 Task: Plan a trip to Skikda, Algeria from 8th November, 2023 to 12th November, 2023 for 2 adults.1  bedroom having 1 bed and 1 bathroom. Property type can be flat. Amenities needed are: washing machine. Look for 5 properties as per requirement.
Action: Mouse moved to (455, 69)
Screenshot: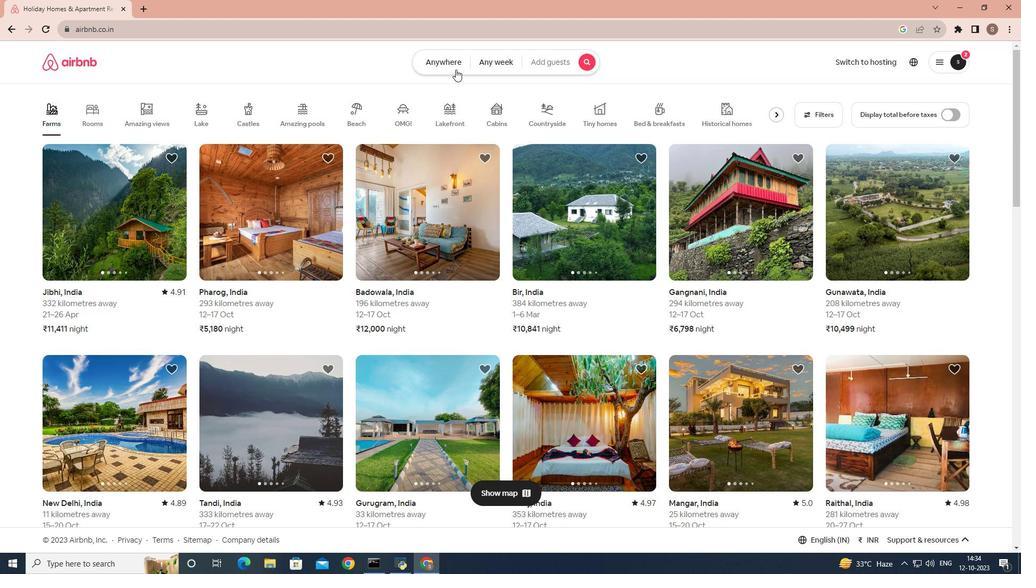 
Action: Mouse pressed left at (455, 69)
Screenshot: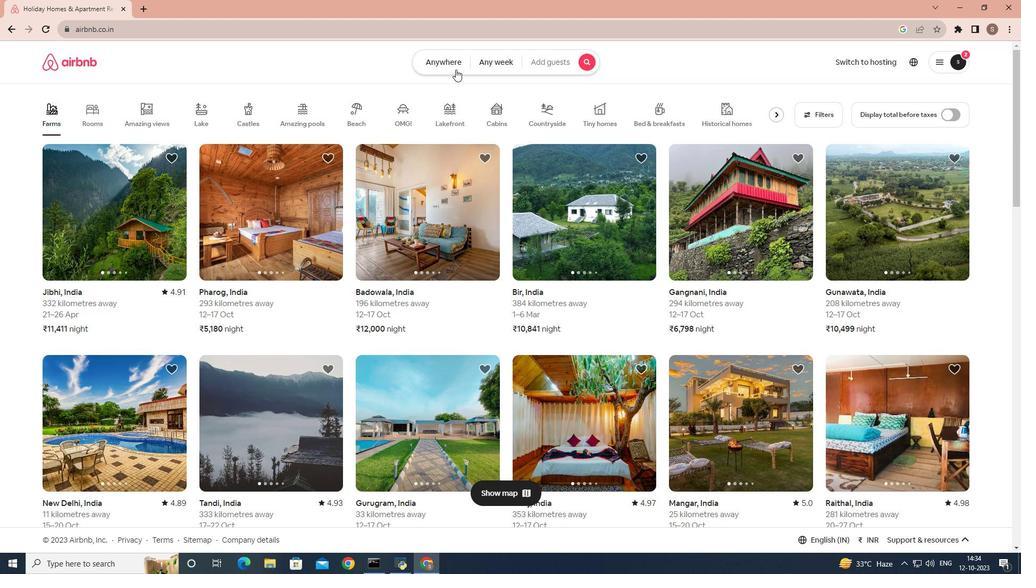 
Action: Mouse moved to (353, 106)
Screenshot: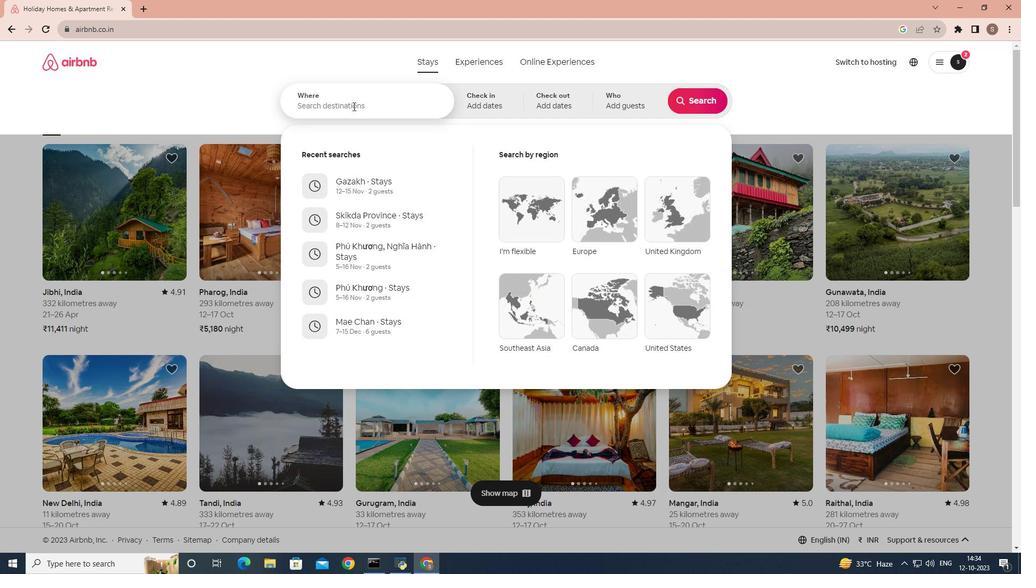 
Action: Mouse pressed left at (353, 106)
Screenshot: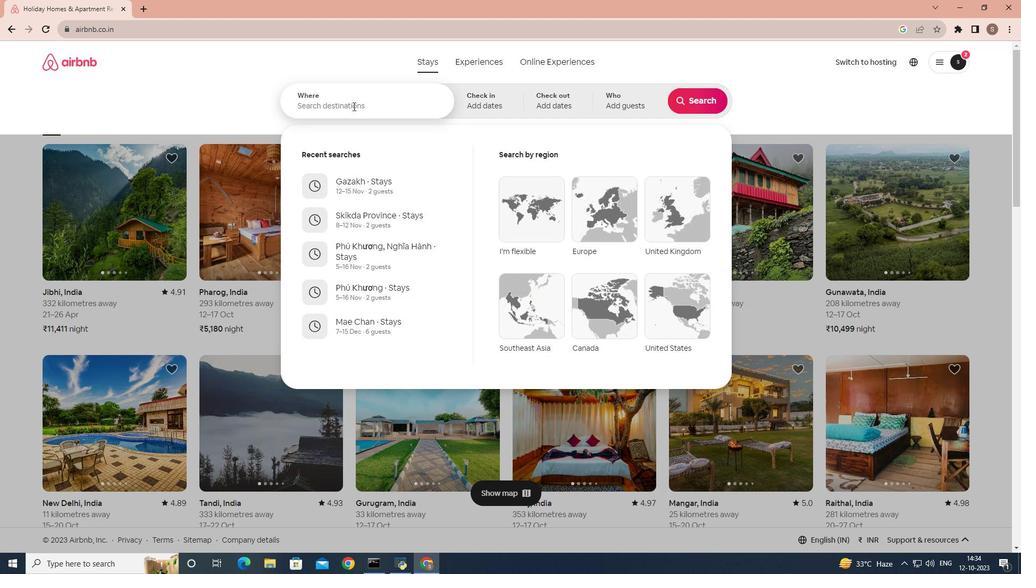 
Action: Key pressed skikda
Screenshot: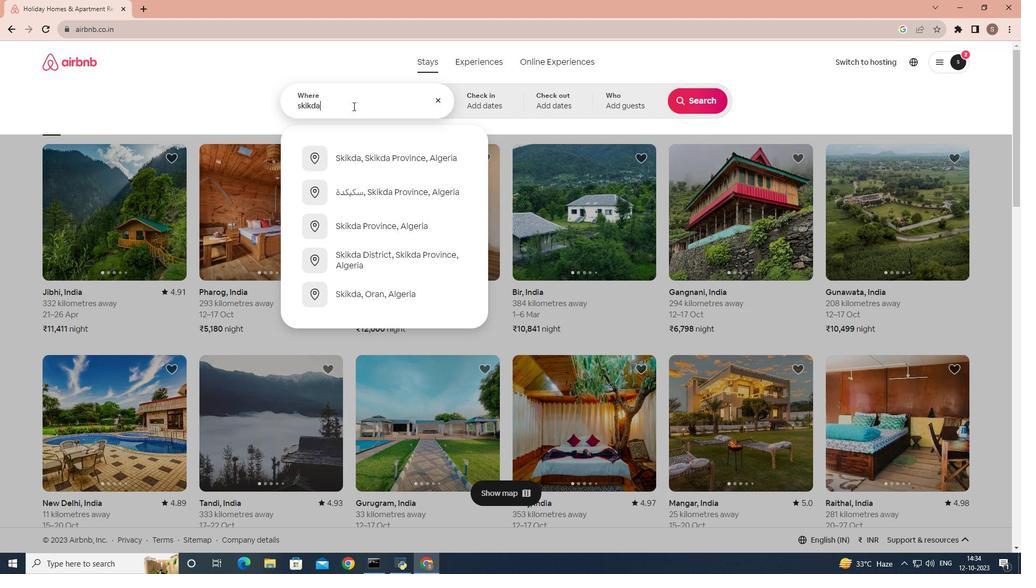 
Action: Mouse moved to (350, 180)
Screenshot: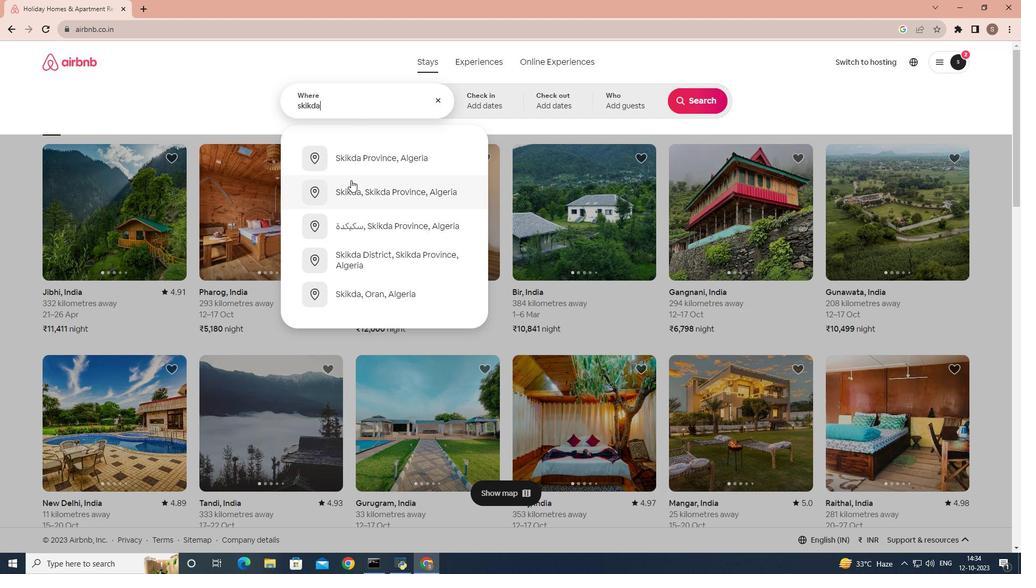
Action: Mouse pressed left at (350, 180)
Screenshot: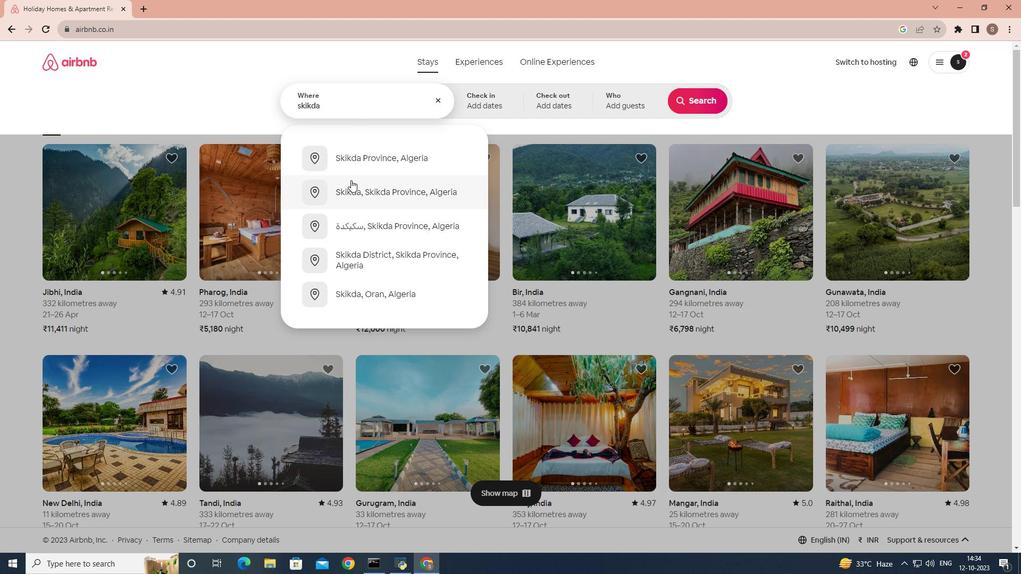 
Action: Mouse moved to (613, 262)
Screenshot: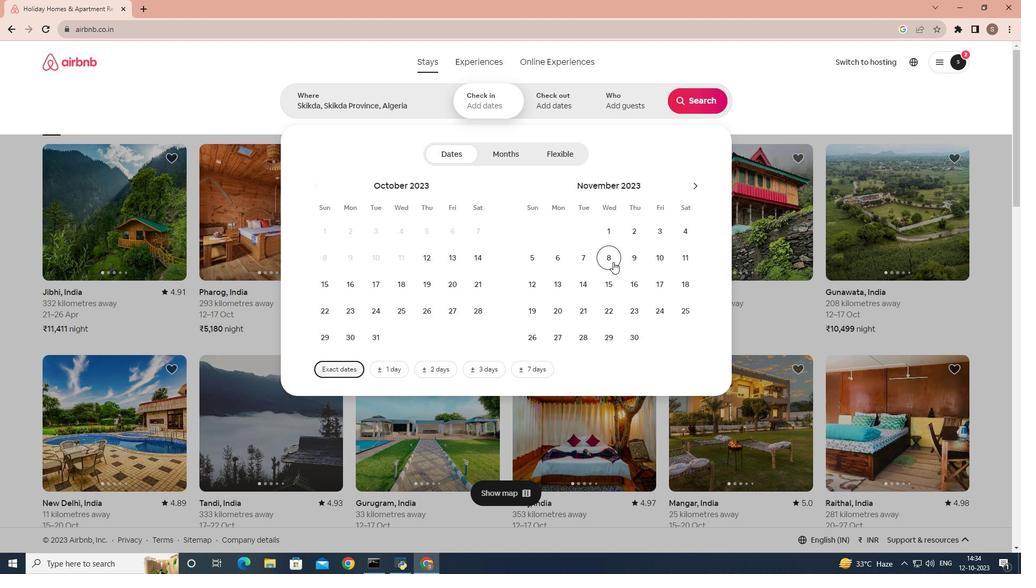 
Action: Mouse pressed left at (613, 262)
Screenshot: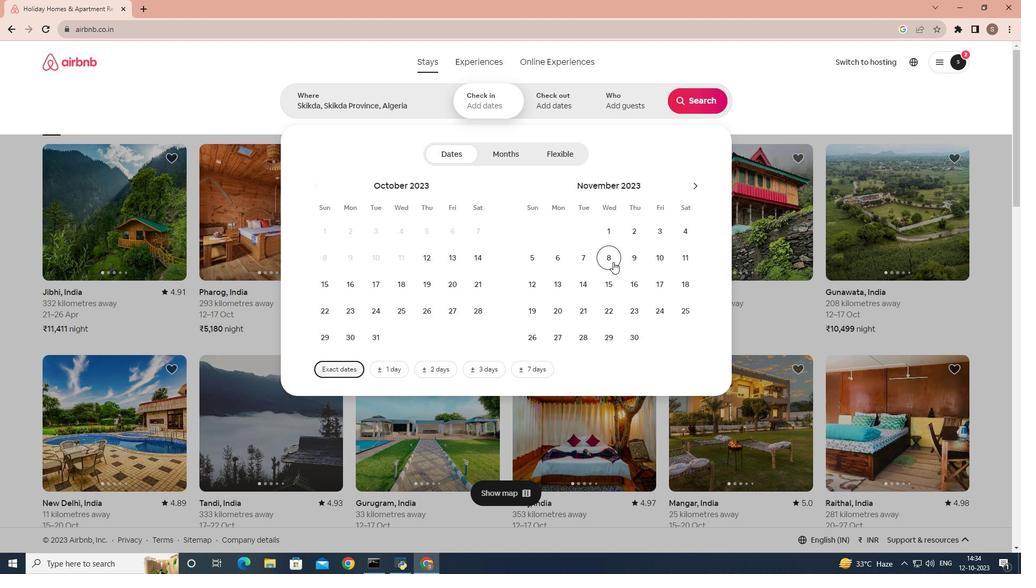 
Action: Mouse moved to (532, 292)
Screenshot: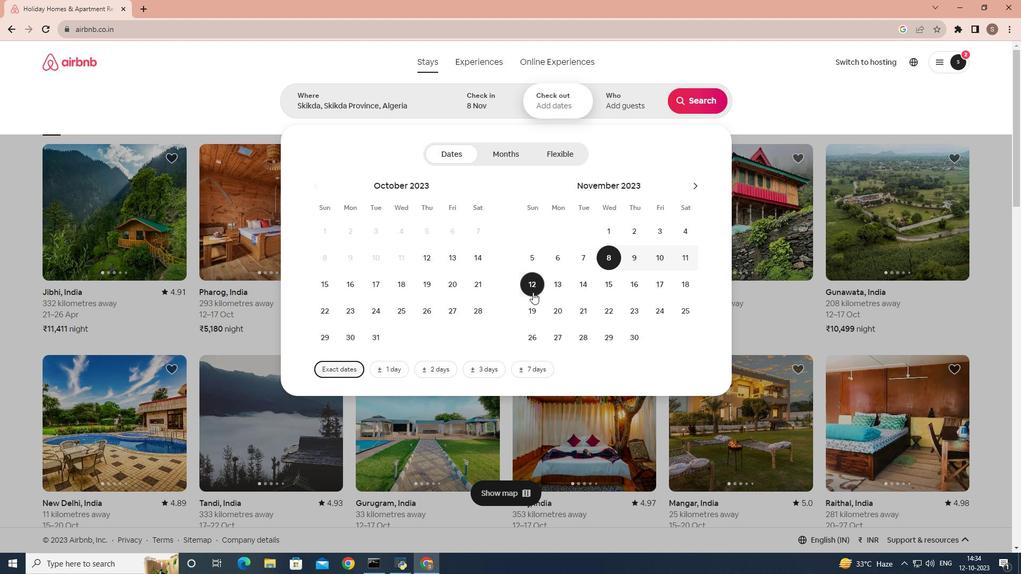 
Action: Mouse pressed left at (532, 292)
Screenshot: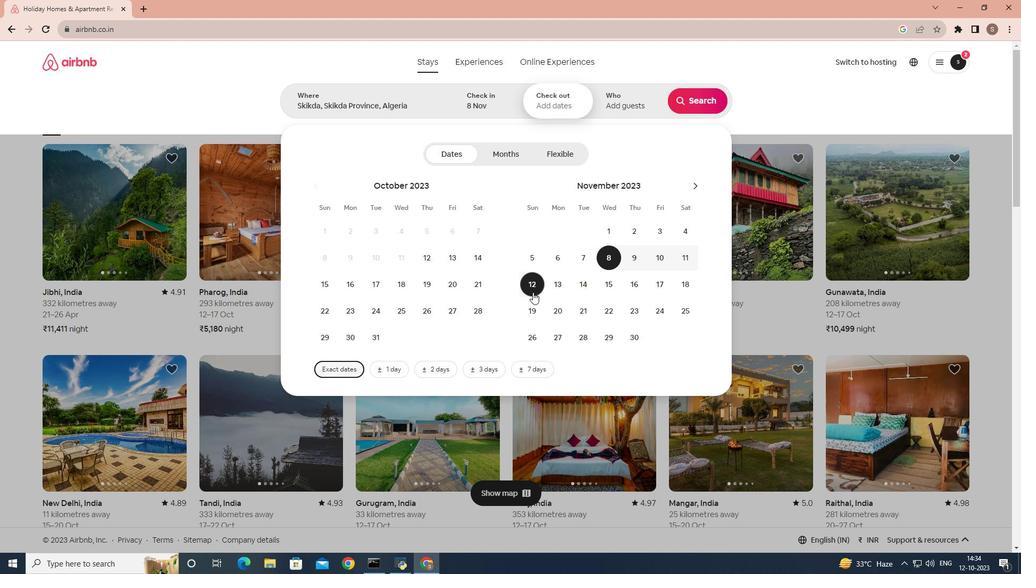 
Action: Mouse moved to (644, 99)
Screenshot: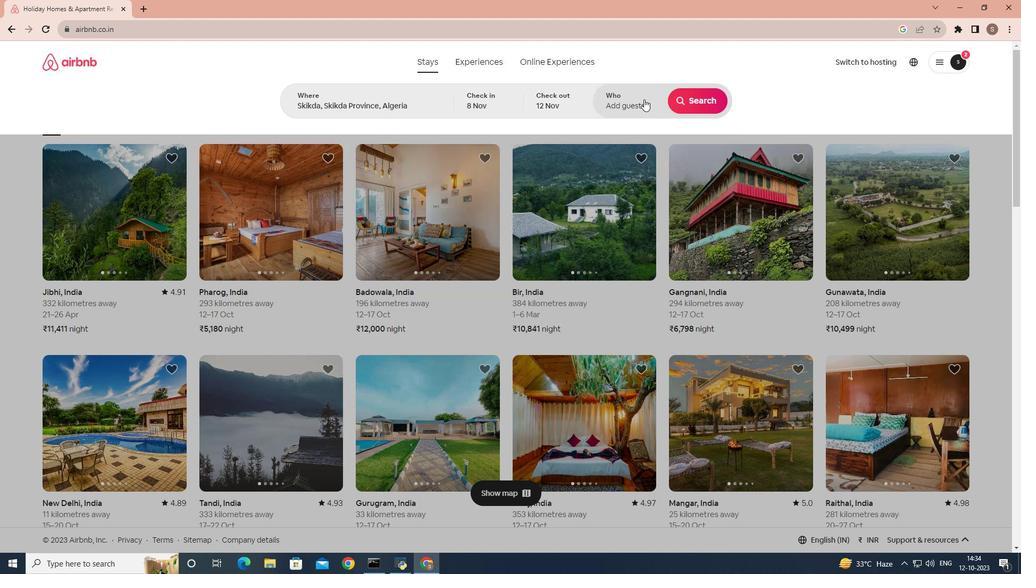 
Action: Mouse pressed left at (644, 99)
Screenshot: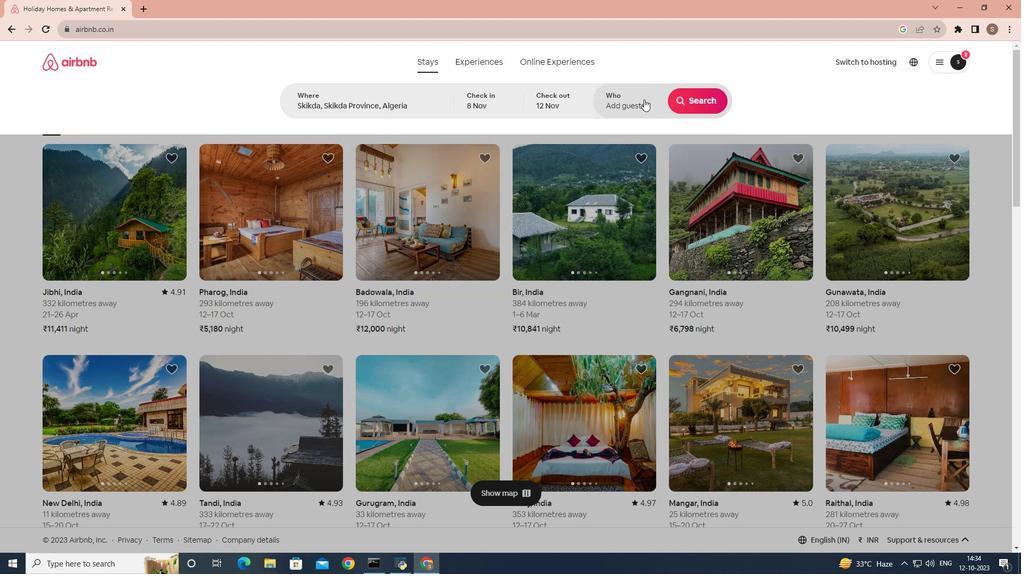 
Action: Mouse moved to (707, 165)
Screenshot: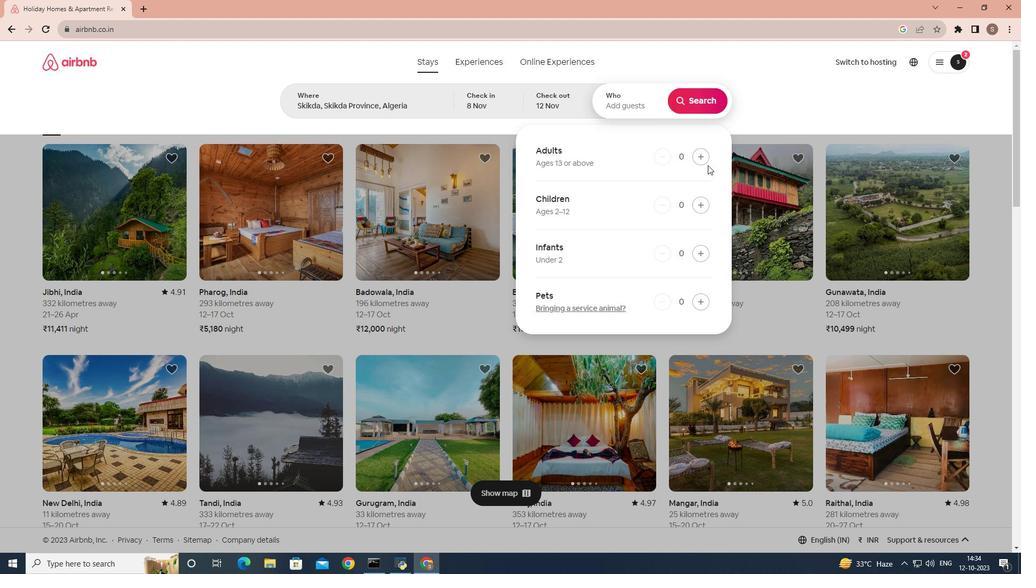 
Action: Mouse pressed left at (707, 165)
Screenshot: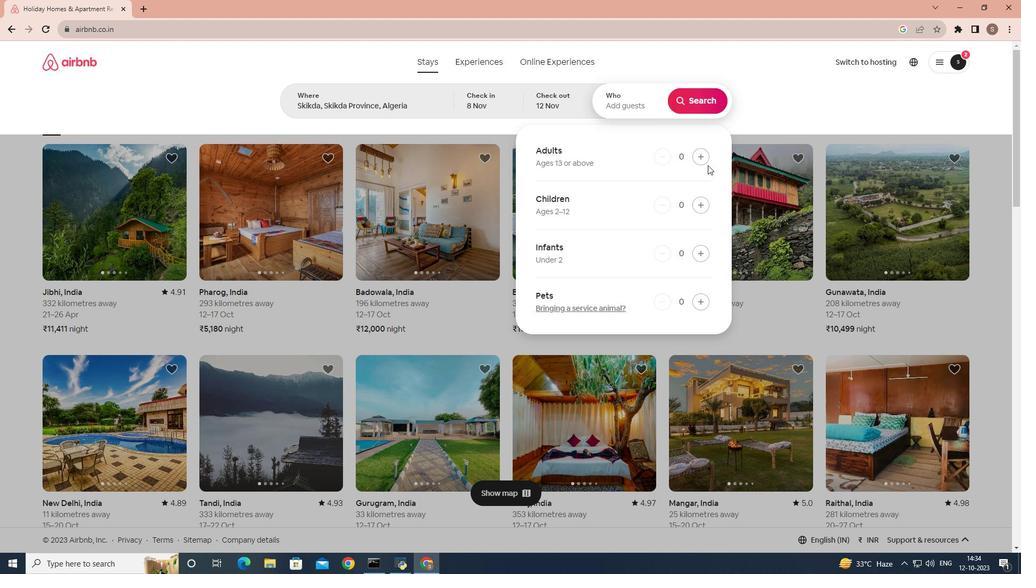 
Action: Mouse moved to (706, 158)
Screenshot: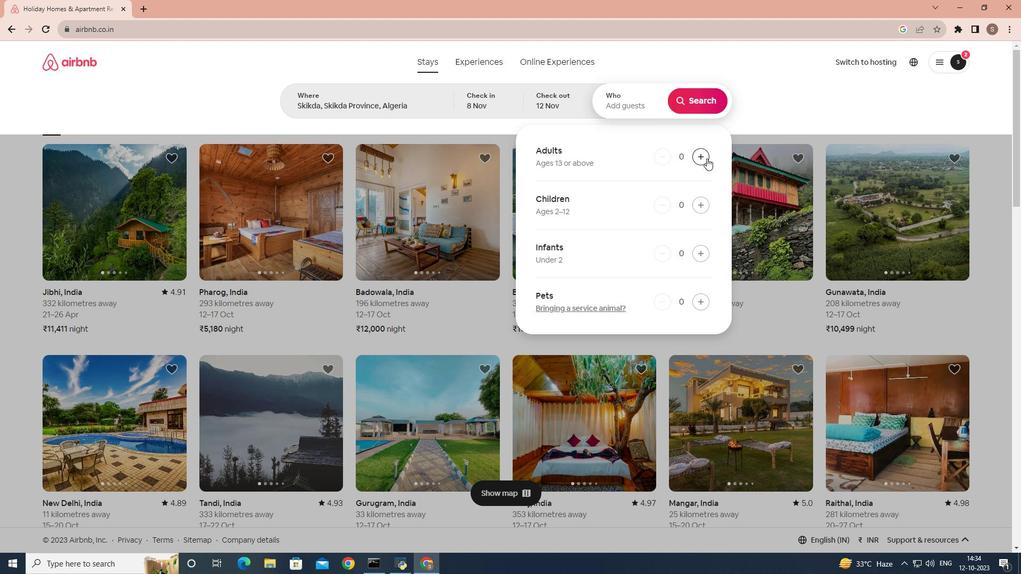 
Action: Mouse pressed left at (706, 158)
Screenshot: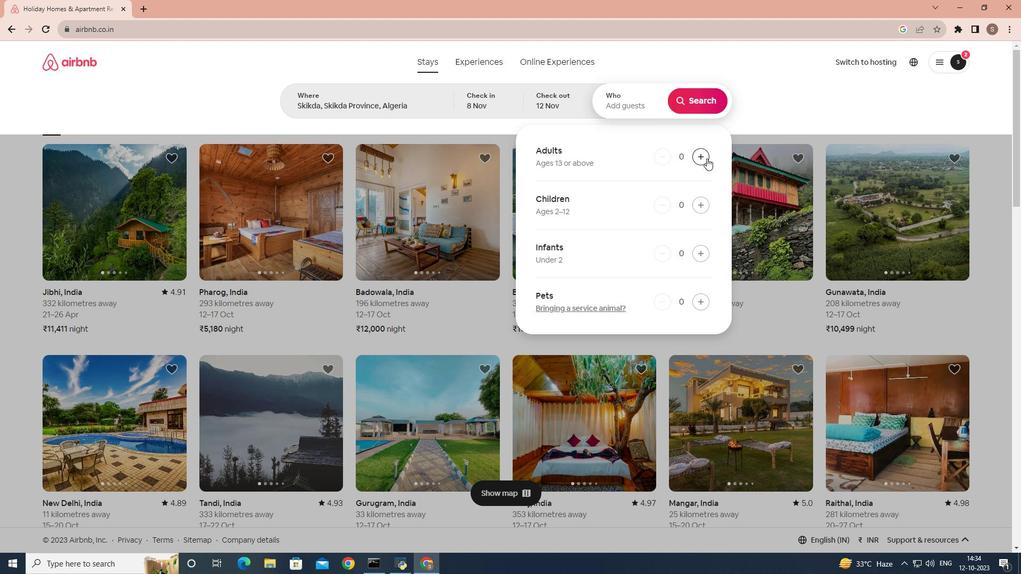 
Action: Mouse moved to (706, 158)
Screenshot: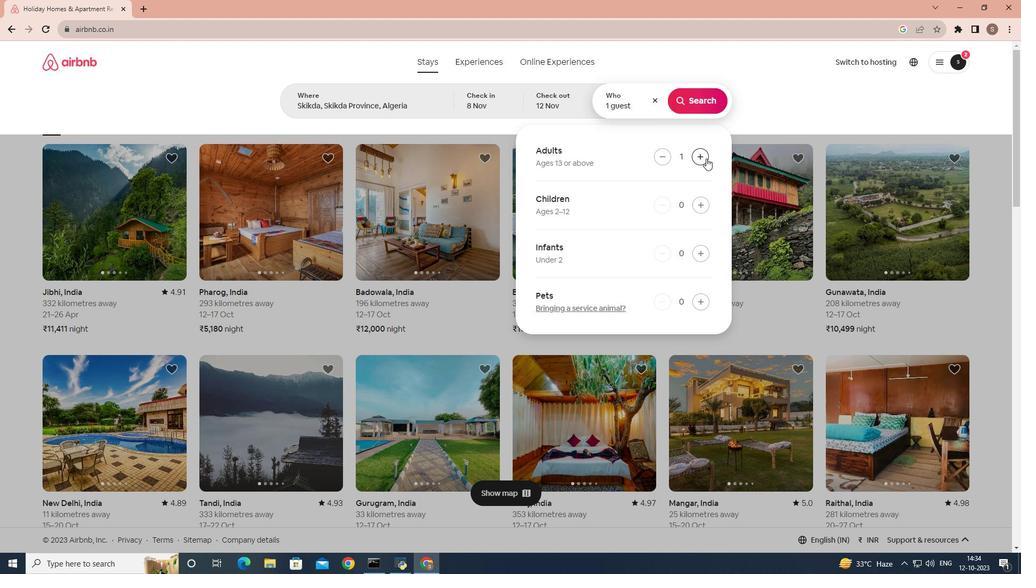
Action: Mouse pressed left at (706, 158)
Screenshot: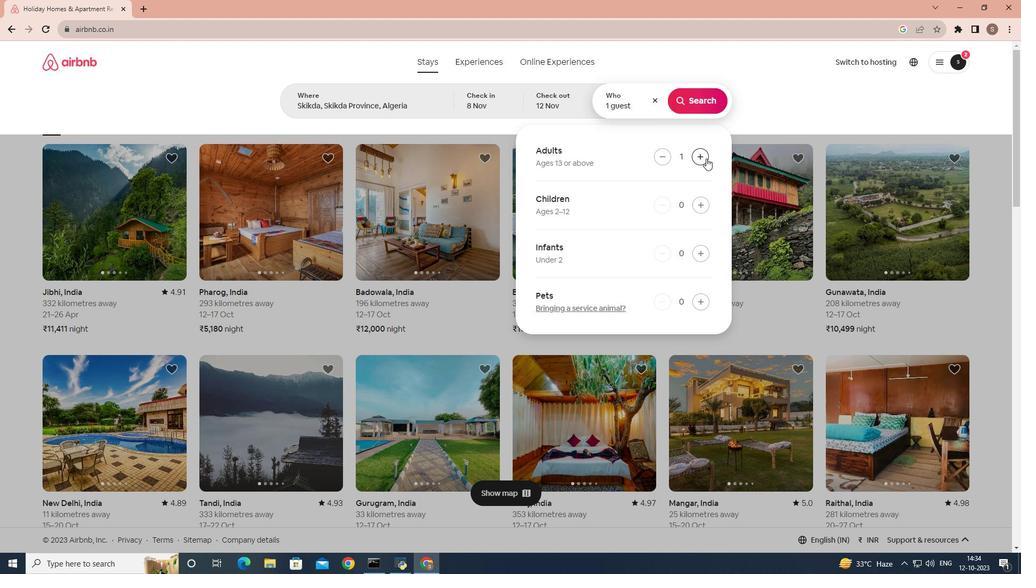 
Action: Mouse moved to (703, 112)
Screenshot: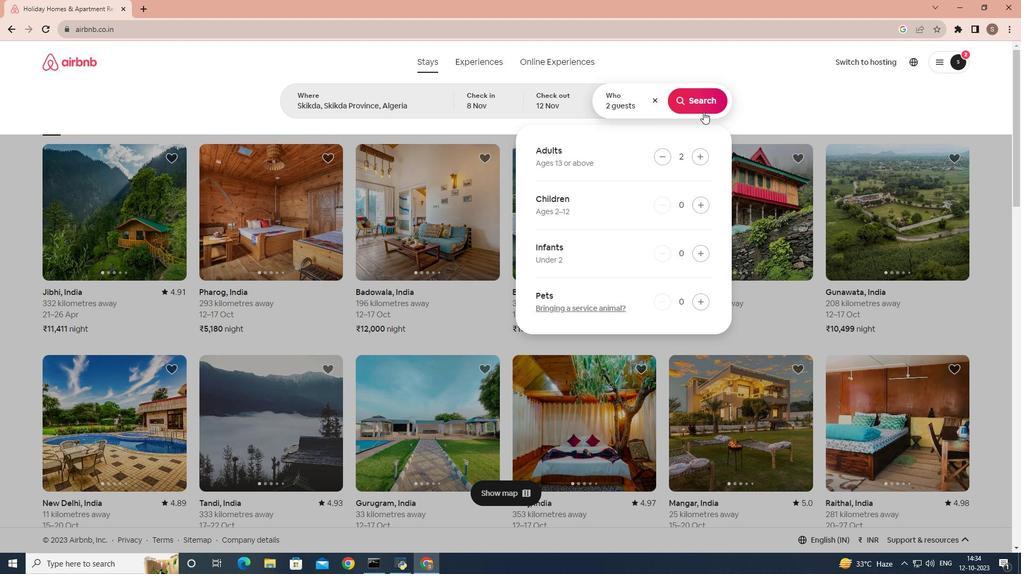 
Action: Mouse pressed left at (703, 112)
Screenshot: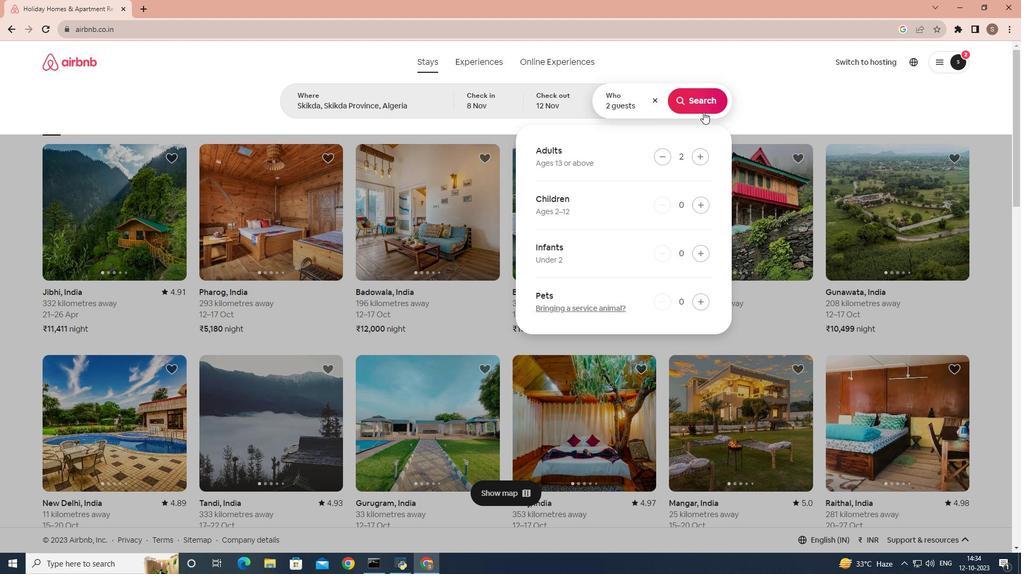 
Action: Mouse moved to (844, 104)
Screenshot: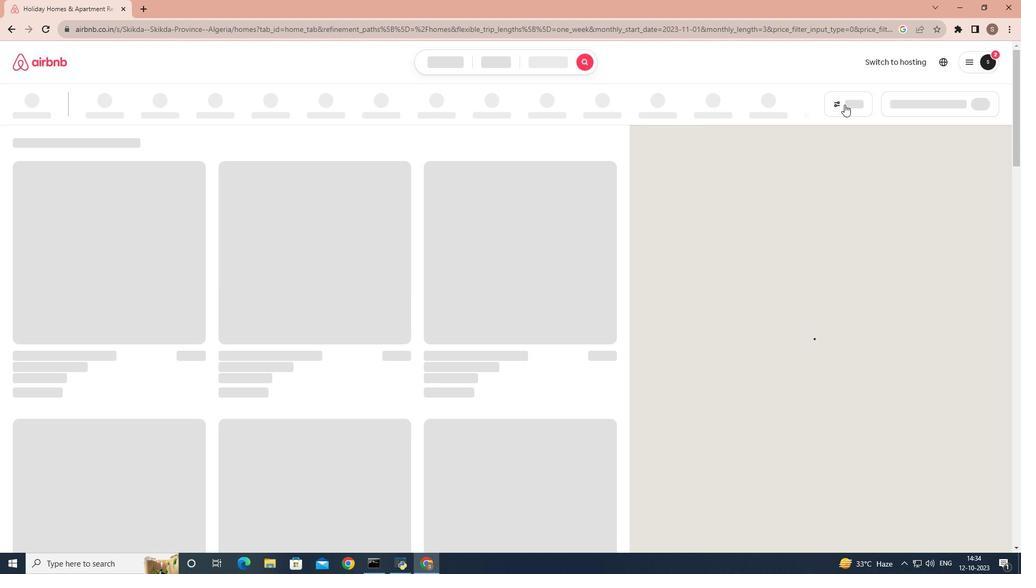 
Action: Mouse pressed left at (844, 104)
Screenshot: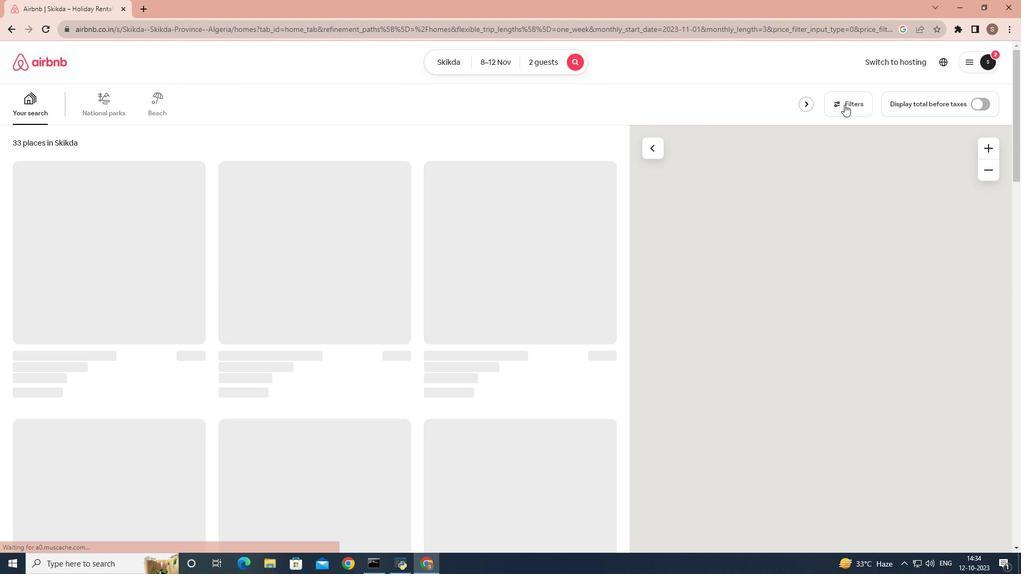 
Action: Mouse moved to (839, 107)
Screenshot: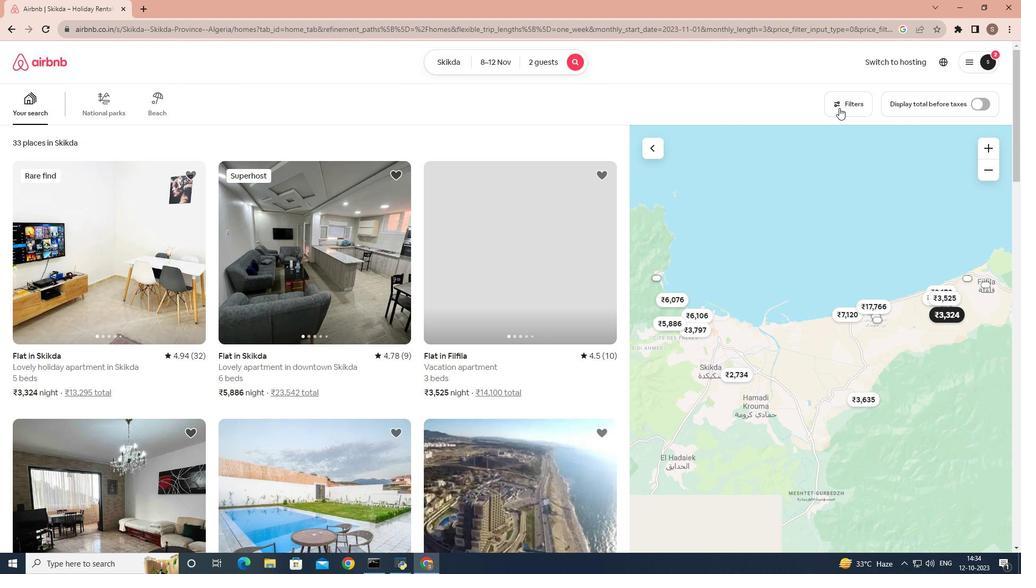 
Action: Mouse pressed left at (839, 107)
Screenshot: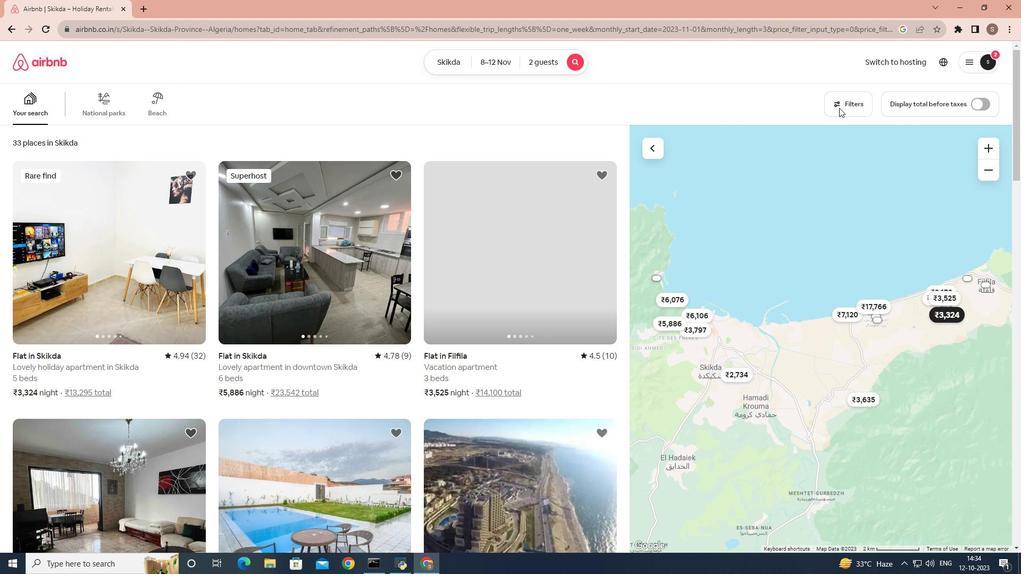
Action: Mouse moved to (839, 107)
Screenshot: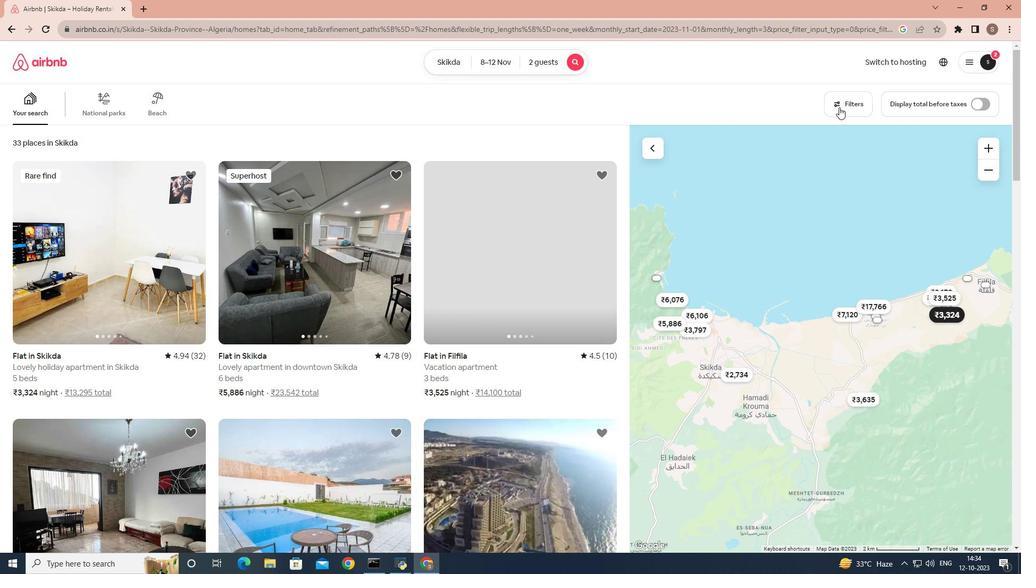 
Action: Mouse pressed left at (839, 107)
Screenshot: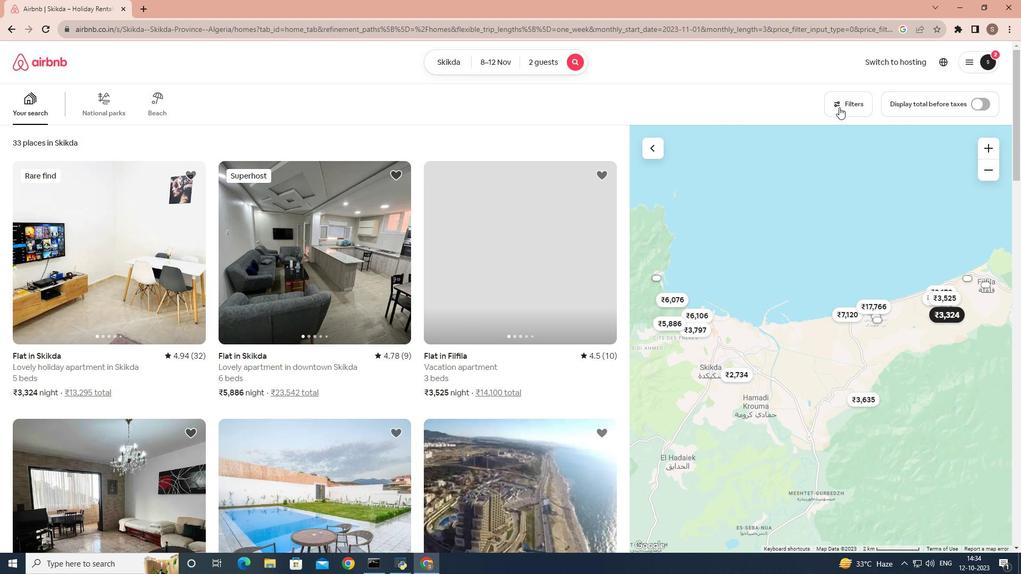 
Action: Mouse moved to (354, 264)
Screenshot: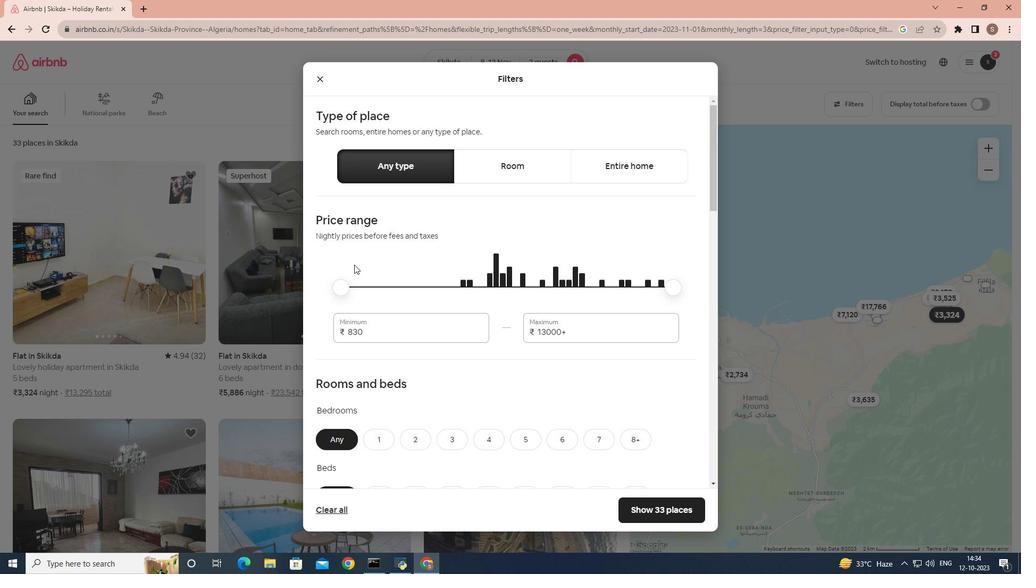 
Action: Mouse scrolled (354, 264) with delta (0, 0)
Screenshot: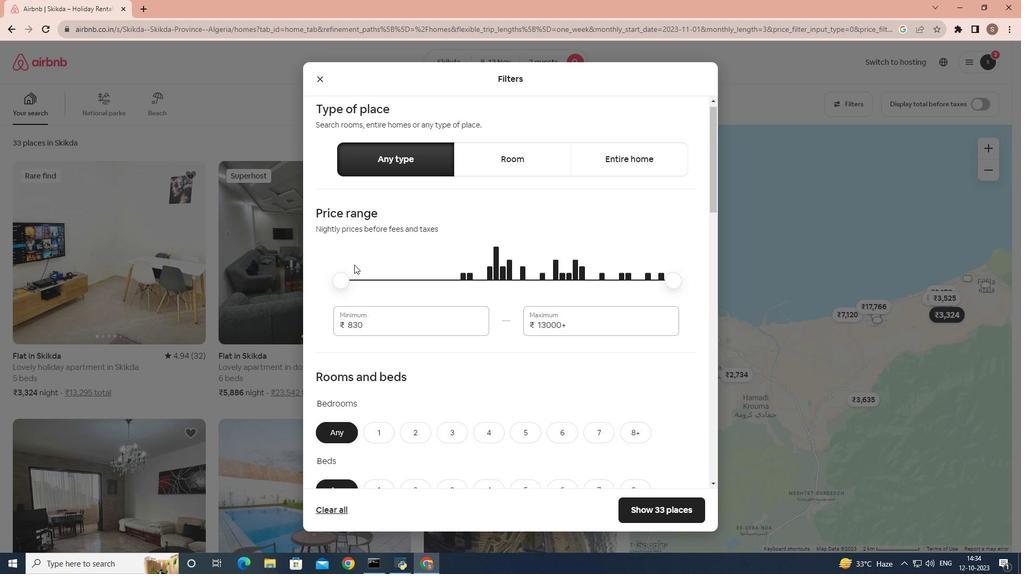 
Action: Mouse scrolled (354, 264) with delta (0, 0)
Screenshot: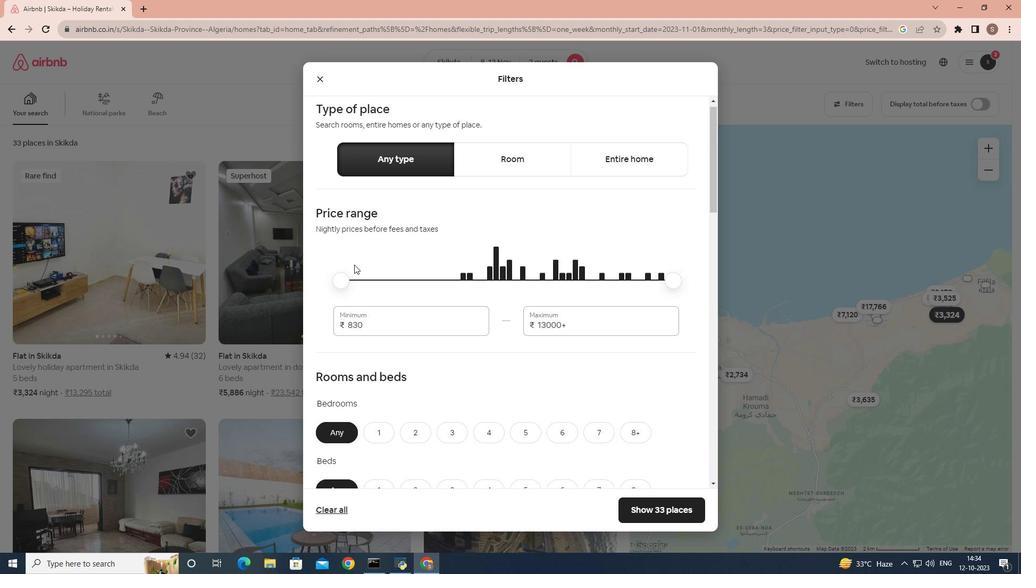 
Action: Mouse scrolled (354, 264) with delta (0, 0)
Screenshot: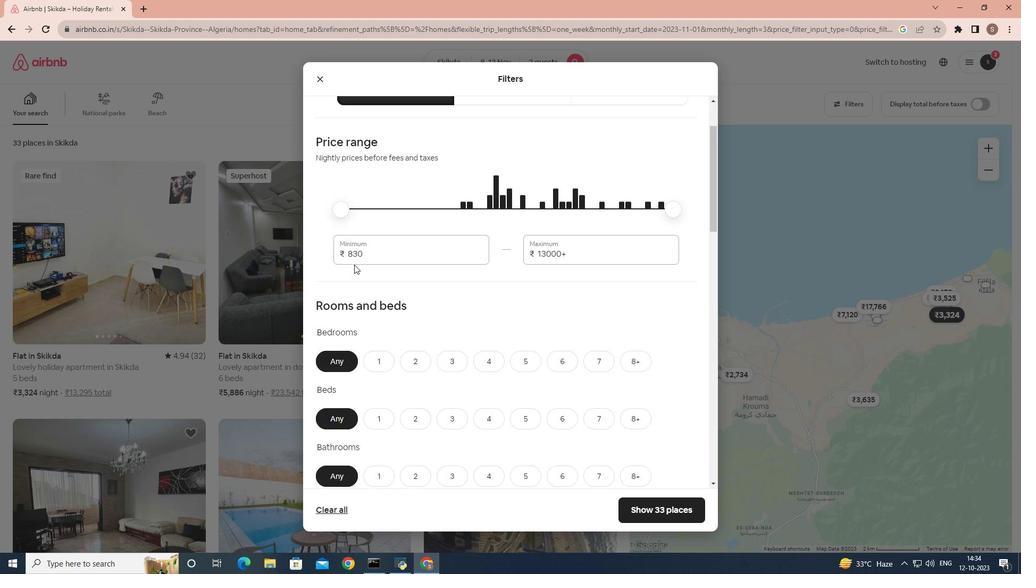
Action: Mouse moved to (382, 280)
Screenshot: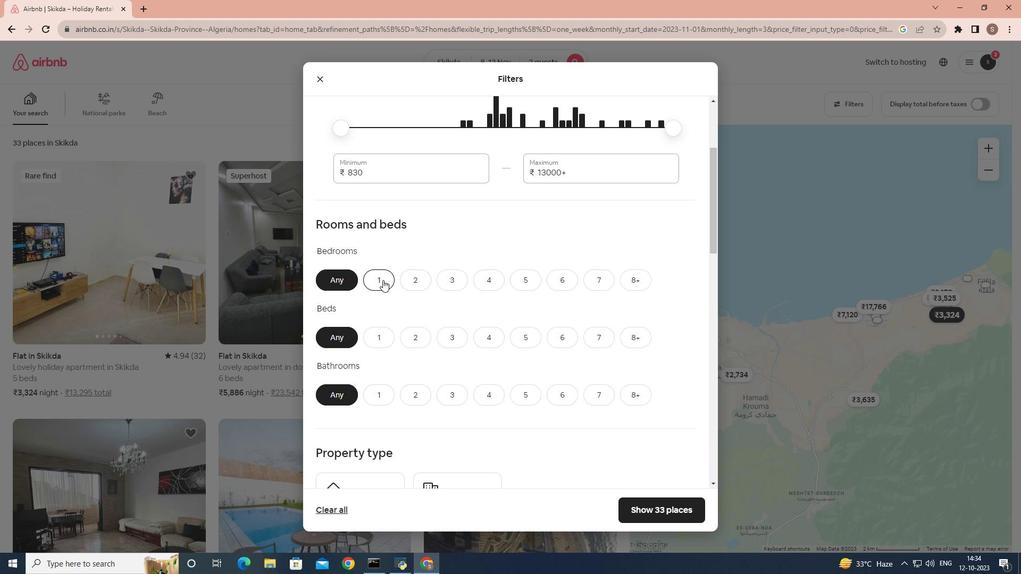 
Action: Mouse pressed left at (382, 280)
Screenshot: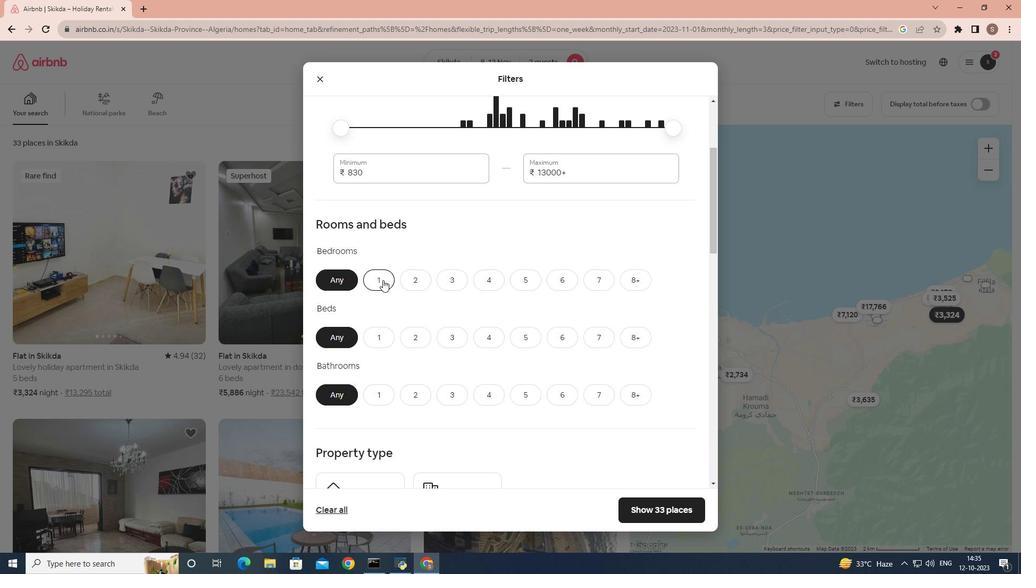 
Action: Mouse moved to (395, 331)
Screenshot: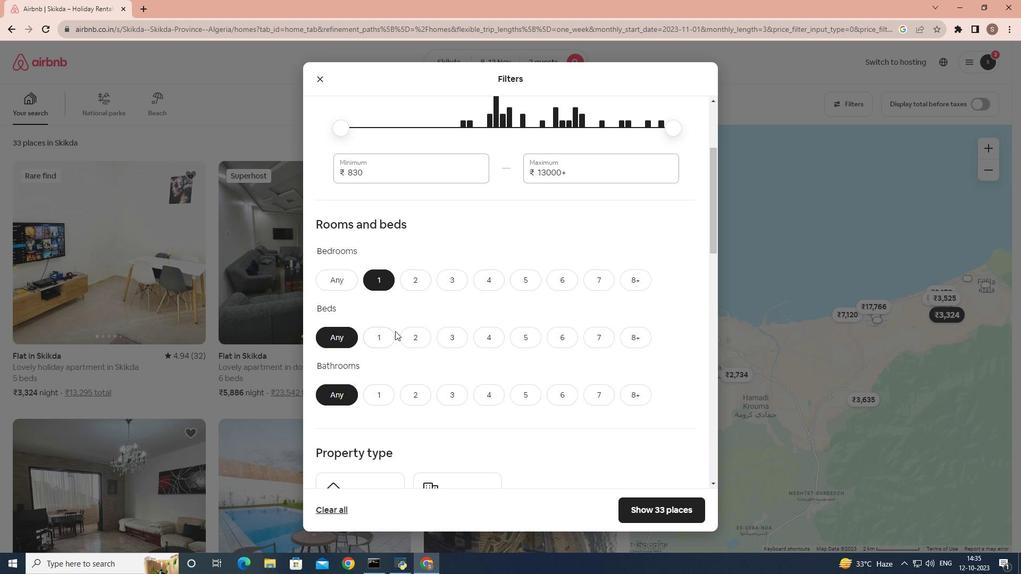 
Action: Mouse pressed left at (395, 331)
Screenshot: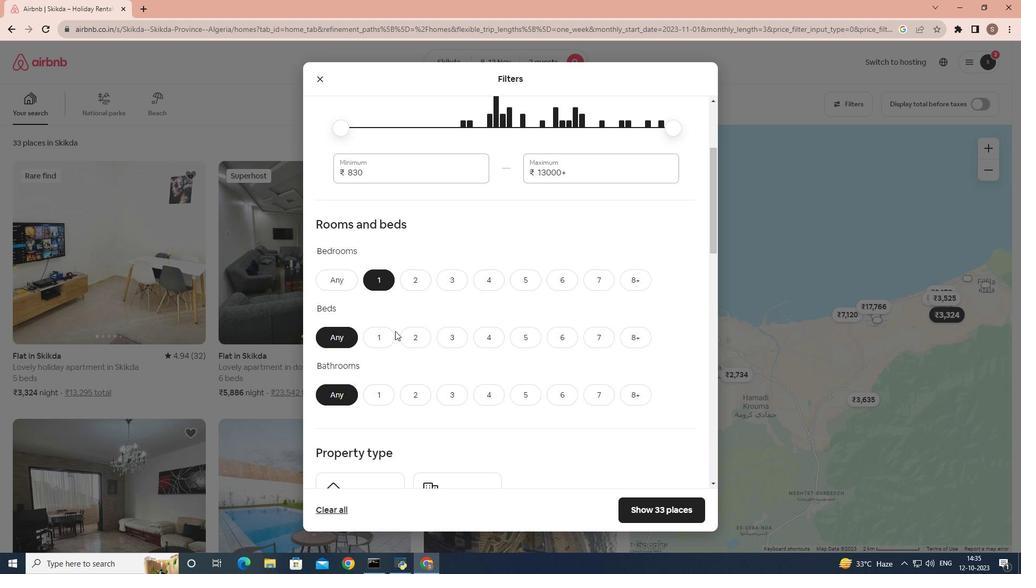 
Action: Mouse moved to (388, 332)
Screenshot: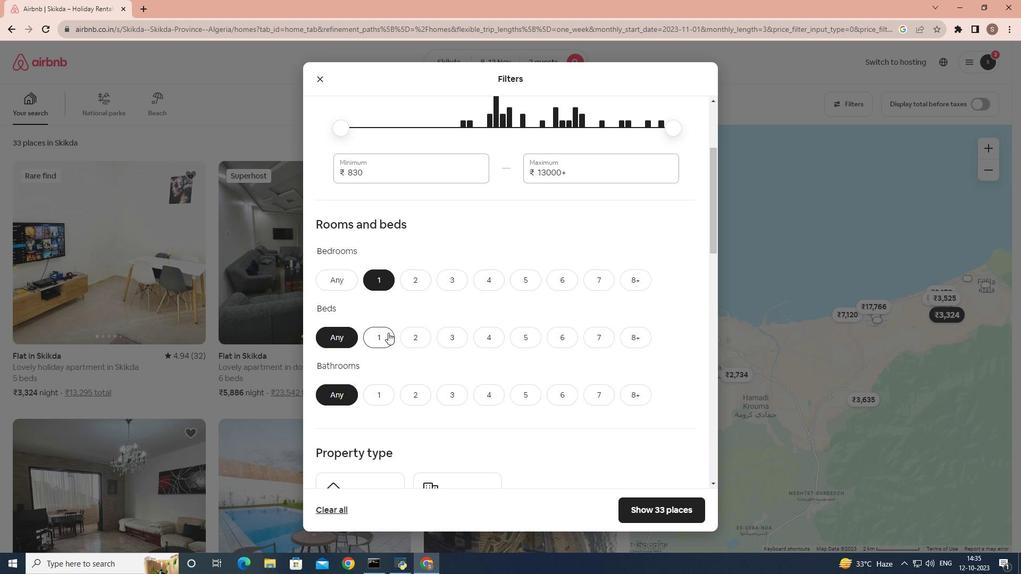 
Action: Mouse pressed left at (388, 332)
Screenshot: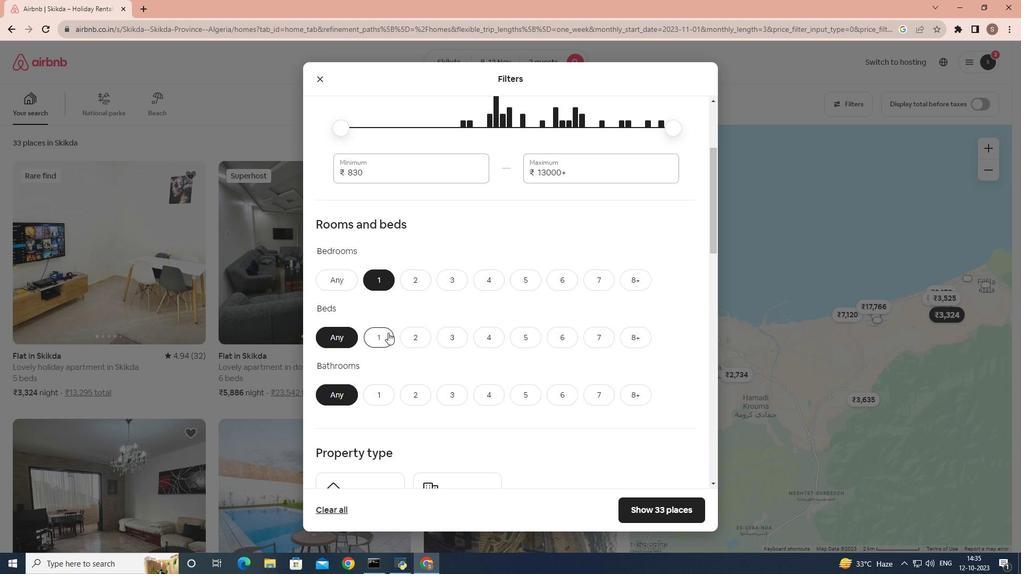 
Action: Mouse moved to (386, 386)
Screenshot: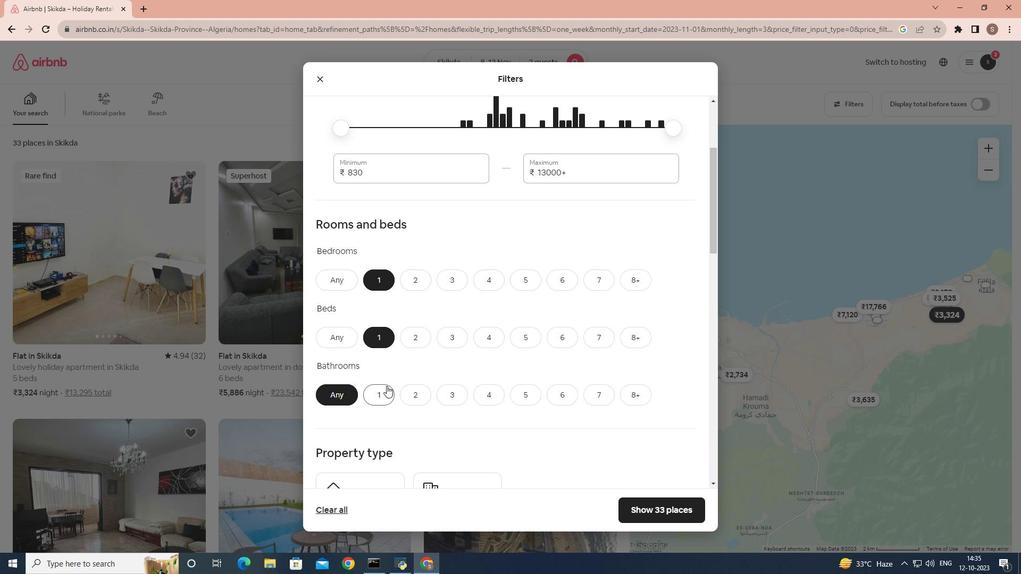 
Action: Mouse pressed left at (386, 386)
Screenshot: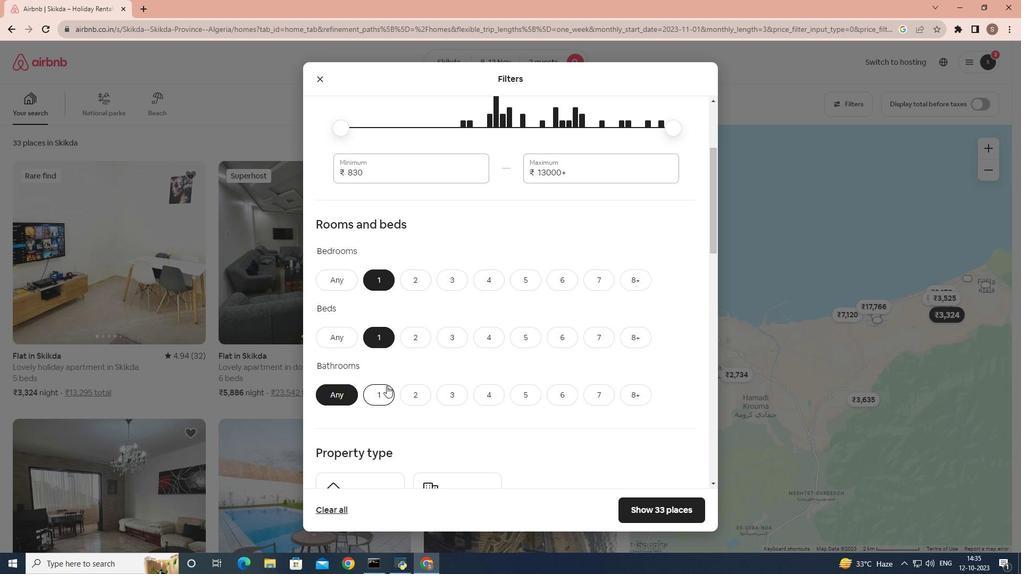 
Action: Mouse moved to (419, 342)
Screenshot: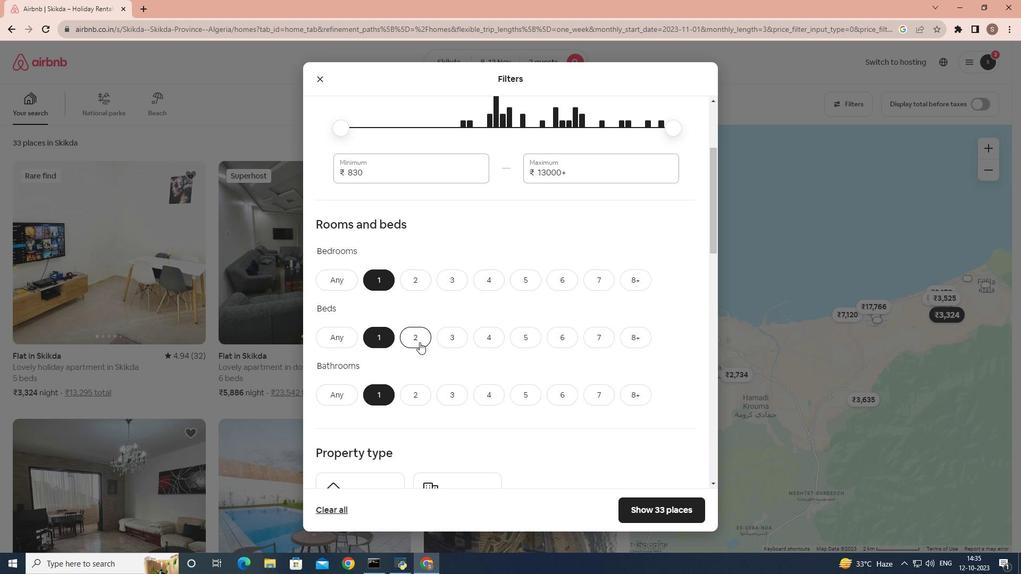 
Action: Mouse scrolled (419, 341) with delta (0, 0)
Screenshot: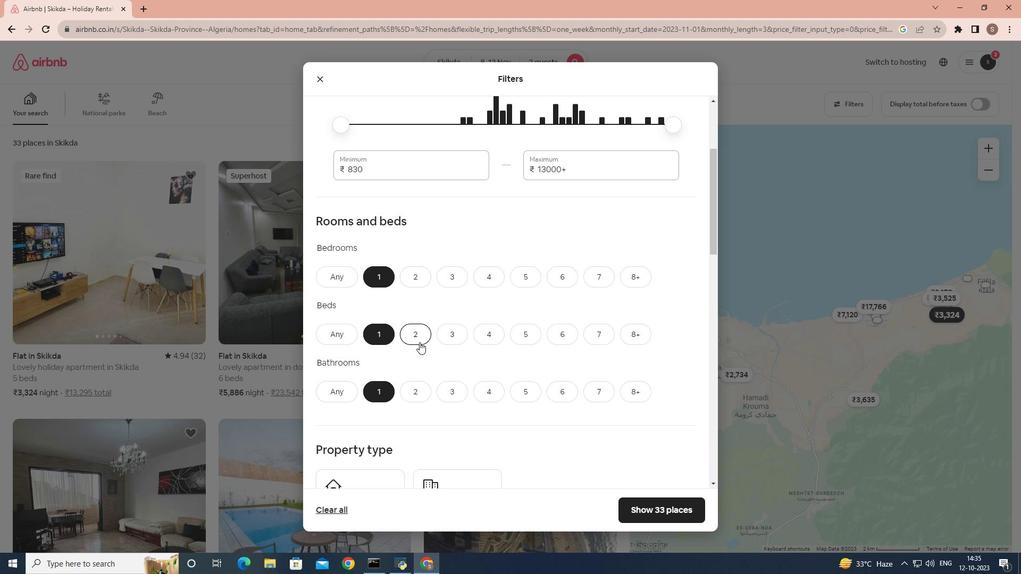 
Action: Mouse scrolled (419, 341) with delta (0, 0)
Screenshot: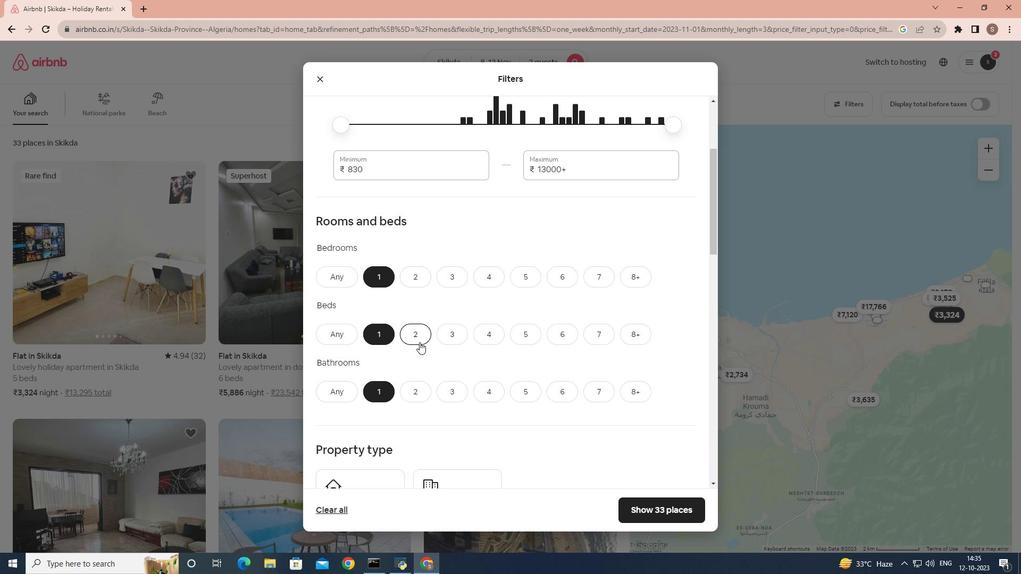 
Action: Mouse scrolled (419, 341) with delta (0, 0)
Screenshot: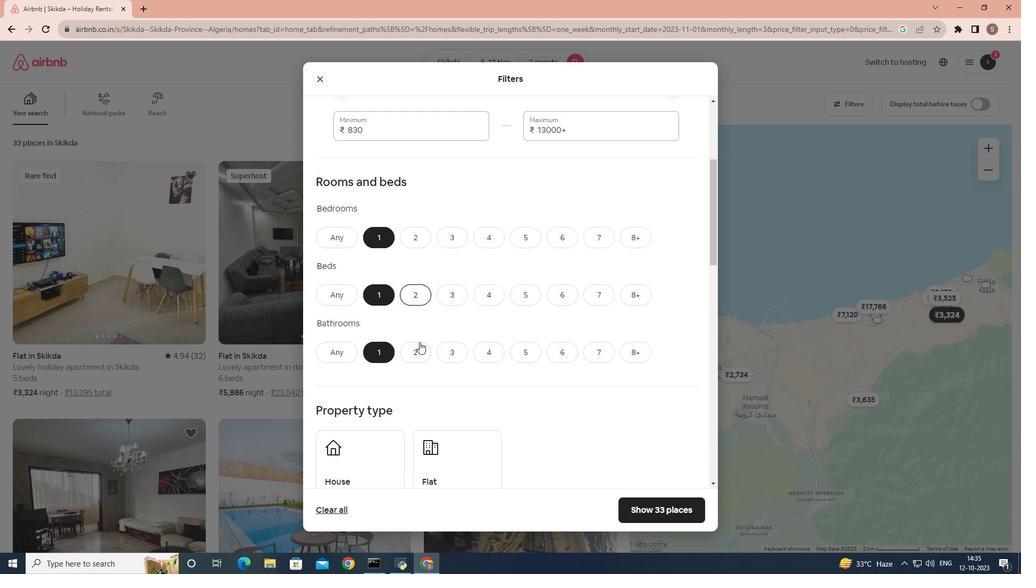 
Action: Mouse scrolled (419, 341) with delta (0, 0)
Screenshot: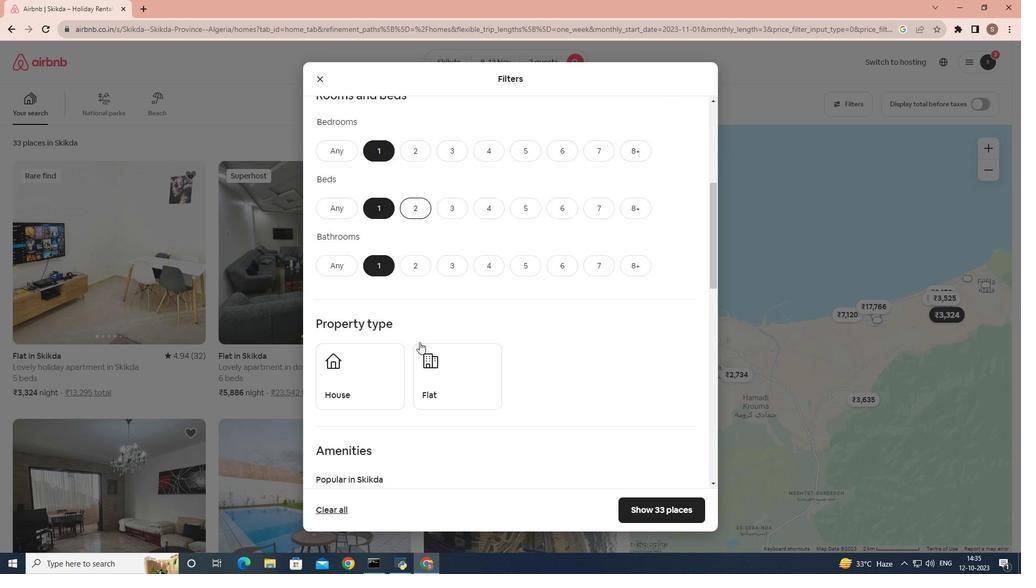 
Action: Mouse moved to (441, 315)
Screenshot: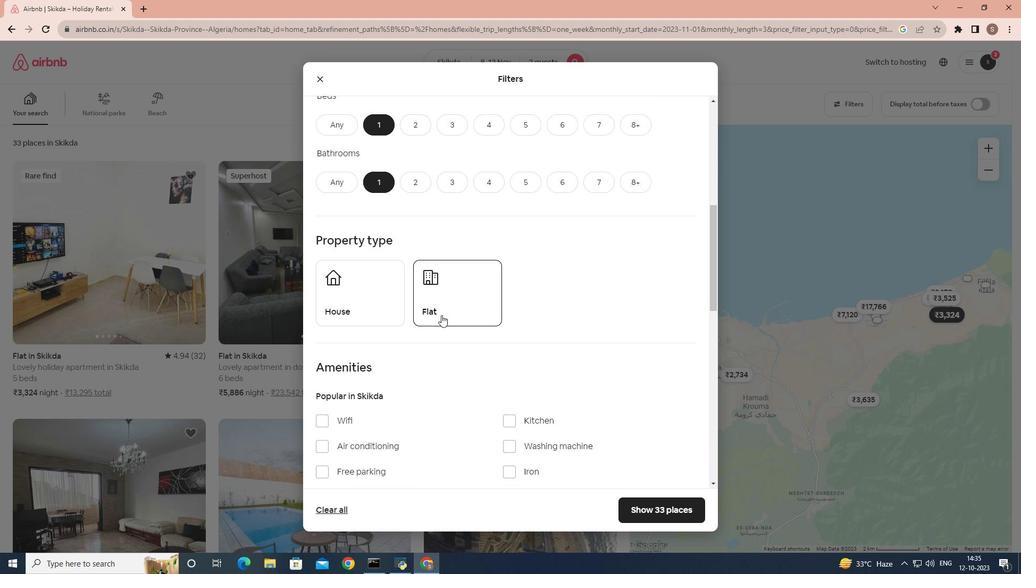 
Action: Mouse pressed left at (441, 315)
Screenshot: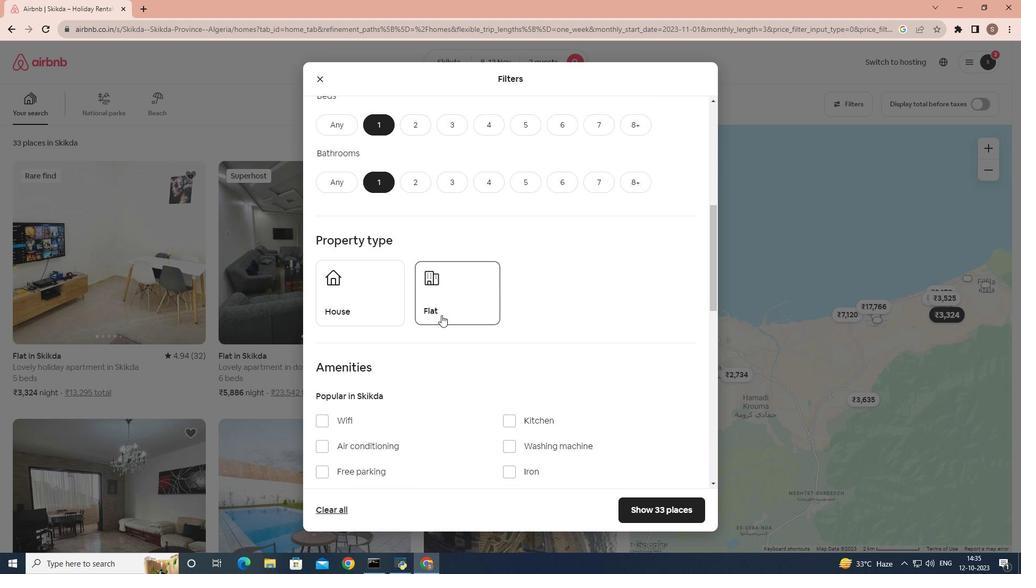 
Action: Mouse moved to (391, 340)
Screenshot: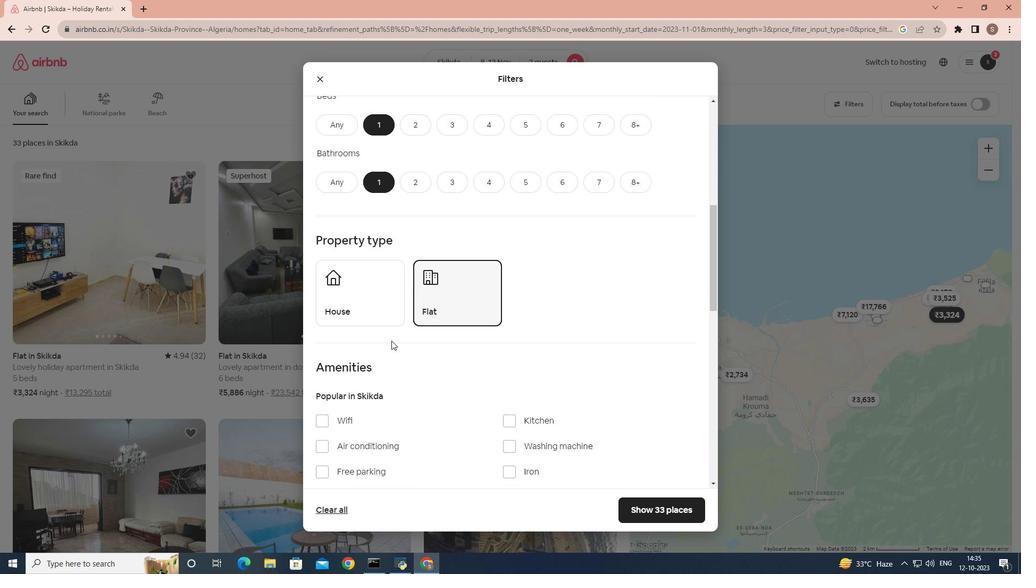 
Action: Mouse scrolled (391, 340) with delta (0, 0)
Screenshot: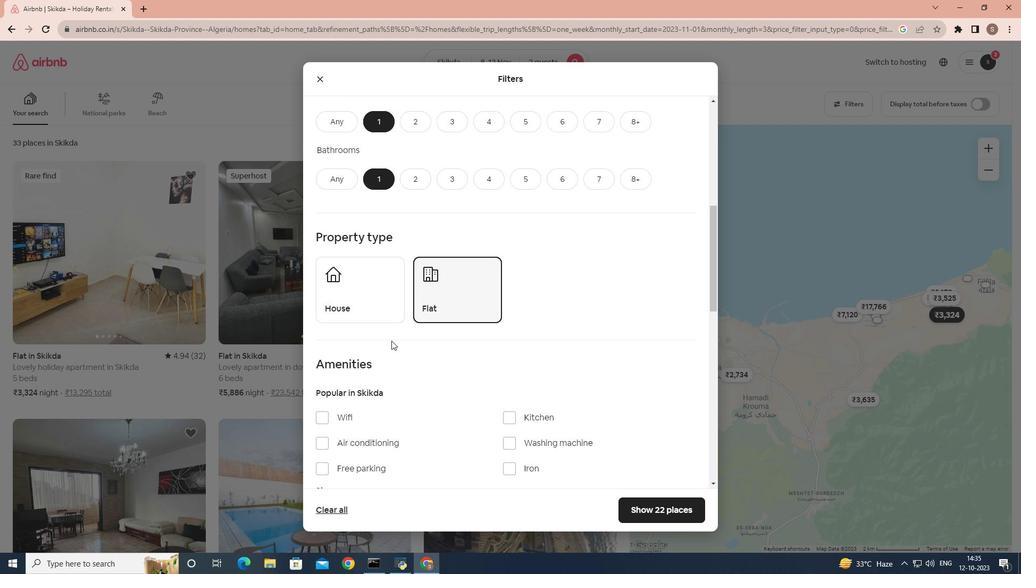 
Action: Mouse scrolled (391, 340) with delta (0, 0)
Screenshot: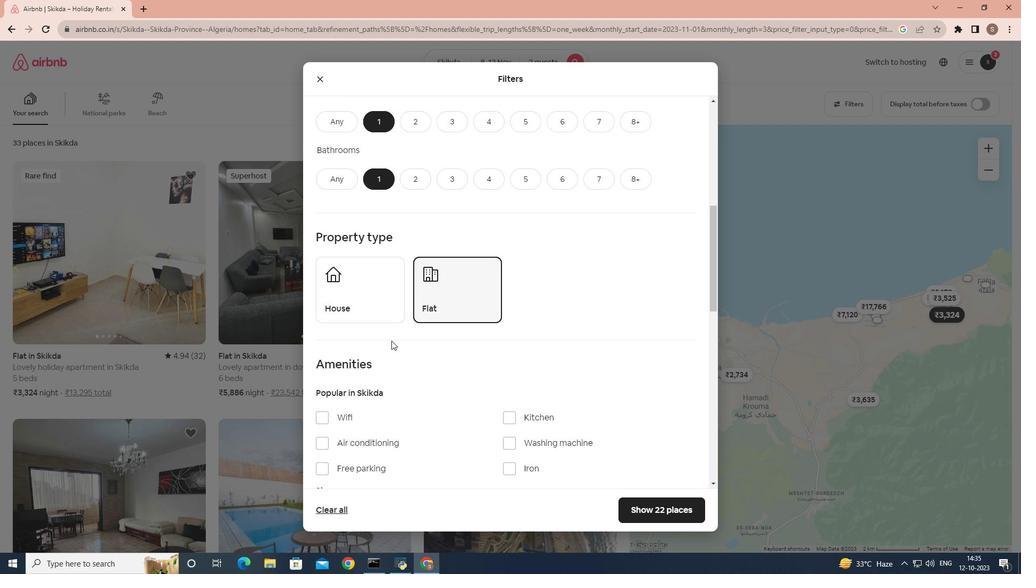 
Action: Mouse scrolled (391, 340) with delta (0, 0)
Screenshot: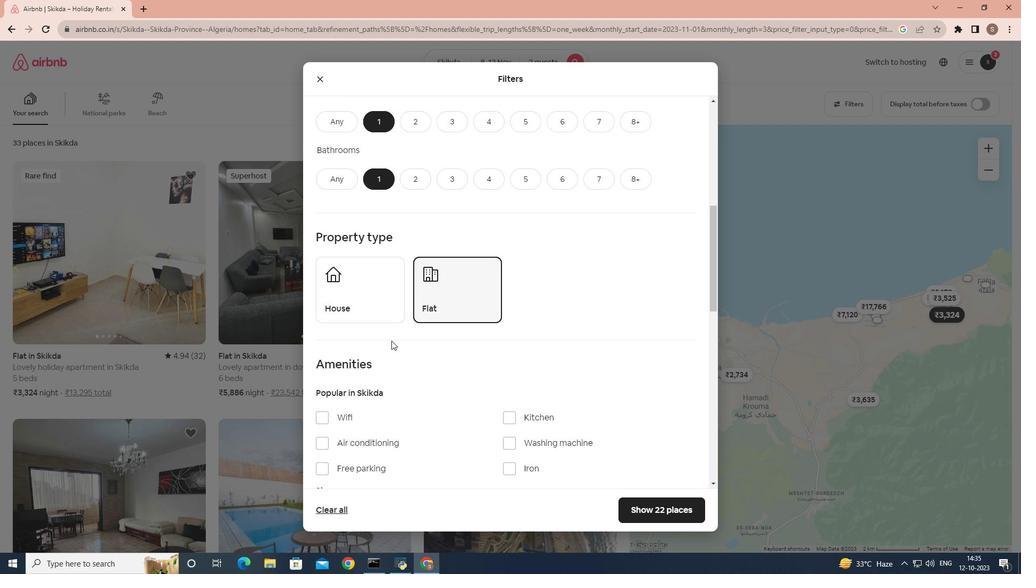 
Action: Mouse scrolled (391, 340) with delta (0, 0)
Screenshot: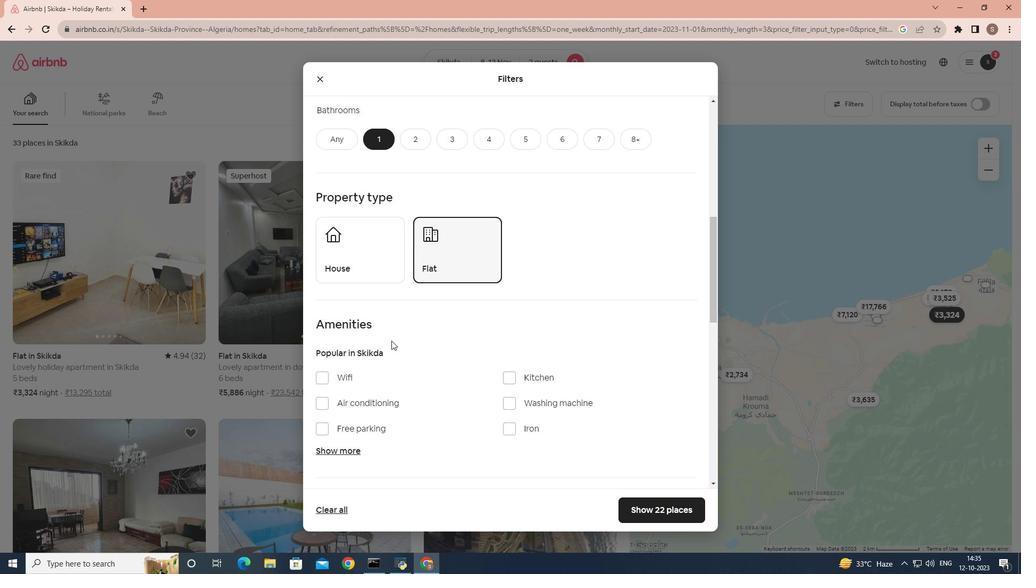 
Action: Mouse moved to (517, 237)
Screenshot: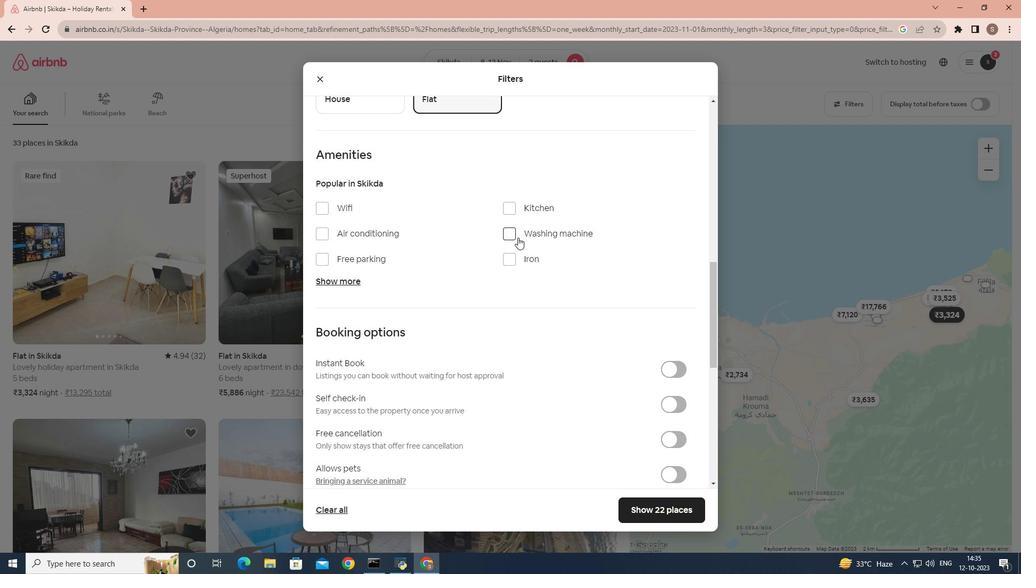 
Action: Mouse pressed left at (517, 237)
Screenshot: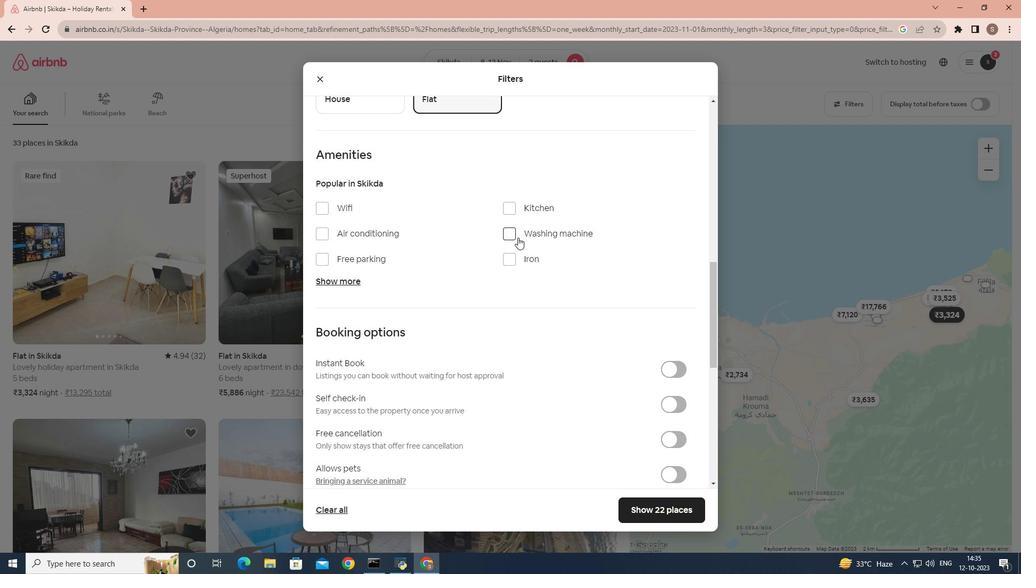 
Action: Mouse moved to (466, 325)
Screenshot: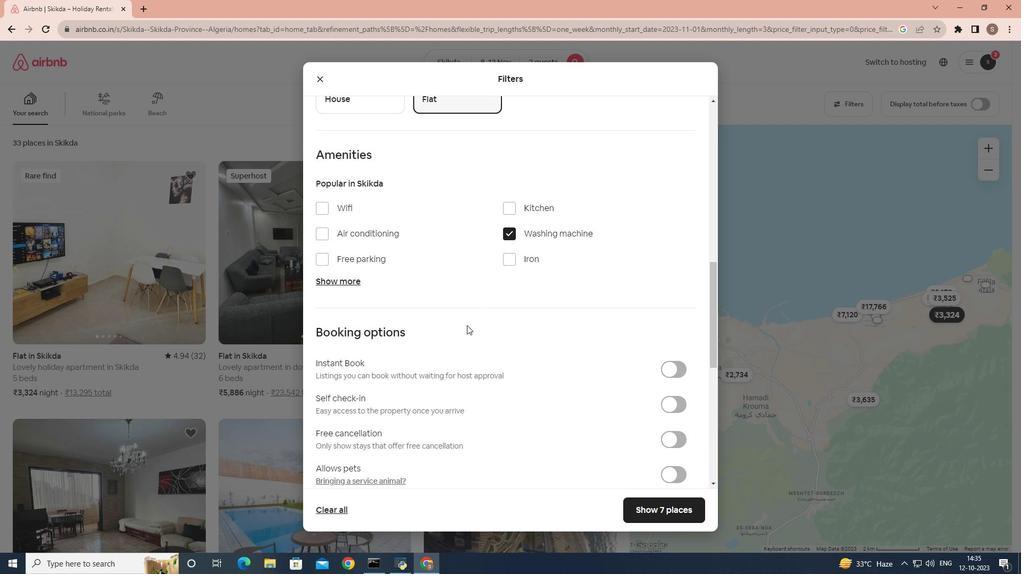 
Action: Mouse scrolled (466, 324) with delta (0, 0)
Screenshot: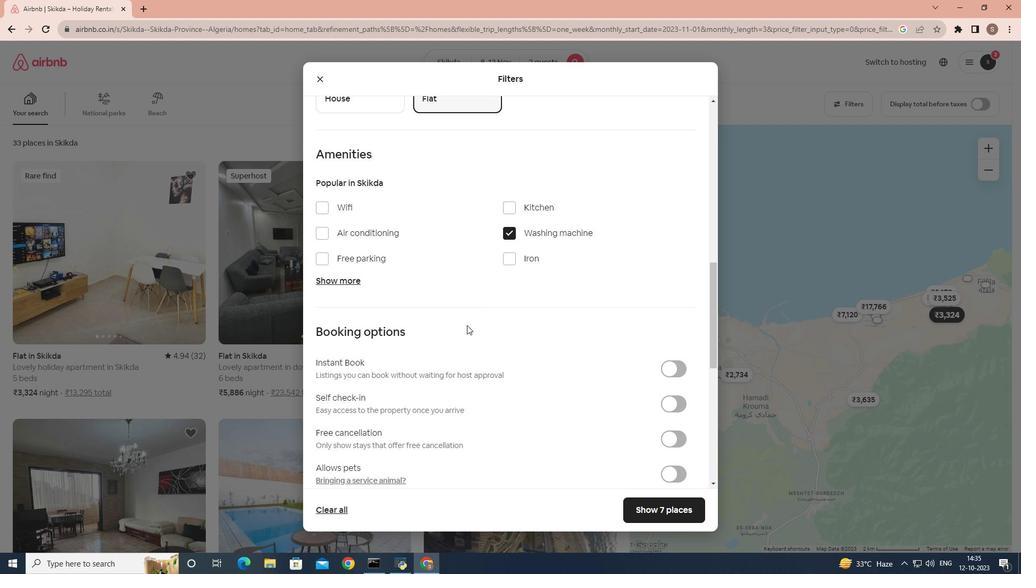 
Action: Mouse scrolled (466, 324) with delta (0, 0)
Screenshot: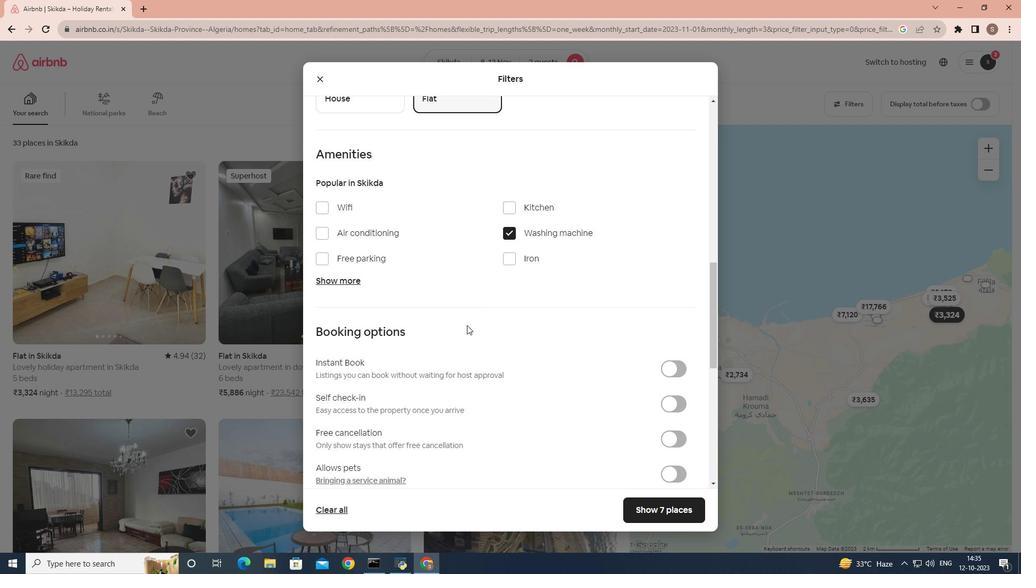 
Action: Mouse scrolled (466, 324) with delta (0, 0)
Screenshot: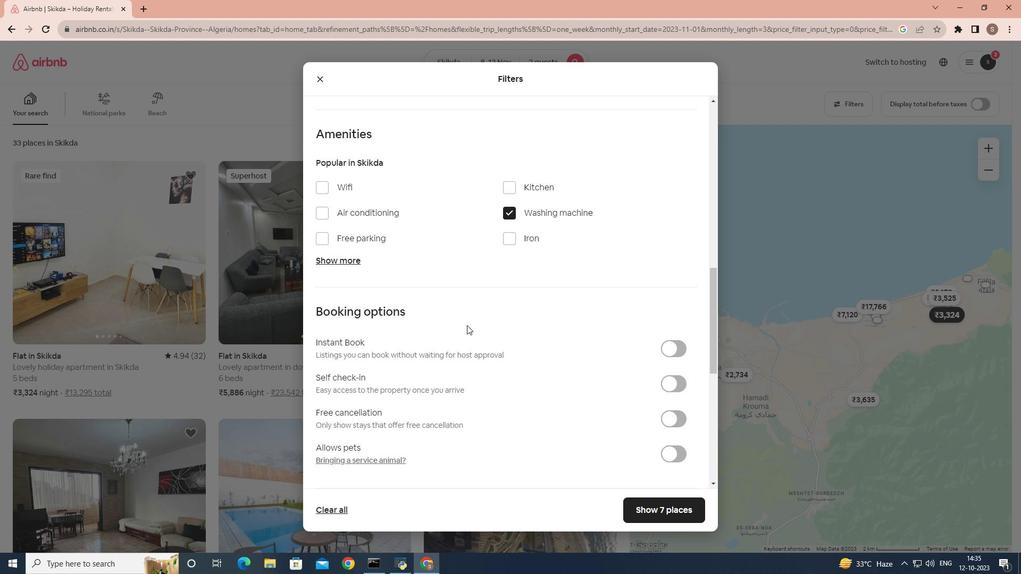 
Action: Mouse scrolled (466, 324) with delta (0, 0)
Screenshot: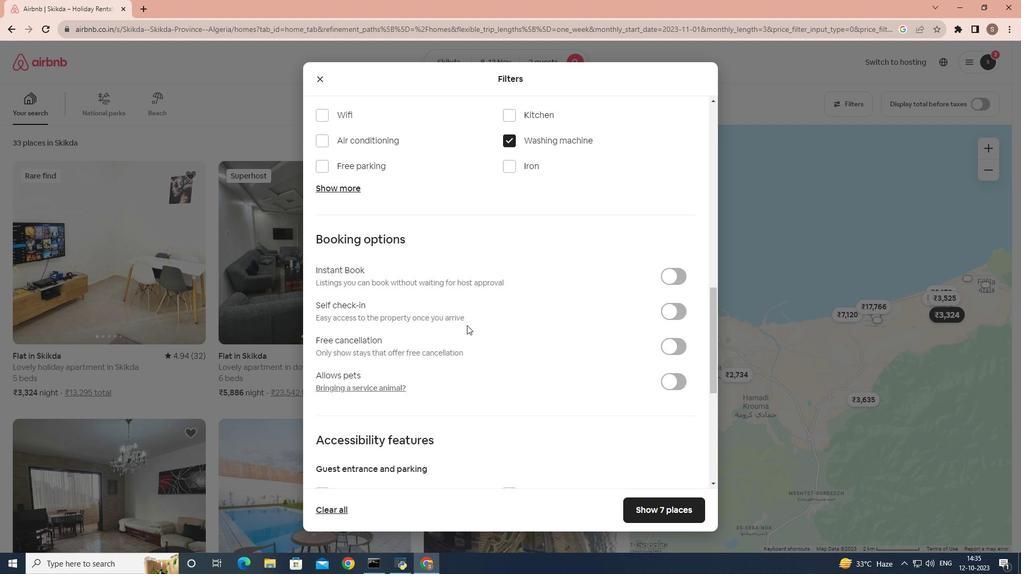 
Action: Mouse moved to (678, 500)
Screenshot: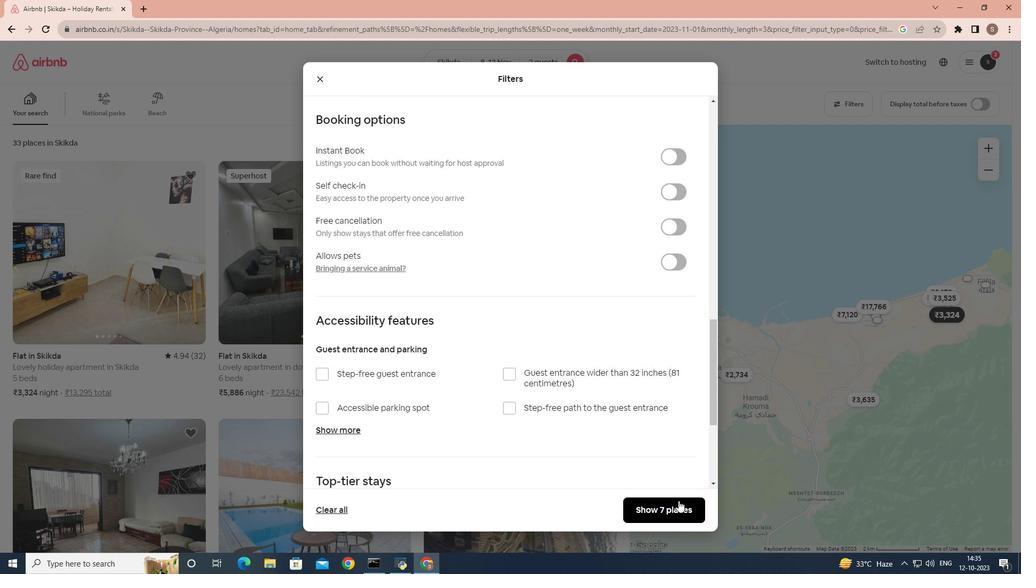 
Action: Mouse pressed left at (678, 500)
Screenshot: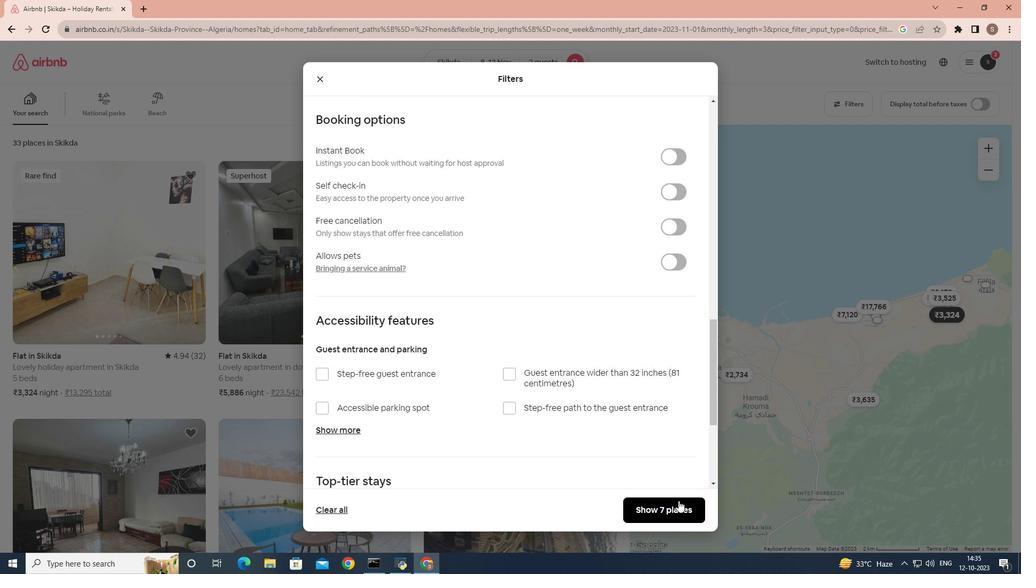 
Action: Mouse moved to (163, 276)
Screenshot: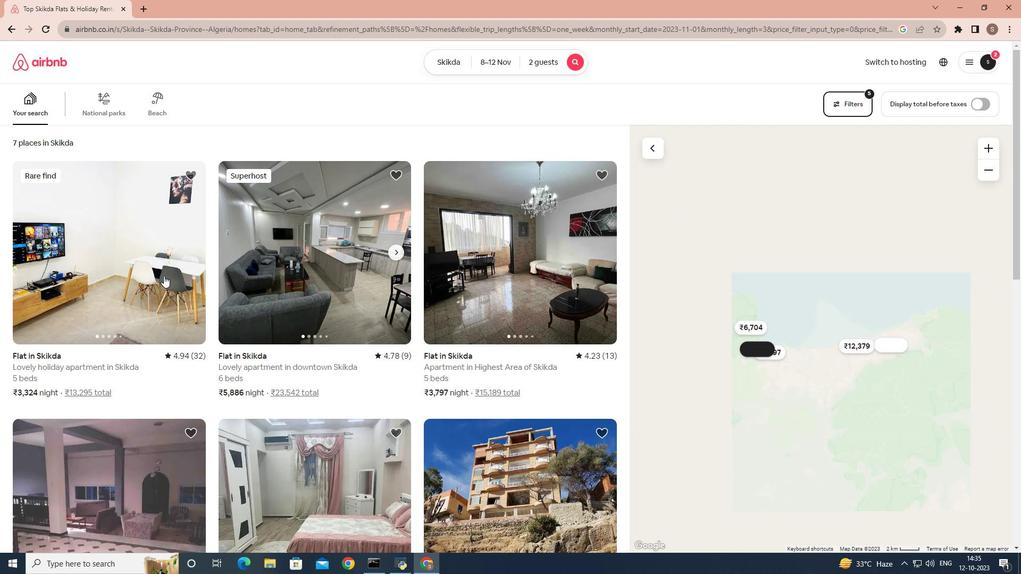 
Action: Mouse pressed left at (163, 276)
Screenshot: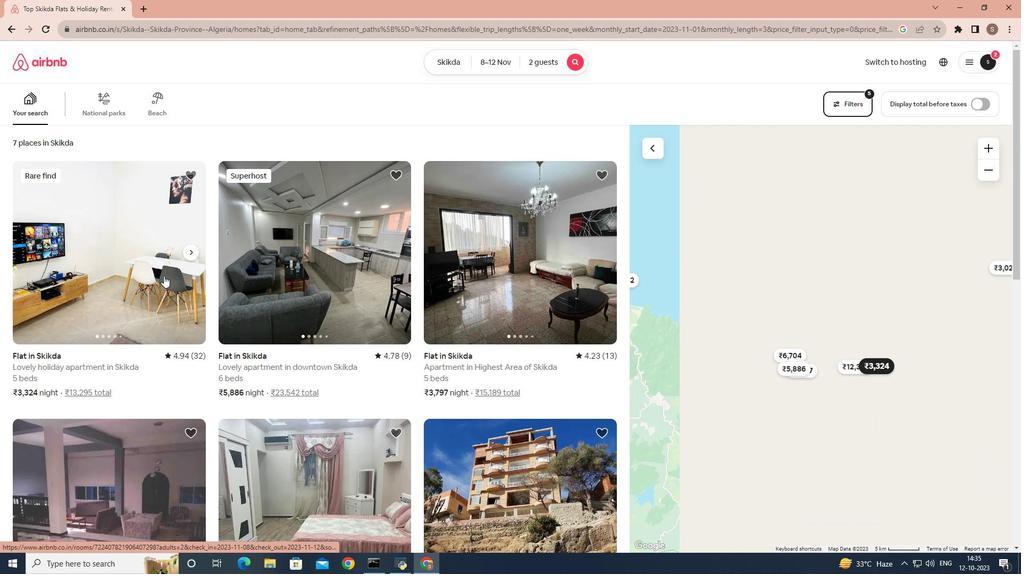 
Action: Mouse moved to (281, 276)
Screenshot: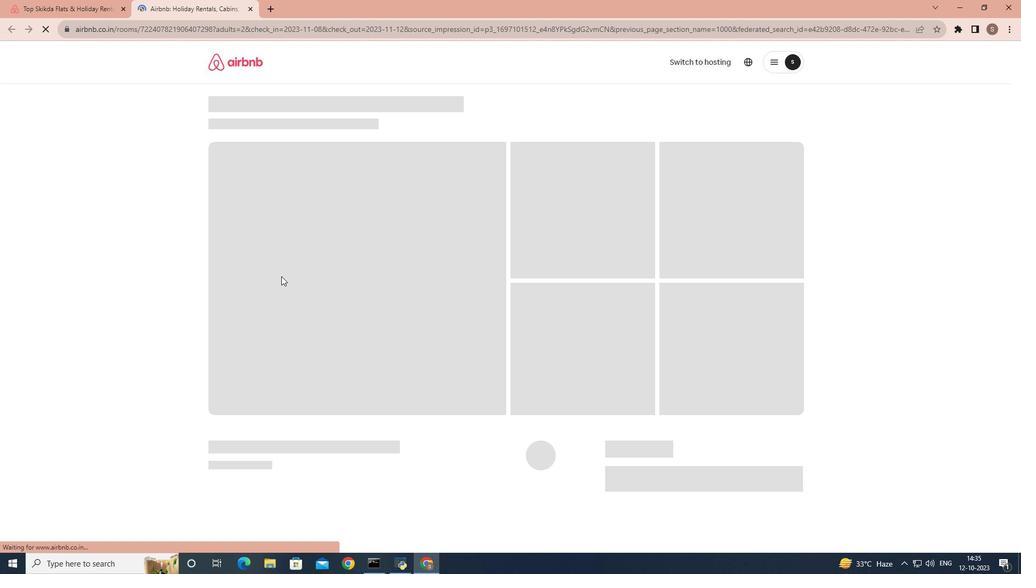 
Action: Mouse scrolled (281, 276) with delta (0, 0)
Screenshot: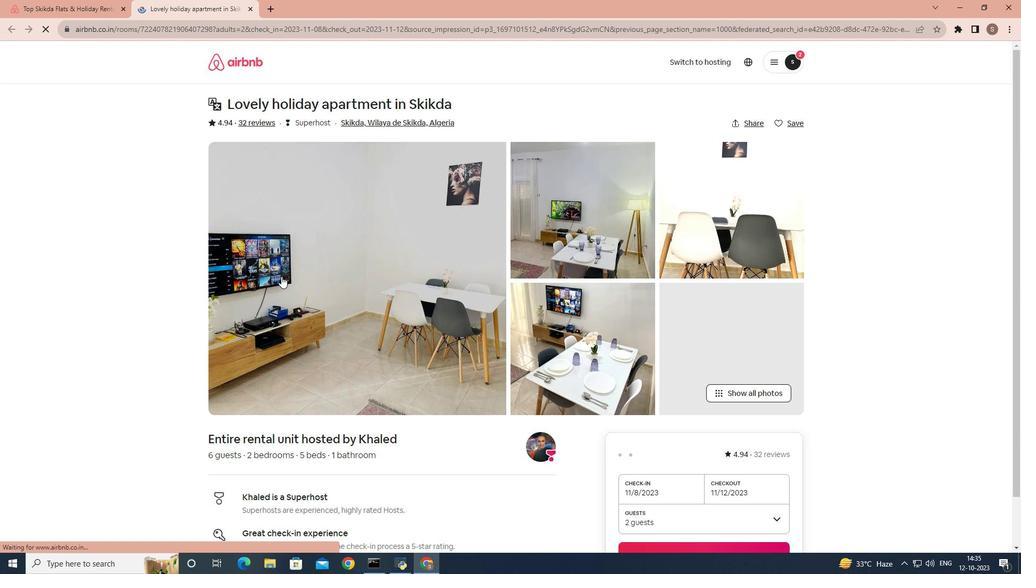 
Action: Mouse scrolled (281, 276) with delta (0, 0)
Screenshot: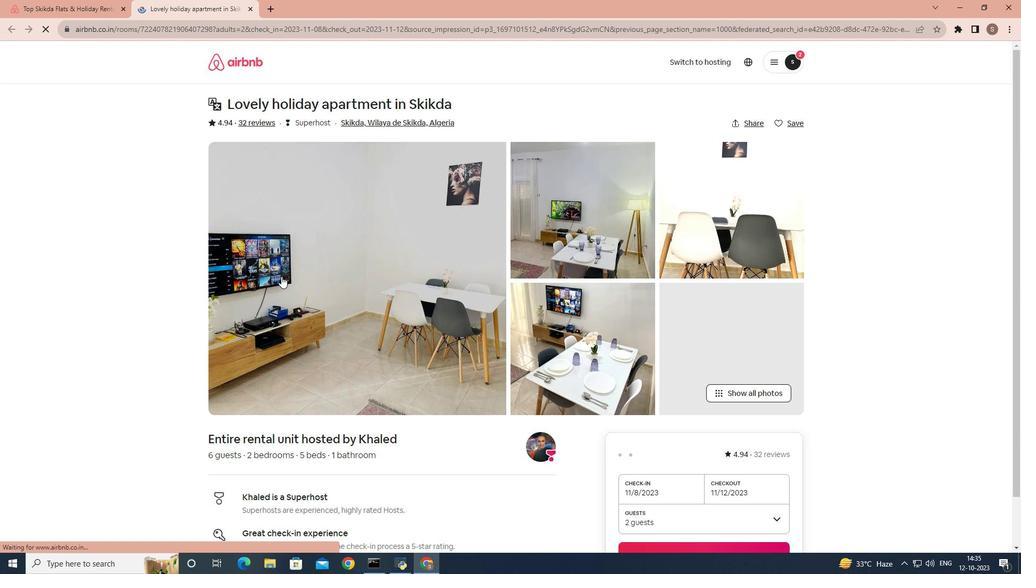 
Action: Mouse scrolled (281, 276) with delta (0, 0)
Screenshot: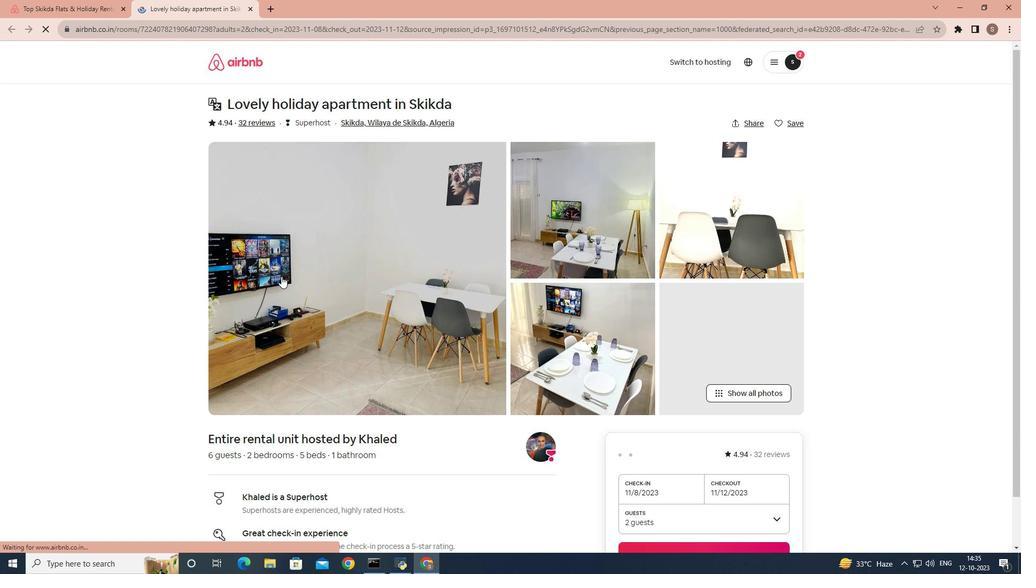 
Action: Mouse scrolled (281, 276) with delta (0, 0)
Screenshot: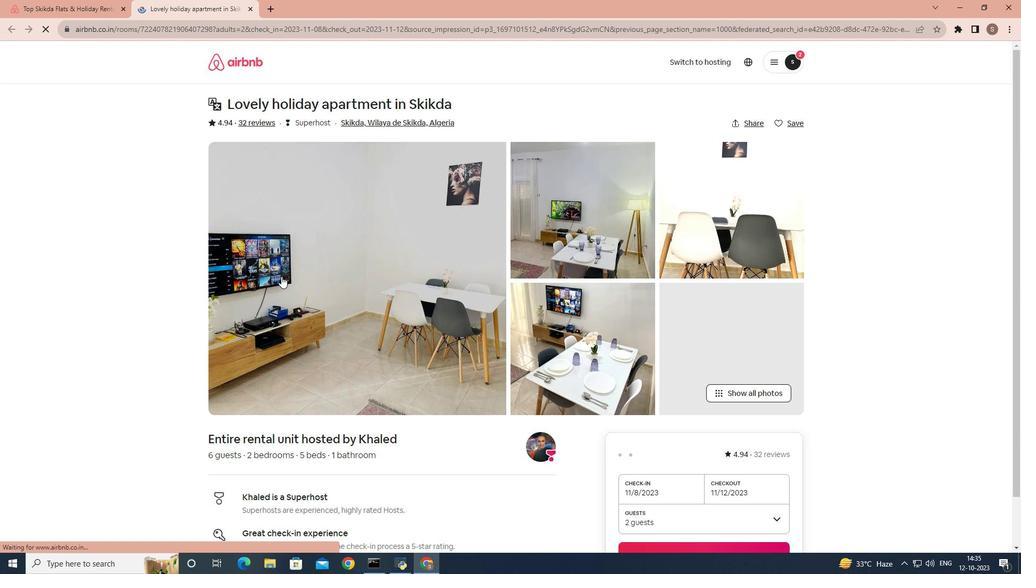 
Action: Mouse scrolled (281, 276) with delta (0, 0)
Screenshot: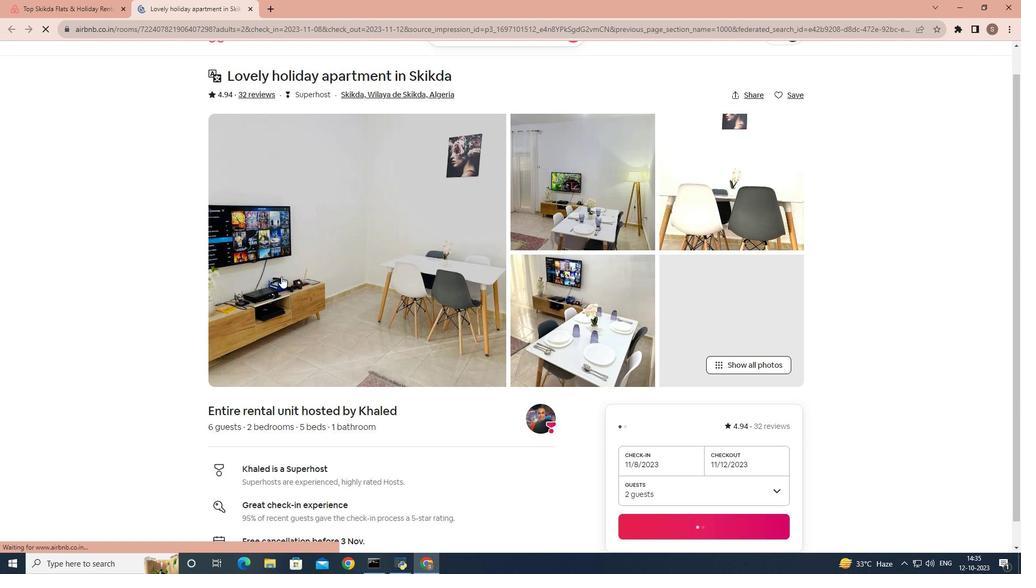 
Action: Mouse scrolled (281, 276) with delta (0, 0)
Screenshot: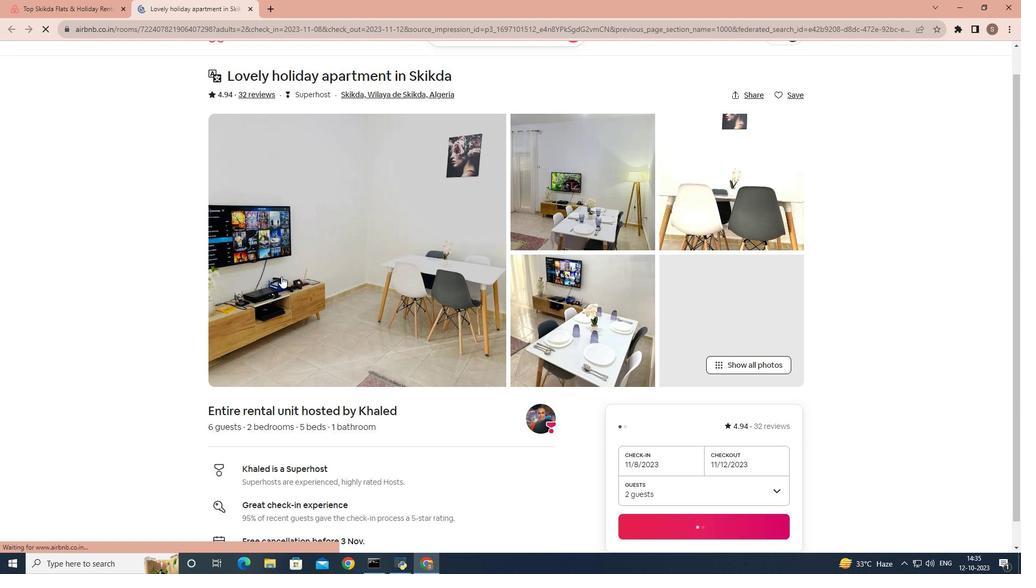 
Action: Mouse scrolled (281, 276) with delta (0, 0)
Screenshot: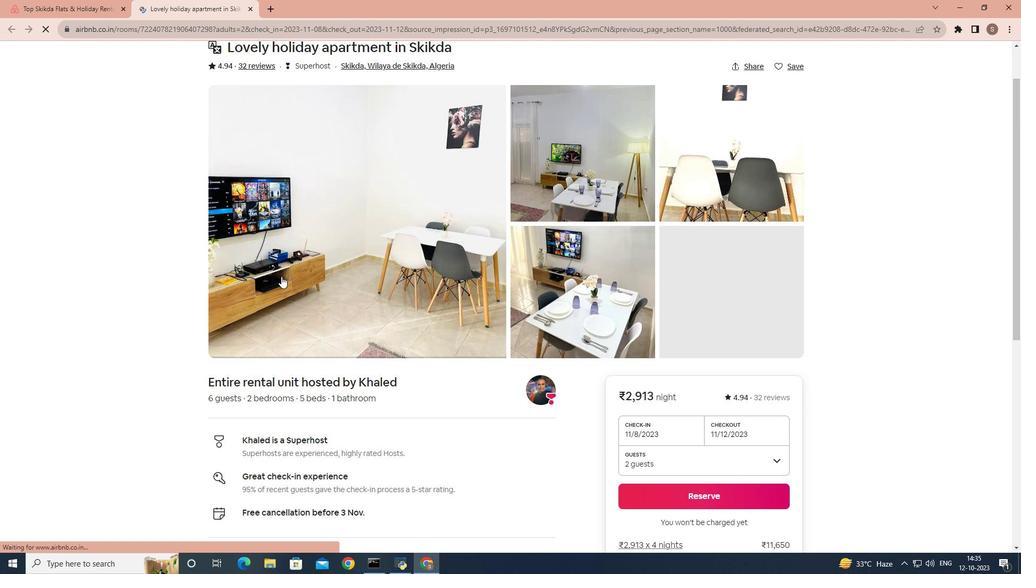 
Action: Mouse scrolled (281, 276) with delta (0, 0)
Screenshot: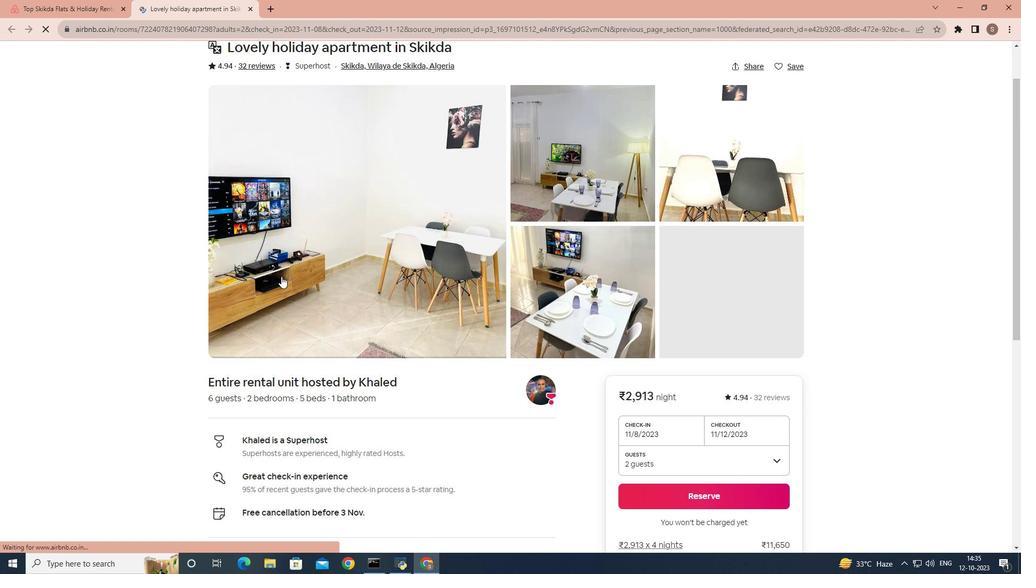 
Action: Mouse scrolled (281, 276) with delta (0, 0)
Screenshot: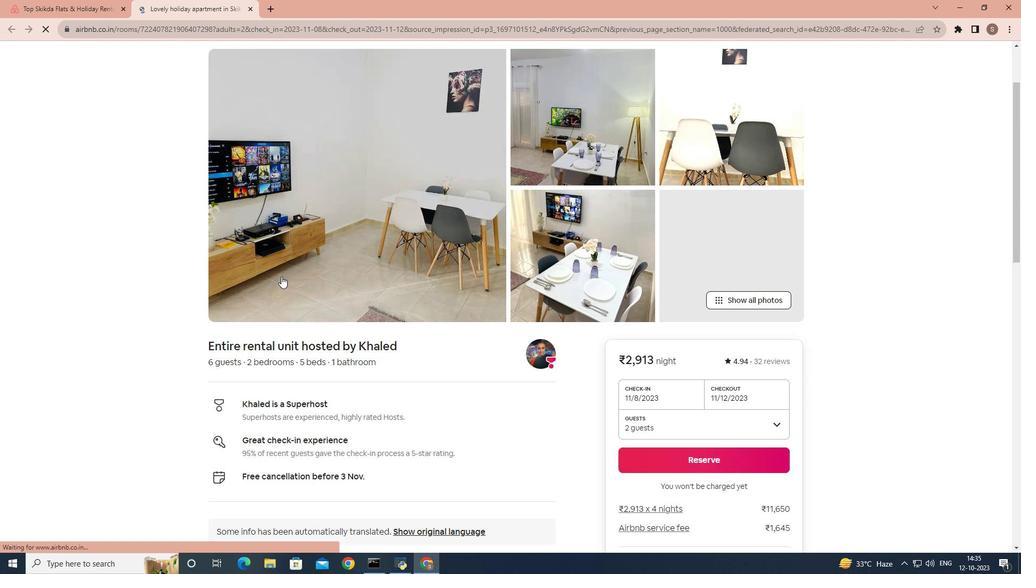 
Action: Mouse scrolled (281, 276) with delta (0, 0)
Screenshot: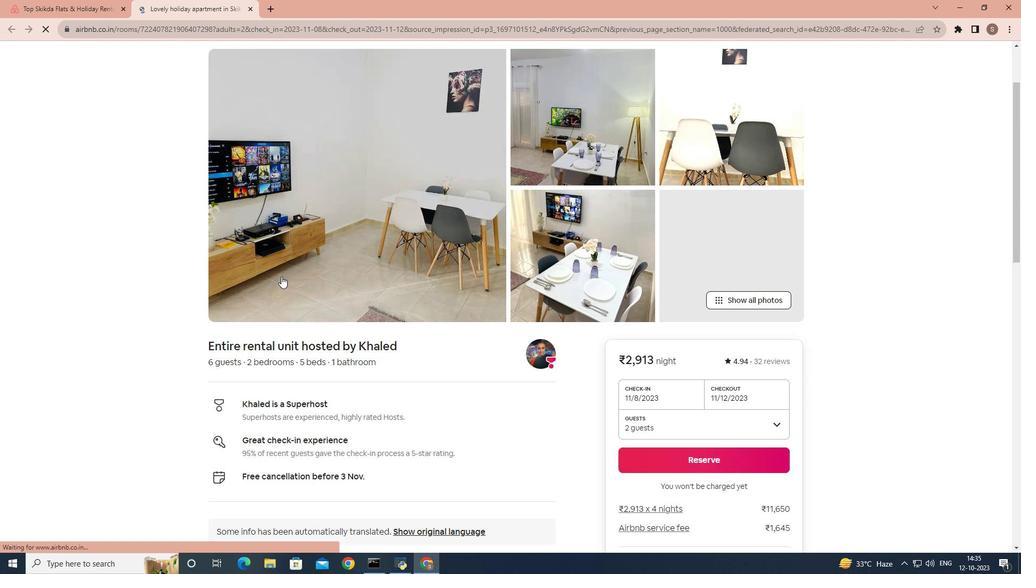 
Action: Mouse scrolled (281, 276) with delta (0, 0)
Screenshot: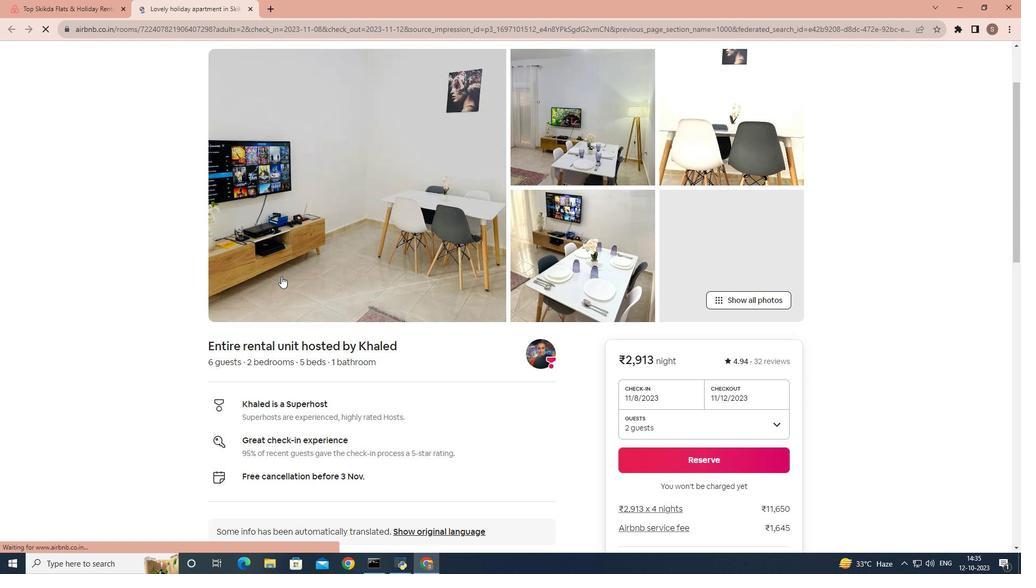 
Action: Mouse scrolled (281, 276) with delta (0, 0)
Screenshot: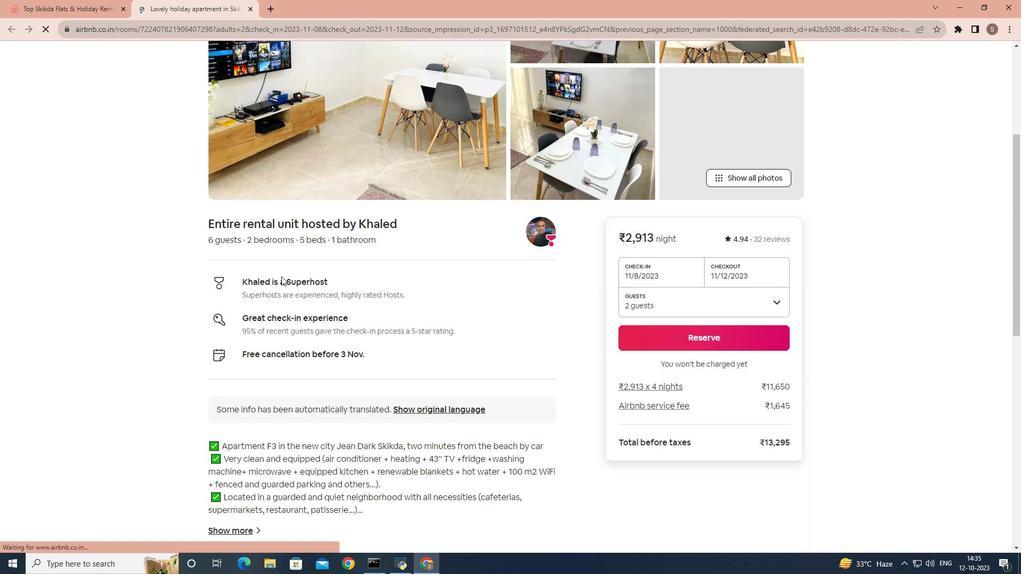 
Action: Mouse scrolled (281, 276) with delta (0, 0)
Screenshot: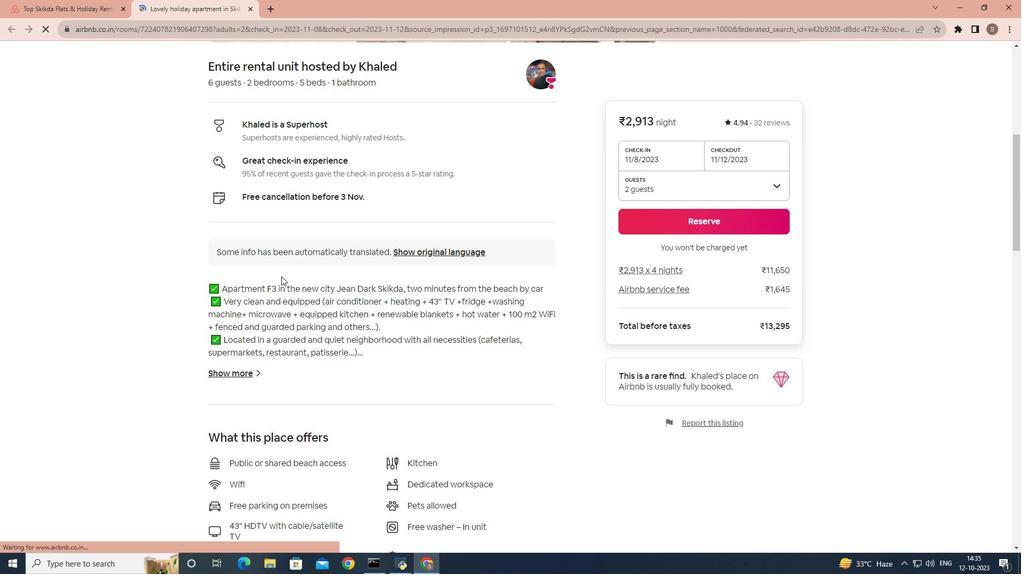 
Action: Mouse scrolled (281, 276) with delta (0, 0)
Screenshot: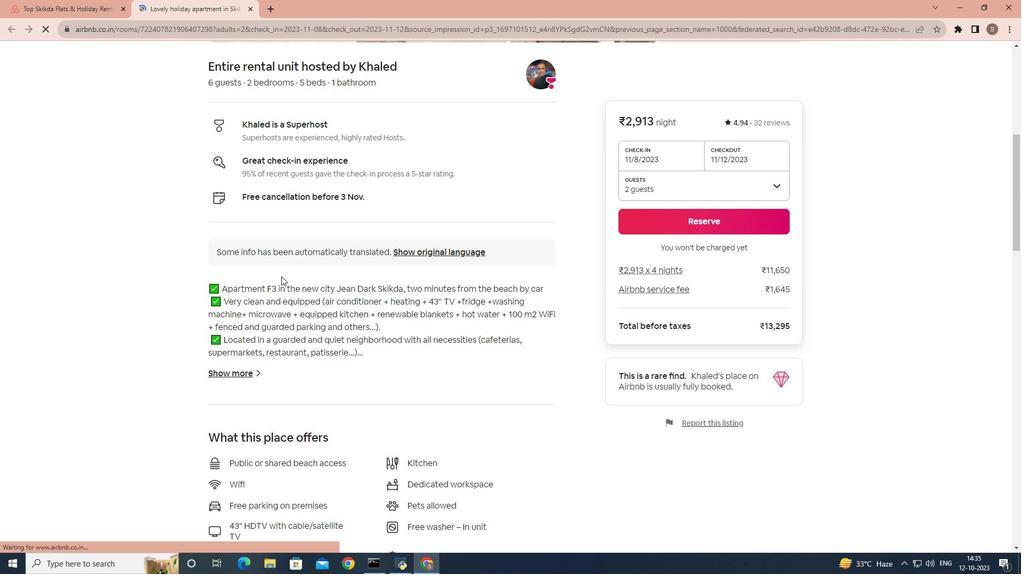 
Action: Mouse scrolled (281, 276) with delta (0, 0)
Screenshot: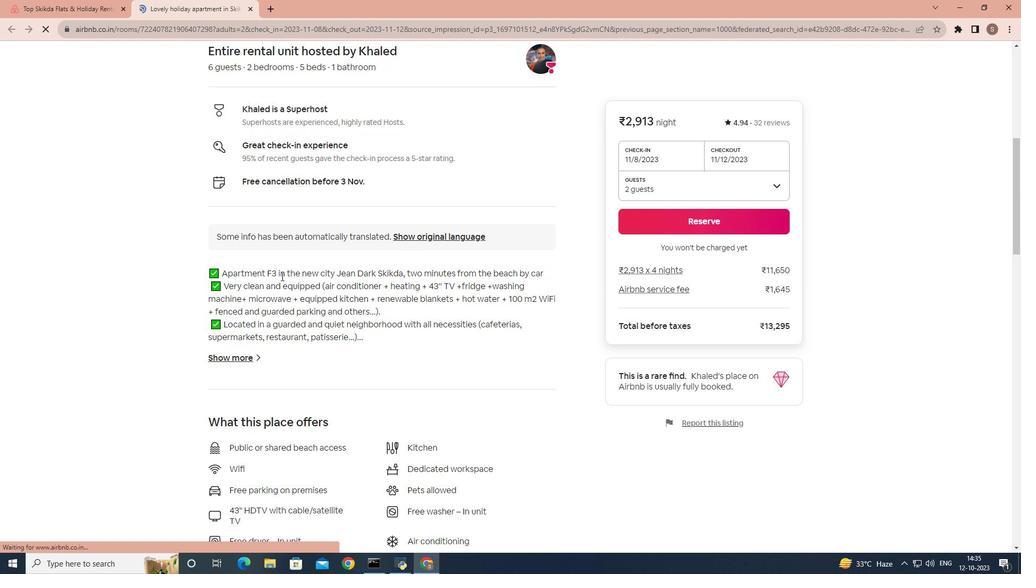
Action: Mouse scrolled (281, 276) with delta (0, 0)
Screenshot: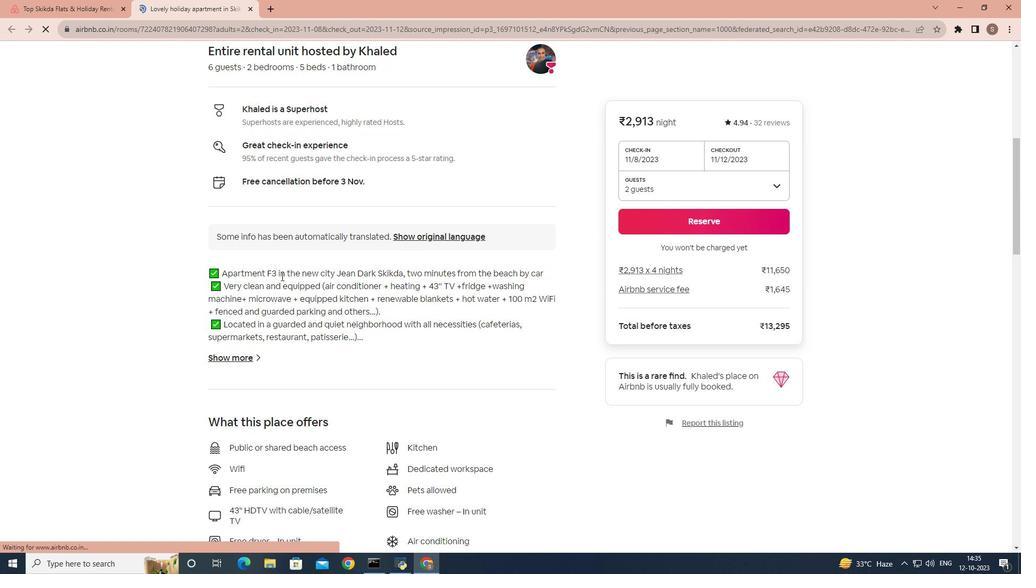 
Action: Mouse moved to (252, 163)
Screenshot: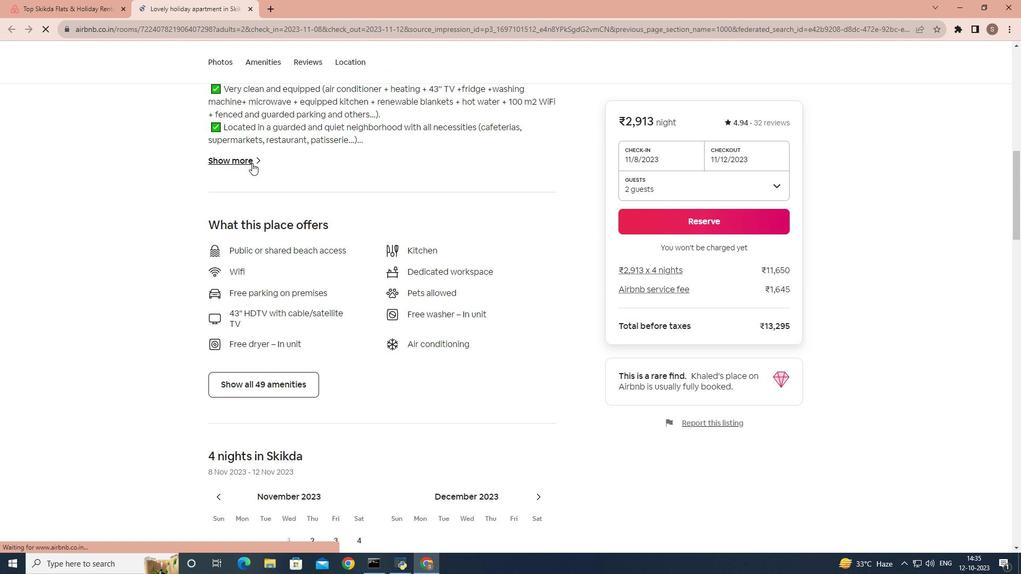 
Action: Mouse pressed left at (252, 163)
Screenshot: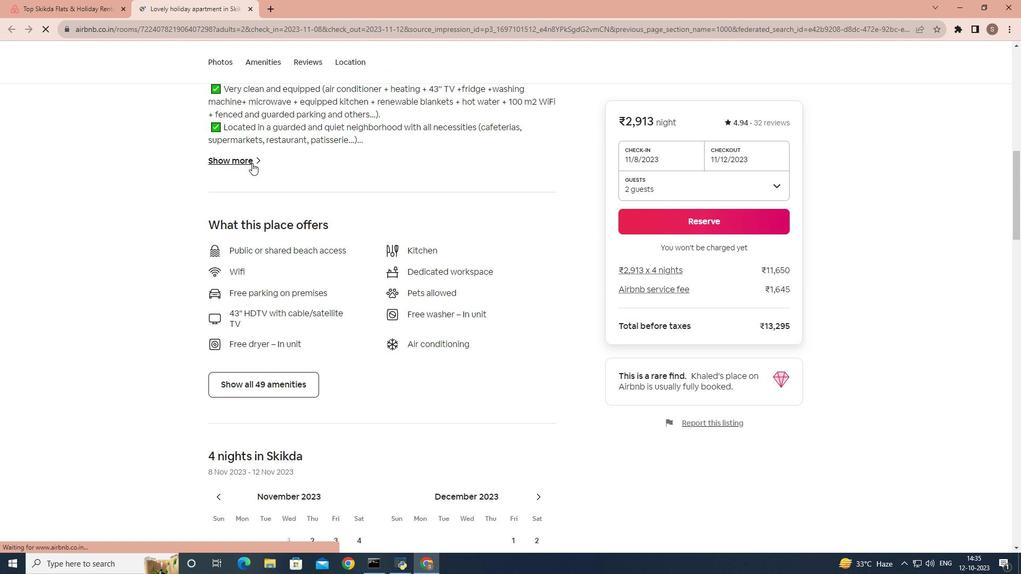 
Action: Mouse moved to (321, 118)
Screenshot: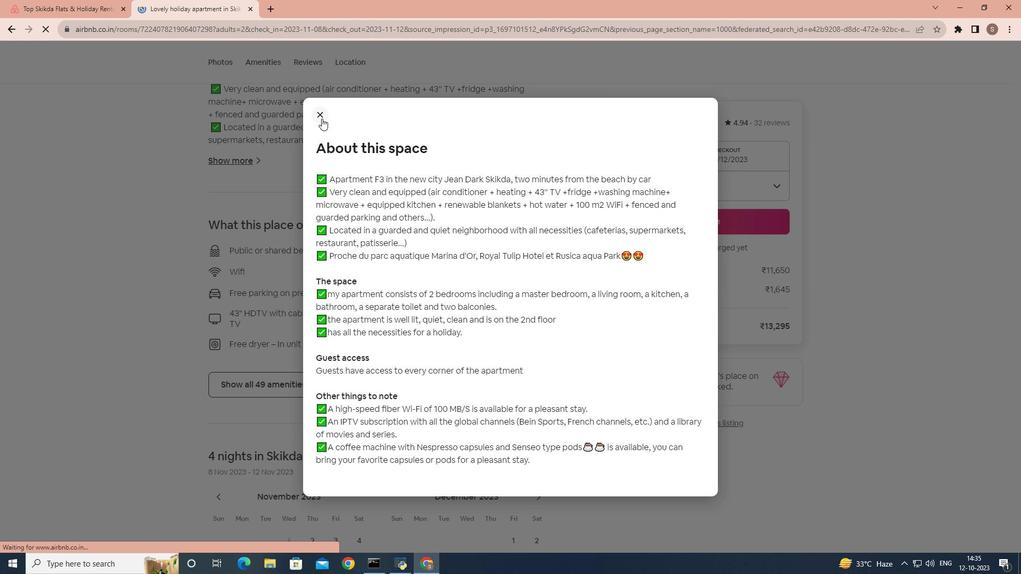 
Action: Mouse pressed left at (321, 118)
Screenshot: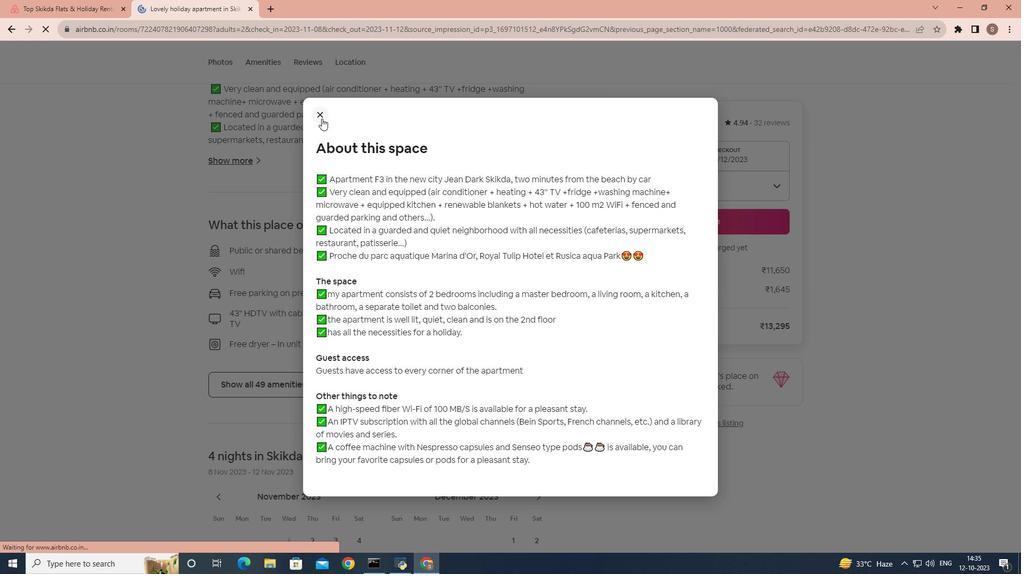 
Action: Mouse moved to (216, 387)
Screenshot: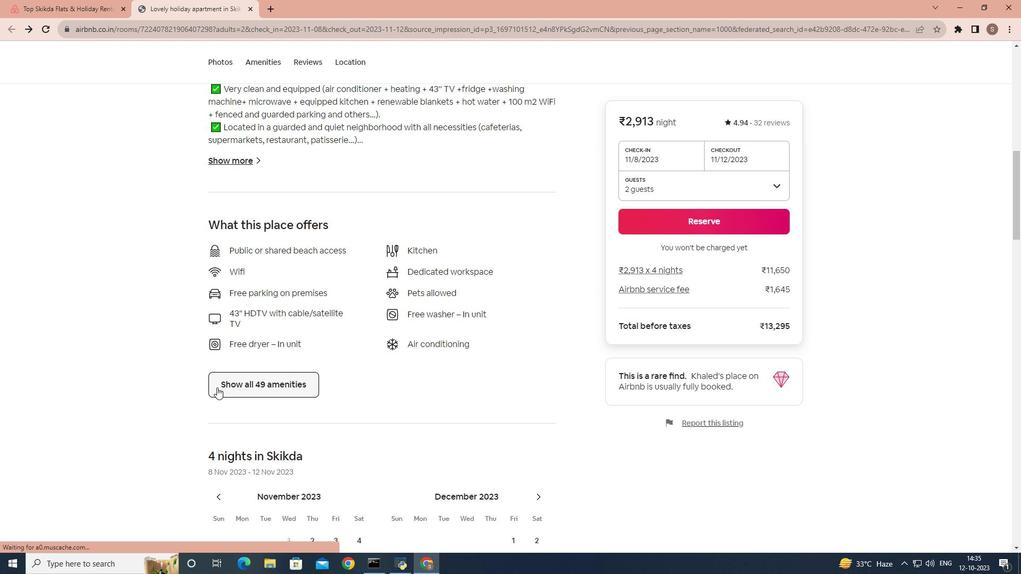 
Action: Mouse pressed left at (216, 387)
Screenshot: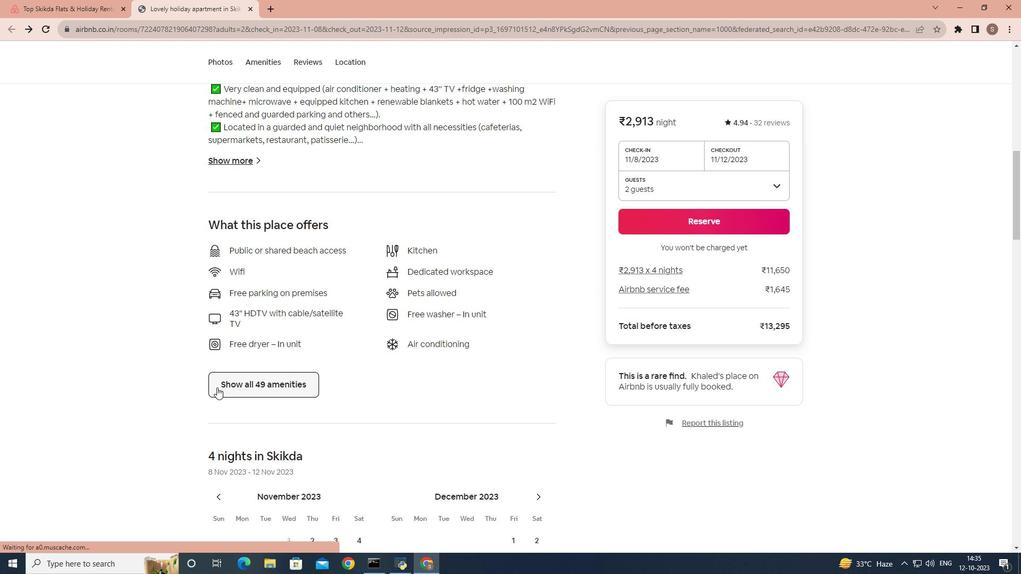 
Action: Mouse moved to (307, 266)
Screenshot: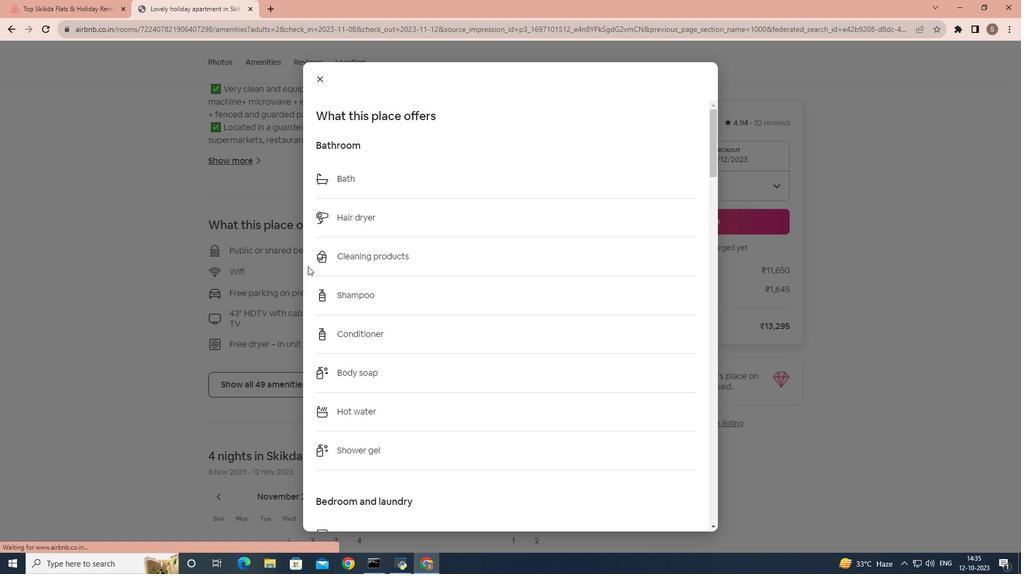 
Action: Mouse scrolled (307, 265) with delta (0, 0)
Screenshot: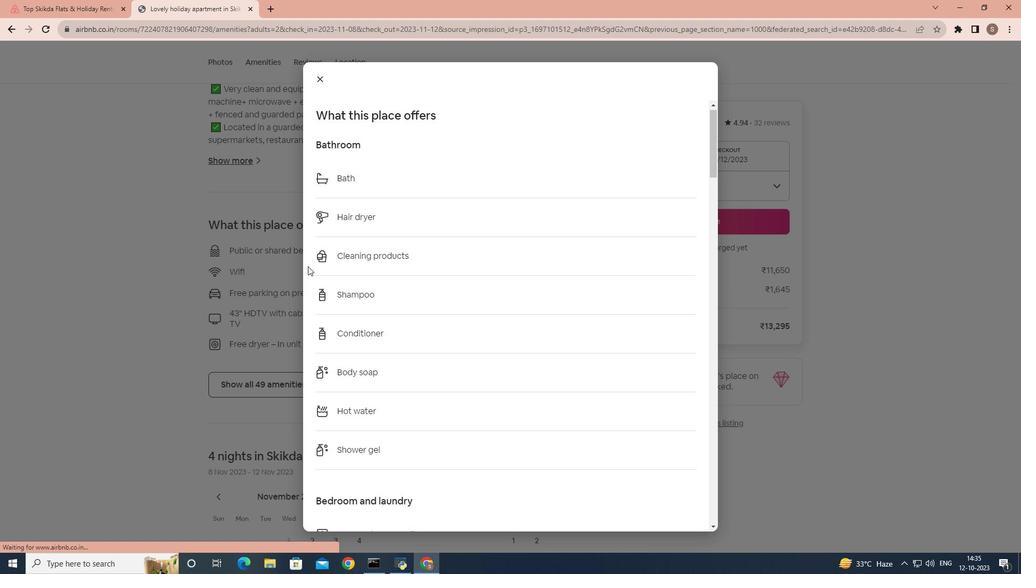 
Action: Mouse scrolled (307, 265) with delta (0, 0)
Screenshot: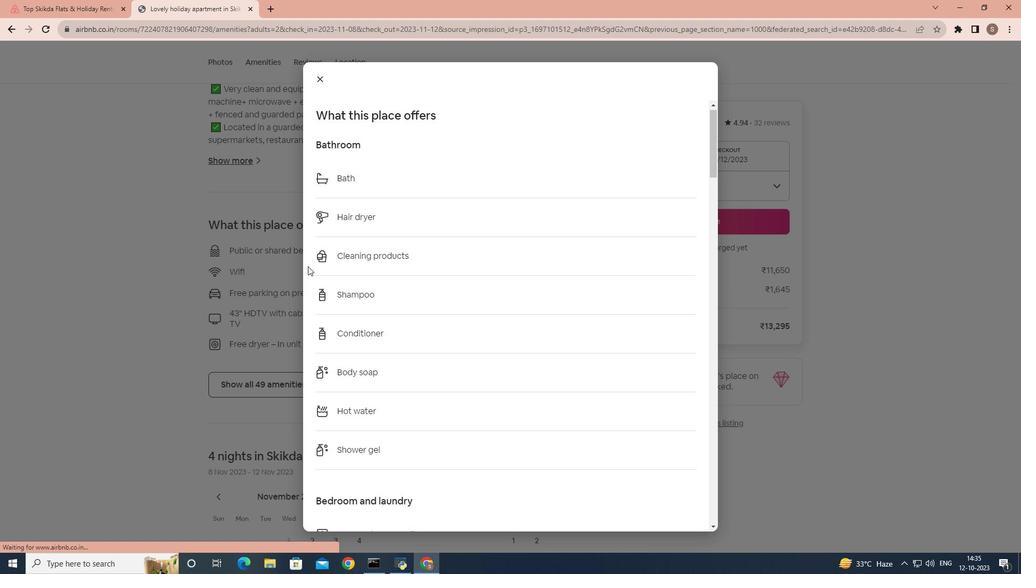 
Action: Mouse scrolled (307, 265) with delta (0, 0)
Screenshot: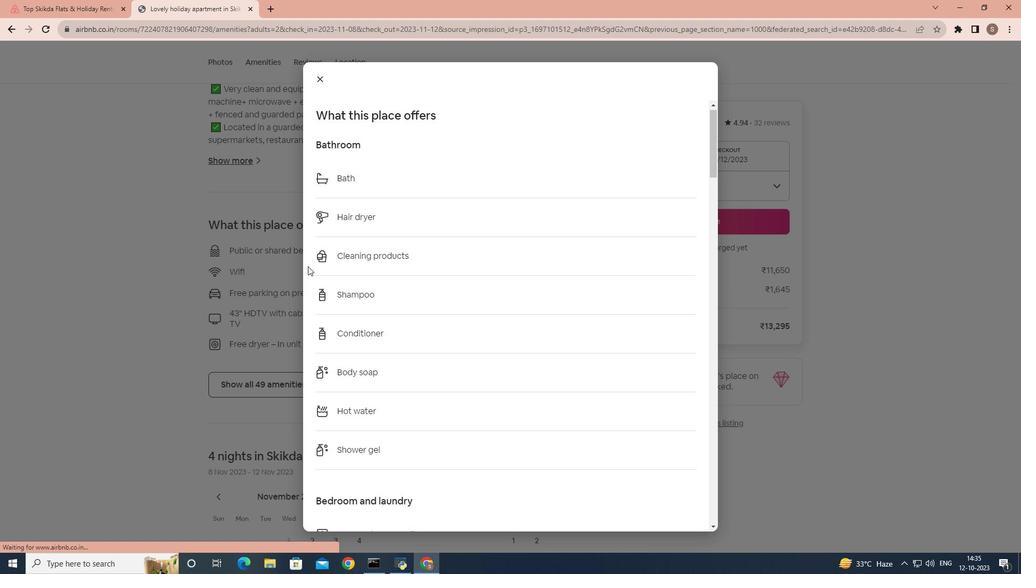 
Action: Mouse scrolled (307, 265) with delta (0, 0)
Screenshot: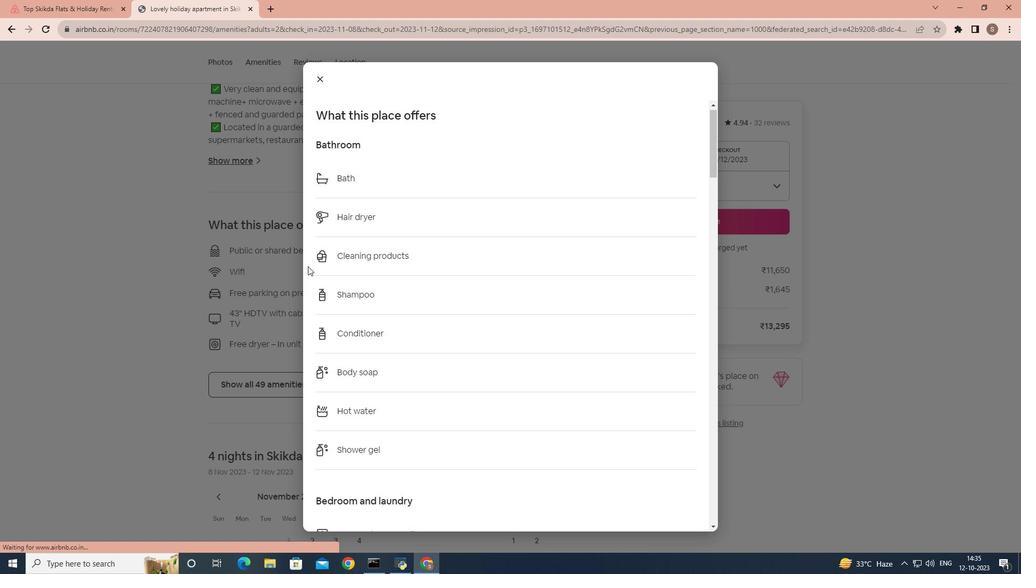 
Action: Mouse scrolled (307, 265) with delta (0, 0)
Screenshot: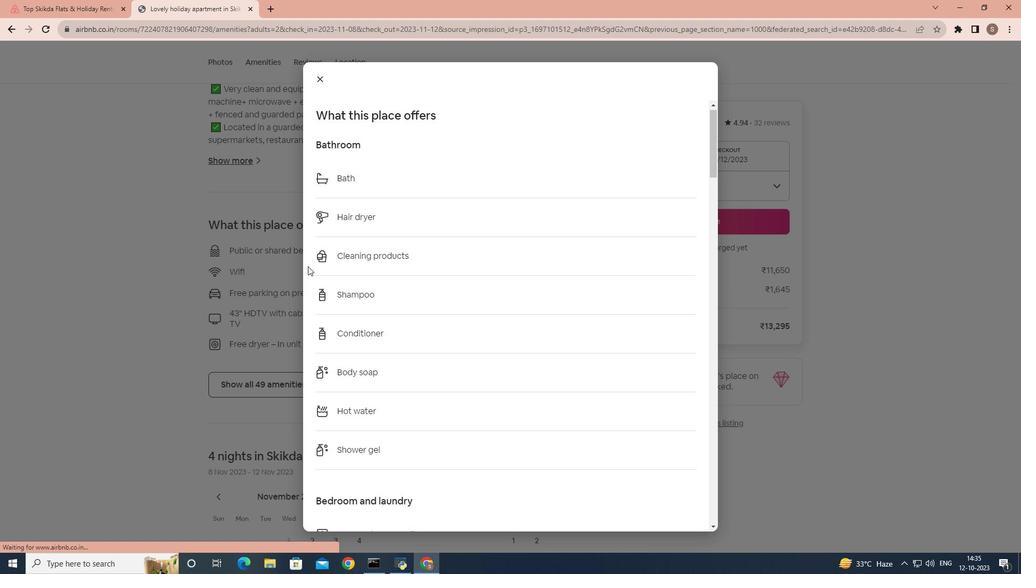
Action: Mouse scrolled (307, 265) with delta (0, 0)
Screenshot: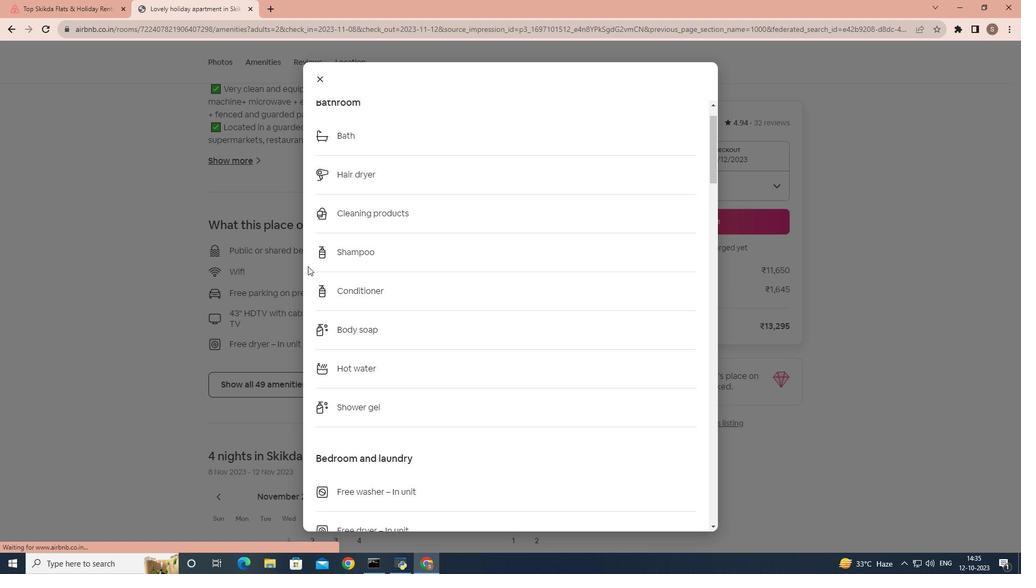 
Action: Mouse scrolled (307, 265) with delta (0, 0)
Screenshot: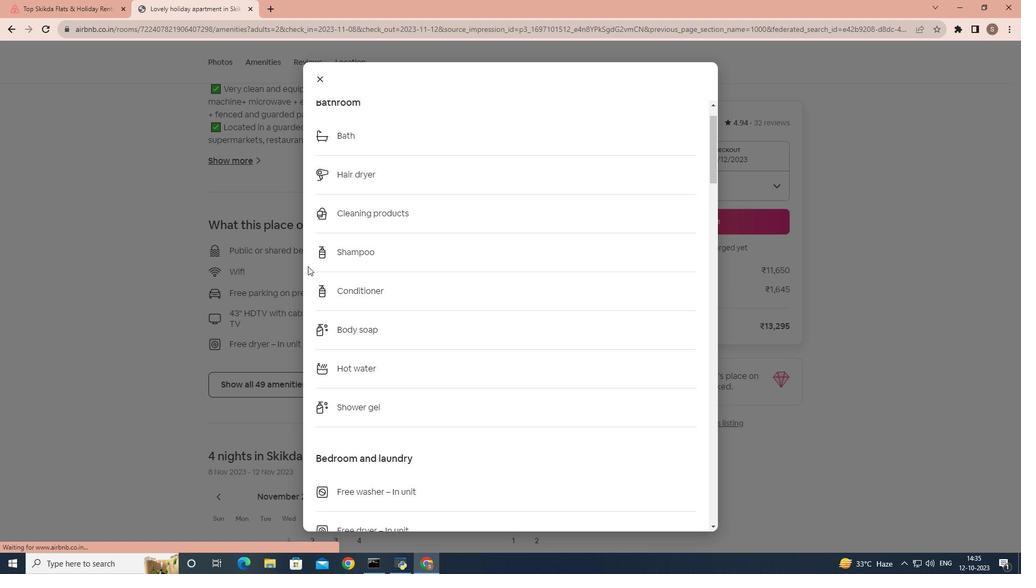 
Action: Mouse moved to (307, 266)
Screenshot: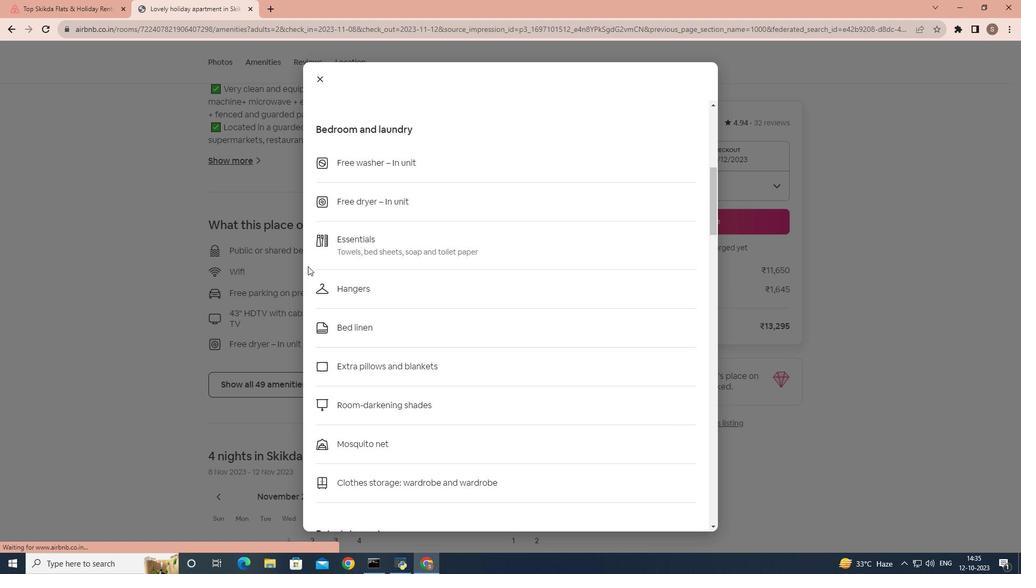 
Action: Mouse scrolled (307, 265) with delta (0, 0)
Screenshot: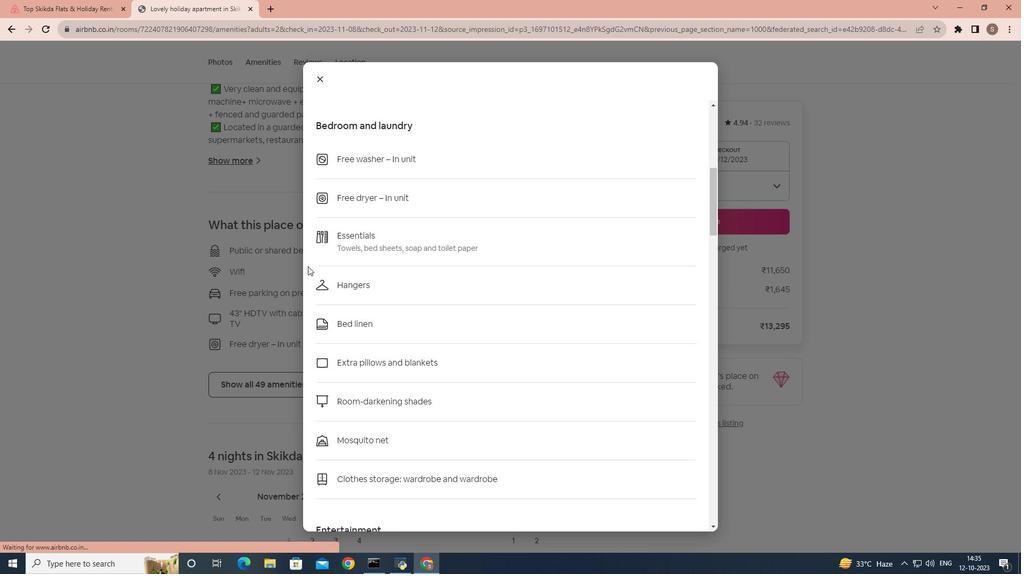 
Action: Mouse scrolled (307, 265) with delta (0, 0)
Screenshot: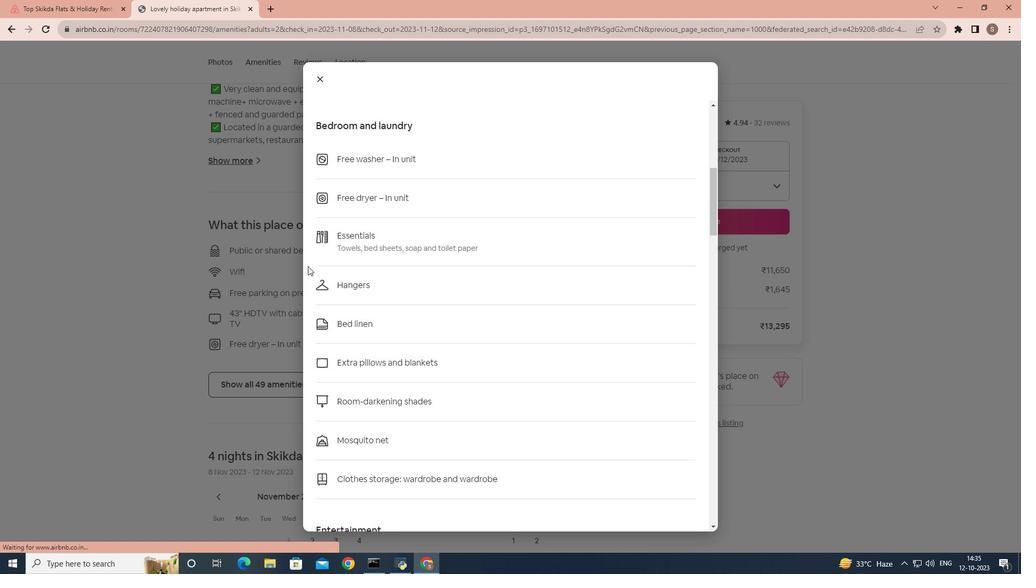 
Action: Mouse scrolled (307, 265) with delta (0, 0)
Screenshot: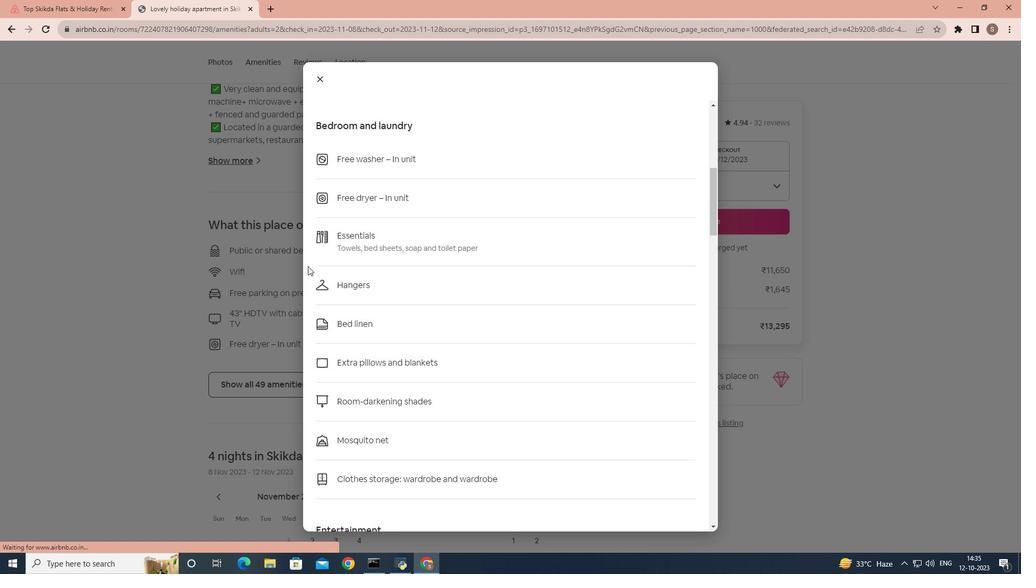 
Action: Mouse scrolled (307, 265) with delta (0, 0)
Screenshot: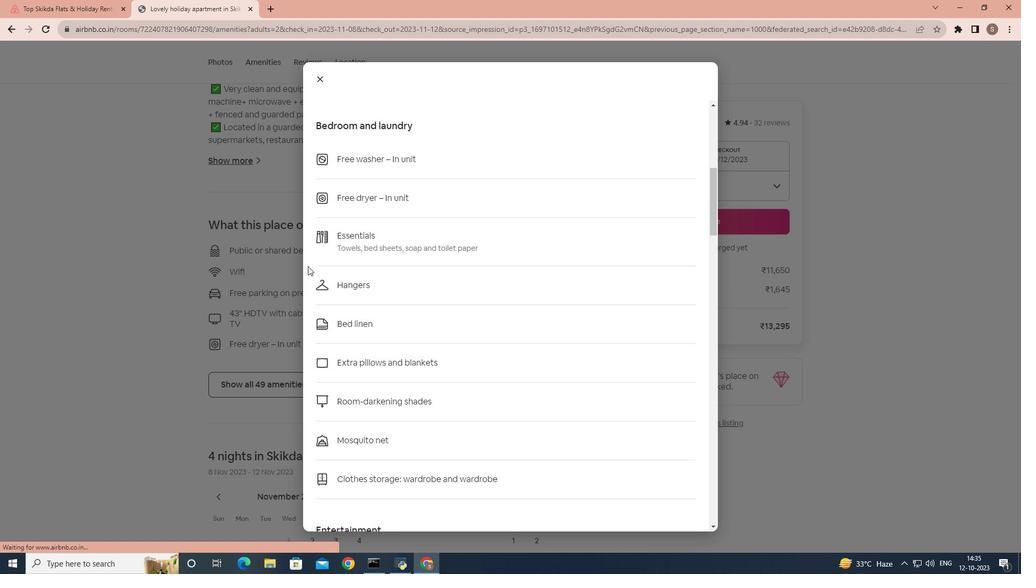 
Action: Mouse scrolled (307, 265) with delta (0, 0)
Screenshot: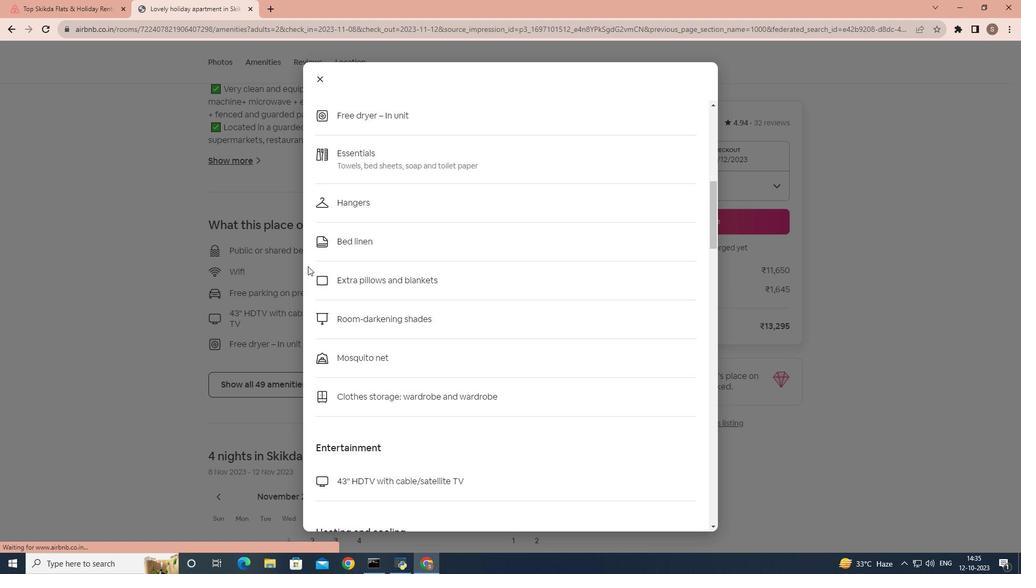 
Action: Mouse scrolled (307, 265) with delta (0, 0)
Screenshot: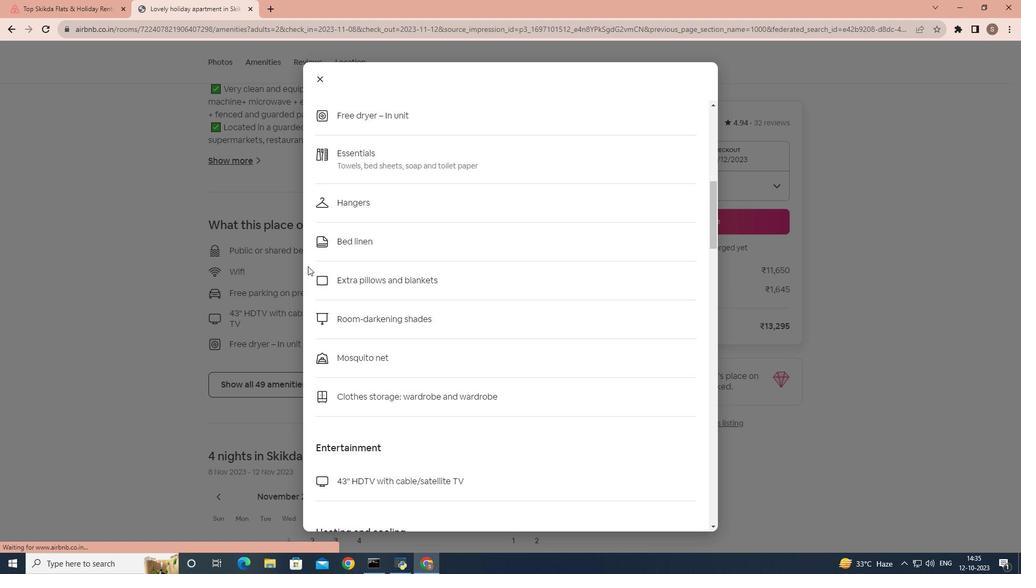
Action: Mouse scrolled (307, 265) with delta (0, 0)
Screenshot: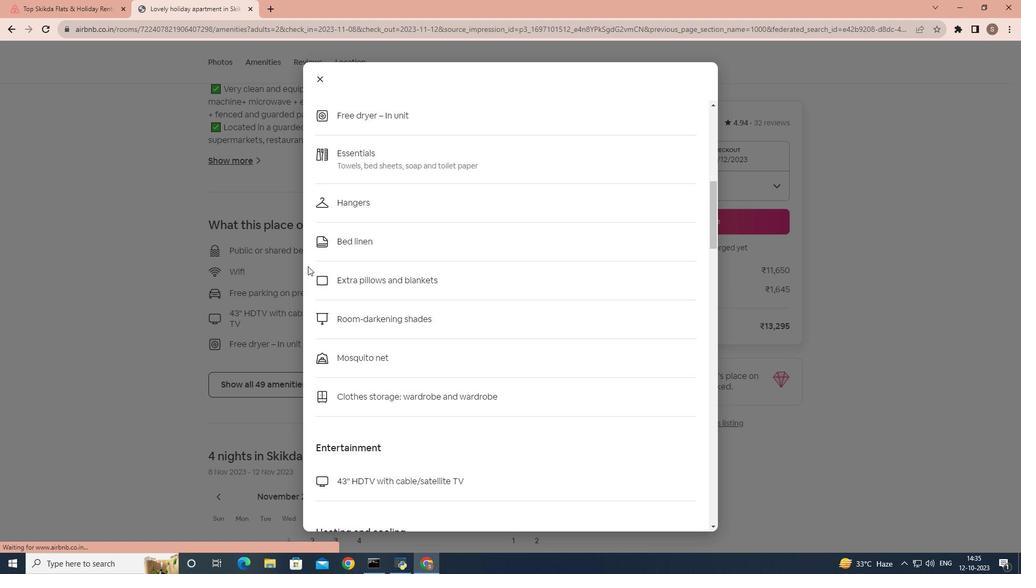 
Action: Mouse scrolled (307, 265) with delta (0, 0)
Screenshot: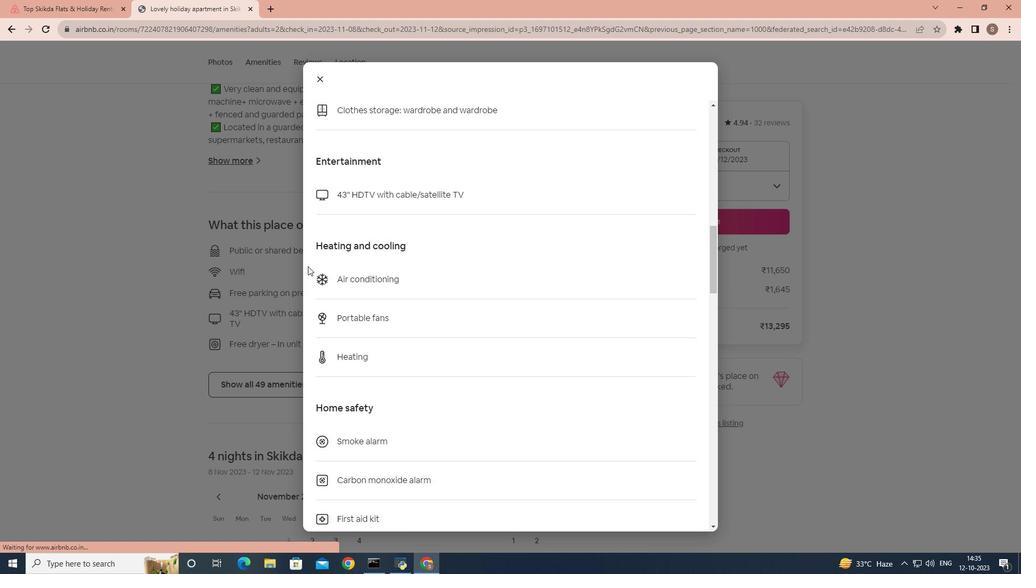 
Action: Mouse scrolled (307, 265) with delta (0, 0)
Screenshot: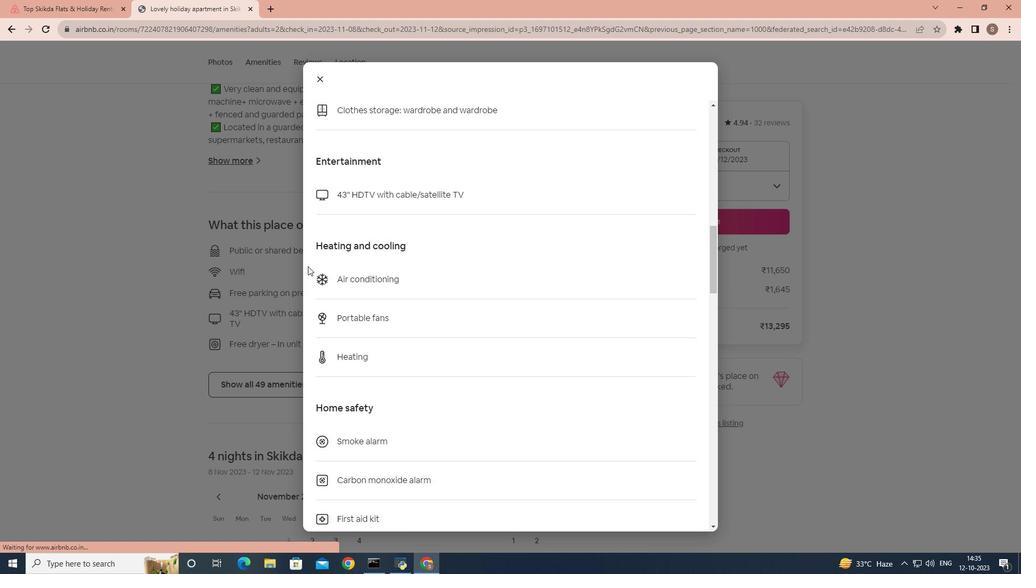 
Action: Mouse scrolled (307, 265) with delta (0, 0)
Screenshot: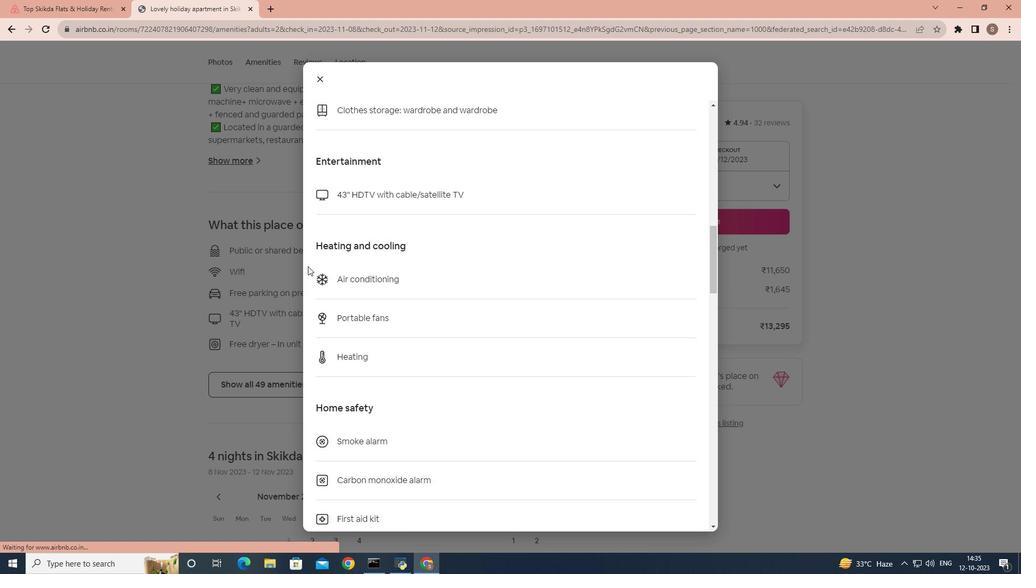 
Action: Mouse scrolled (307, 265) with delta (0, 0)
Screenshot: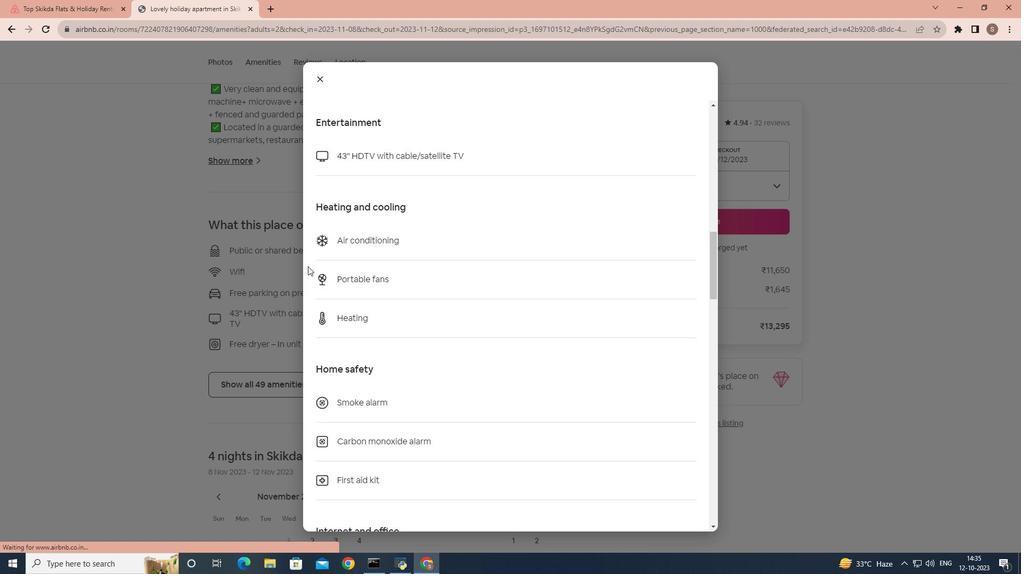 
Action: Mouse scrolled (307, 265) with delta (0, 0)
Screenshot: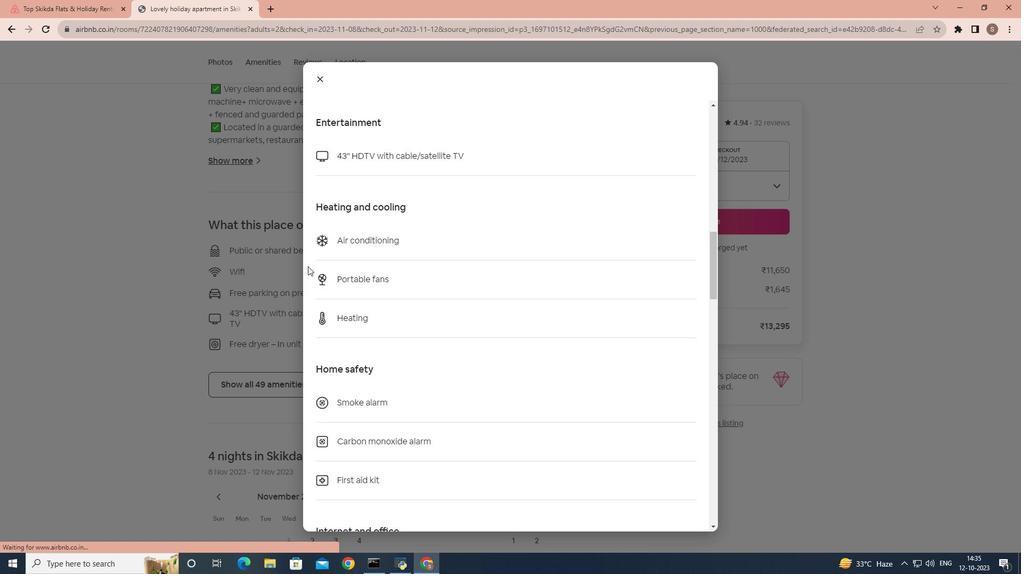 
Action: Mouse scrolled (307, 265) with delta (0, 0)
Screenshot: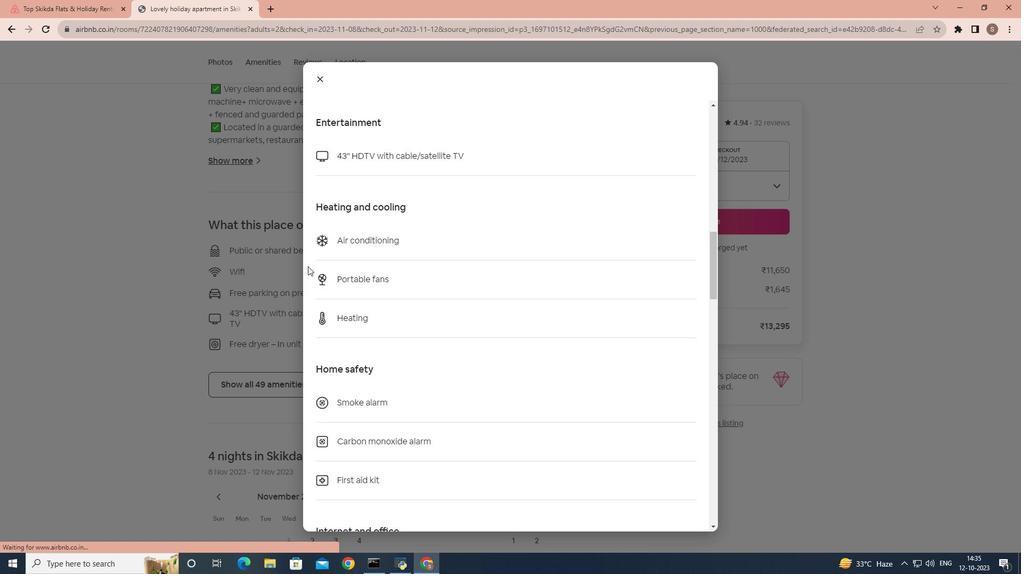 
Action: Mouse scrolled (307, 265) with delta (0, 0)
Screenshot: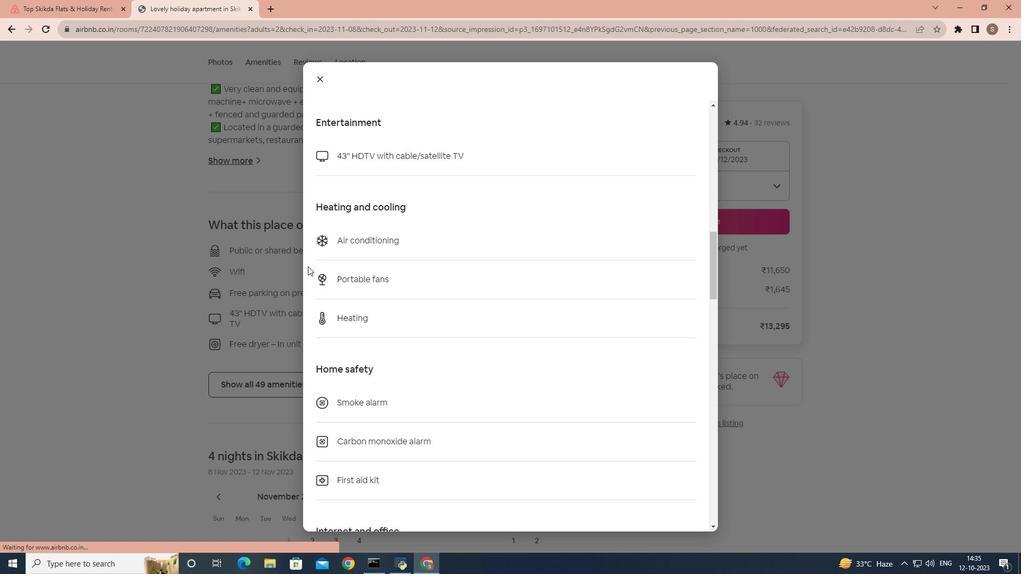 
Action: Mouse scrolled (307, 265) with delta (0, 0)
Screenshot: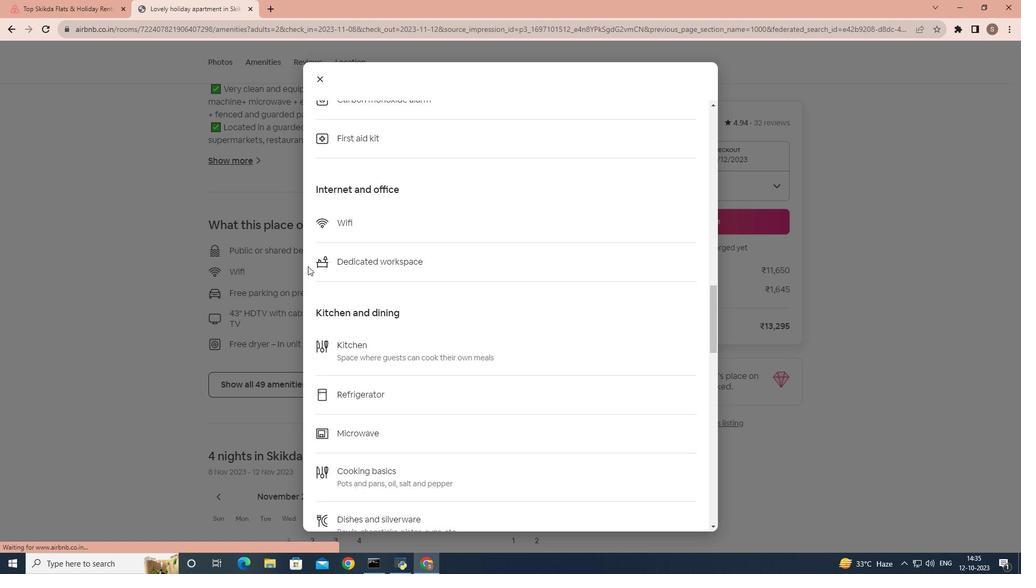 
Action: Mouse scrolled (307, 265) with delta (0, 0)
Screenshot: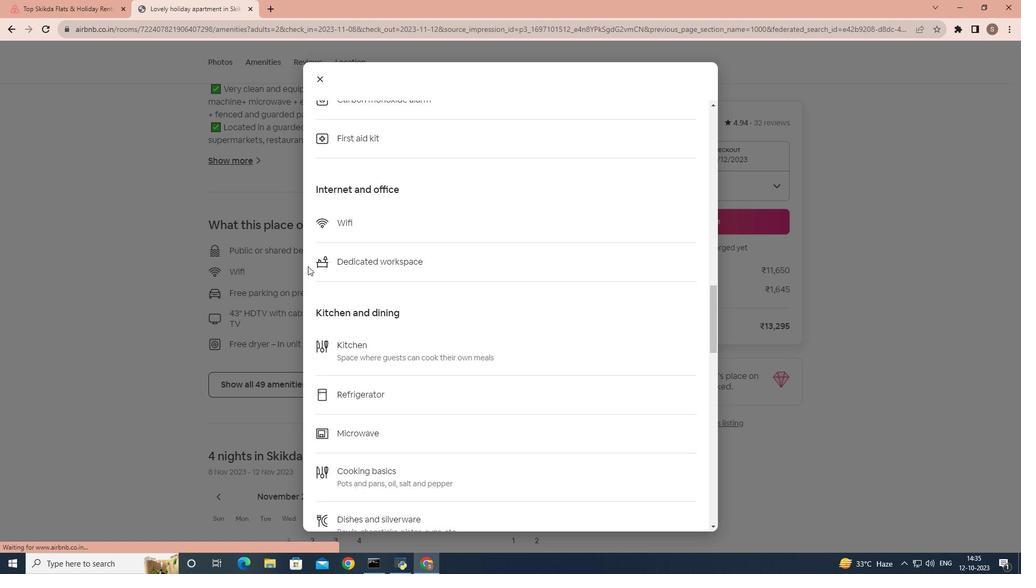
Action: Mouse scrolled (307, 265) with delta (0, 0)
Screenshot: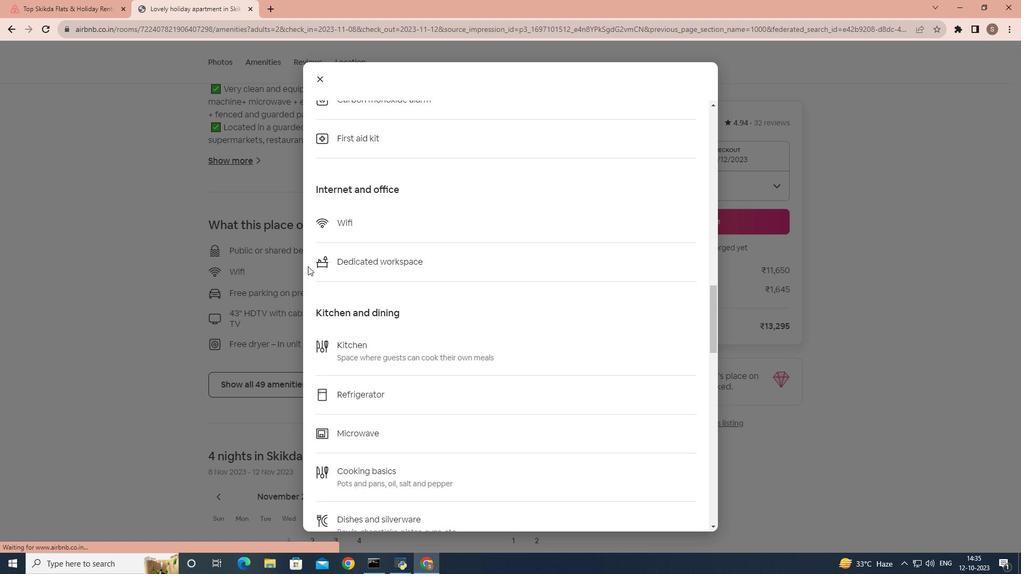 
Action: Mouse scrolled (307, 265) with delta (0, 0)
Screenshot: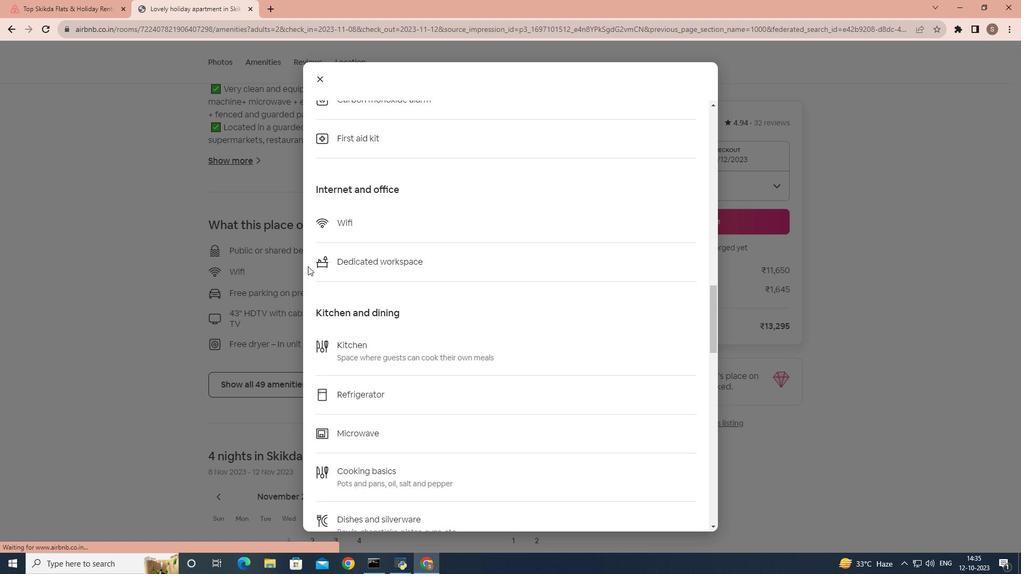 
Action: Mouse scrolled (307, 265) with delta (0, 0)
Screenshot: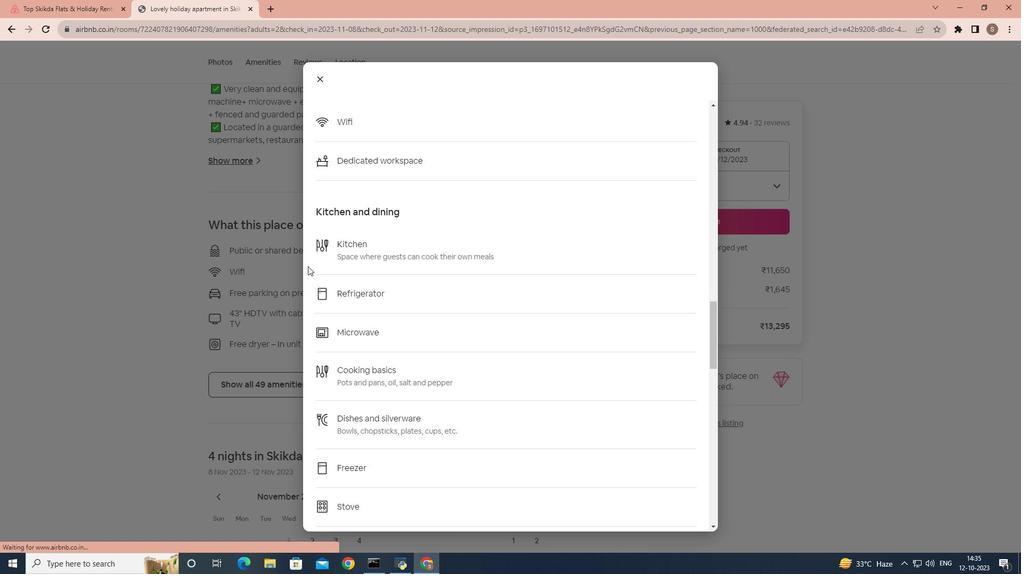 
Action: Mouse scrolled (307, 265) with delta (0, 0)
Screenshot: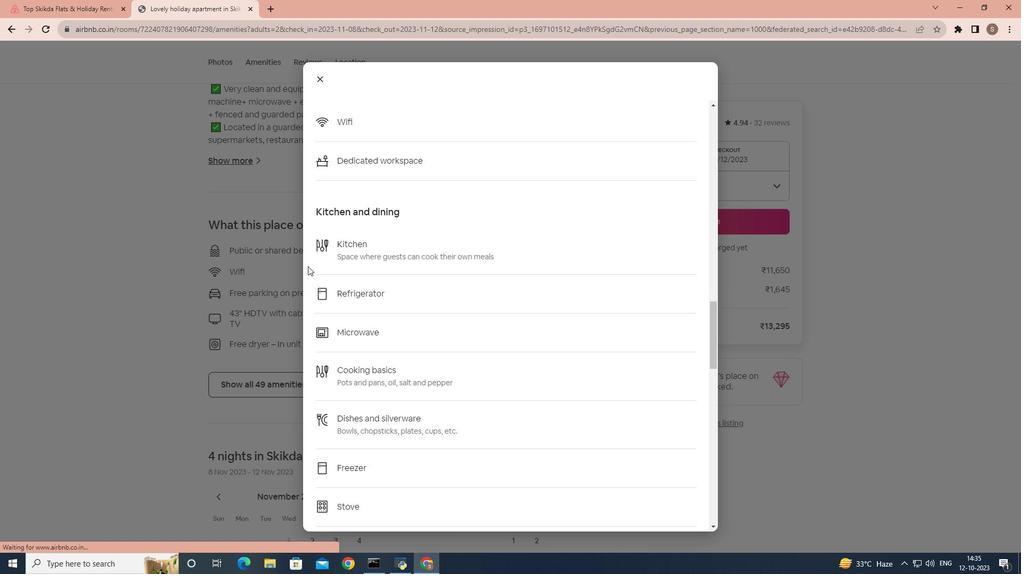 
Action: Mouse scrolled (307, 265) with delta (0, 0)
Screenshot: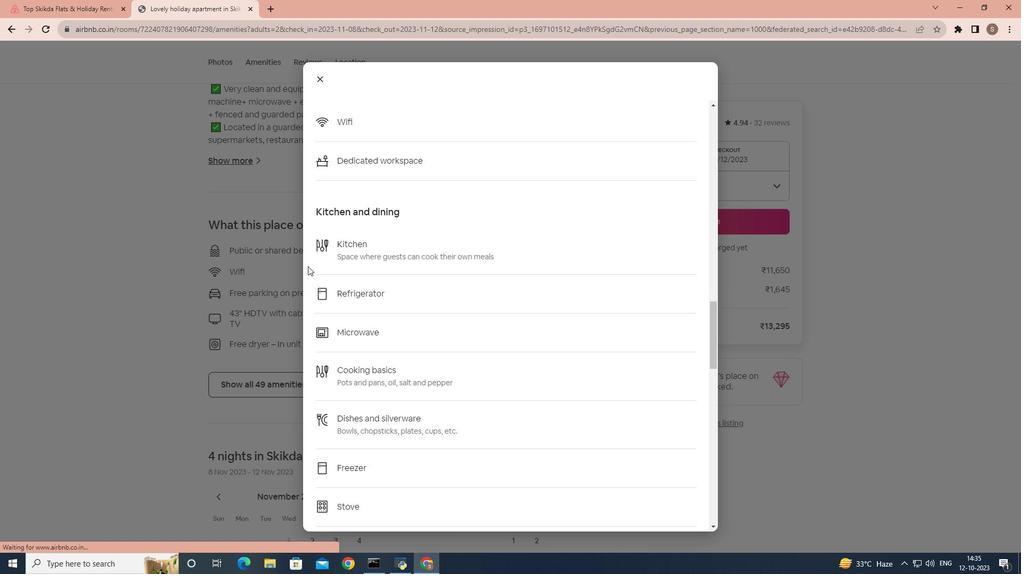 
Action: Mouse moved to (310, 257)
Screenshot: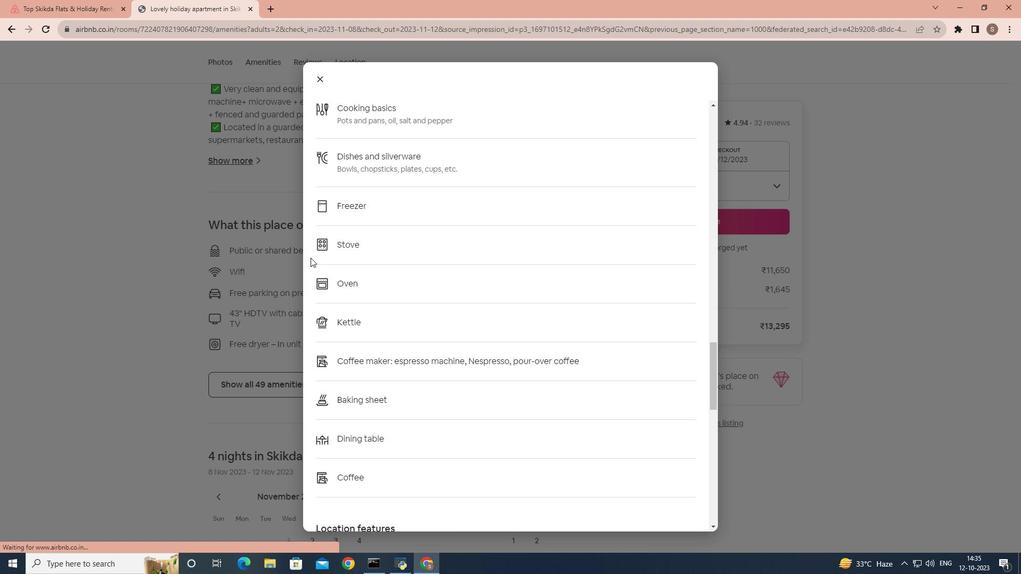 
Action: Mouse scrolled (310, 257) with delta (0, 0)
Screenshot: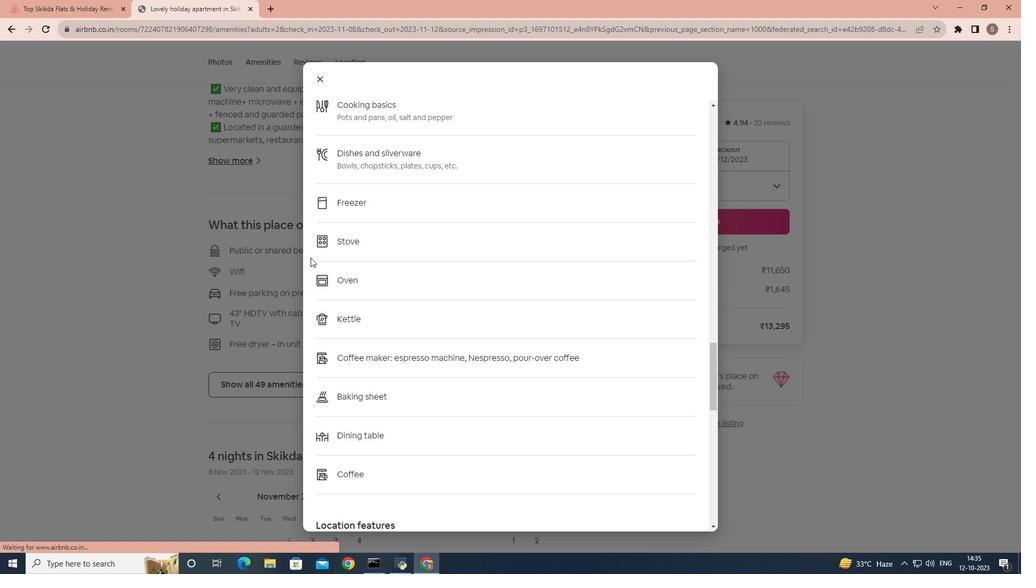 
Action: Mouse scrolled (310, 257) with delta (0, 0)
Screenshot: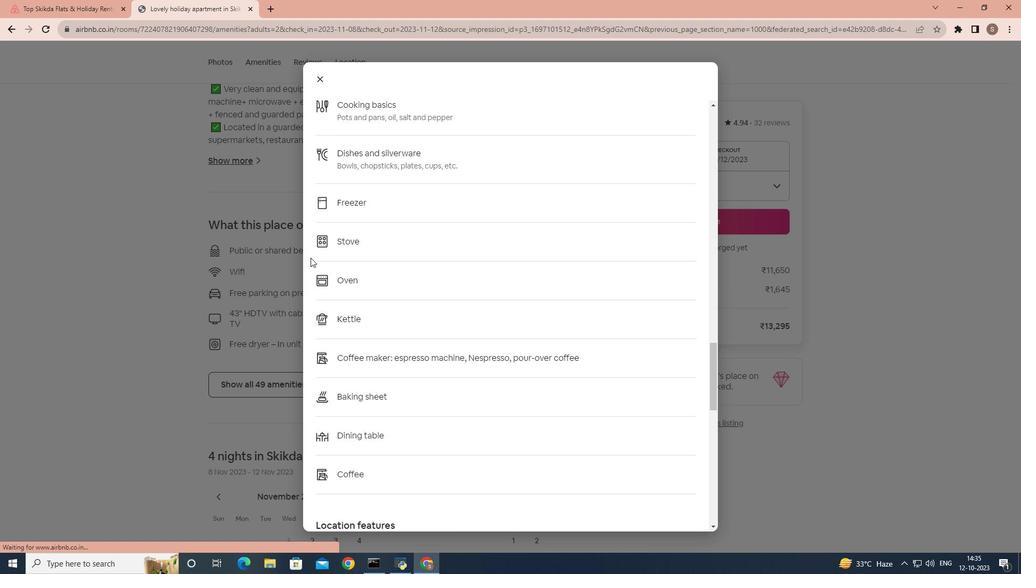 
Action: Mouse scrolled (310, 257) with delta (0, 0)
Screenshot: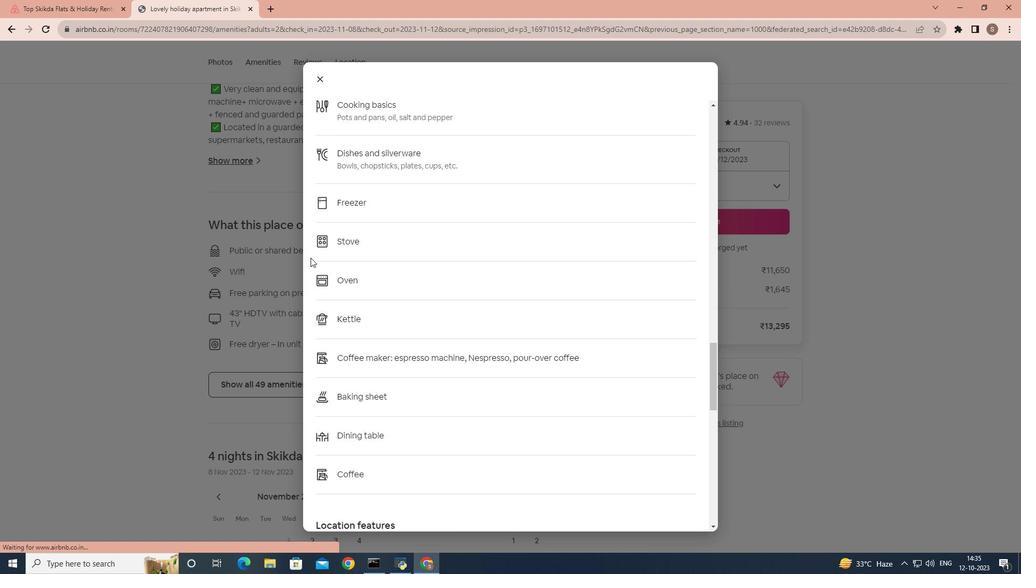 
Action: Mouse scrolled (310, 257) with delta (0, 0)
Screenshot: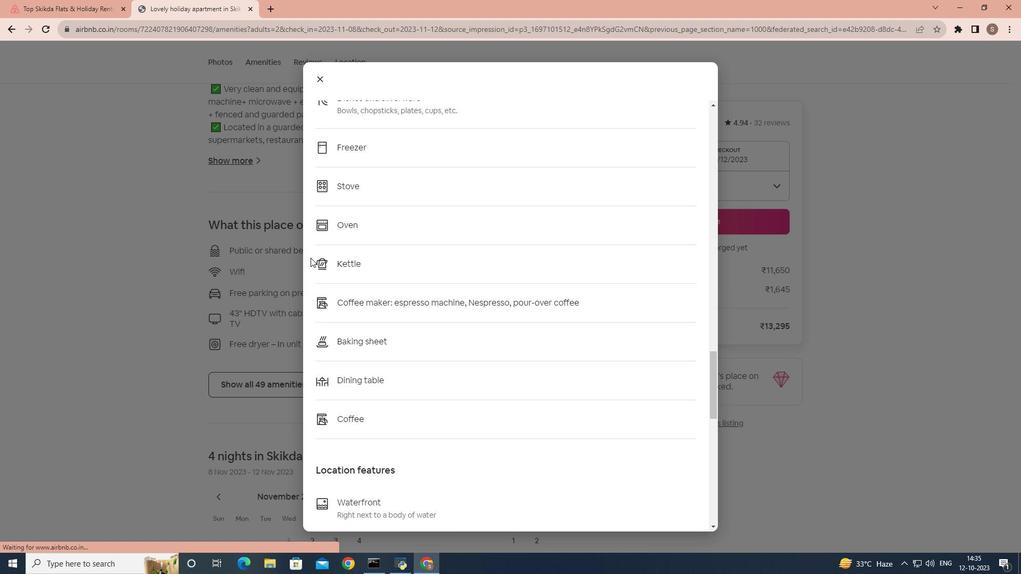 
Action: Mouse scrolled (310, 257) with delta (0, 0)
Screenshot: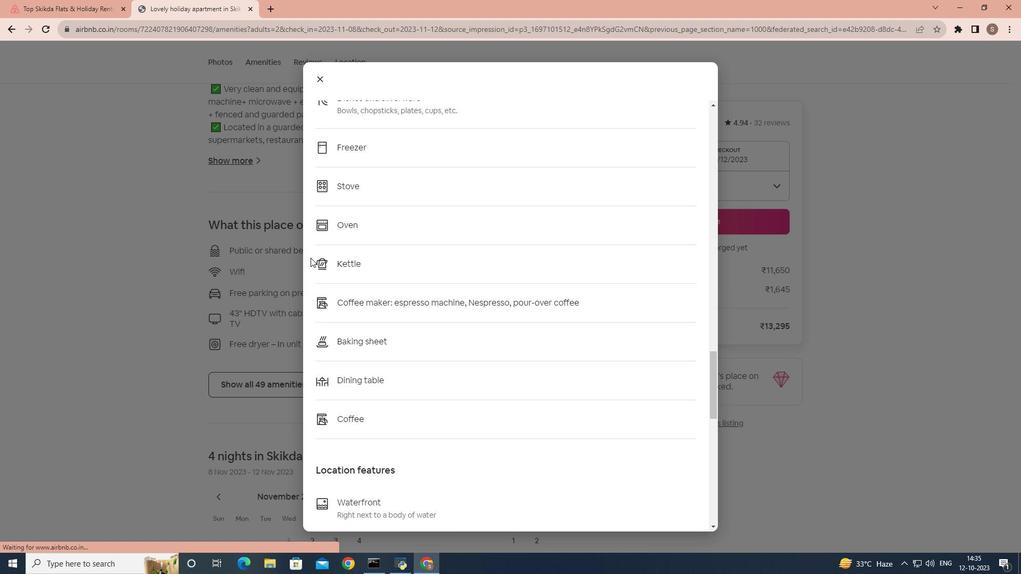 
Action: Mouse scrolled (310, 257) with delta (0, 0)
Screenshot: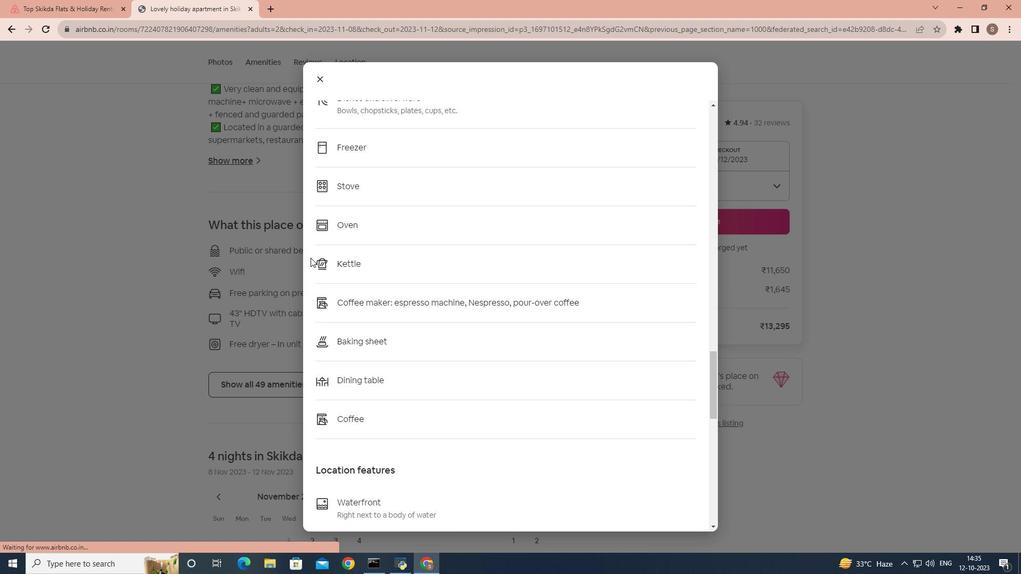 
Action: Mouse scrolled (310, 257) with delta (0, 0)
Screenshot: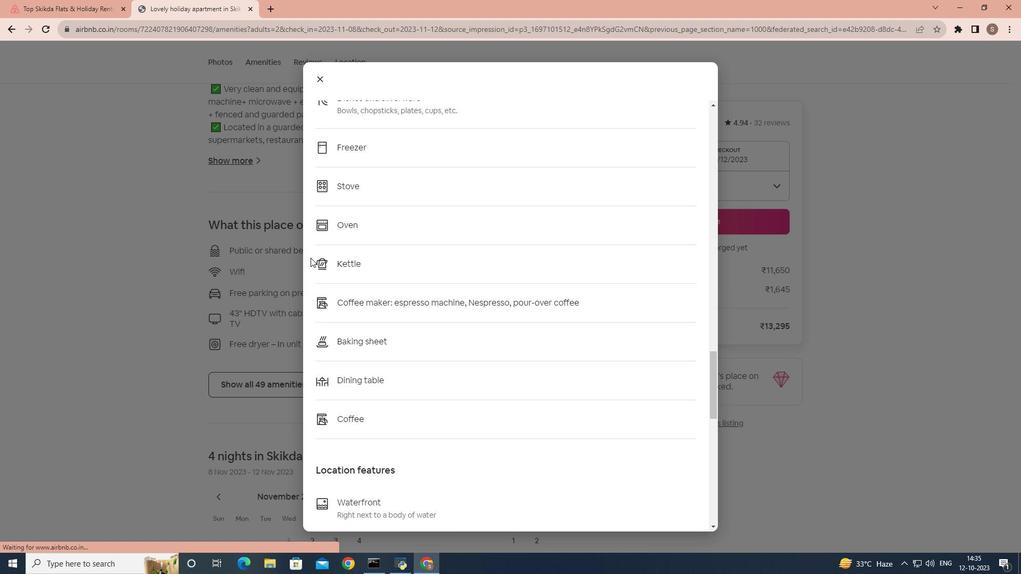 
Action: Mouse moved to (310, 251)
Screenshot: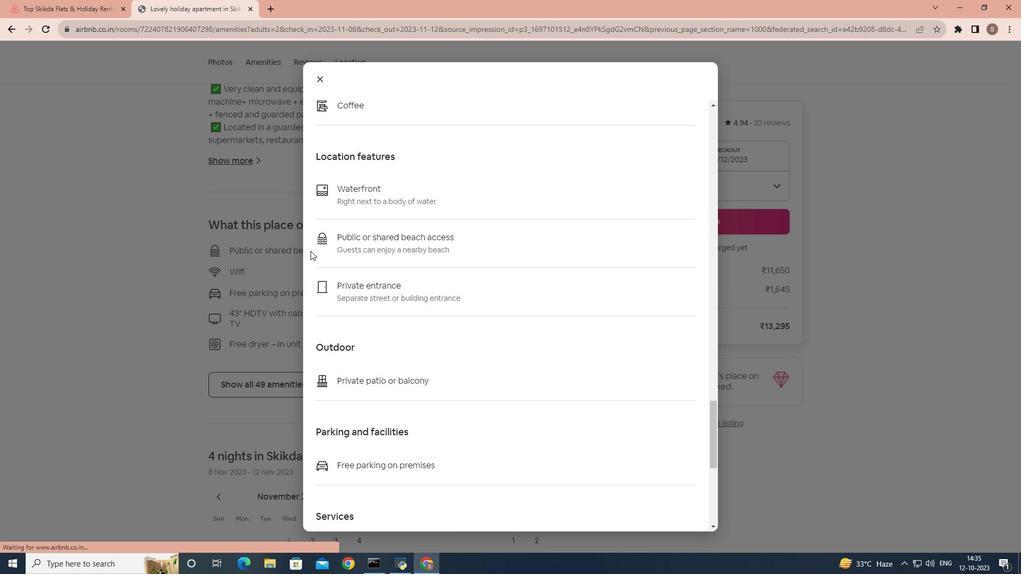 
Action: Mouse scrolled (310, 250) with delta (0, 0)
Screenshot: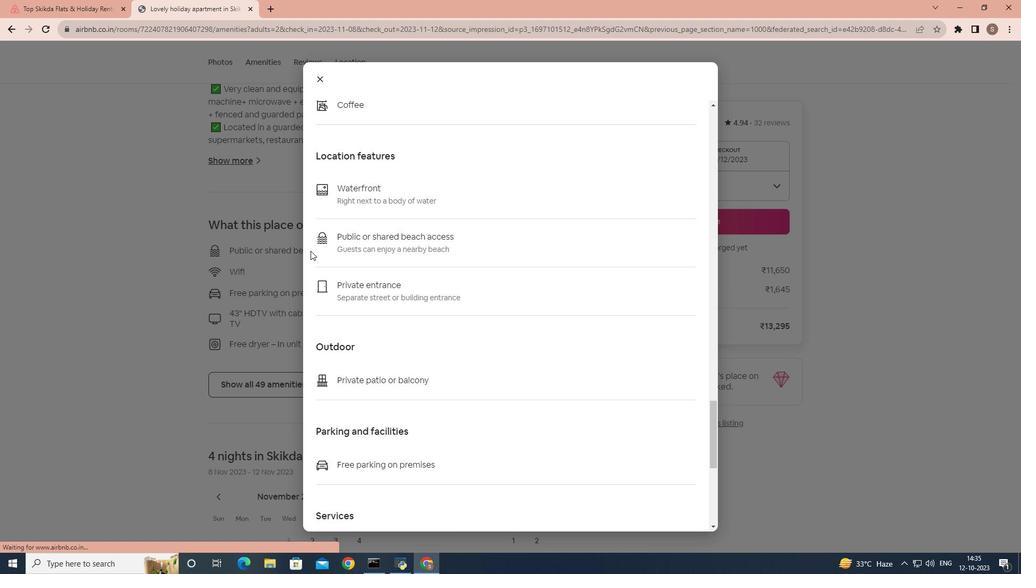 
Action: Mouse scrolled (310, 250) with delta (0, 0)
Screenshot: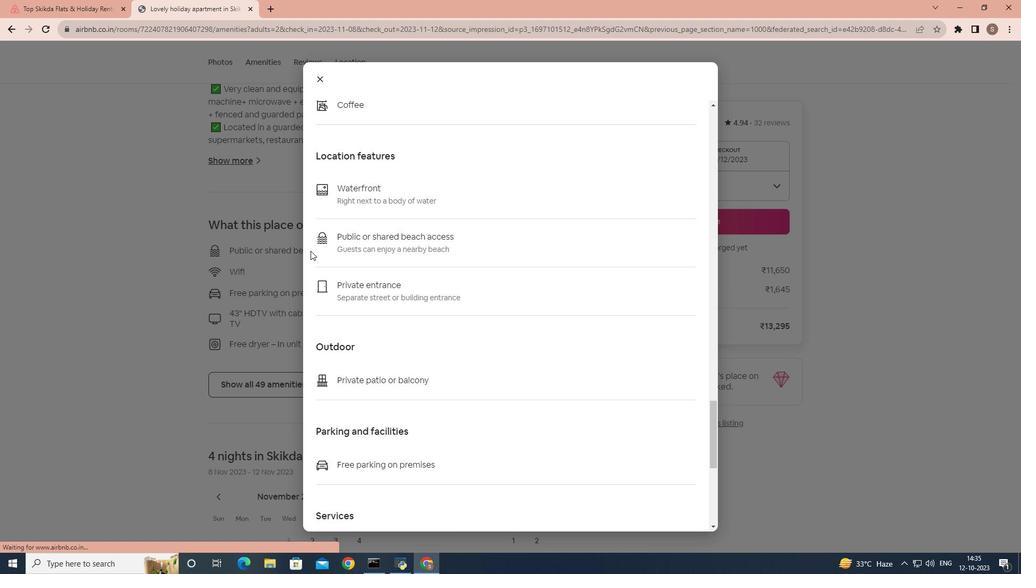 
Action: Mouse scrolled (310, 250) with delta (0, 0)
Screenshot: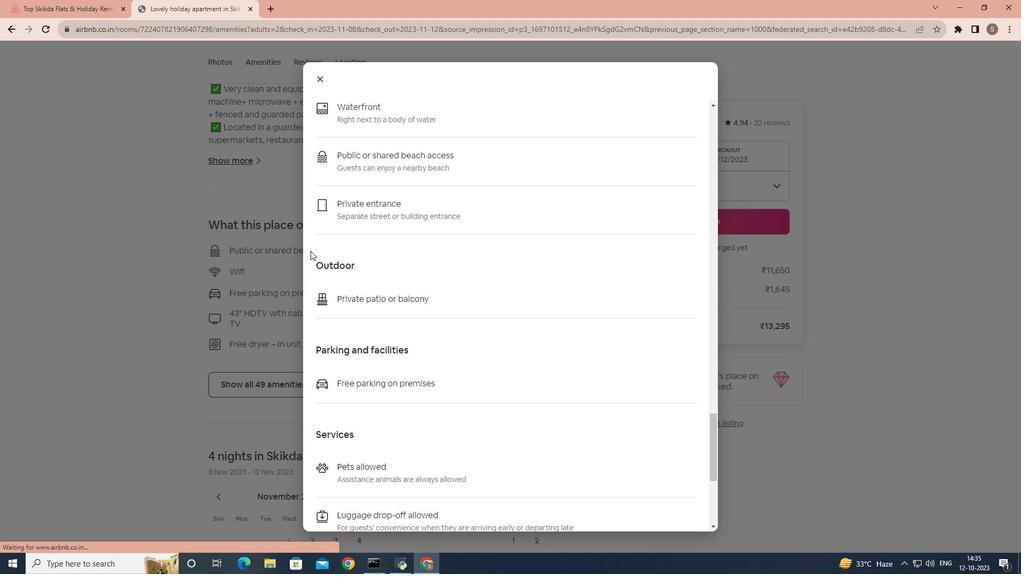 
Action: Mouse scrolled (310, 250) with delta (0, 0)
Screenshot: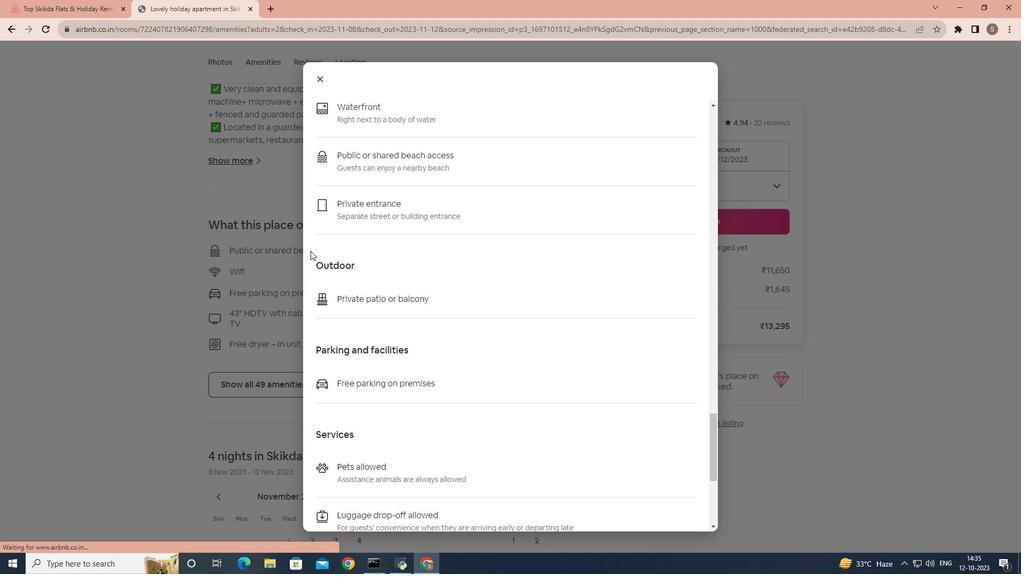 
Action: Mouse scrolled (310, 250) with delta (0, 0)
Screenshot: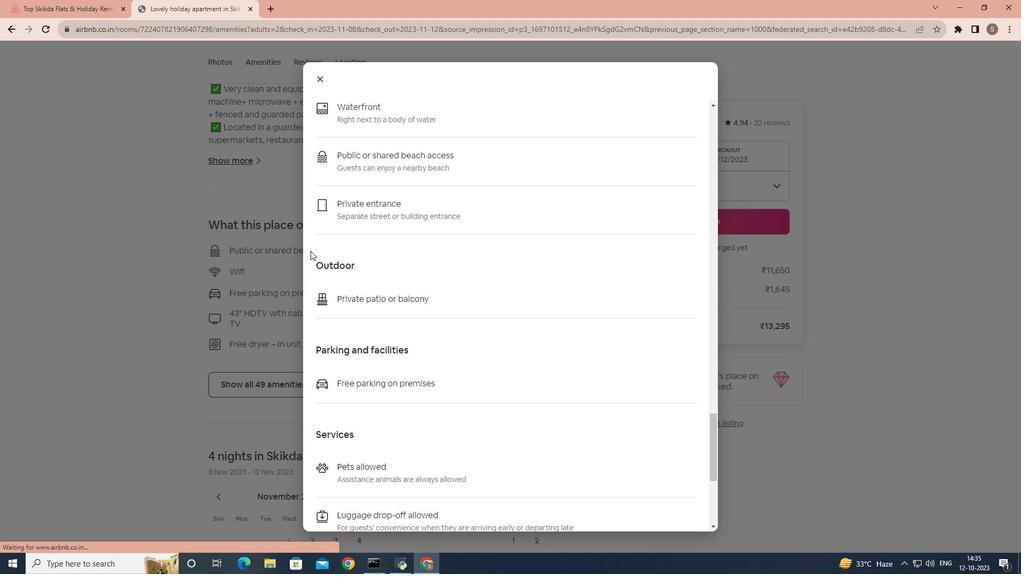 
Action: Mouse scrolled (310, 250) with delta (0, 0)
Screenshot: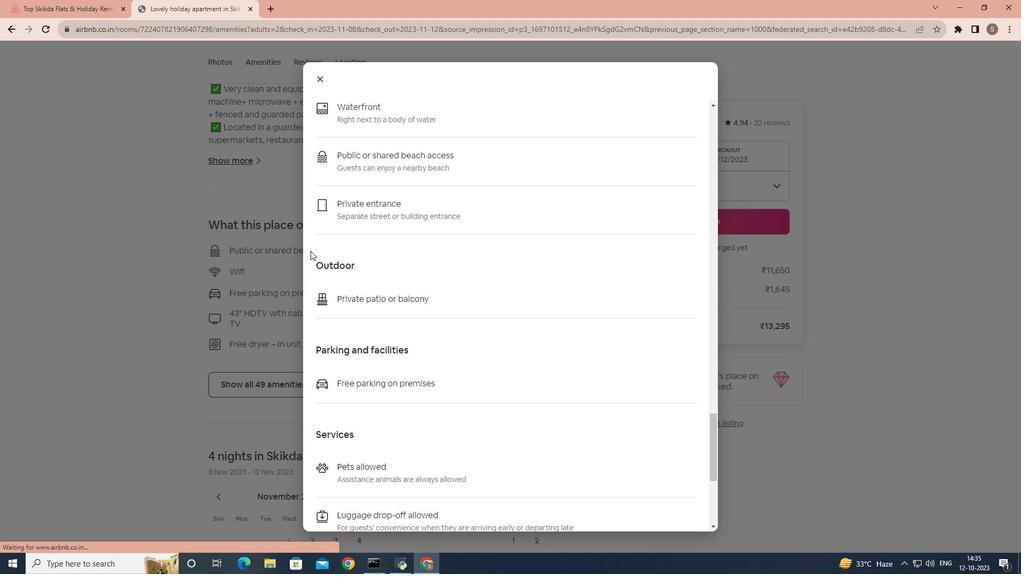 
Action: Mouse scrolled (310, 250) with delta (0, 0)
Screenshot: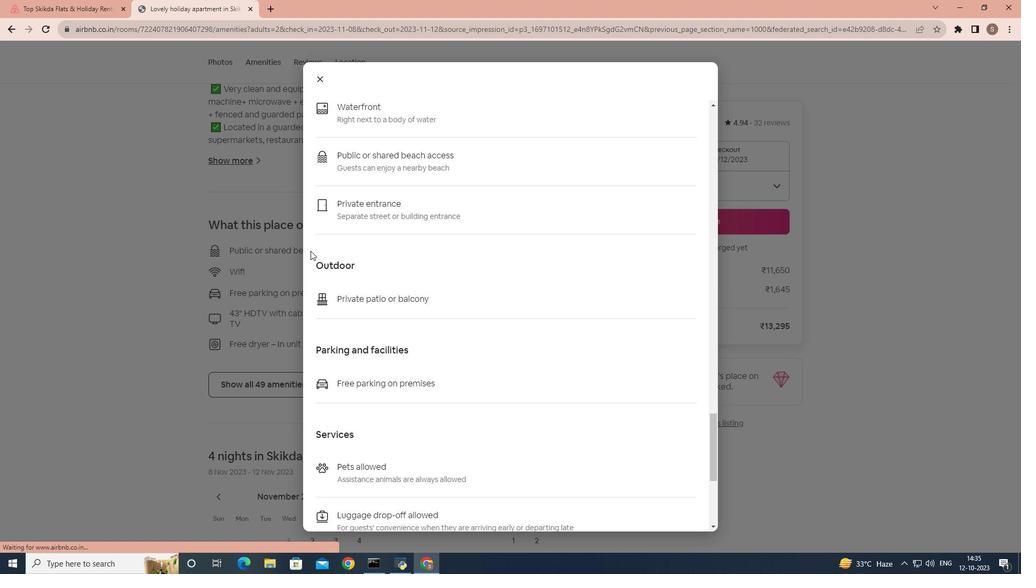 
Action: Mouse moved to (315, 76)
Screenshot: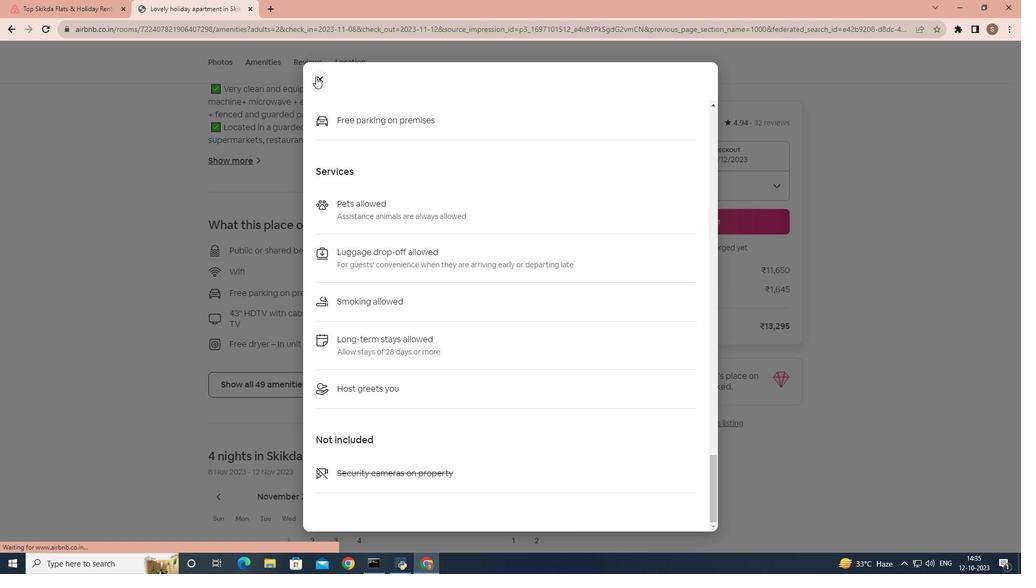 
Action: Mouse pressed left at (315, 76)
Screenshot: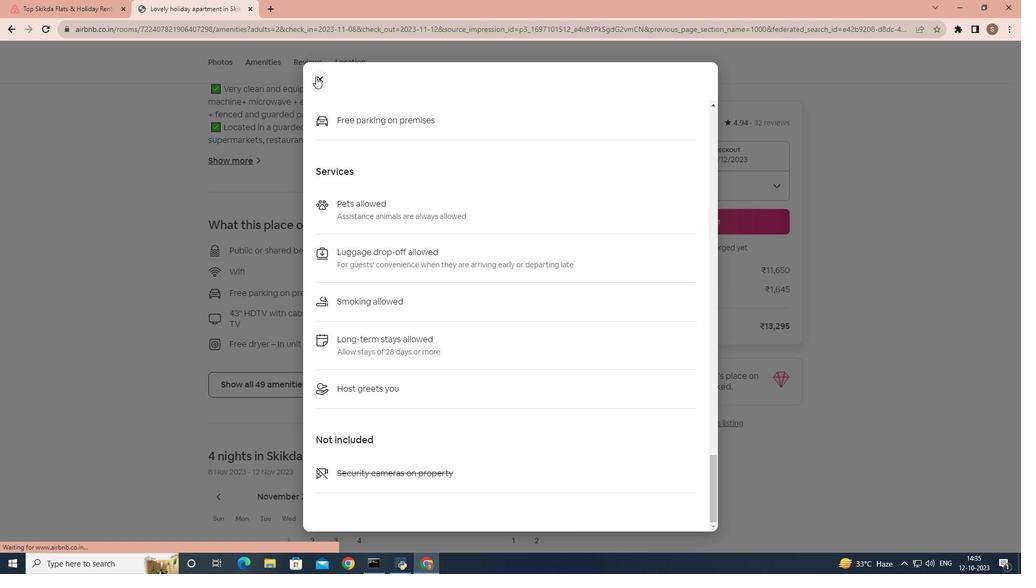 
Action: Mouse moved to (228, 141)
Screenshot: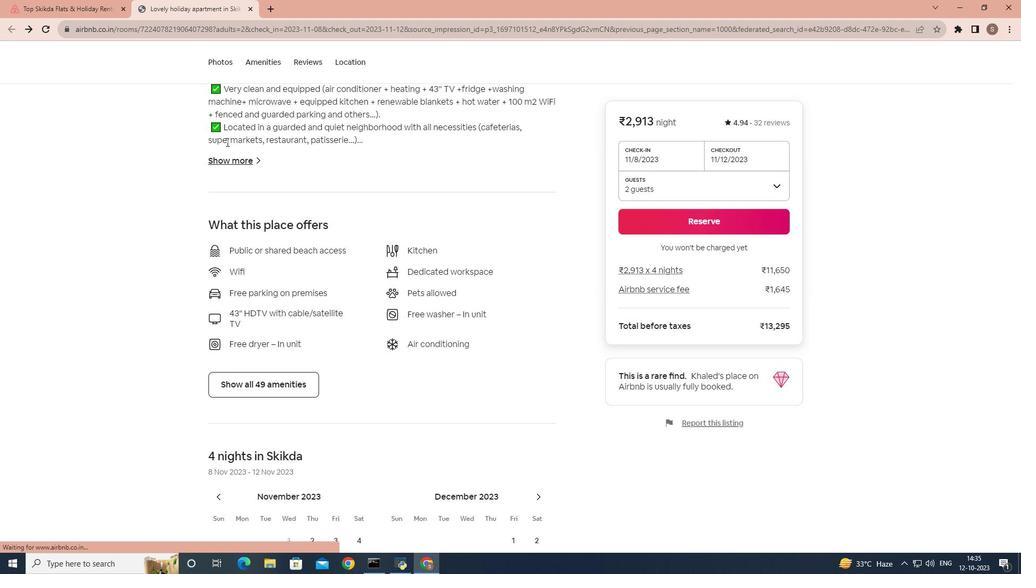 
Action: Mouse scrolled (228, 140) with delta (0, 0)
Screenshot: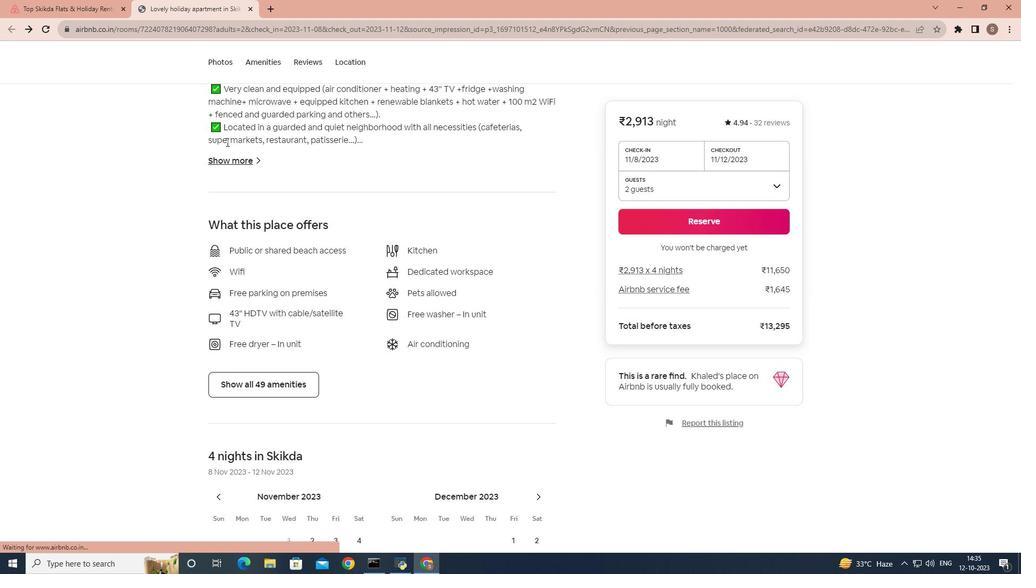 
Action: Mouse moved to (227, 141)
Screenshot: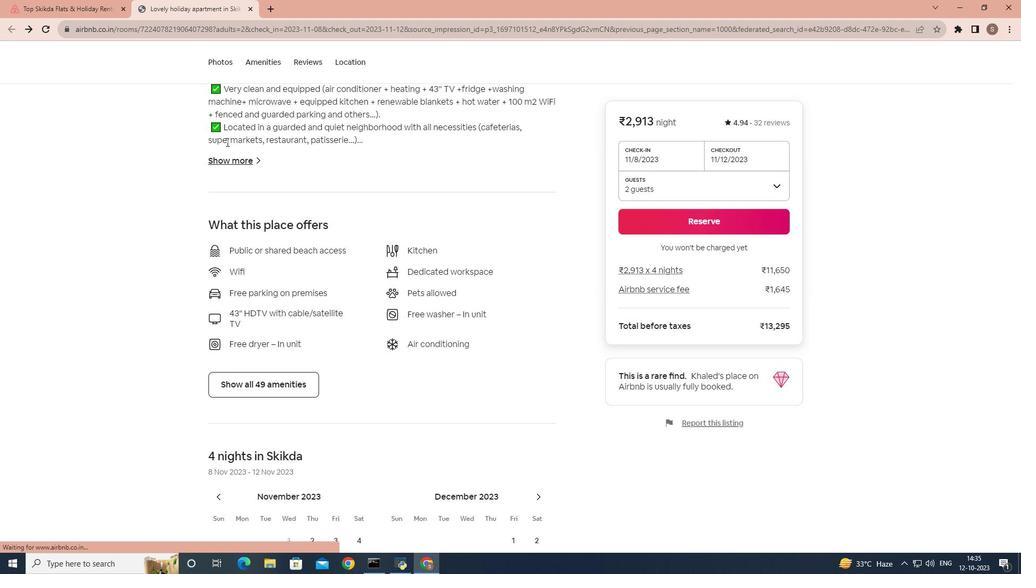 
Action: Mouse scrolled (227, 141) with delta (0, 0)
Screenshot: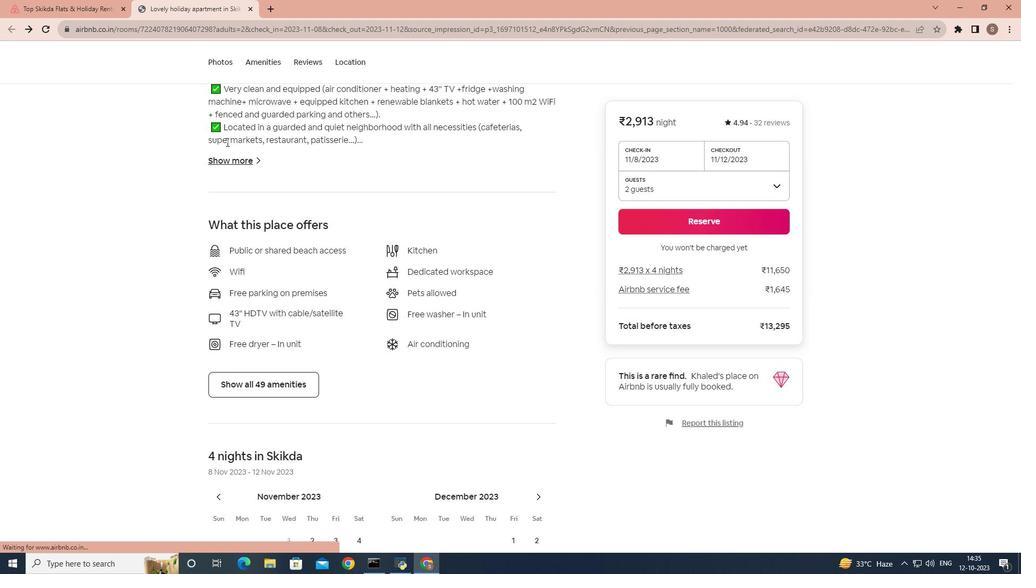 
Action: Mouse moved to (227, 141)
Screenshot: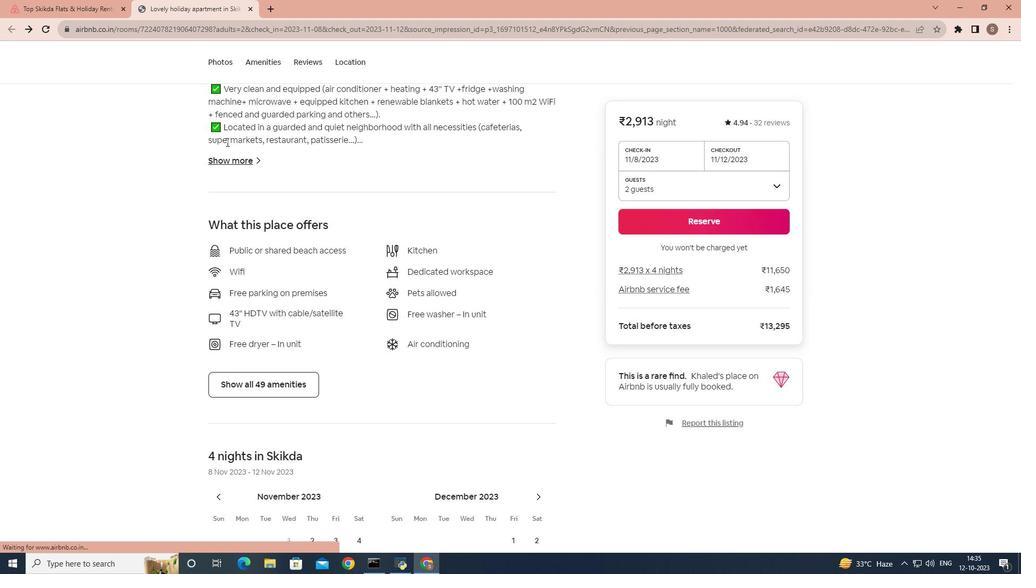 
Action: Mouse scrolled (227, 141) with delta (0, 0)
Screenshot: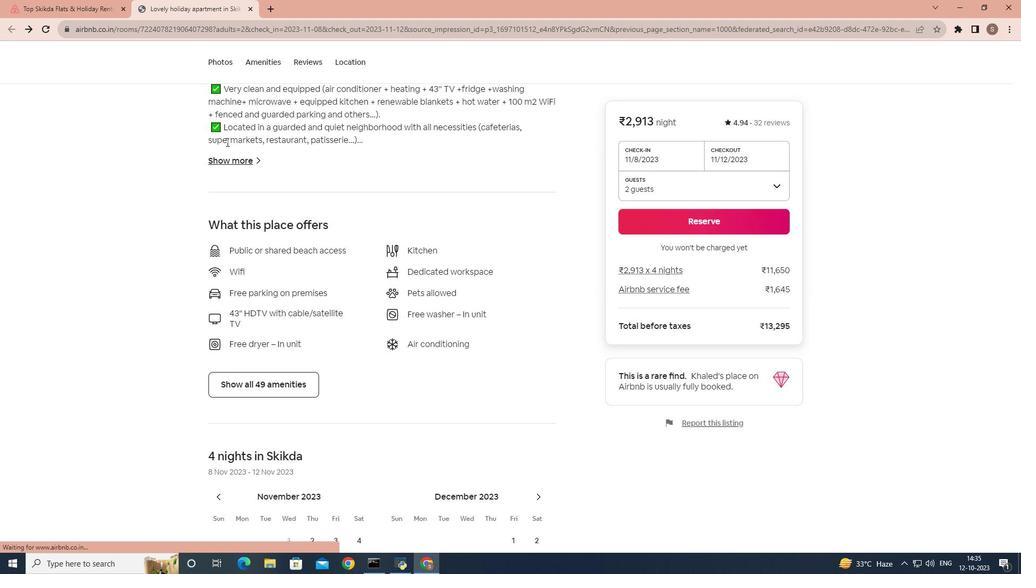 
Action: Mouse moved to (226, 141)
Screenshot: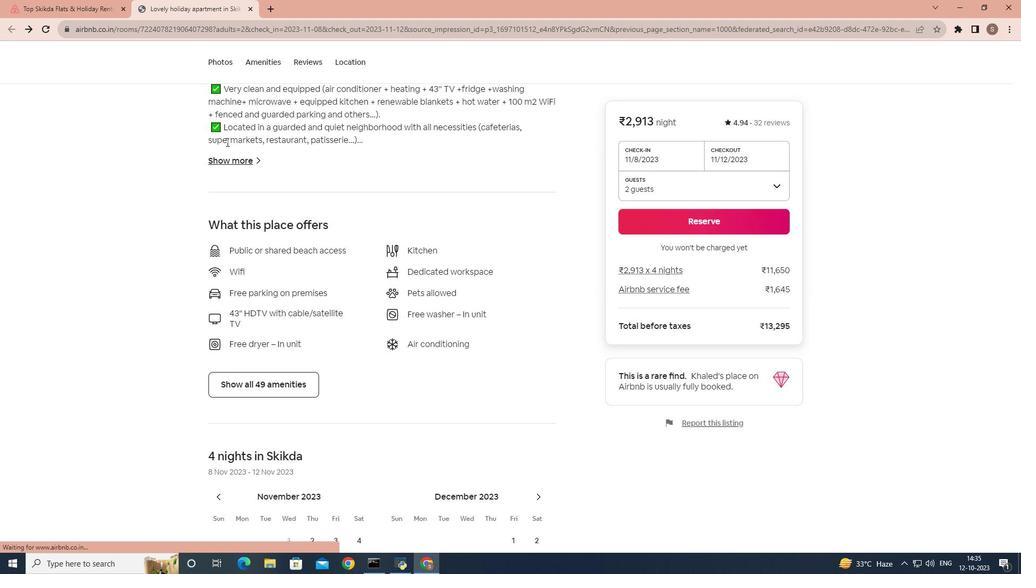 
Action: Mouse scrolled (226, 141) with delta (0, 0)
Screenshot: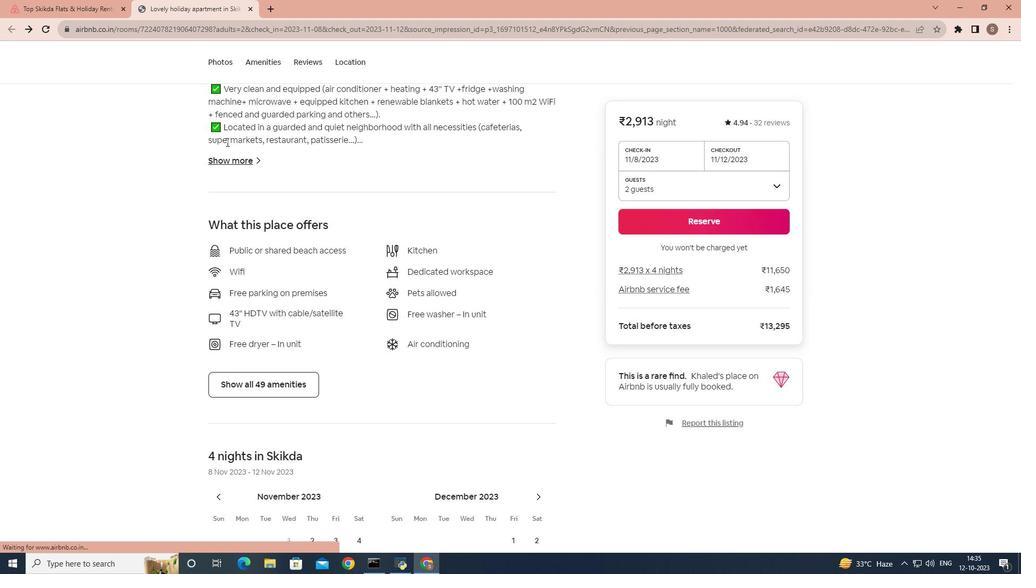 
Action: Mouse moved to (226, 141)
Screenshot: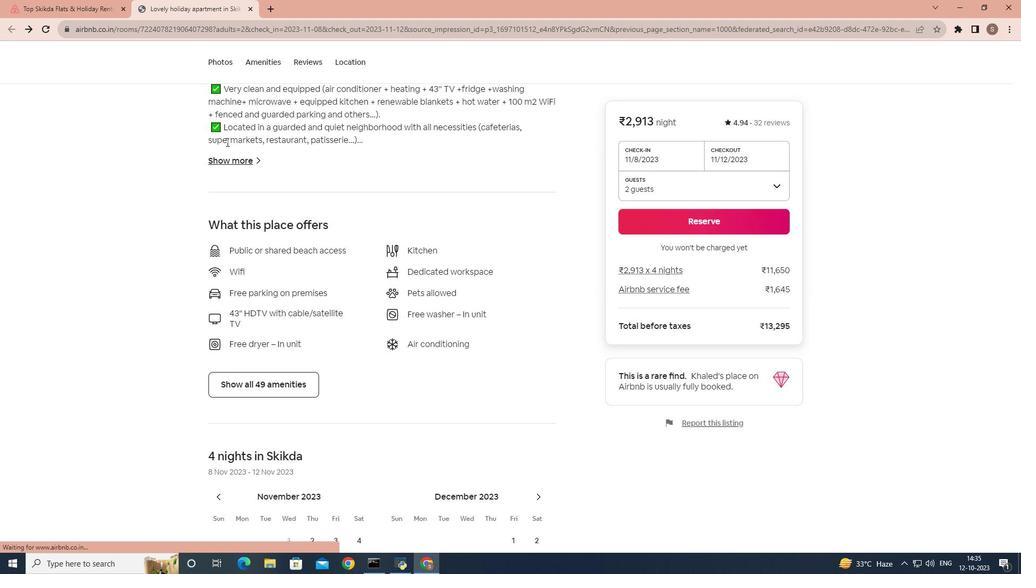 
Action: Mouse scrolled (226, 141) with delta (0, 0)
Screenshot: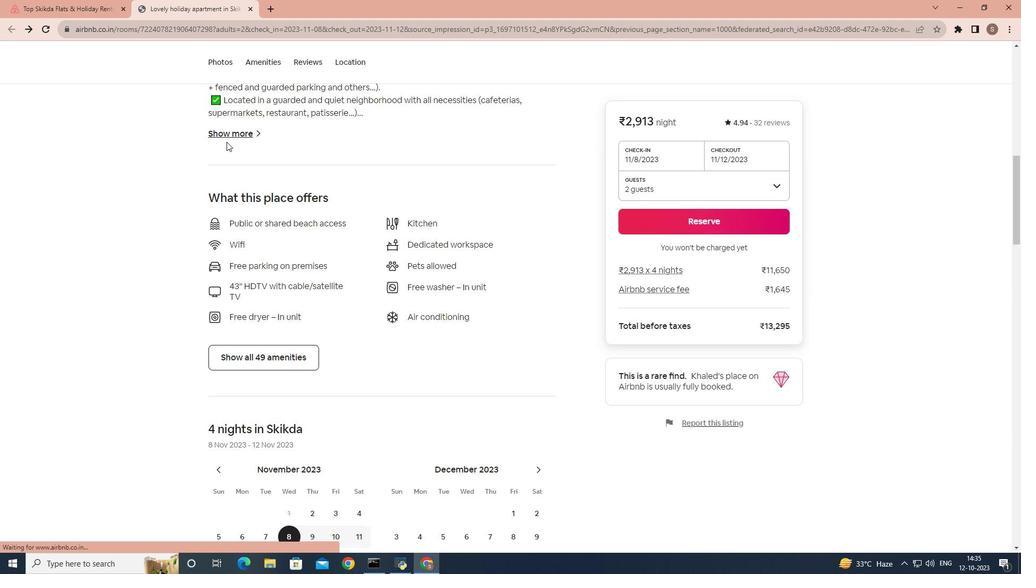 
Action: Mouse scrolled (226, 141) with delta (0, 0)
Screenshot: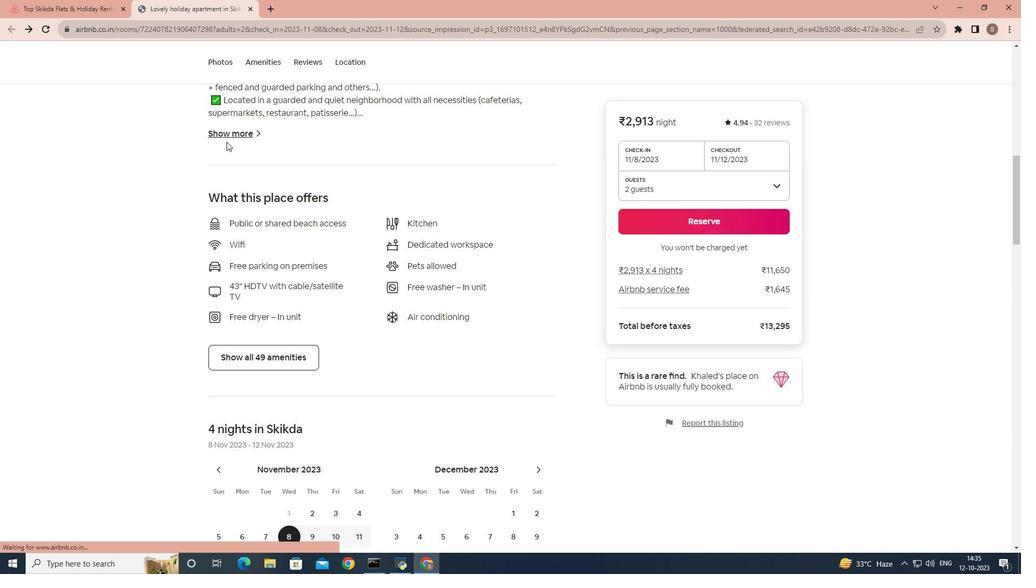 
Action: Mouse scrolled (226, 141) with delta (0, 0)
Screenshot: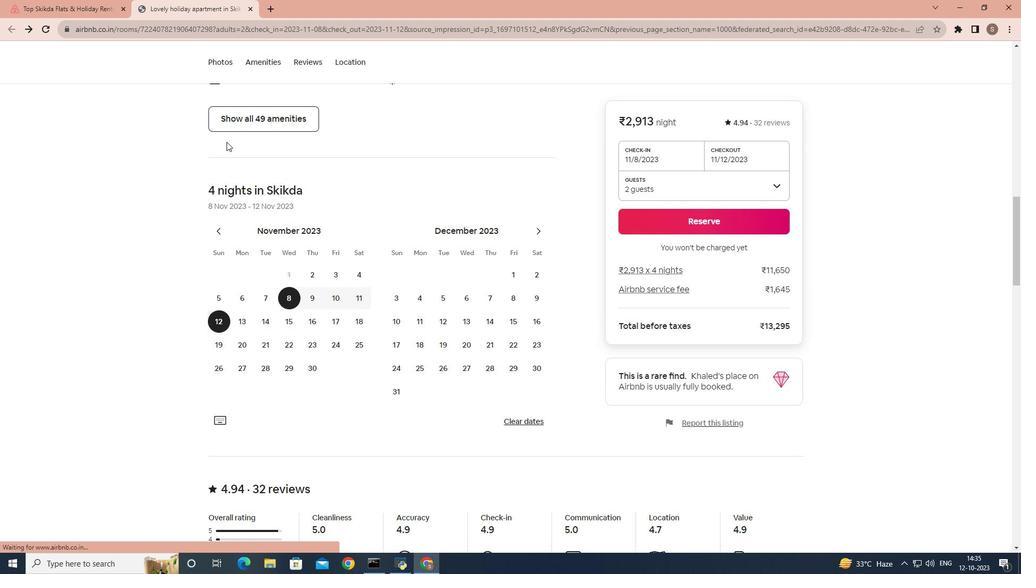 
Action: Mouse scrolled (226, 141) with delta (0, 0)
Screenshot: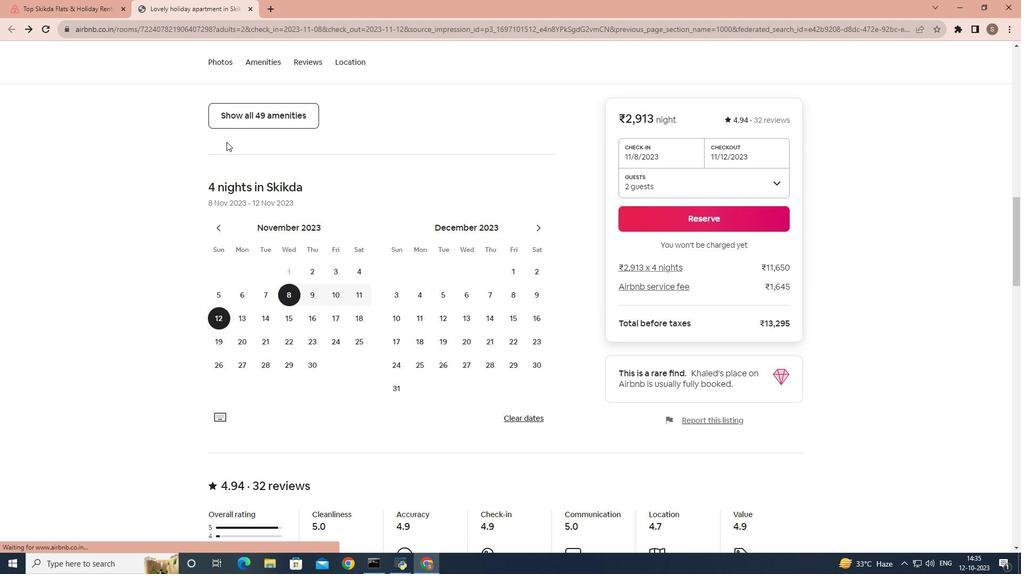 
Action: Mouse scrolled (226, 141) with delta (0, 0)
Screenshot: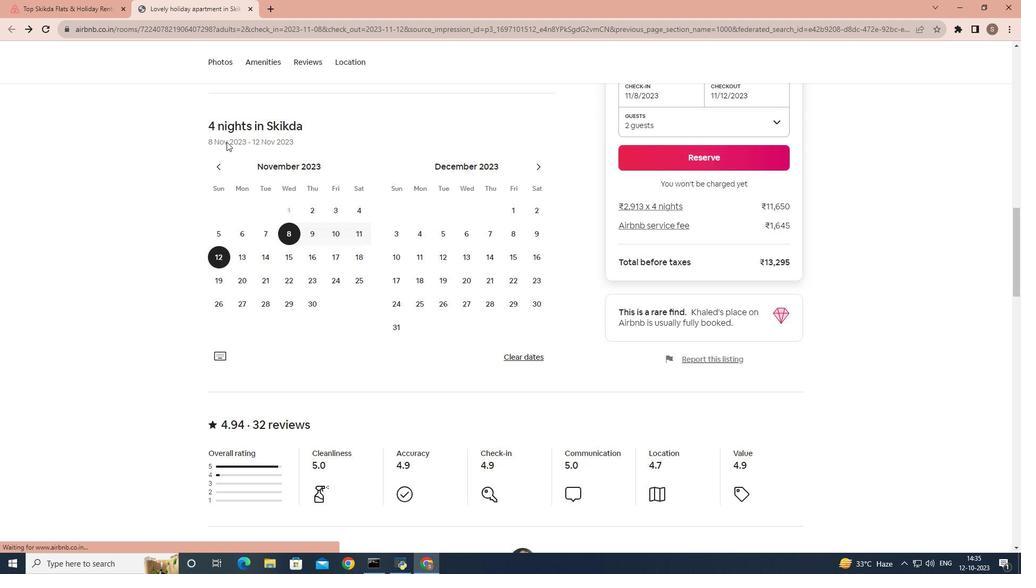 
Action: Mouse scrolled (226, 141) with delta (0, 0)
Screenshot: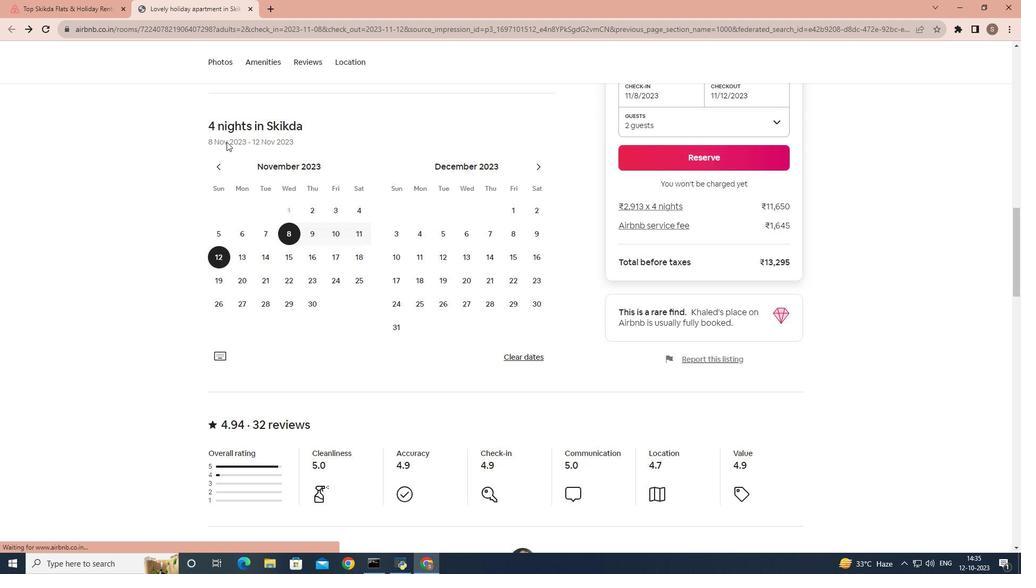 
Action: Mouse scrolled (226, 141) with delta (0, 0)
Screenshot: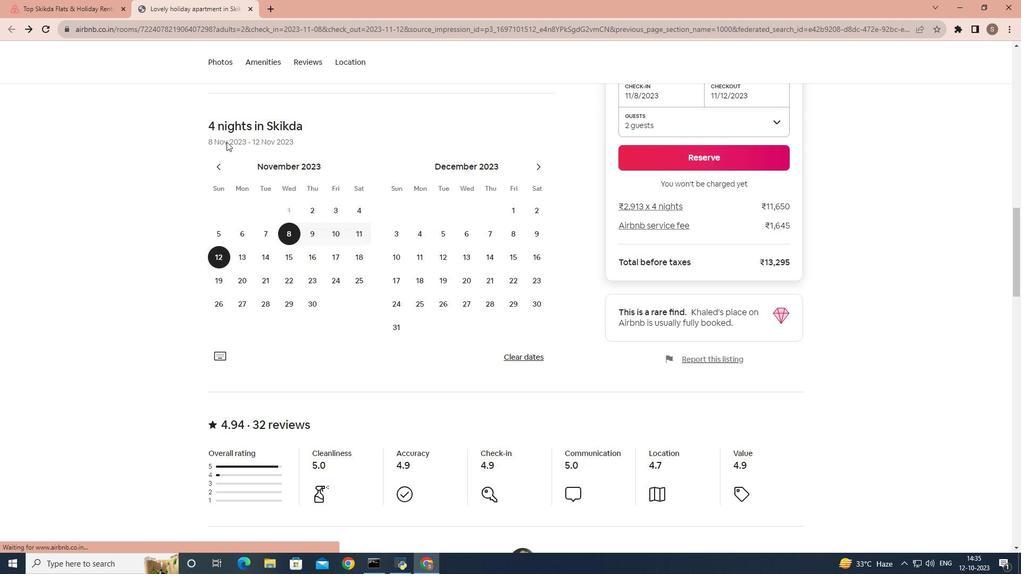 
Action: Mouse scrolled (226, 141) with delta (0, 0)
Screenshot: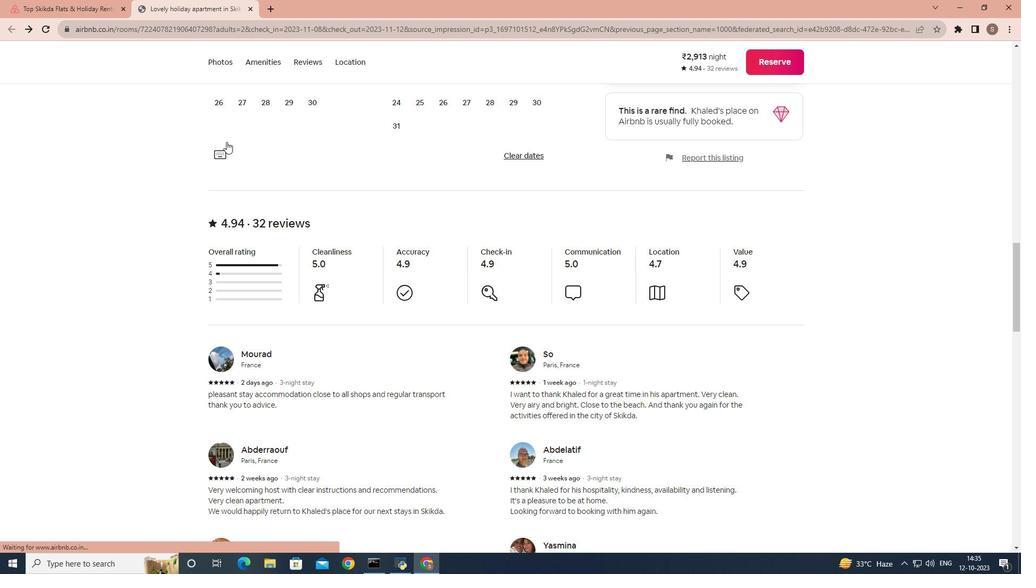 
Action: Mouse scrolled (226, 141) with delta (0, 0)
Screenshot: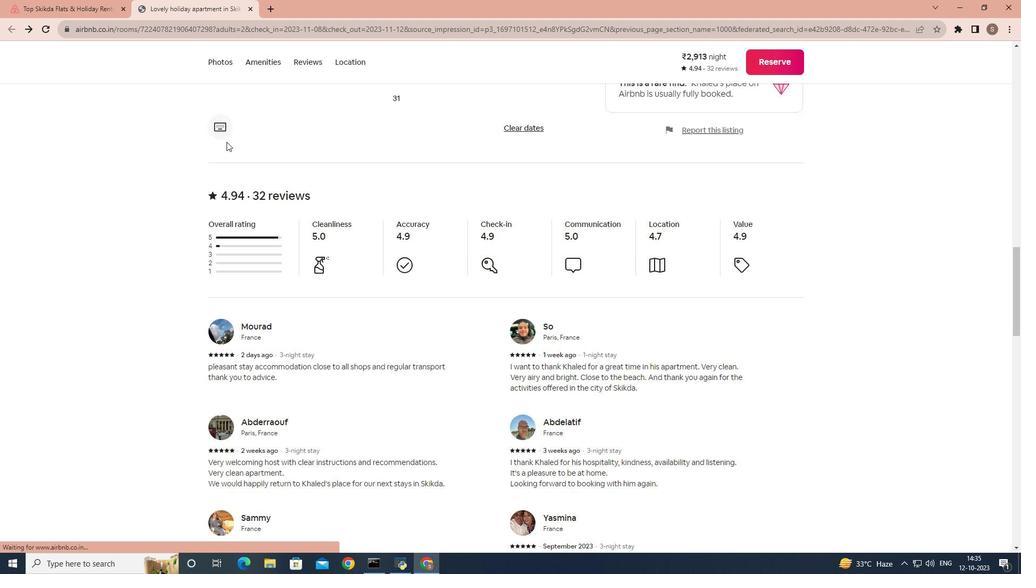 
Action: Mouse scrolled (226, 141) with delta (0, 0)
Screenshot: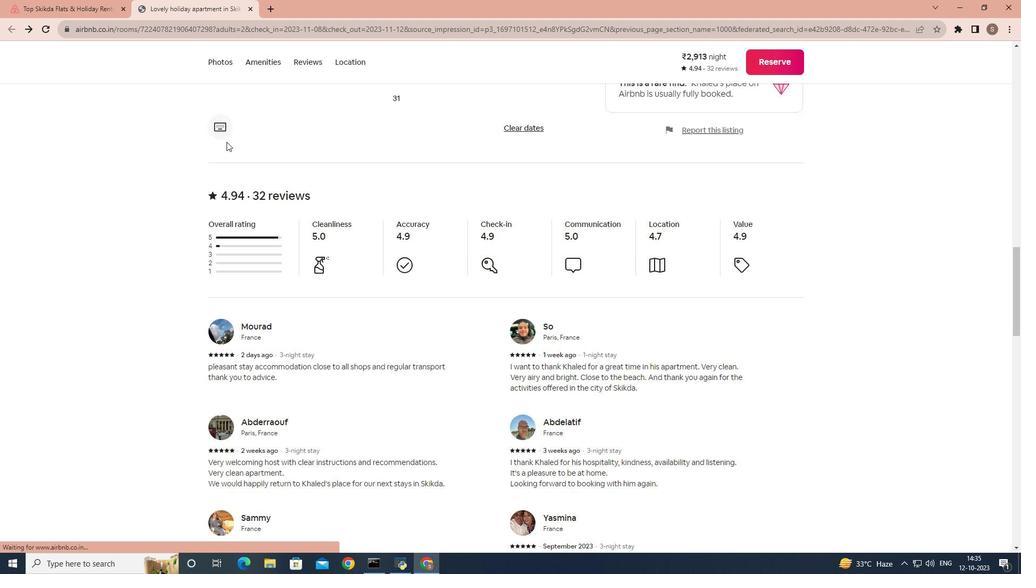 
Action: Mouse scrolled (226, 141) with delta (0, 0)
Screenshot: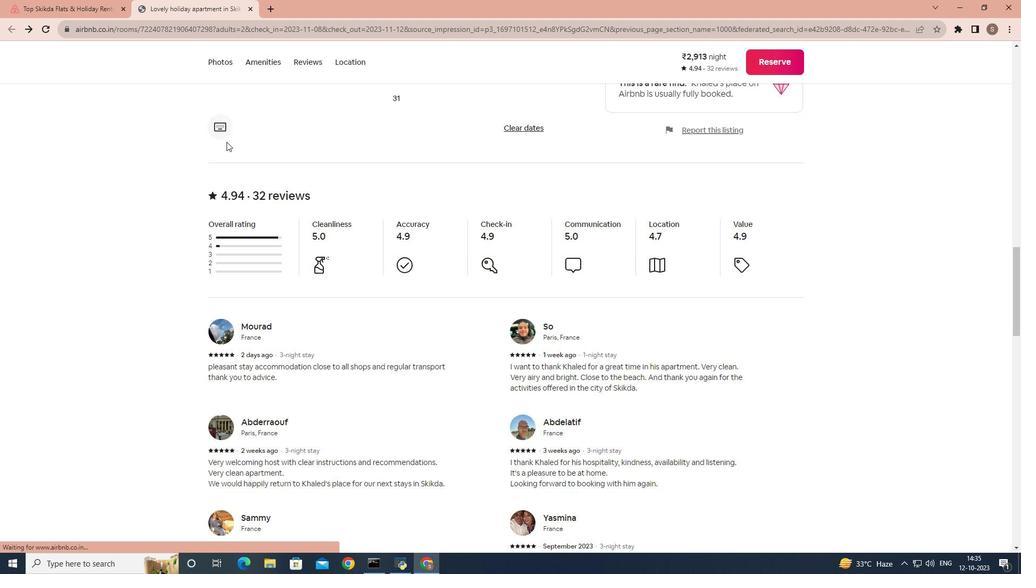 
Action: Mouse scrolled (226, 141) with delta (0, 0)
Screenshot: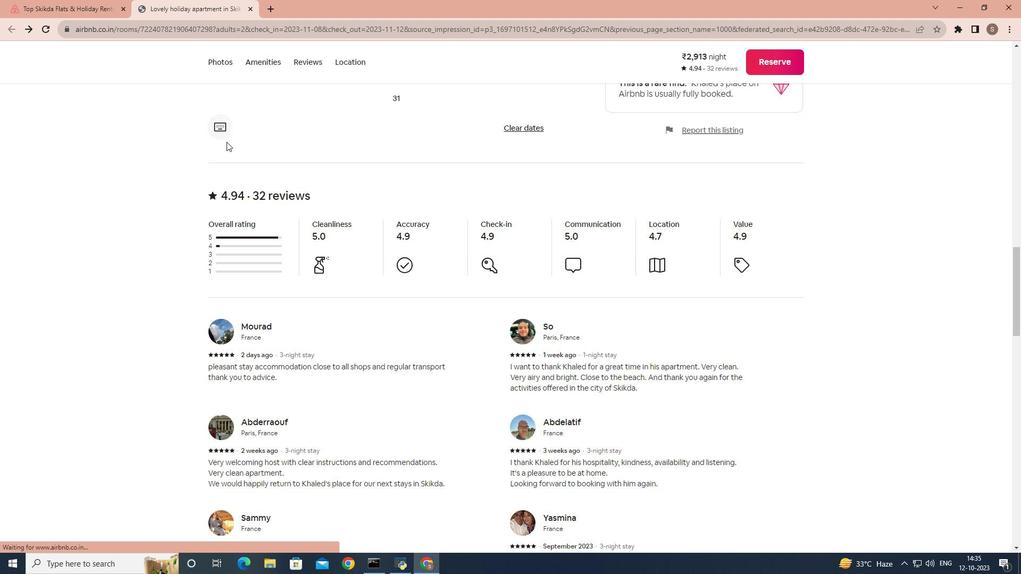 
Action: Mouse scrolled (226, 141) with delta (0, 0)
Screenshot: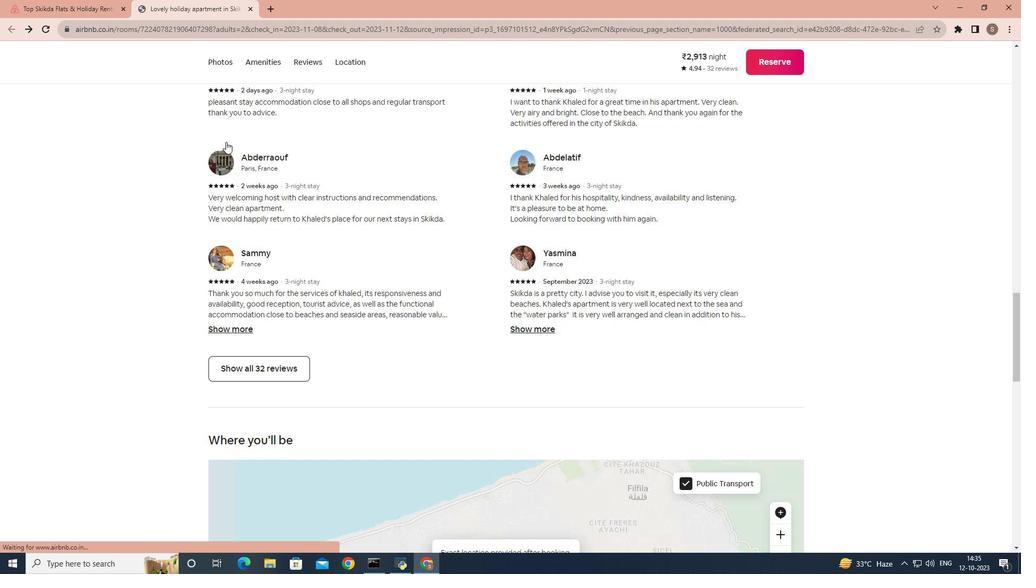 
Action: Mouse scrolled (226, 141) with delta (0, 0)
Screenshot: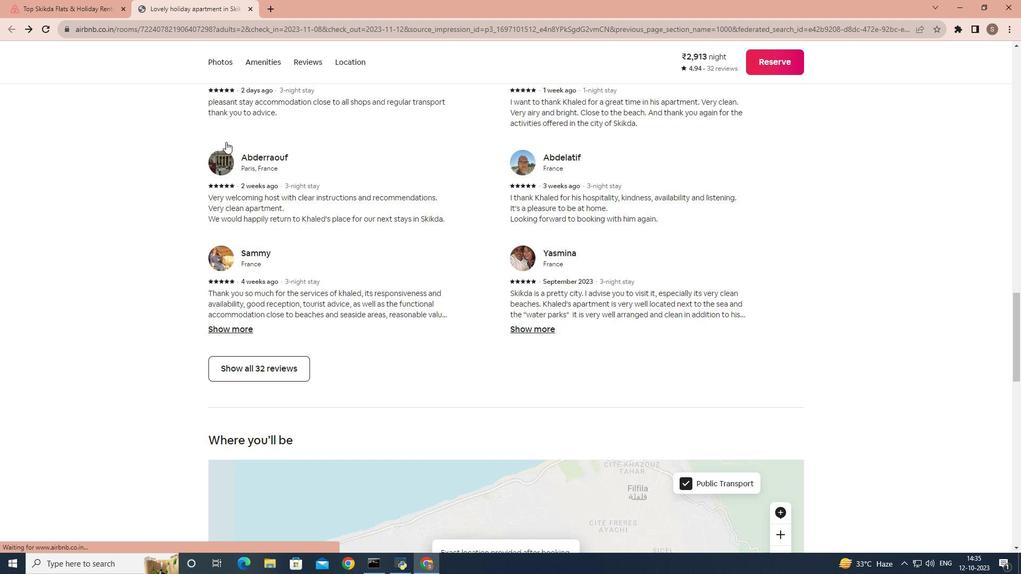 
Action: Mouse scrolled (226, 141) with delta (0, 0)
Screenshot: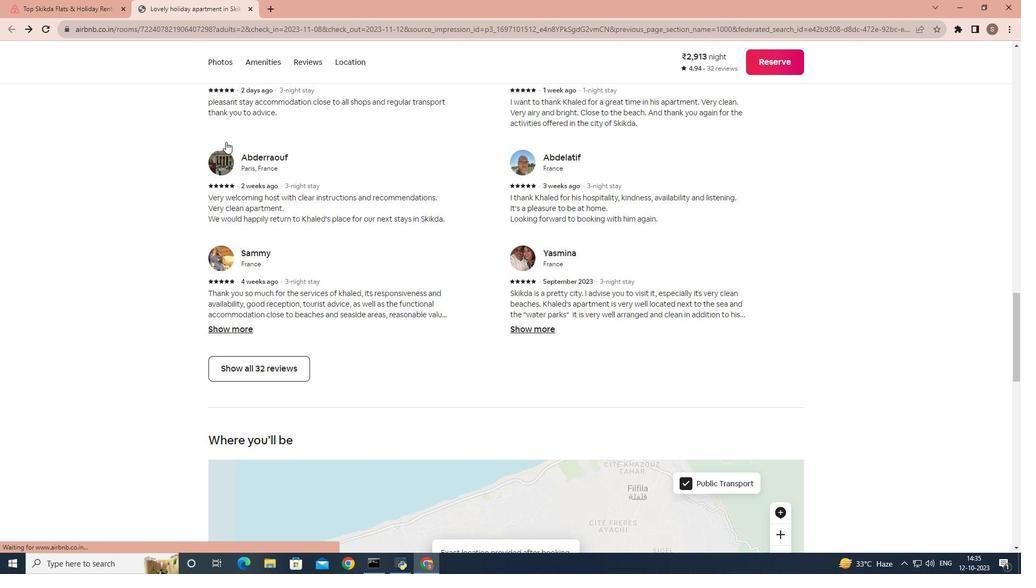 
Action: Mouse moved to (223, 263)
Screenshot: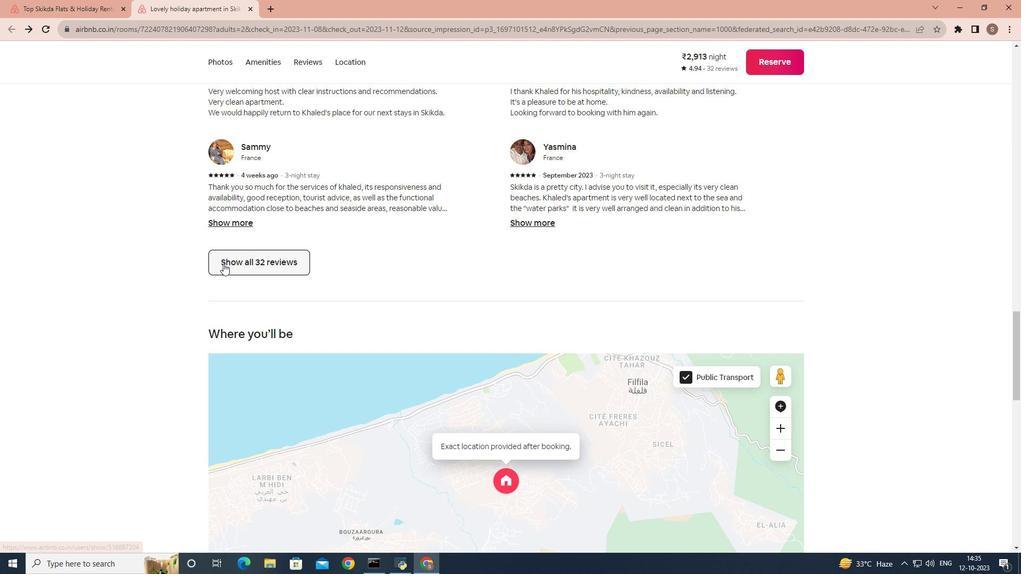 
Action: Mouse pressed left at (223, 263)
Screenshot: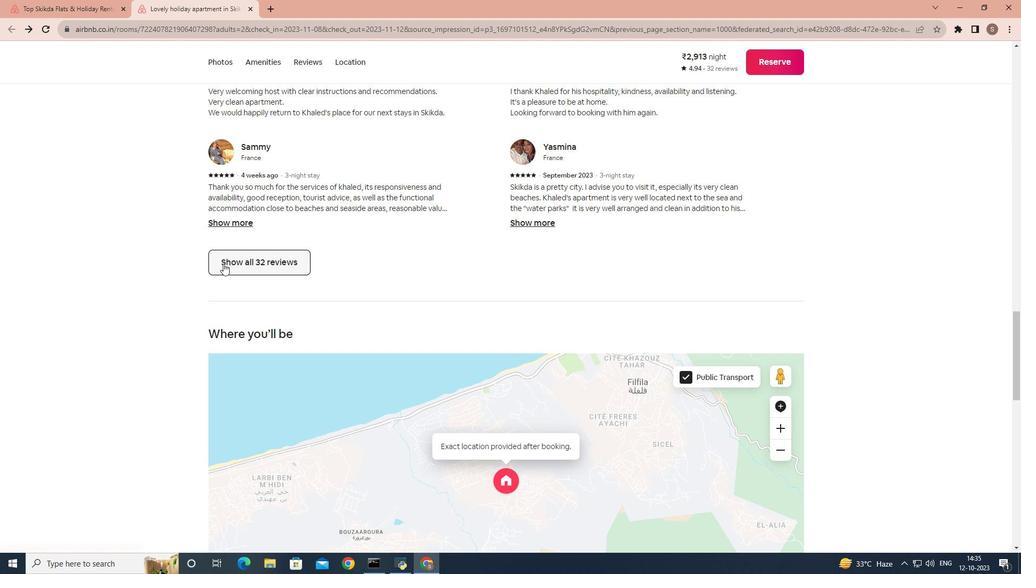 
Action: Mouse moved to (453, 191)
Screenshot: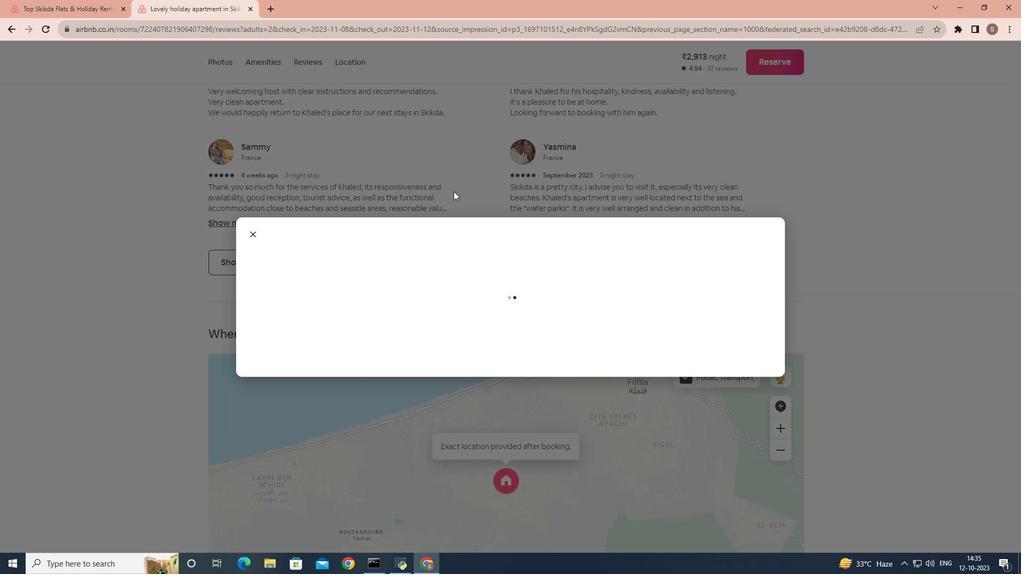 
Action: Mouse scrolled (453, 190) with delta (0, 0)
Screenshot: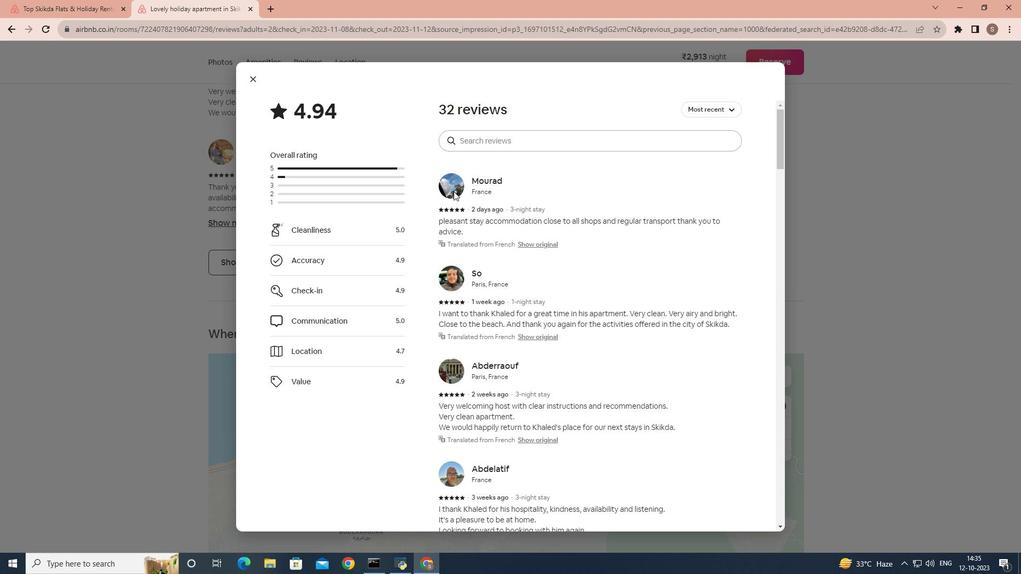 
Action: Mouse scrolled (453, 190) with delta (0, 0)
Screenshot: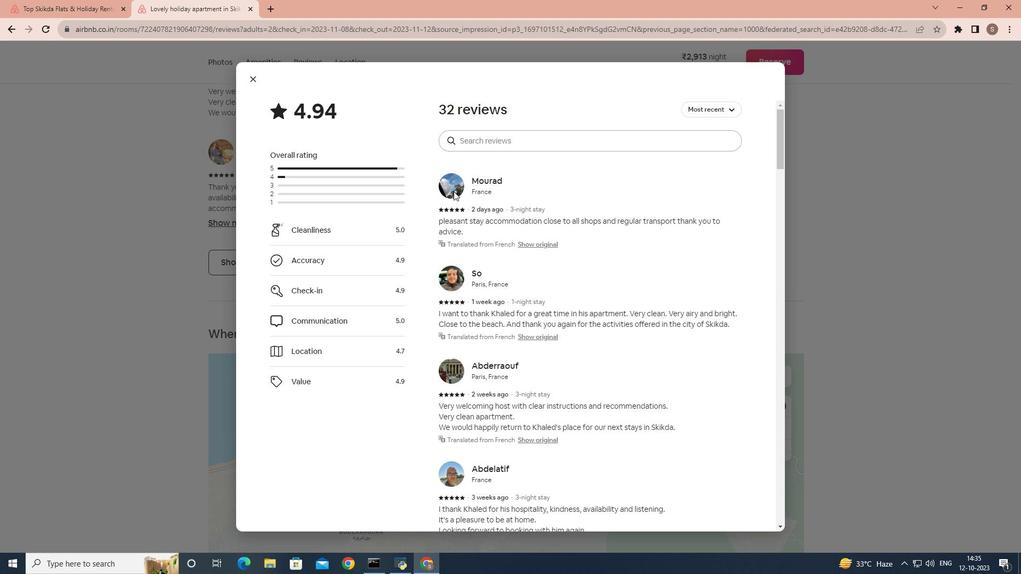 
Action: Mouse scrolled (453, 190) with delta (0, 0)
Screenshot: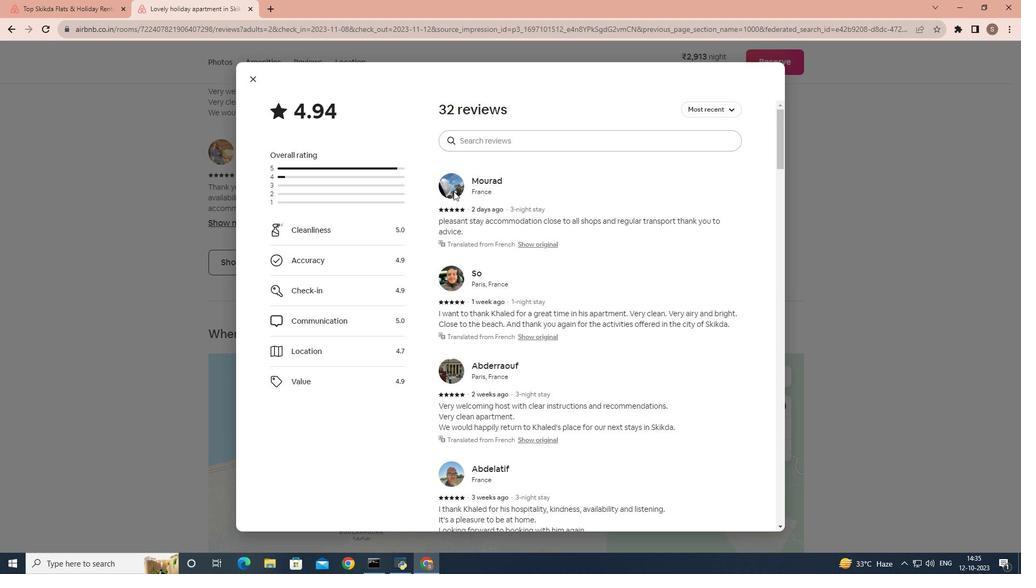 
Action: Mouse scrolled (453, 190) with delta (0, 0)
Screenshot: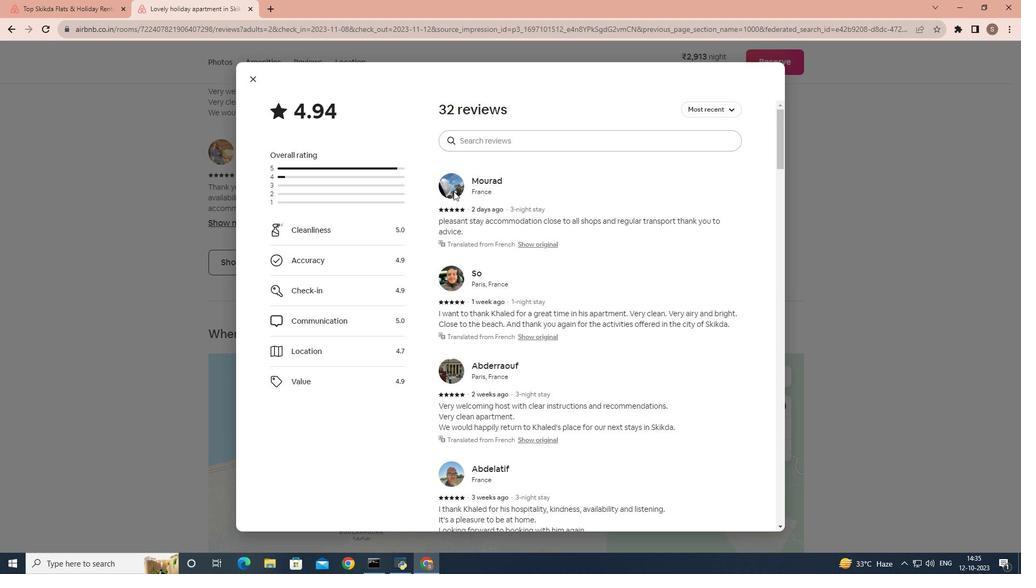 
Action: Mouse scrolled (453, 190) with delta (0, 0)
Screenshot: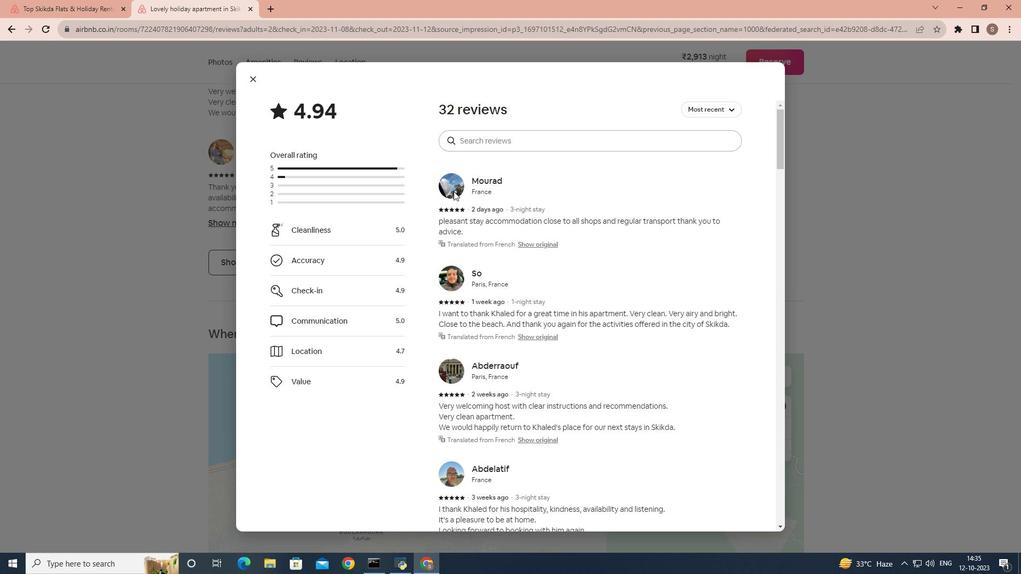 
Action: Mouse scrolled (453, 190) with delta (0, 0)
Screenshot: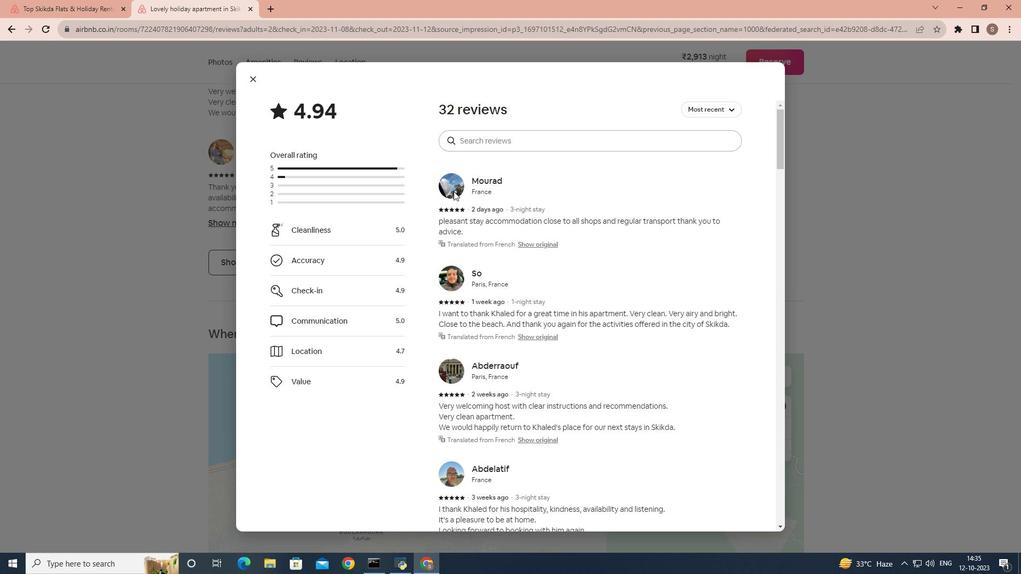 
Action: Mouse scrolled (453, 190) with delta (0, 0)
Screenshot: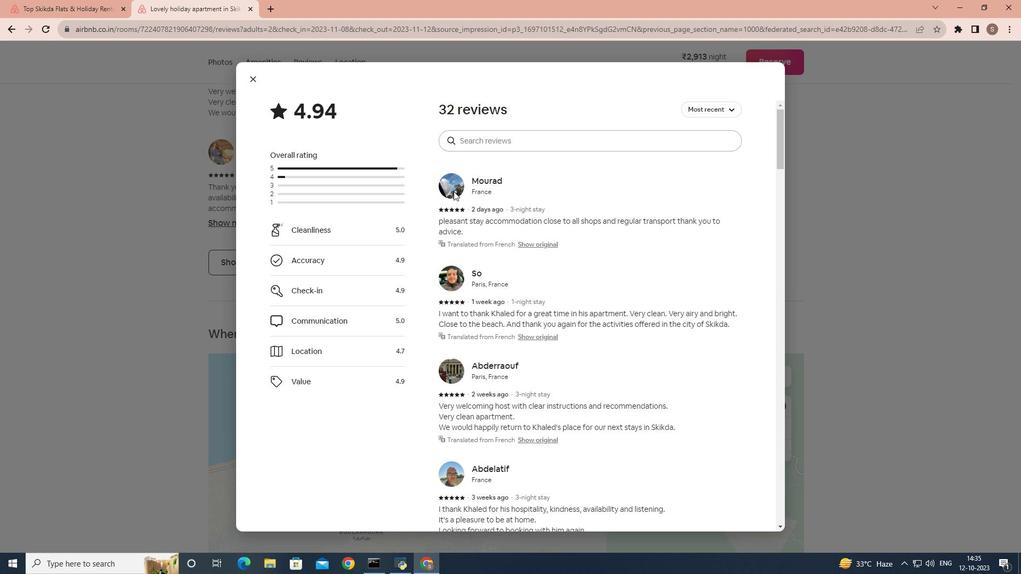 
Action: Mouse scrolled (453, 190) with delta (0, 0)
Screenshot: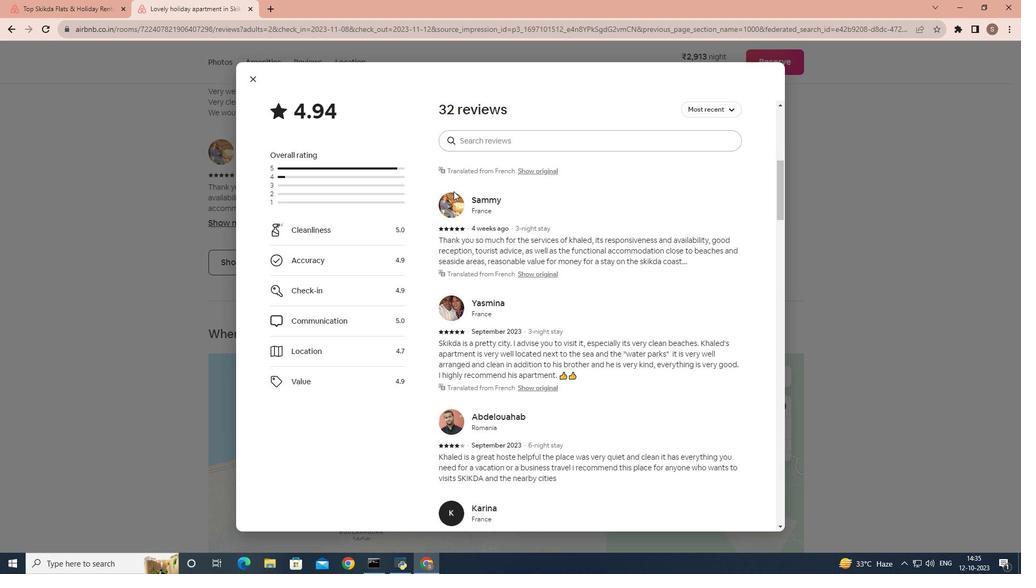 
Action: Mouse scrolled (453, 190) with delta (0, 0)
Screenshot: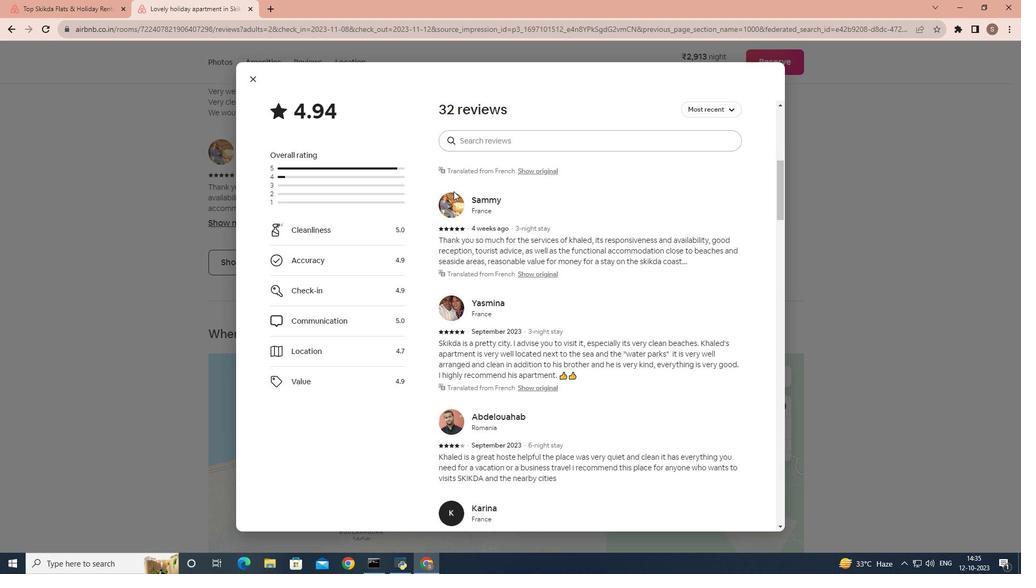 
Action: Mouse scrolled (453, 190) with delta (0, 0)
Screenshot: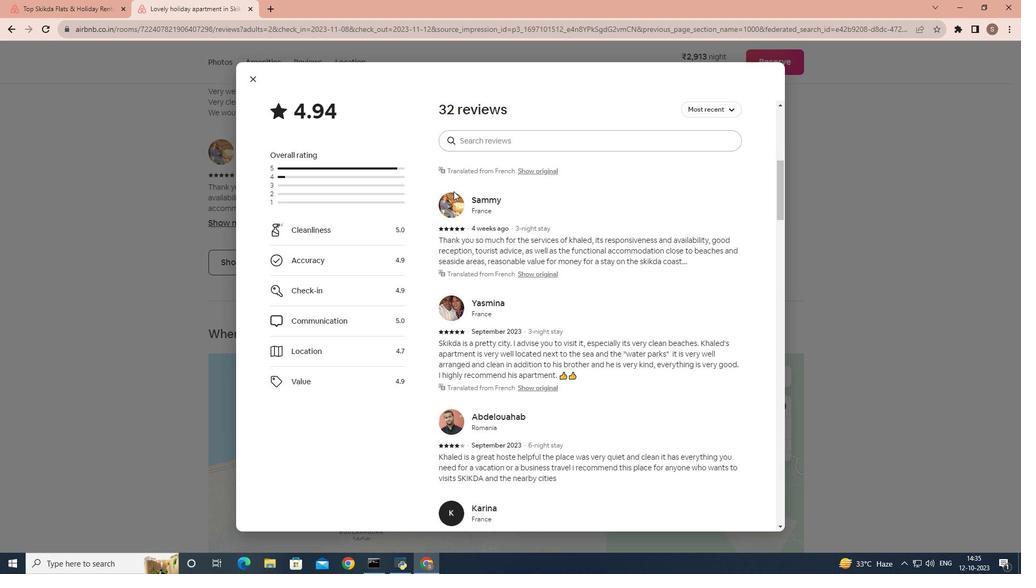 
Action: Mouse scrolled (453, 190) with delta (0, 0)
Screenshot: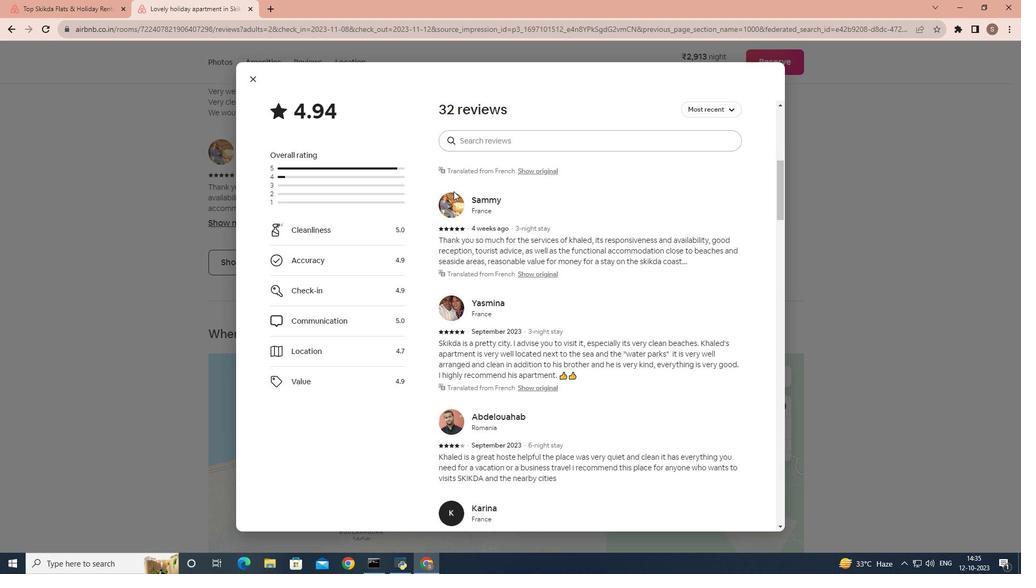 
Action: Mouse scrolled (453, 190) with delta (0, 0)
Screenshot: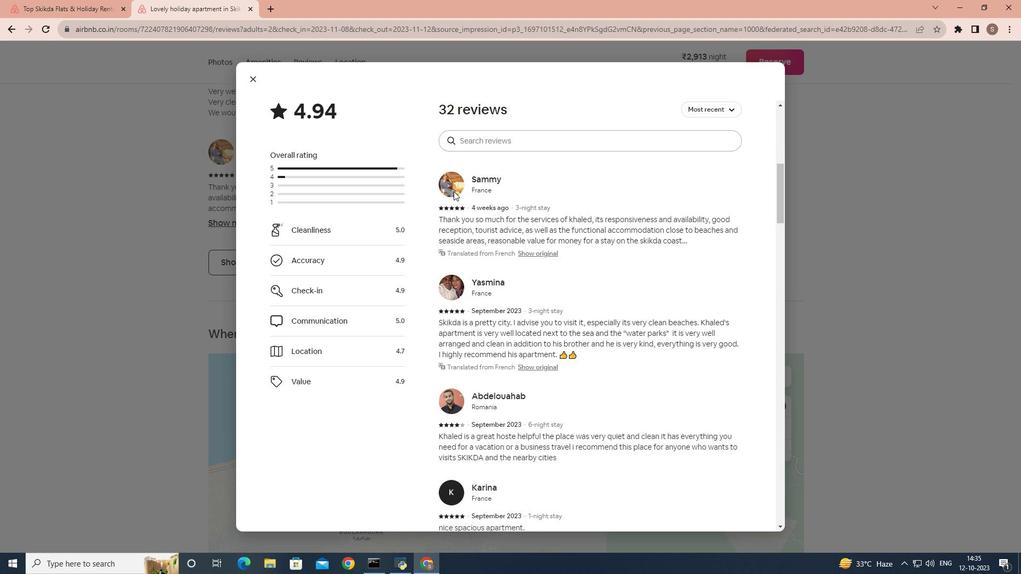 
Action: Mouse scrolled (453, 190) with delta (0, 0)
Screenshot: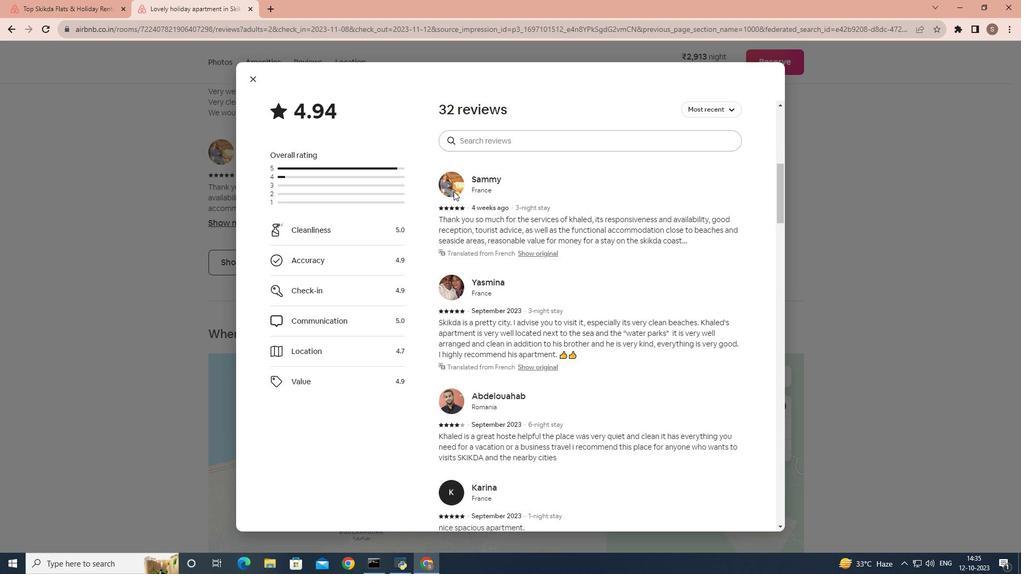
Action: Mouse scrolled (453, 190) with delta (0, 0)
Screenshot: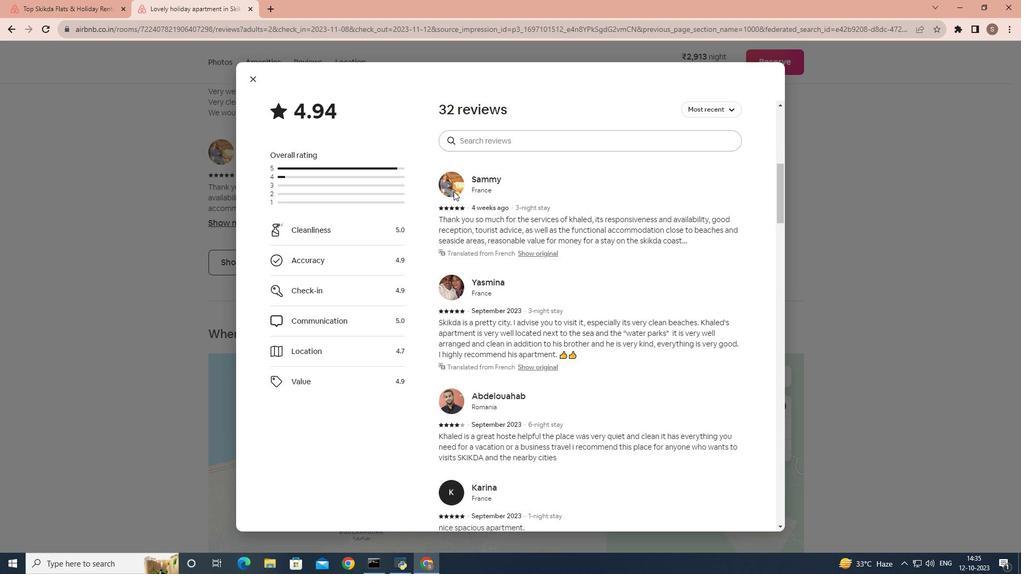 
Action: Mouse scrolled (453, 190) with delta (0, 0)
Screenshot: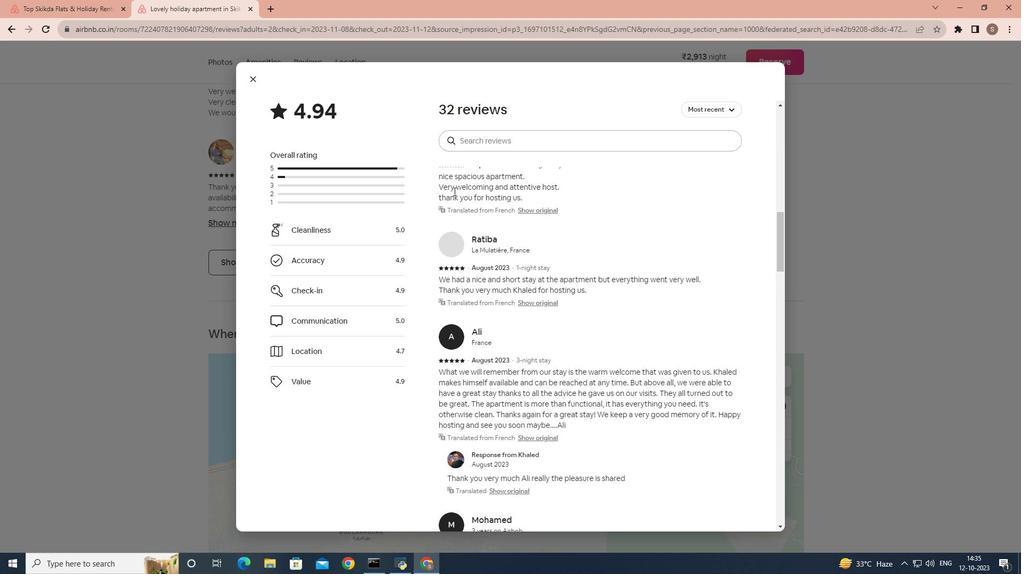 
Action: Mouse scrolled (453, 190) with delta (0, 0)
Screenshot: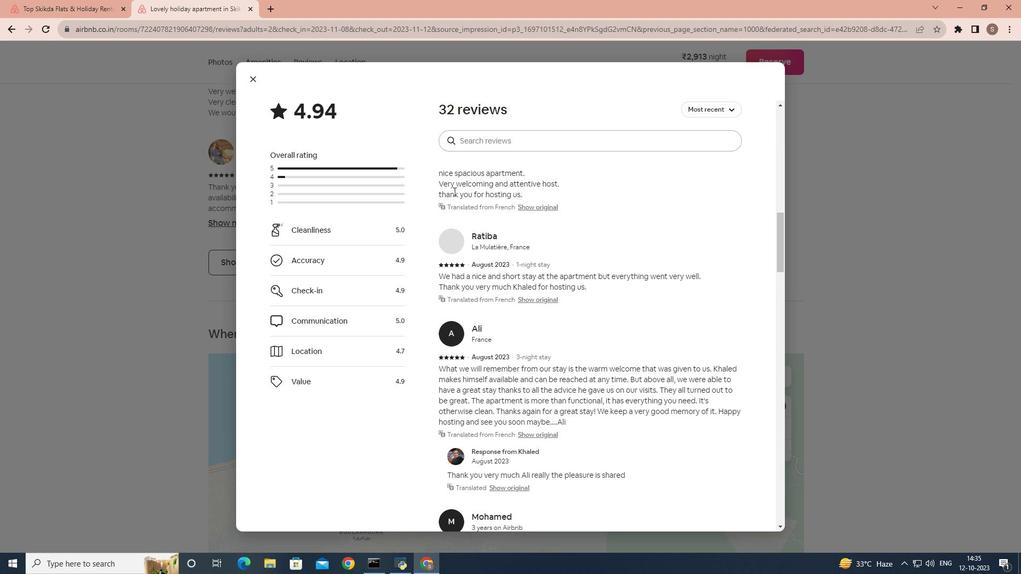 
Action: Mouse scrolled (453, 190) with delta (0, 0)
Screenshot: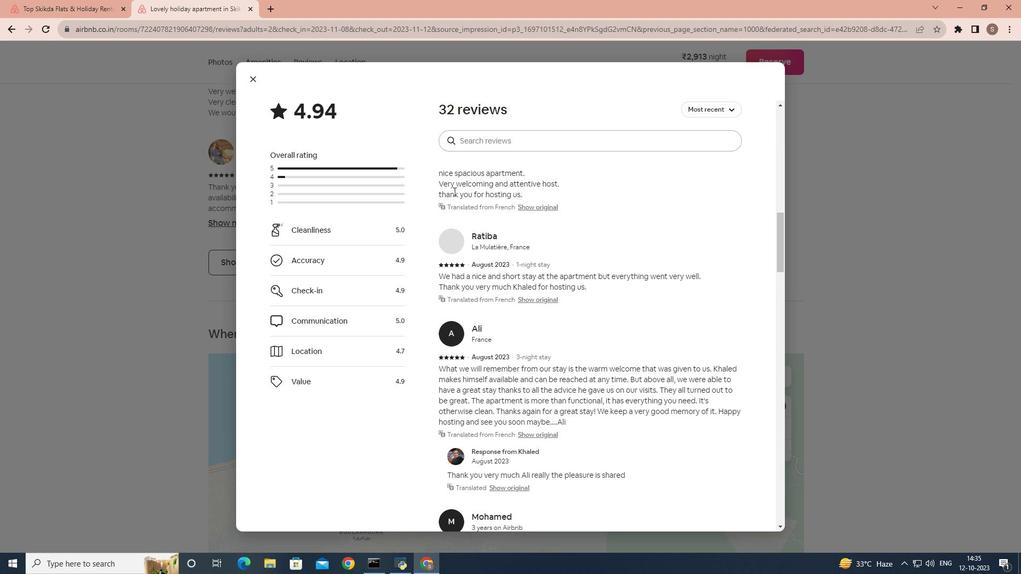 
Action: Mouse scrolled (453, 190) with delta (0, 0)
Screenshot: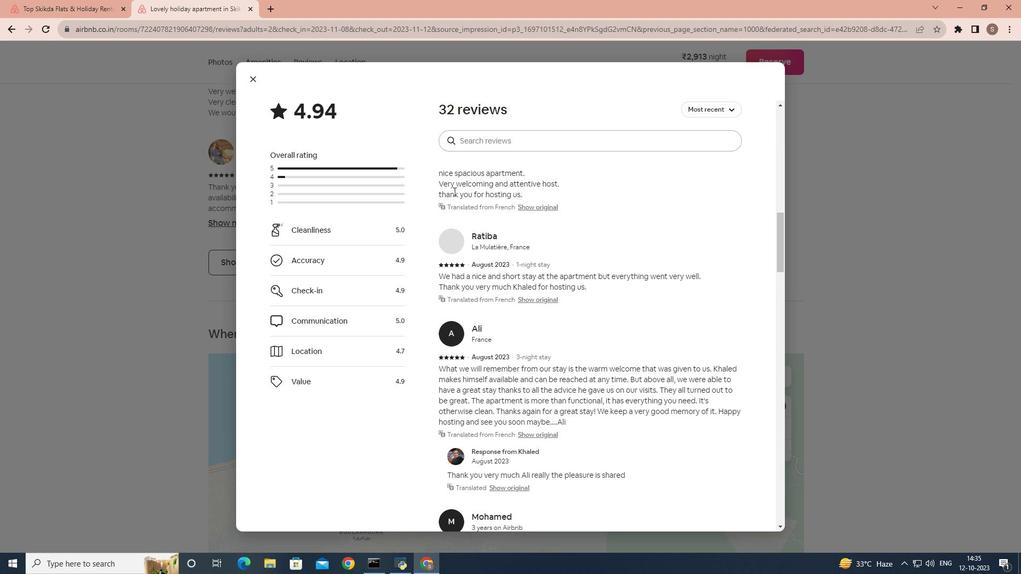 
Action: Mouse scrolled (453, 190) with delta (0, 0)
Screenshot: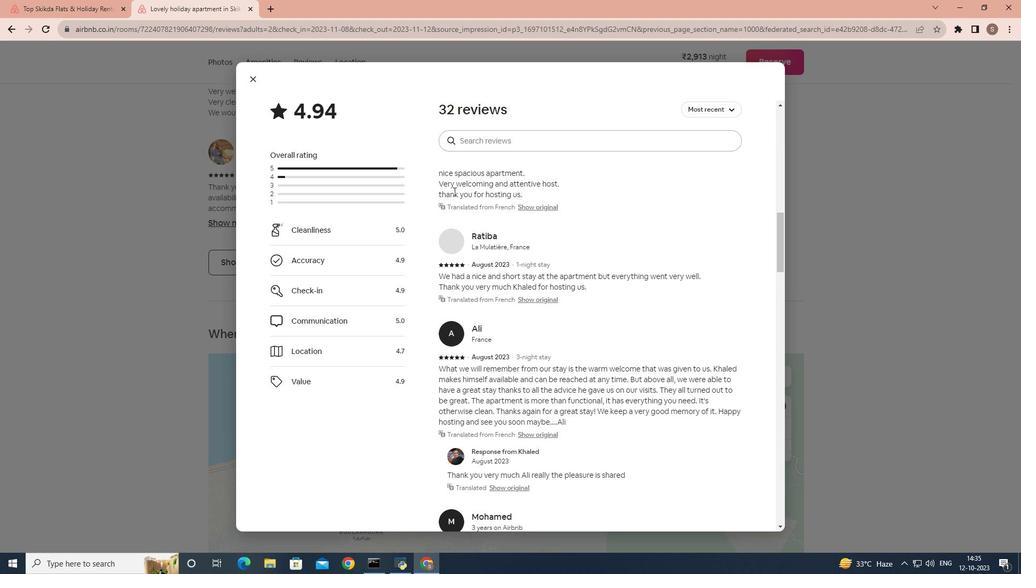 
Action: Mouse scrolled (453, 190) with delta (0, 0)
Screenshot: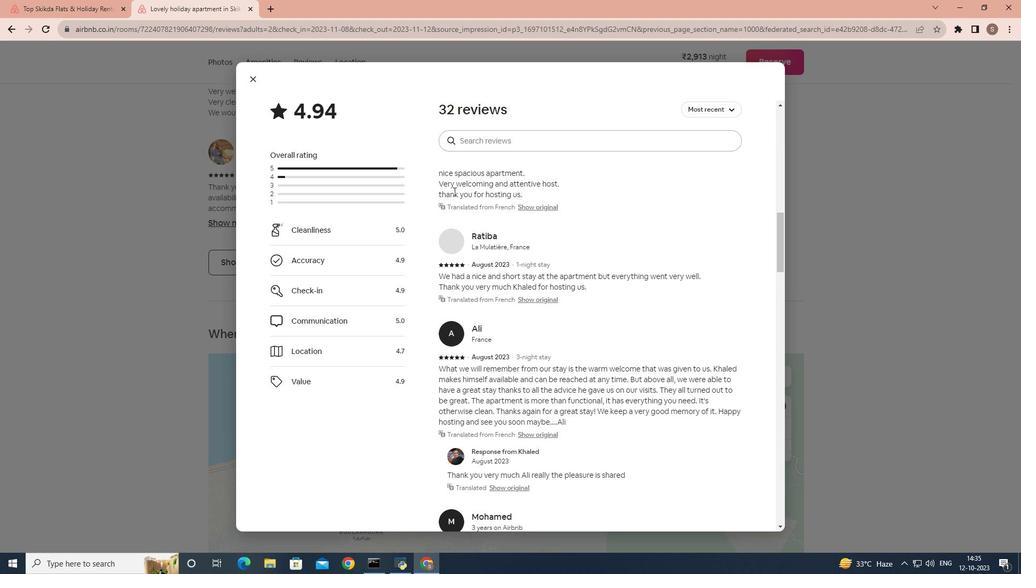
Action: Mouse scrolled (453, 190) with delta (0, 0)
Screenshot: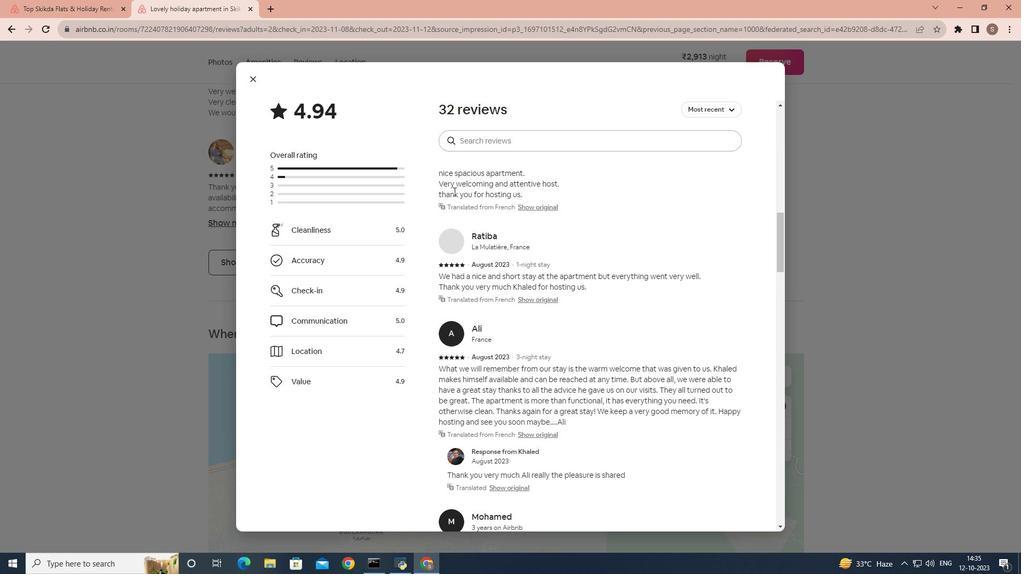 
Action: Mouse scrolled (453, 190) with delta (0, 0)
Screenshot: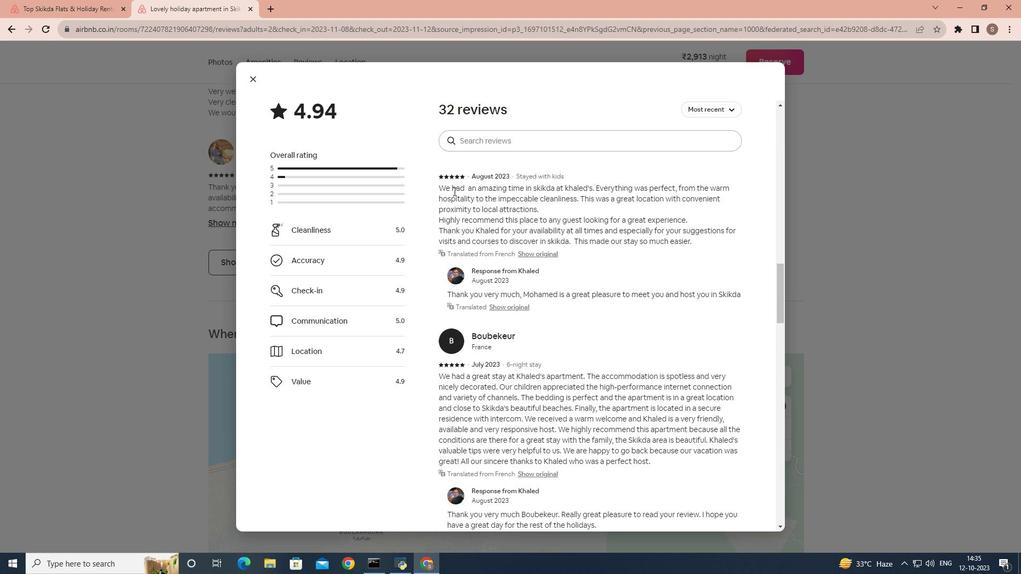 
Action: Mouse scrolled (453, 190) with delta (0, 0)
Screenshot: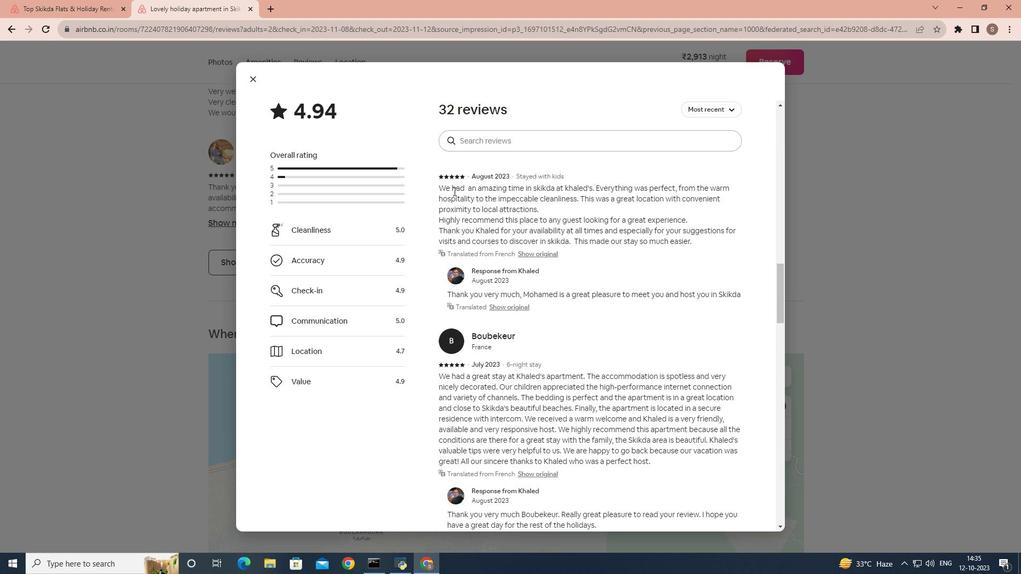 
Action: Mouse scrolled (453, 190) with delta (0, 0)
Screenshot: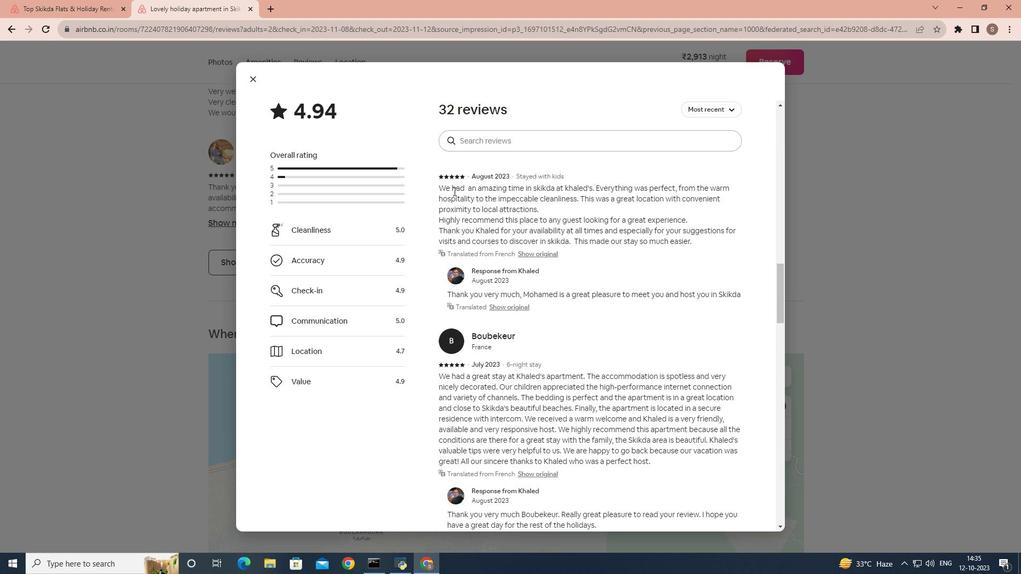 
Action: Mouse scrolled (453, 190) with delta (0, 0)
Screenshot: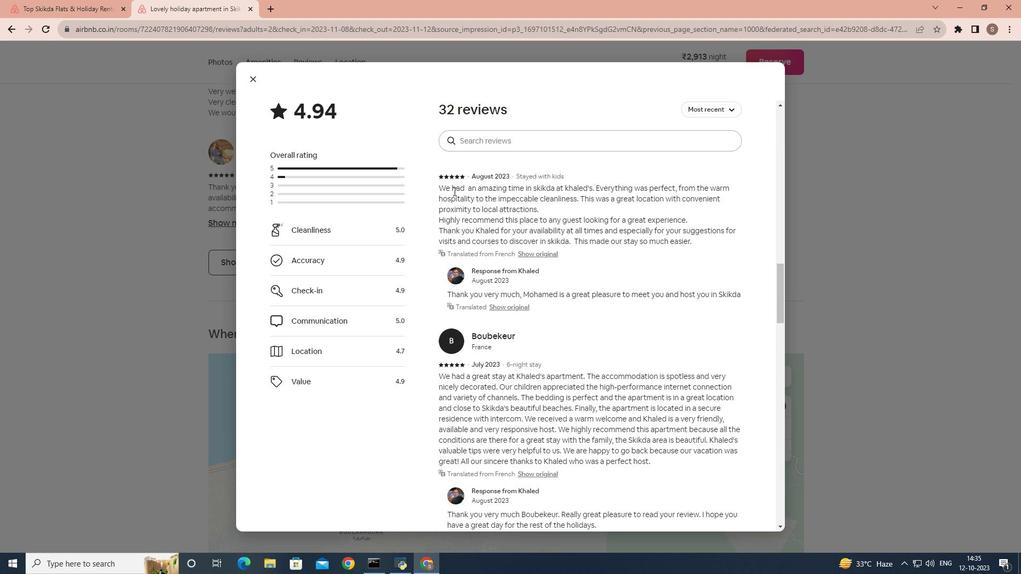 
Action: Mouse scrolled (453, 190) with delta (0, 0)
Screenshot: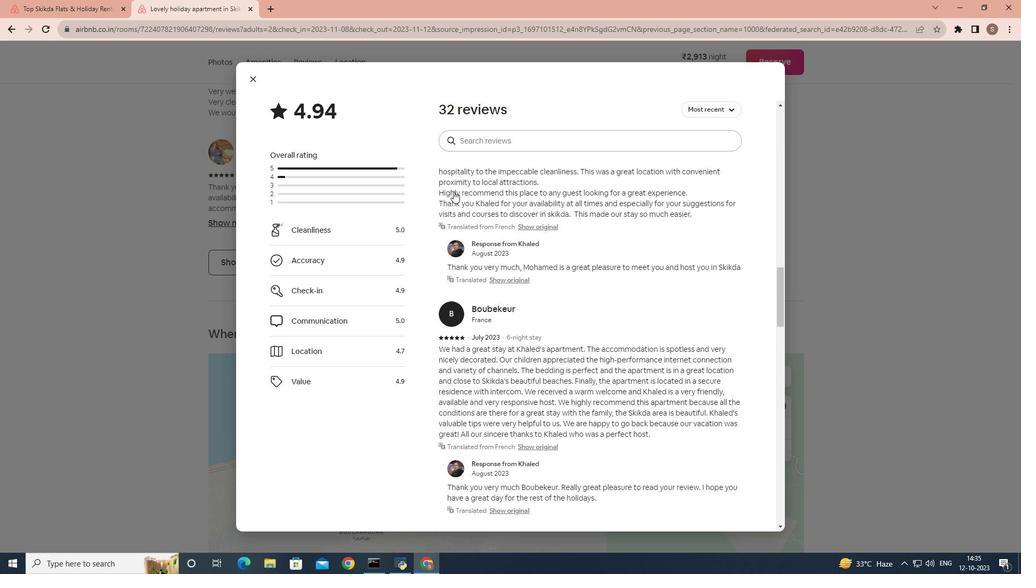 
Action: Mouse scrolled (453, 190) with delta (0, 0)
Screenshot: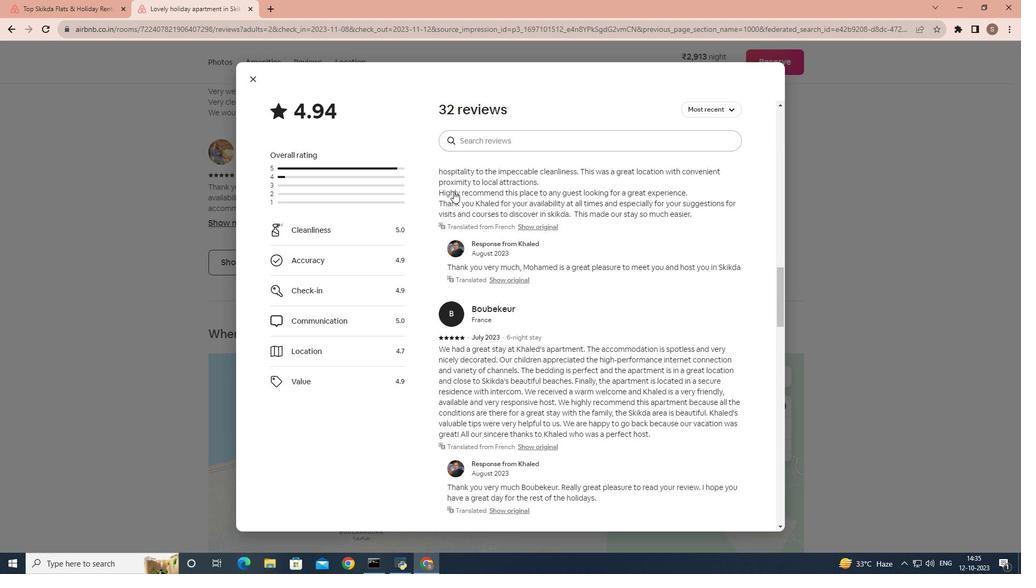 
Action: Mouse scrolled (453, 190) with delta (0, 0)
Screenshot: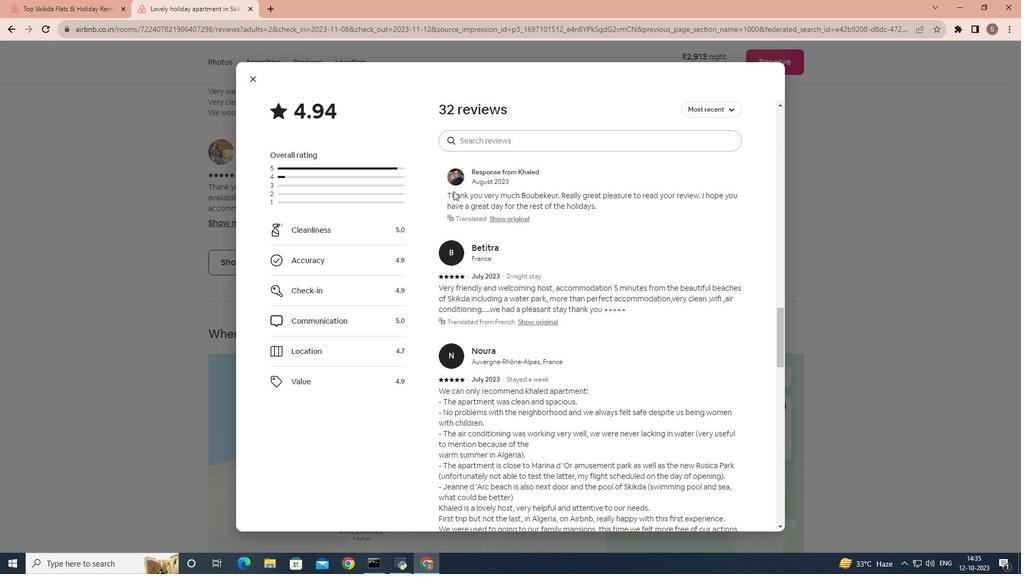 
Action: Mouse scrolled (453, 190) with delta (0, 0)
Screenshot: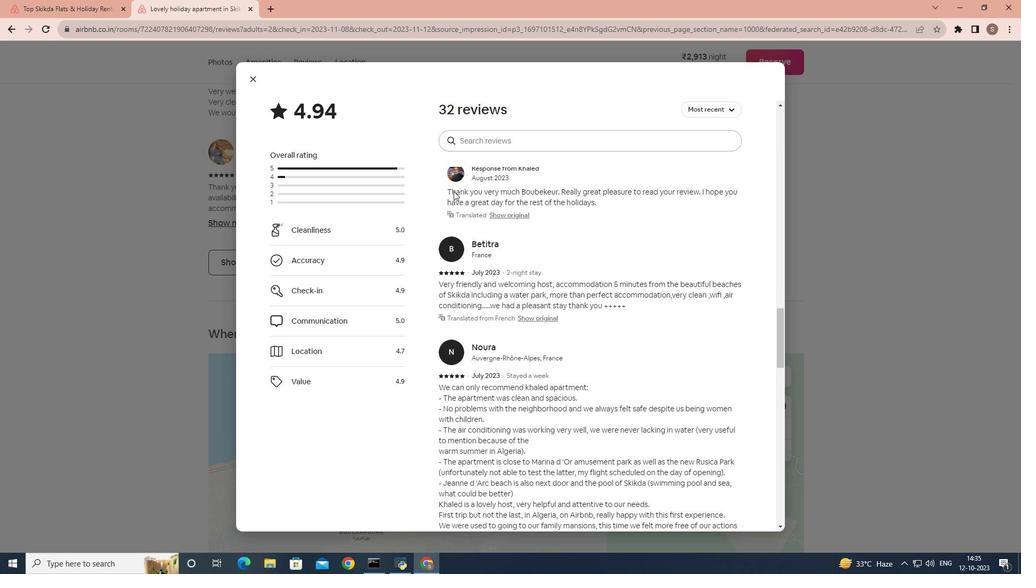 
Action: Mouse scrolled (453, 190) with delta (0, 0)
Screenshot: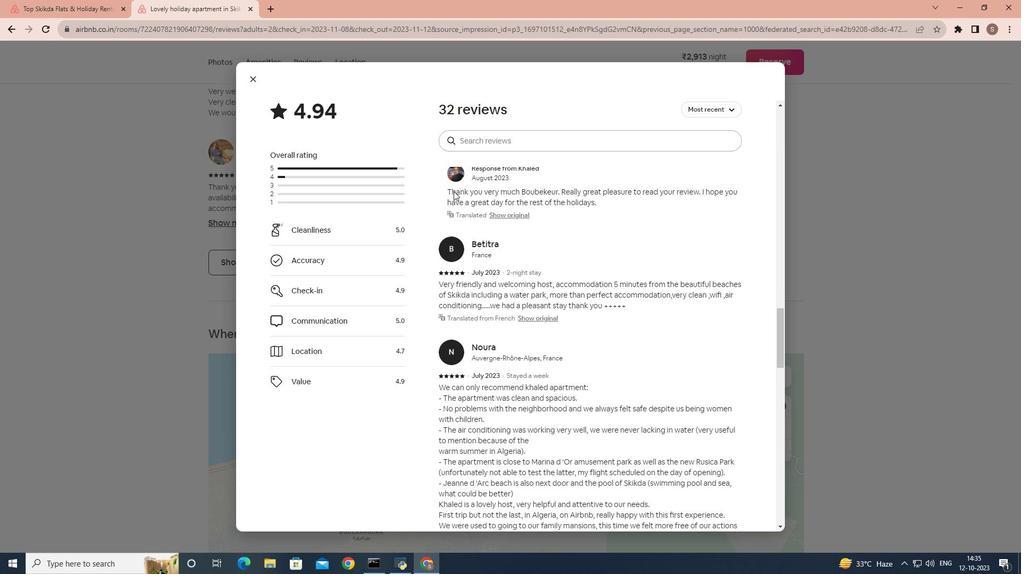 
Action: Mouse scrolled (453, 190) with delta (0, 0)
Screenshot: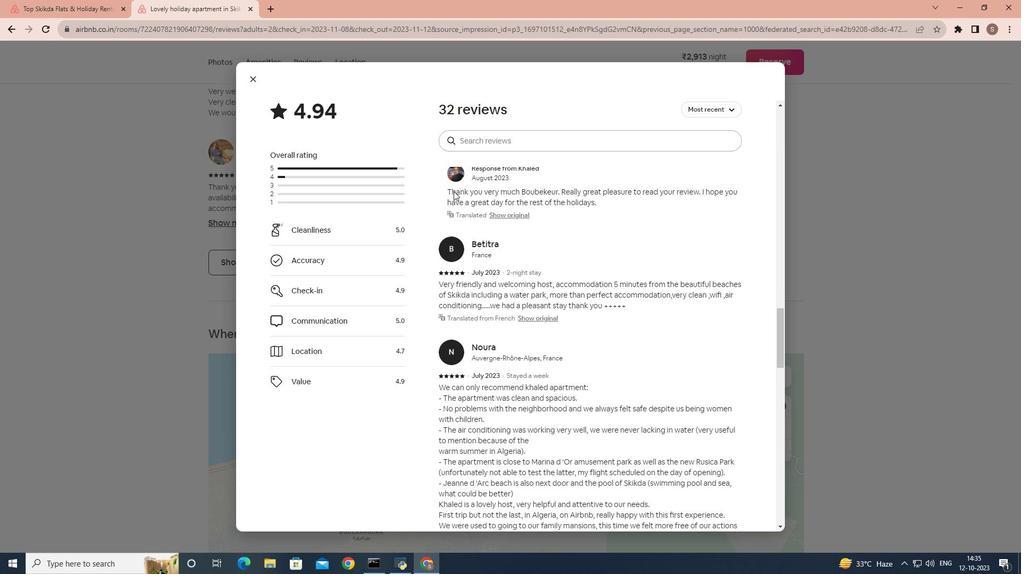 
Action: Mouse scrolled (453, 190) with delta (0, 0)
Screenshot: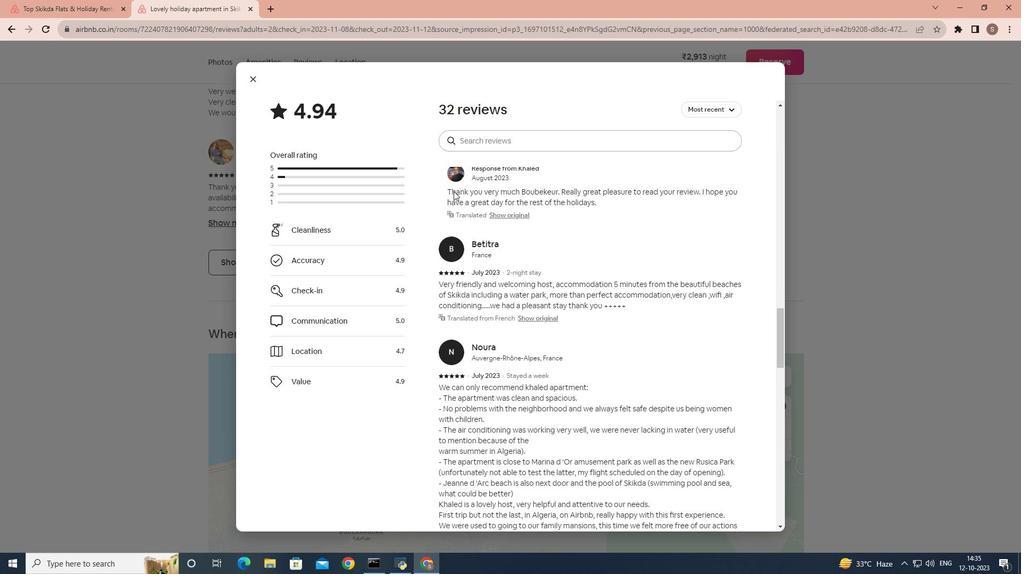 
Action: Mouse scrolled (453, 190) with delta (0, 0)
Screenshot: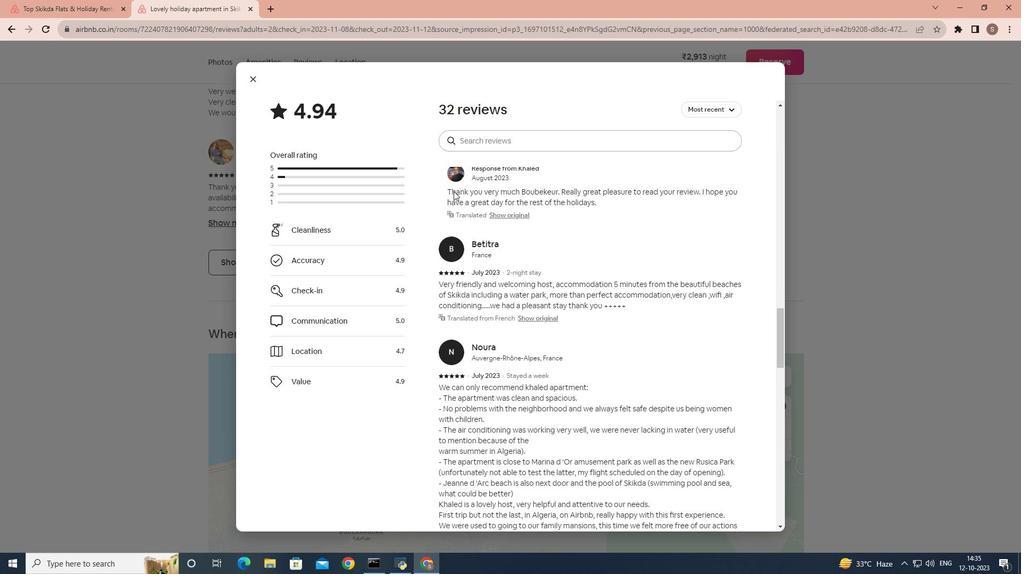 
Action: Mouse scrolled (453, 190) with delta (0, 0)
Screenshot: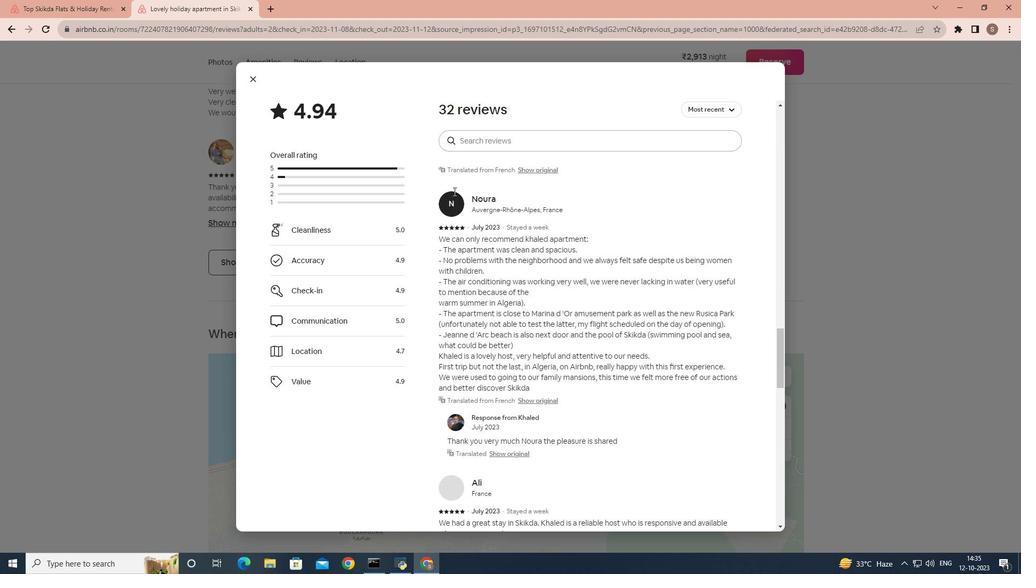 
Action: Mouse scrolled (453, 190) with delta (0, 0)
Screenshot: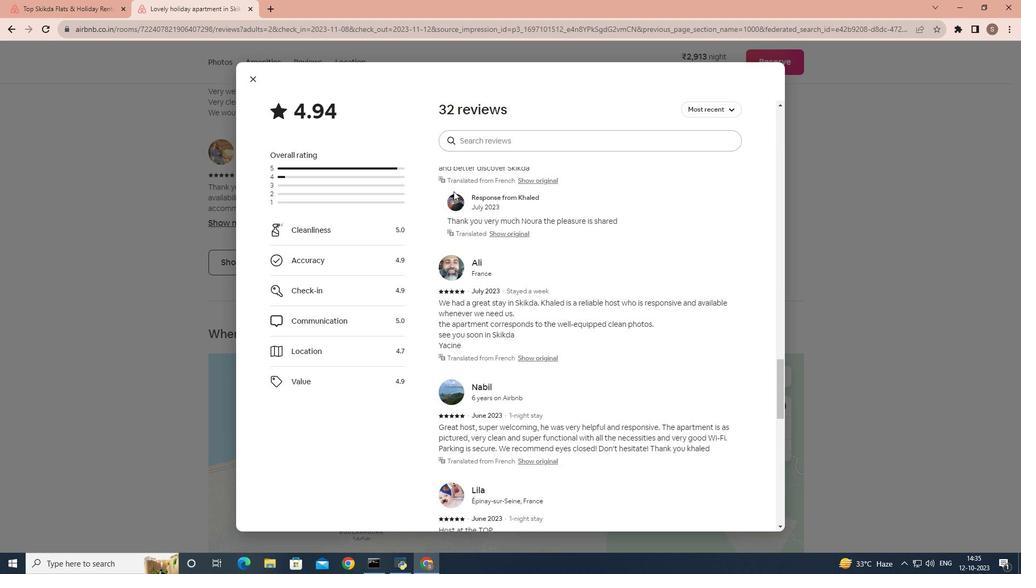 
Action: Mouse scrolled (453, 190) with delta (0, 0)
Screenshot: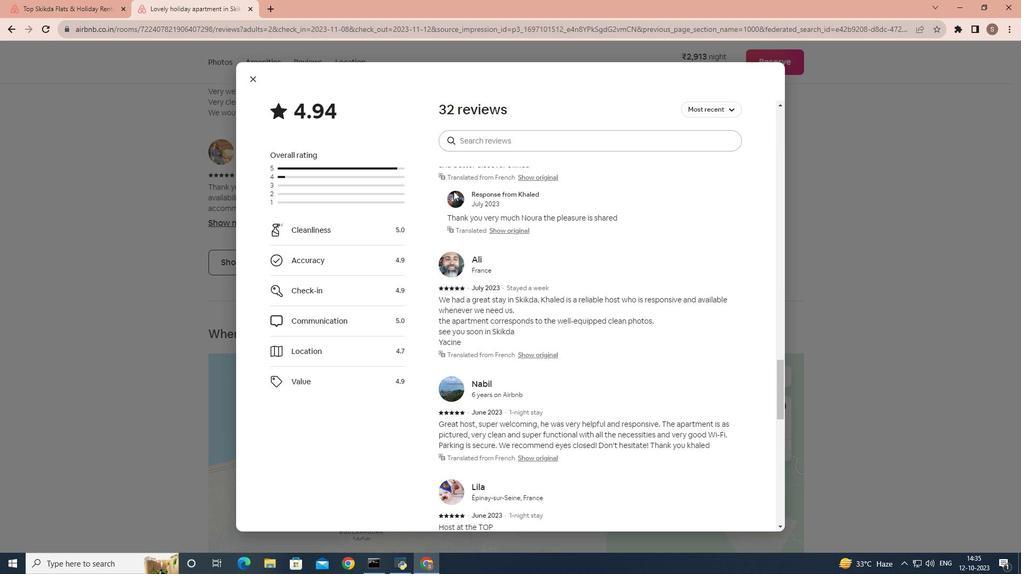 
Action: Mouse moved to (453, 191)
Screenshot: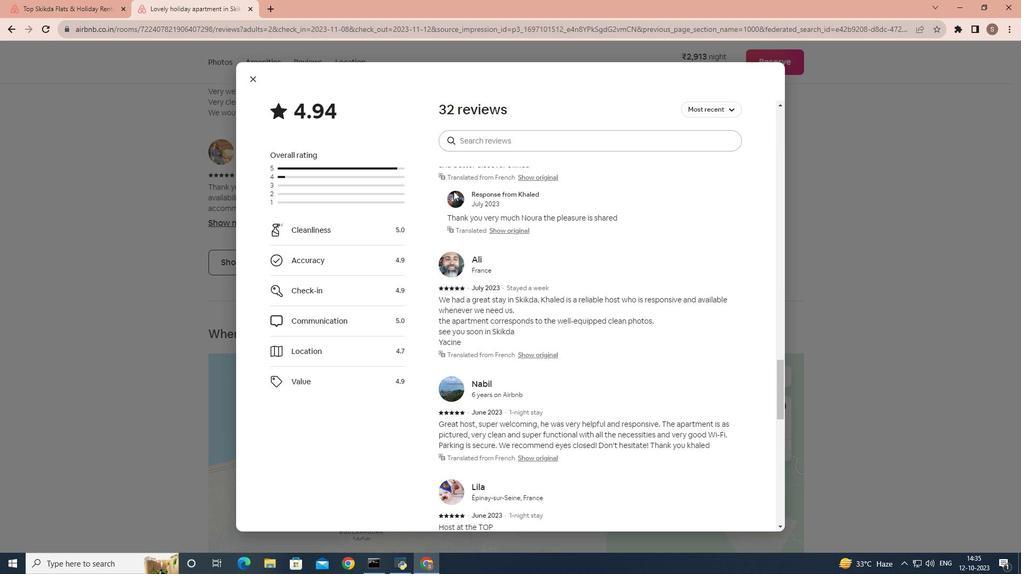 
Action: Mouse scrolled (453, 190) with delta (0, 0)
Screenshot: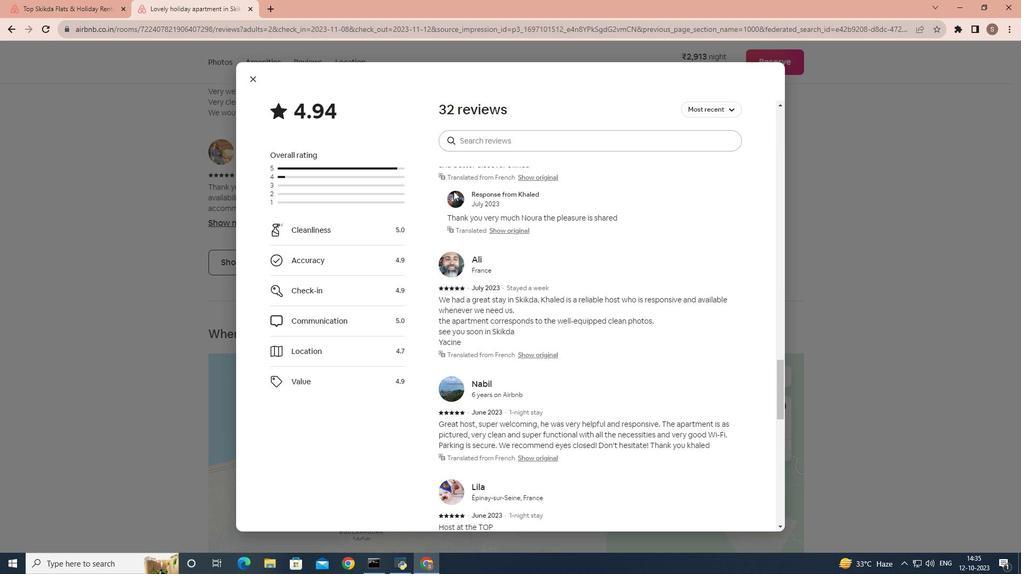 
Action: Mouse scrolled (453, 190) with delta (0, 0)
Screenshot: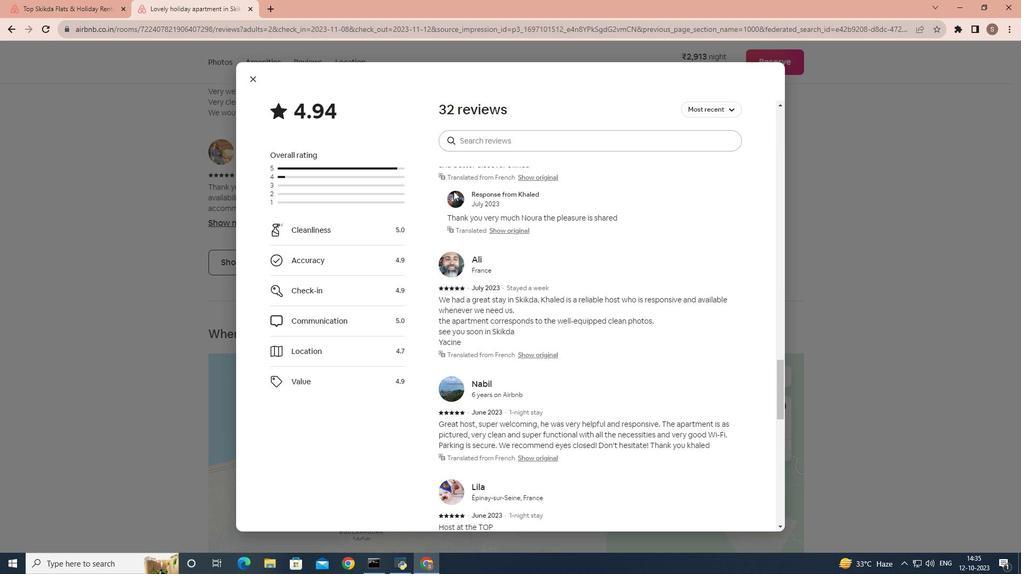 
Action: Mouse scrolled (453, 190) with delta (0, 0)
Screenshot: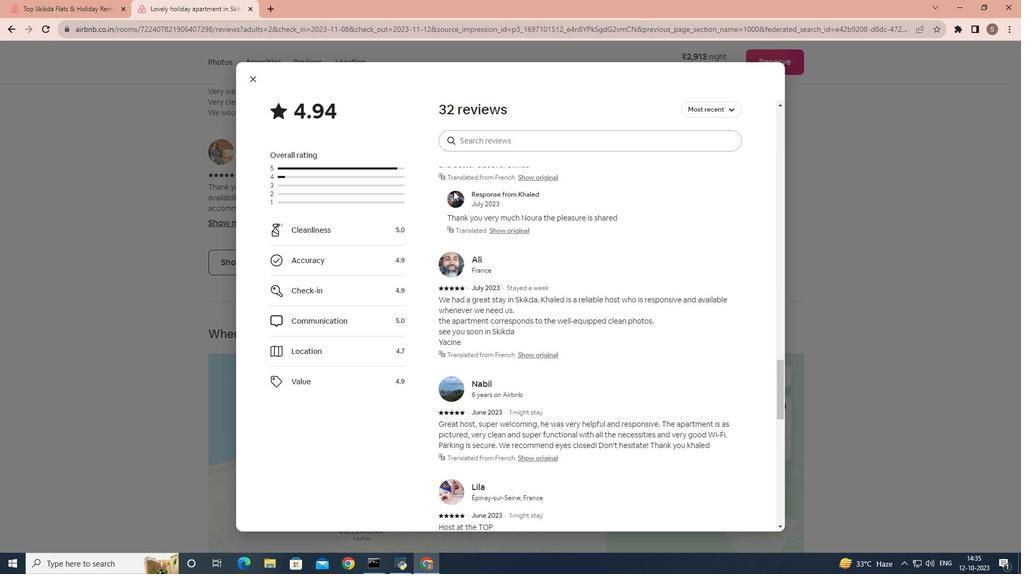 
Action: Mouse scrolled (453, 190) with delta (0, 0)
Screenshot: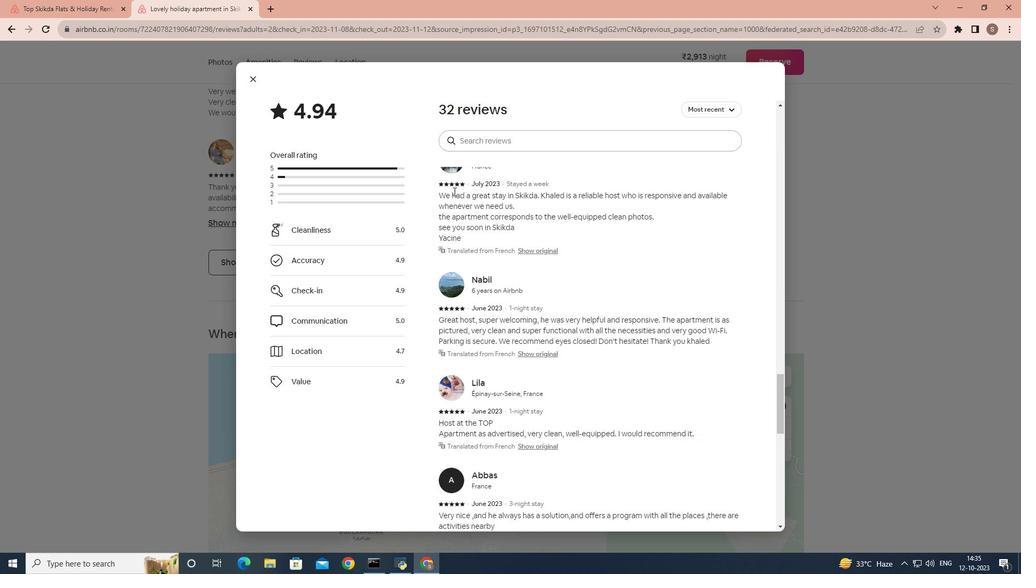 
Action: Mouse scrolled (453, 190) with delta (0, 0)
Screenshot: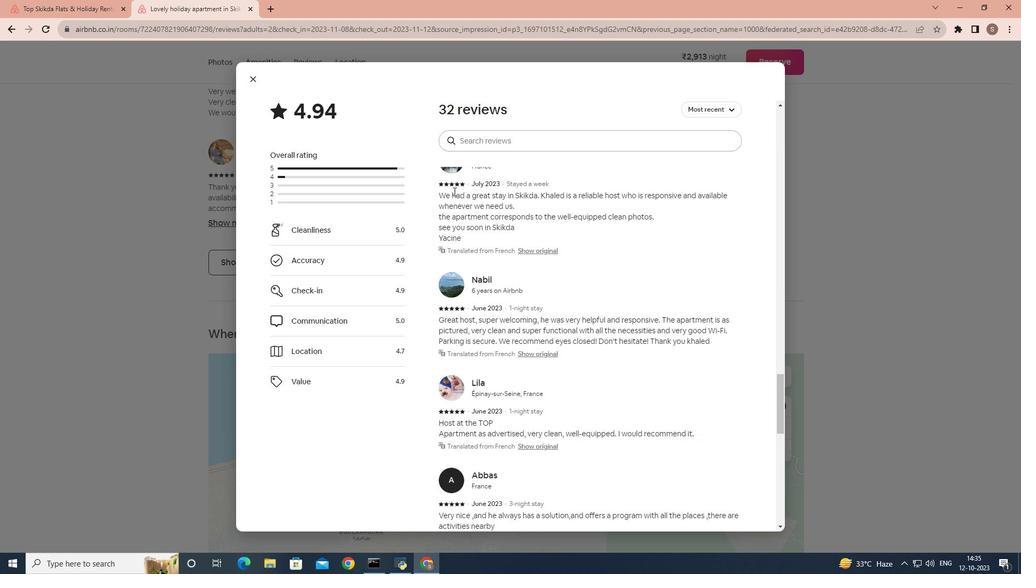 
Action: Mouse scrolled (453, 190) with delta (0, 0)
Screenshot: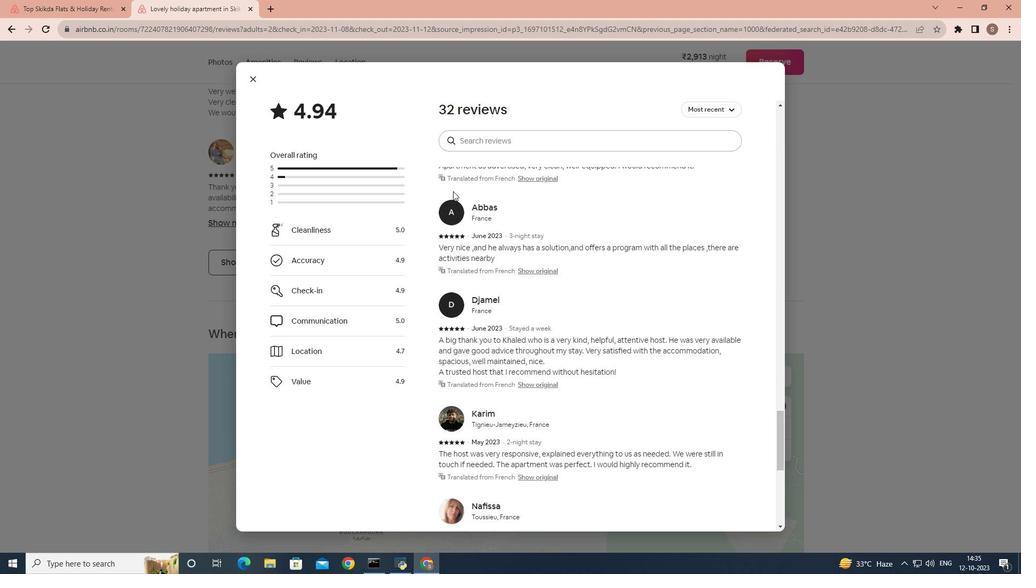 
Action: Mouse scrolled (453, 190) with delta (0, 0)
Screenshot: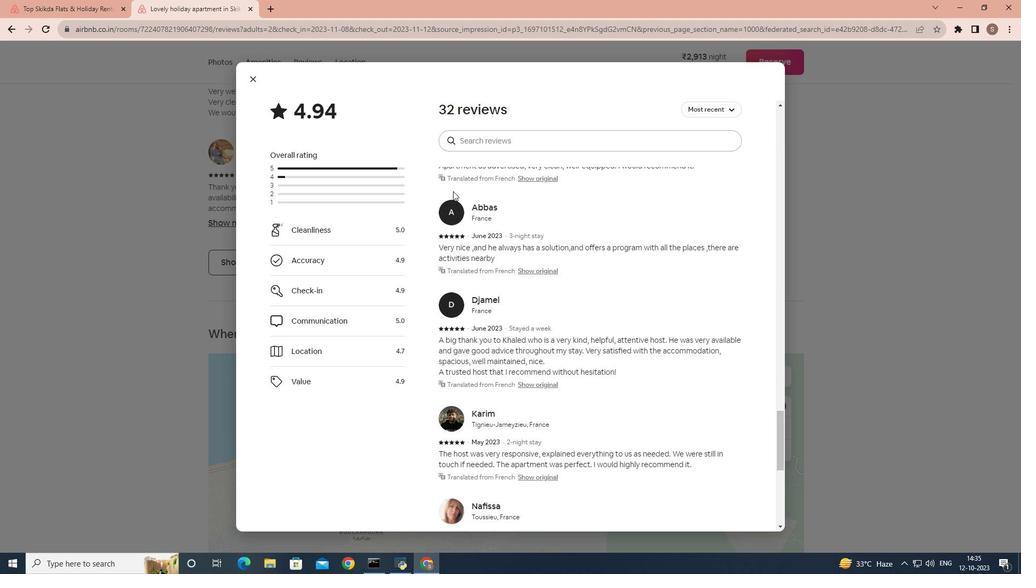
Action: Mouse moved to (453, 191)
Screenshot: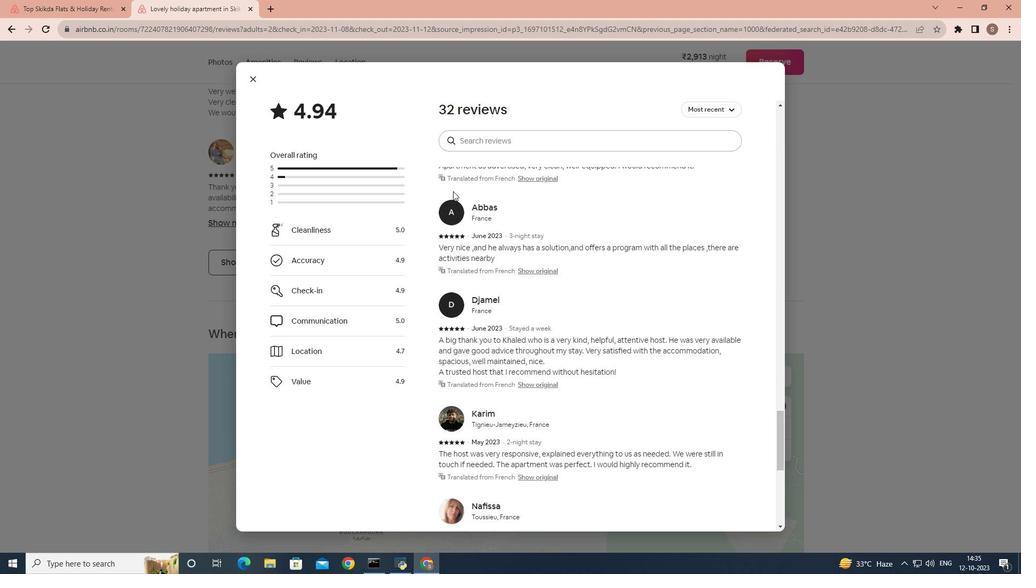 
Action: Mouse scrolled (453, 190) with delta (0, 0)
Screenshot: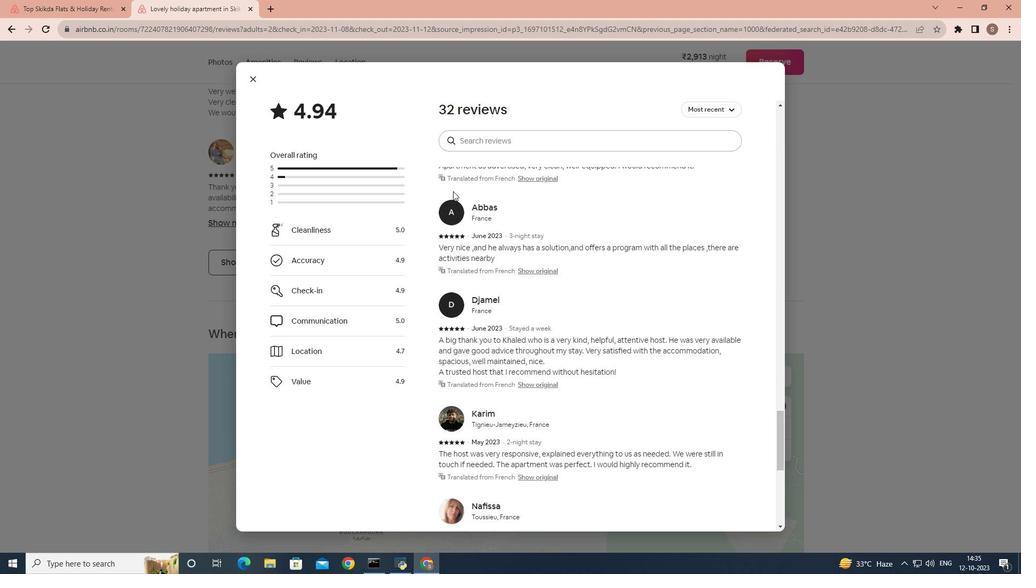 
Action: Mouse moved to (453, 191)
Screenshot: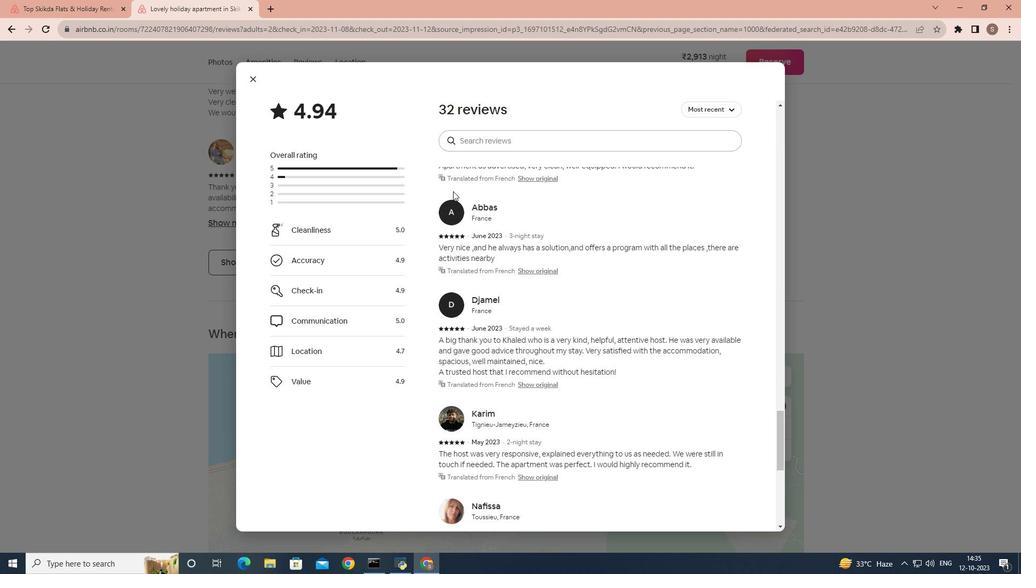 
Action: Mouse scrolled (453, 190) with delta (0, 0)
Screenshot: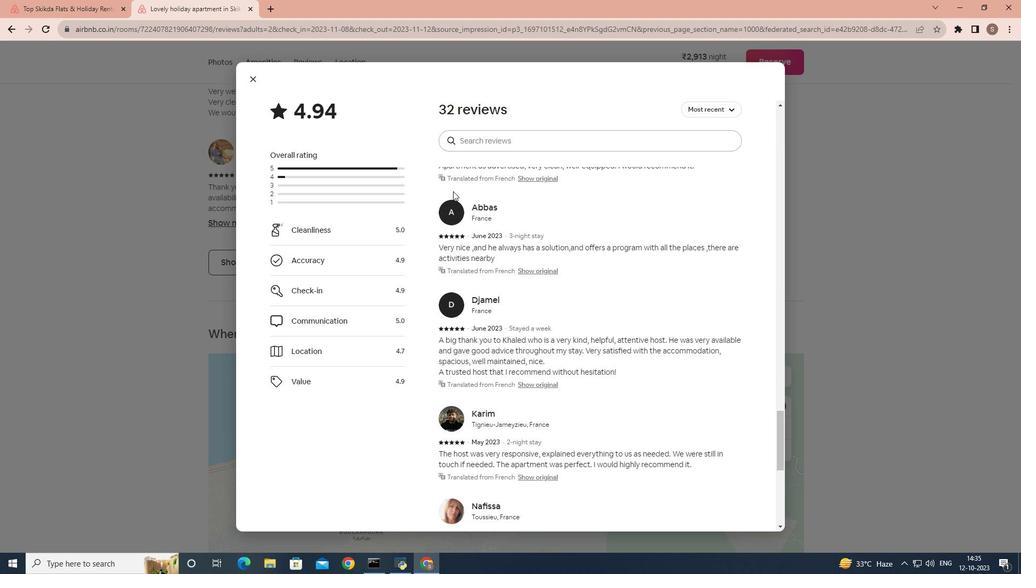 
Action: Mouse scrolled (453, 190) with delta (0, 0)
Screenshot: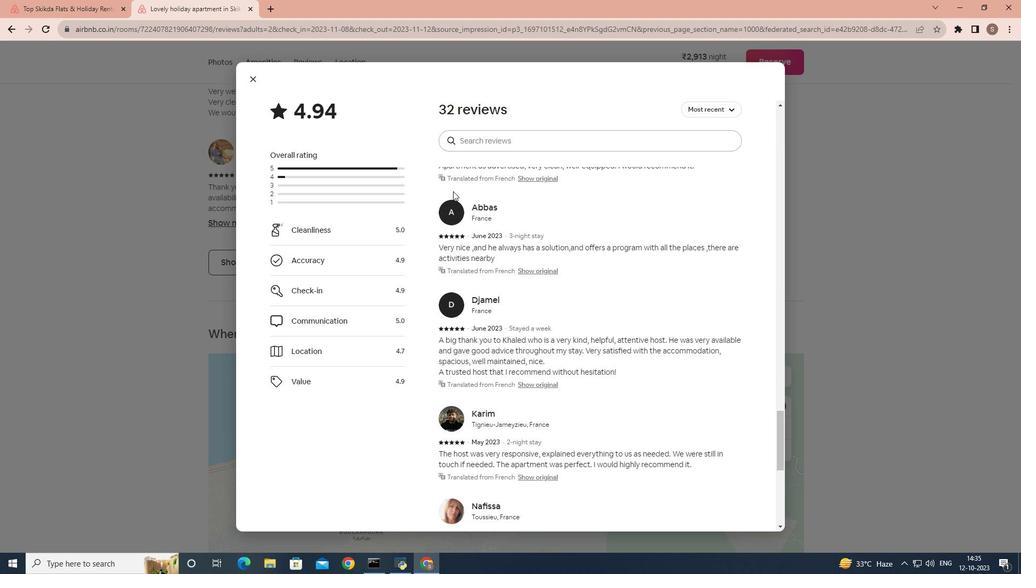 
Action: Mouse scrolled (453, 190) with delta (0, 0)
Screenshot: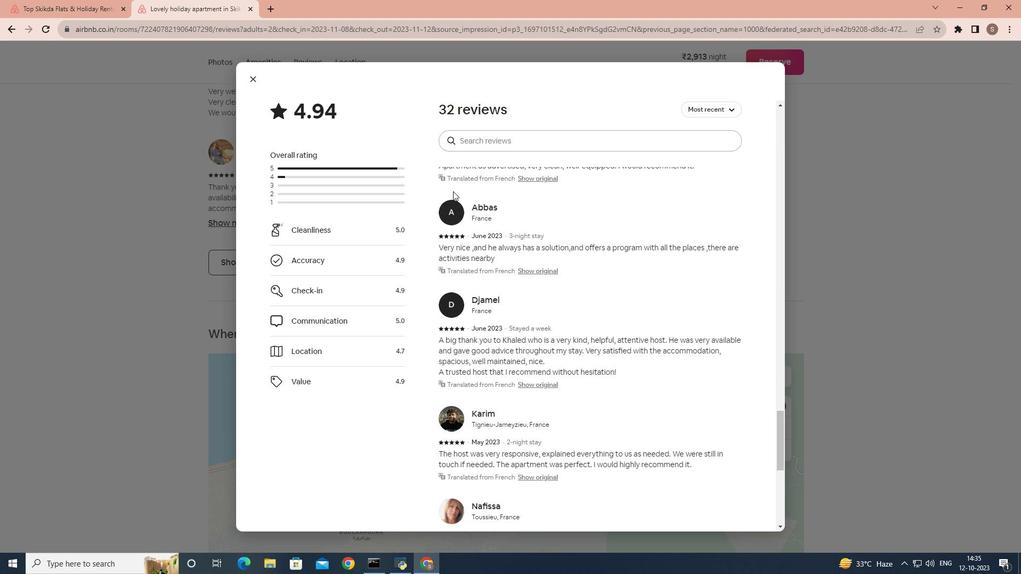 
Action: Mouse scrolled (453, 190) with delta (0, 0)
Screenshot: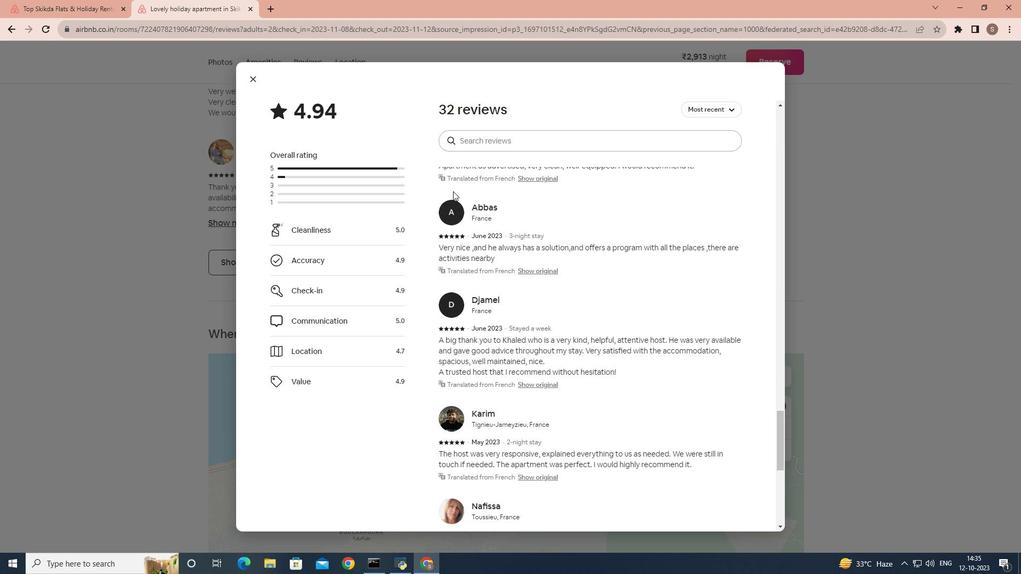
Action: Mouse moved to (452, 191)
Screenshot: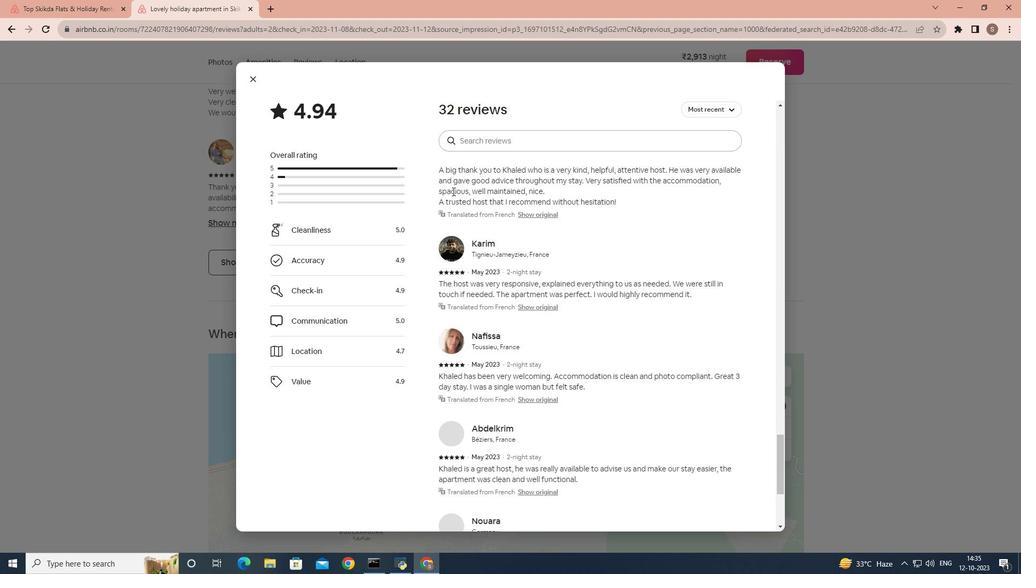 
Action: Mouse scrolled (452, 190) with delta (0, 0)
Screenshot: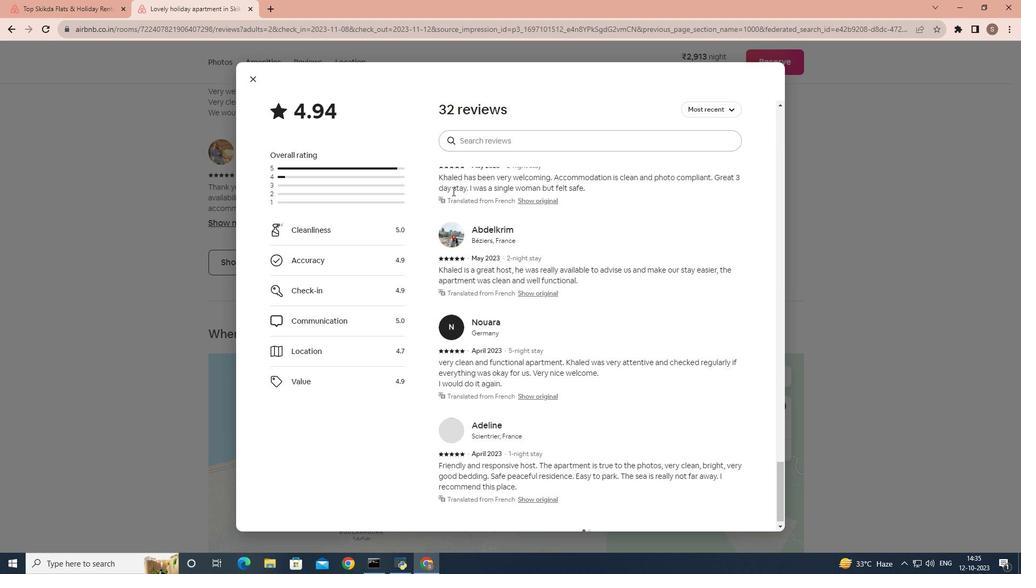
Action: Mouse scrolled (452, 190) with delta (0, 0)
Screenshot: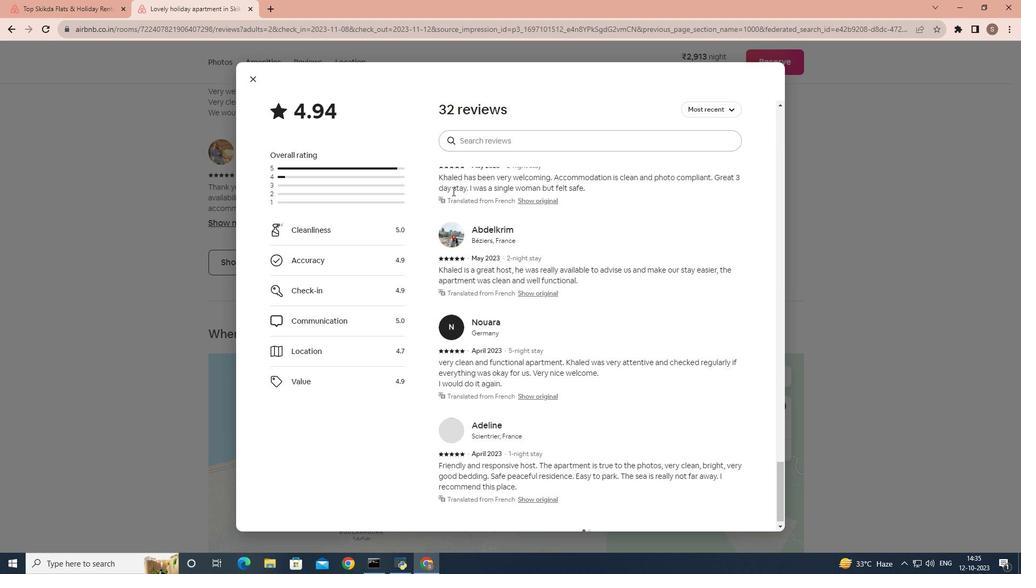 
Action: Mouse scrolled (452, 190) with delta (0, 0)
Screenshot: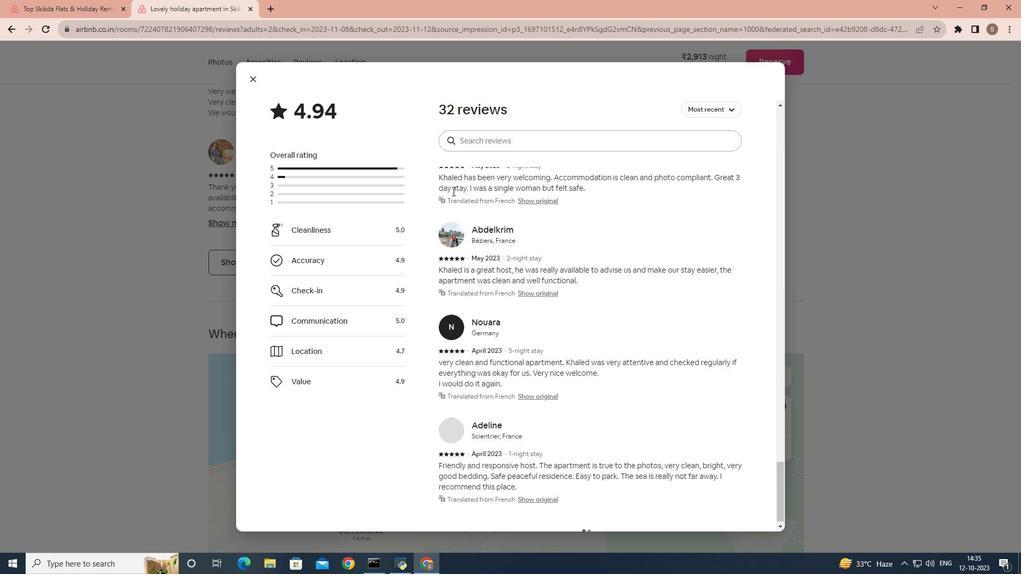 
Action: Mouse scrolled (452, 190) with delta (0, 0)
Screenshot: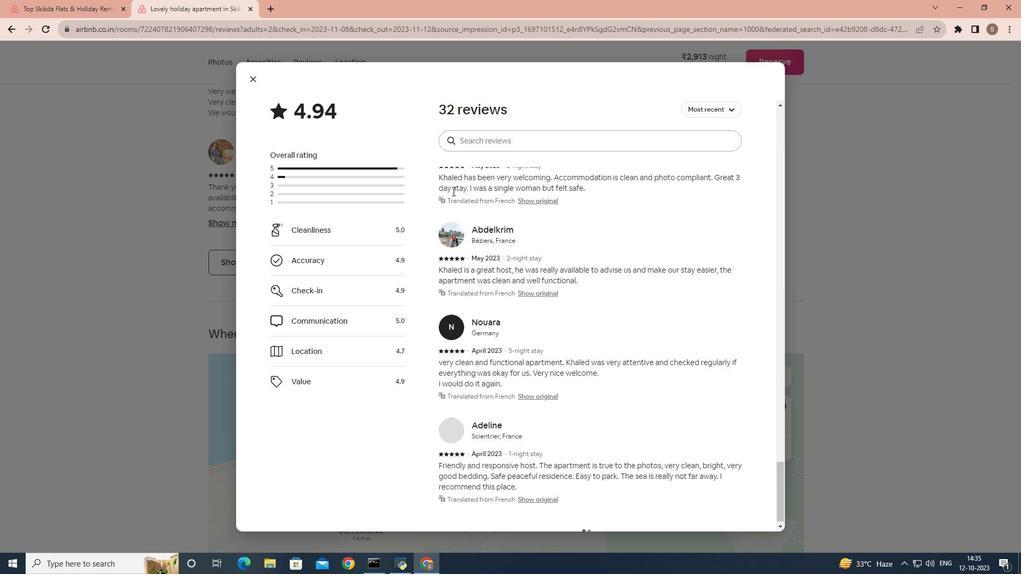 
Action: Mouse scrolled (452, 190) with delta (0, 0)
Screenshot: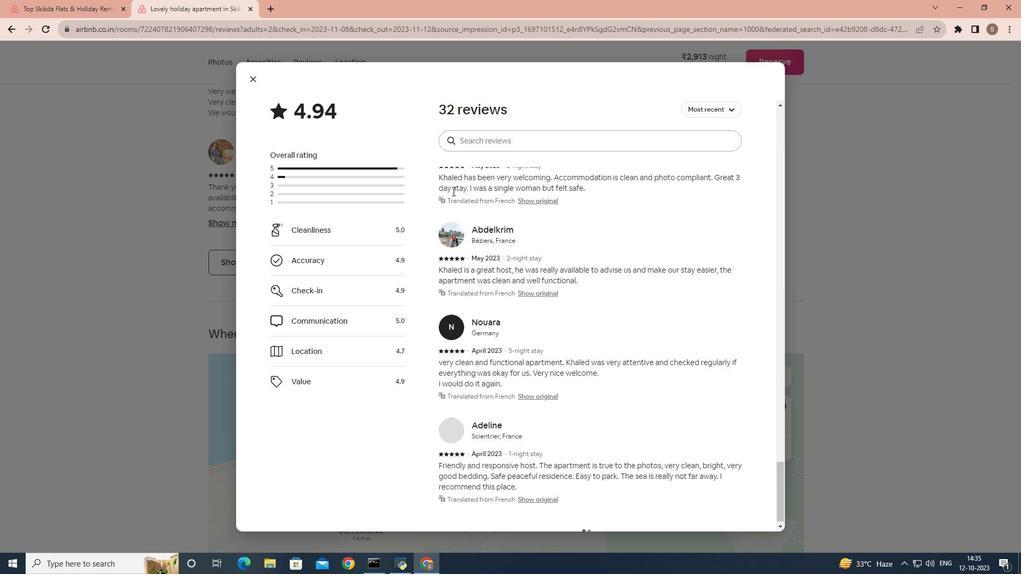 
Action: Mouse moved to (253, 76)
Screenshot: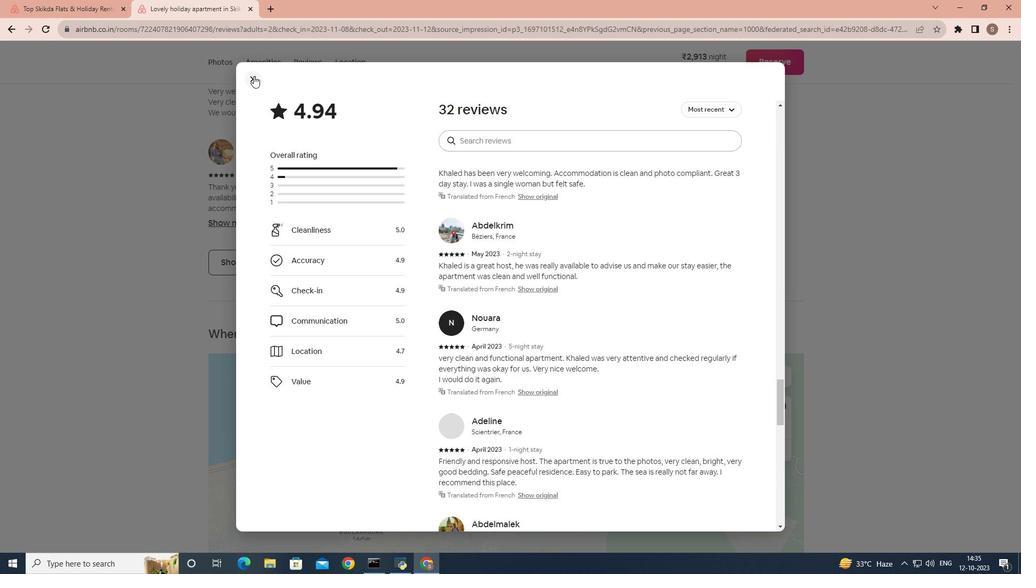 
Action: Mouse pressed left at (253, 76)
Screenshot: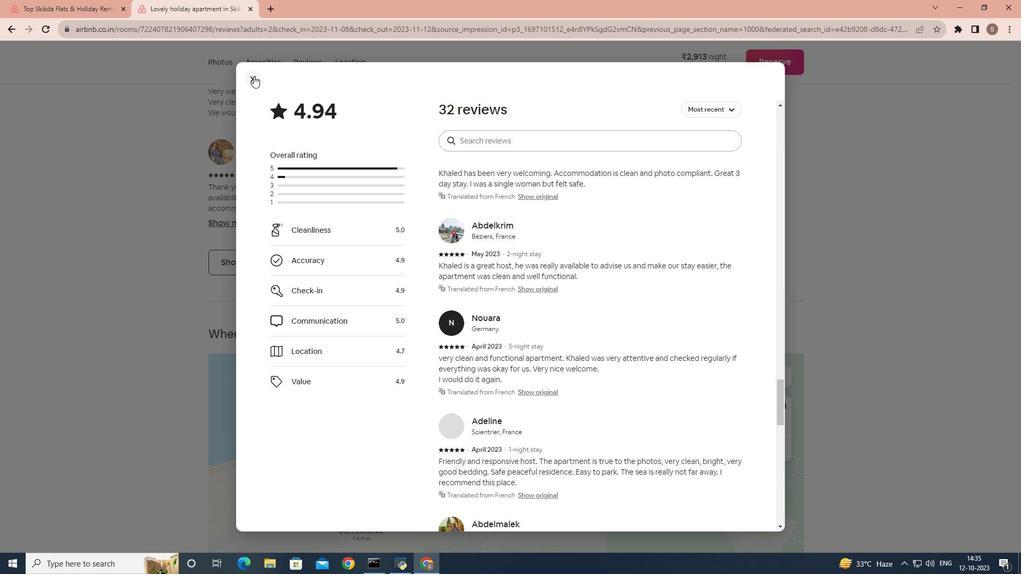 
Action: Mouse moved to (305, 225)
Screenshot: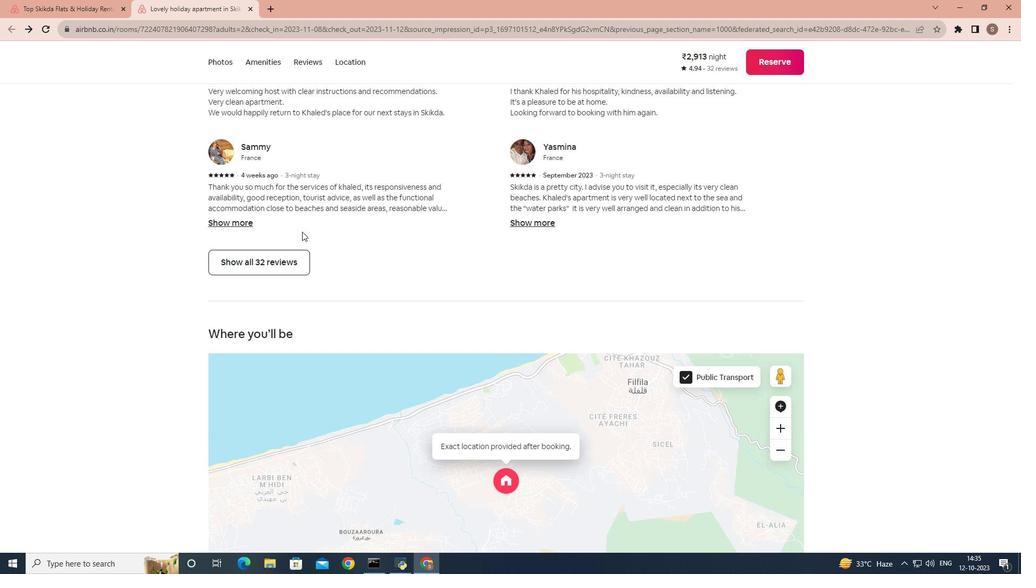 
Action: Mouse scrolled (305, 224) with delta (0, 0)
Screenshot: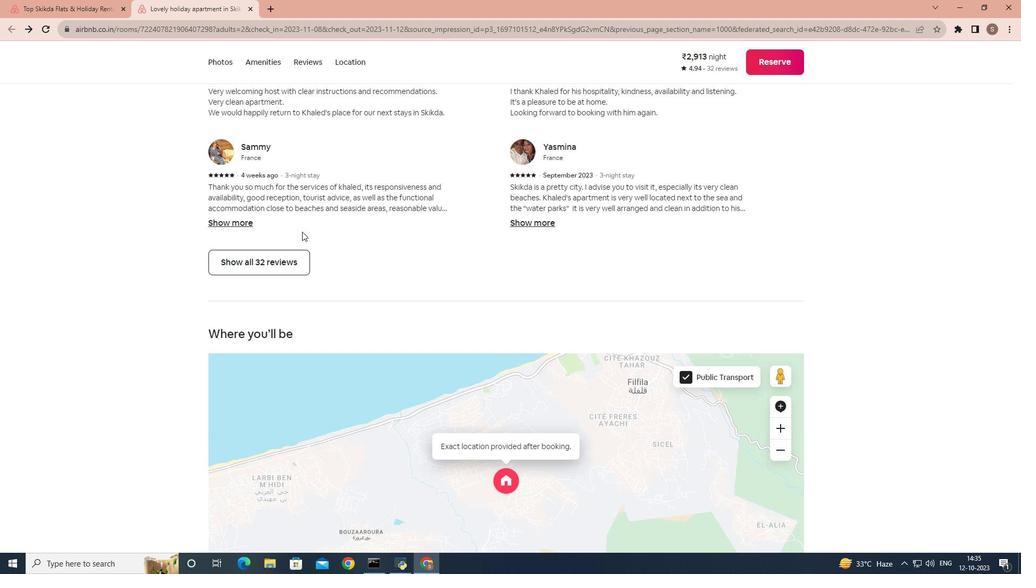 
Action: Mouse moved to (304, 228)
Screenshot: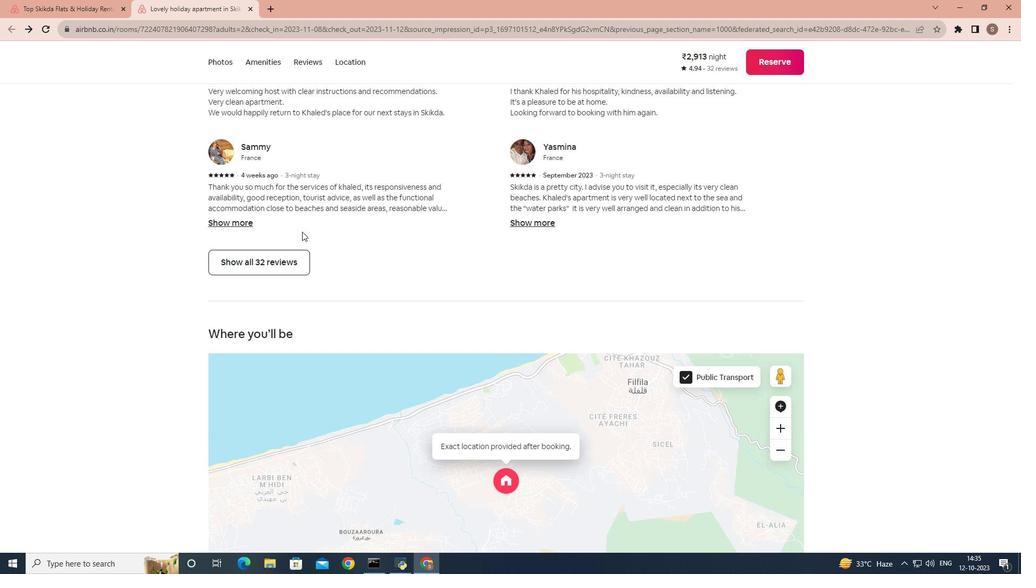 
Action: Mouse scrolled (304, 227) with delta (0, 0)
Screenshot: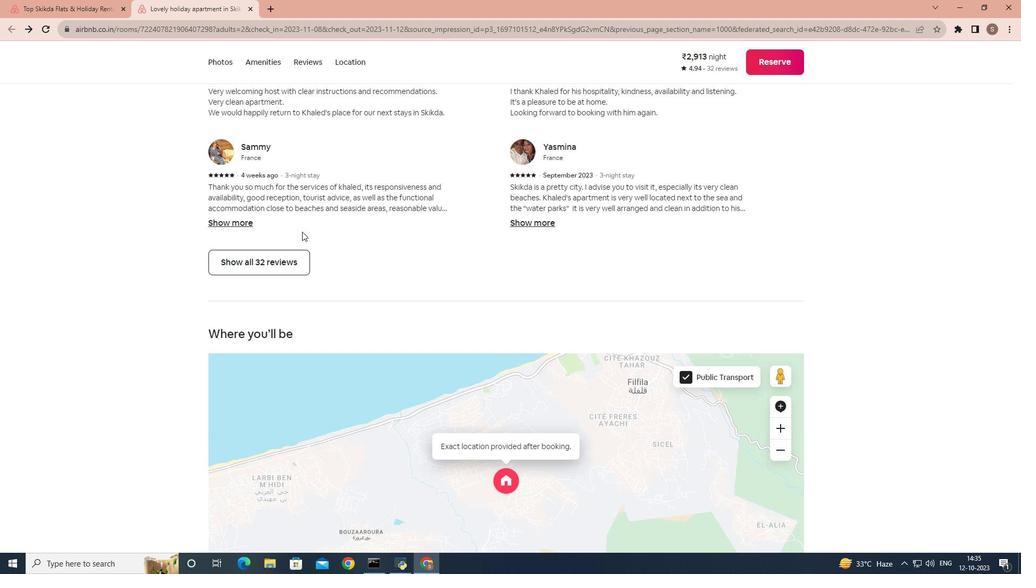 
Action: Mouse moved to (304, 229)
Screenshot: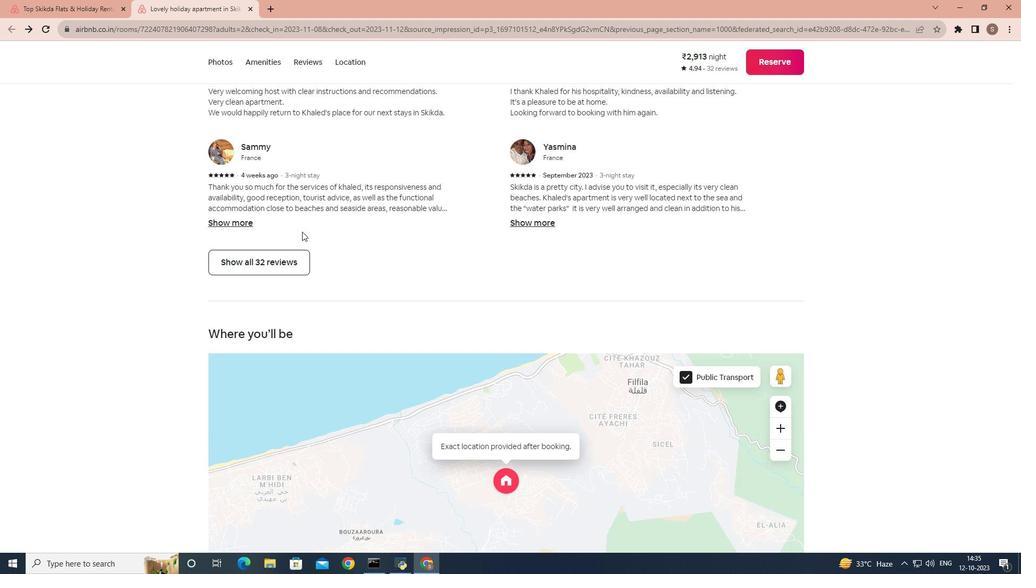 
Action: Mouse scrolled (304, 228) with delta (0, 0)
Screenshot: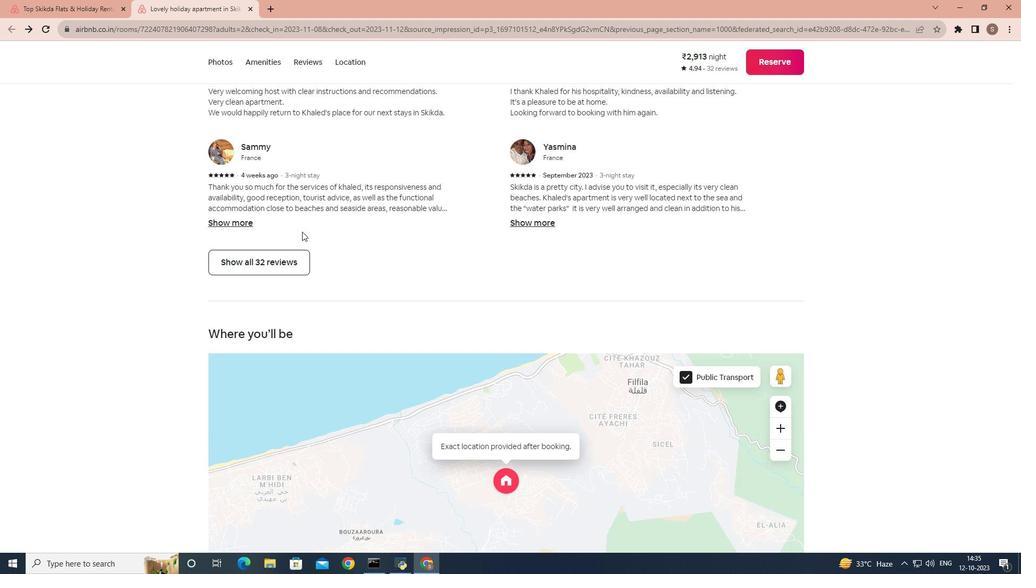 
Action: Mouse moved to (304, 229)
Screenshot: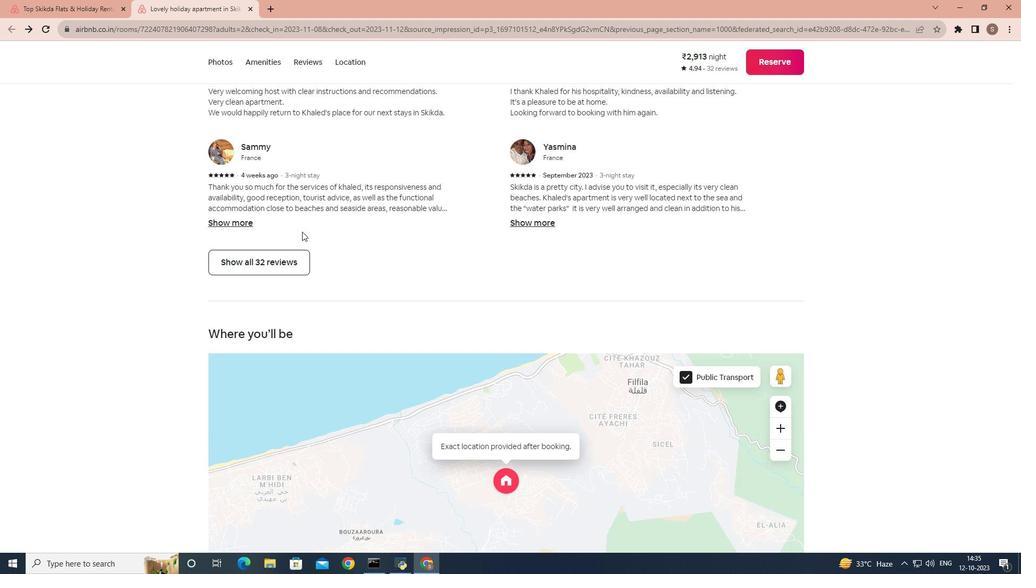 
Action: Mouse scrolled (304, 228) with delta (0, 0)
Screenshot: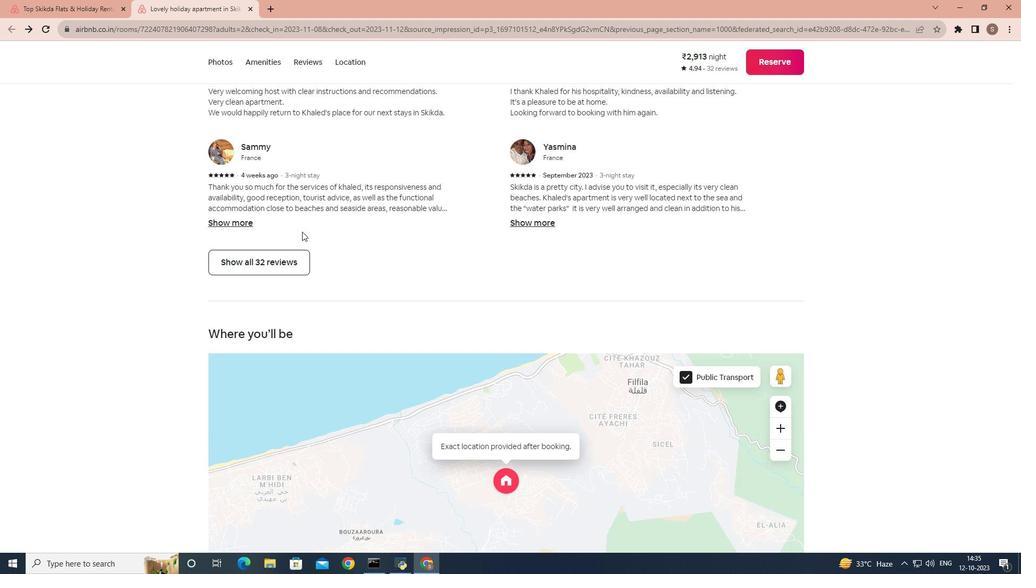 
Action: Mouse moved to (302, 231)
Screenshot: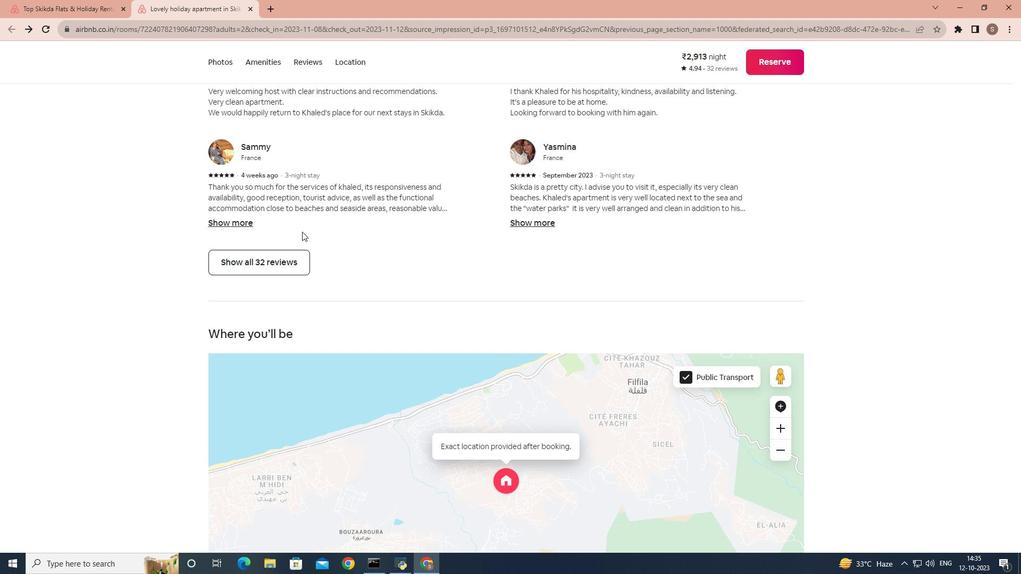 
Action: Mouse scrolled (302, 230) with delta (0, 0)
Screenshot: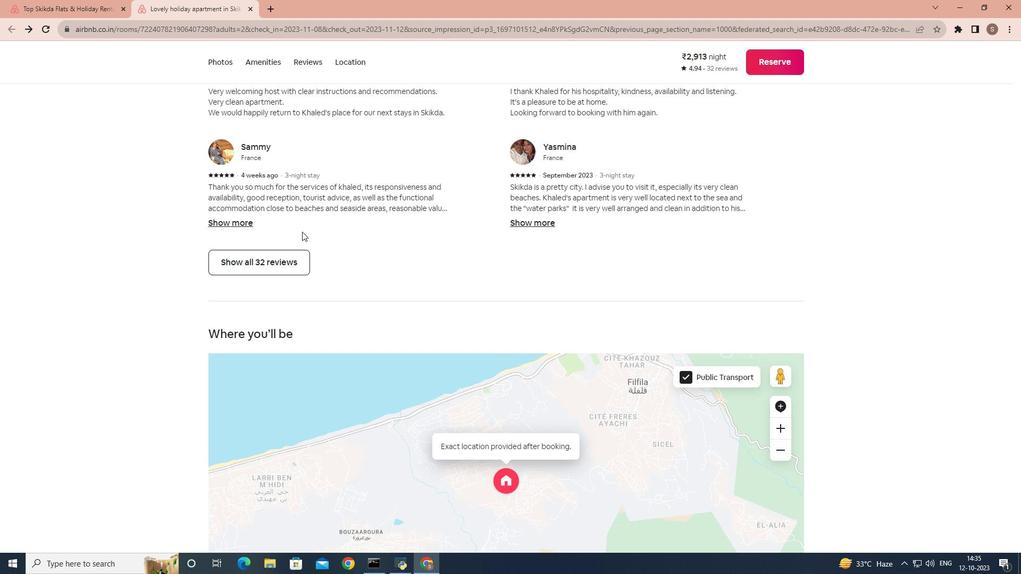 
Action: Mouse moved to (302, 231)
Screenshot: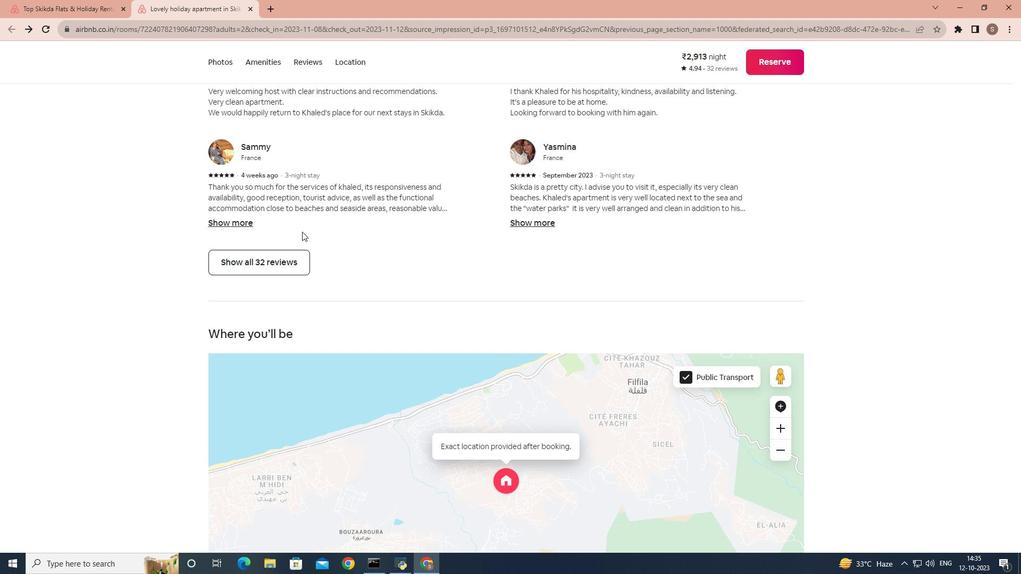 
Action: Mouse scrolled (302, 230) with delta (0, 0)
Screenshot: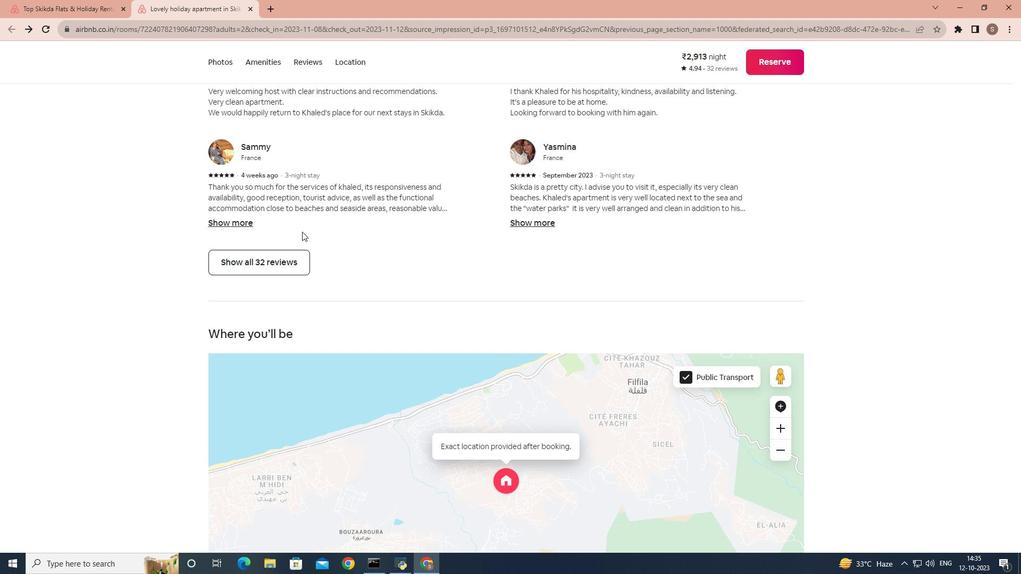 
Action: Mouse scrolled (302, 230) with delta (0, 0)
Screenshot: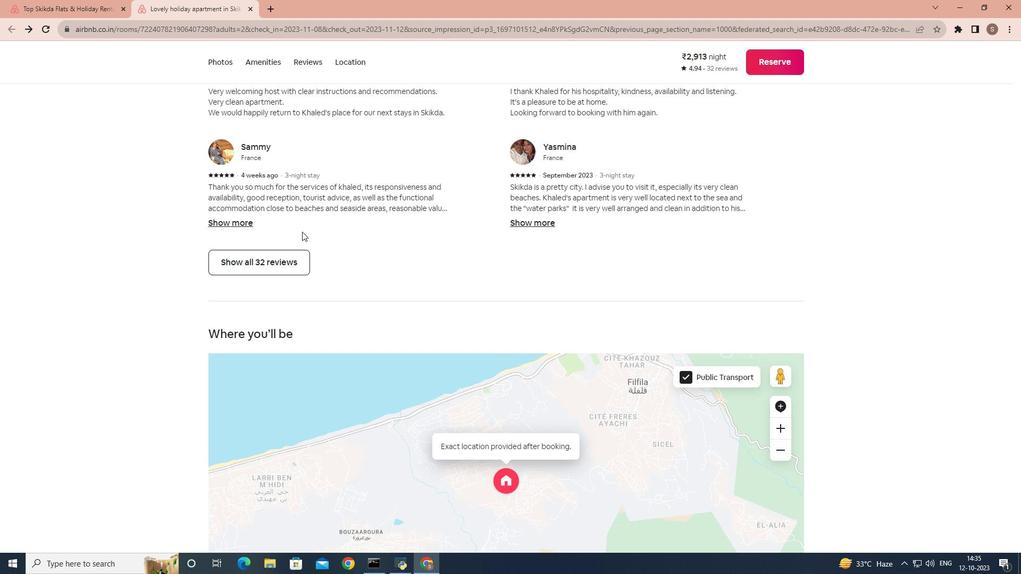 
Action: Mouse moved to (302, 232)
Screenshot: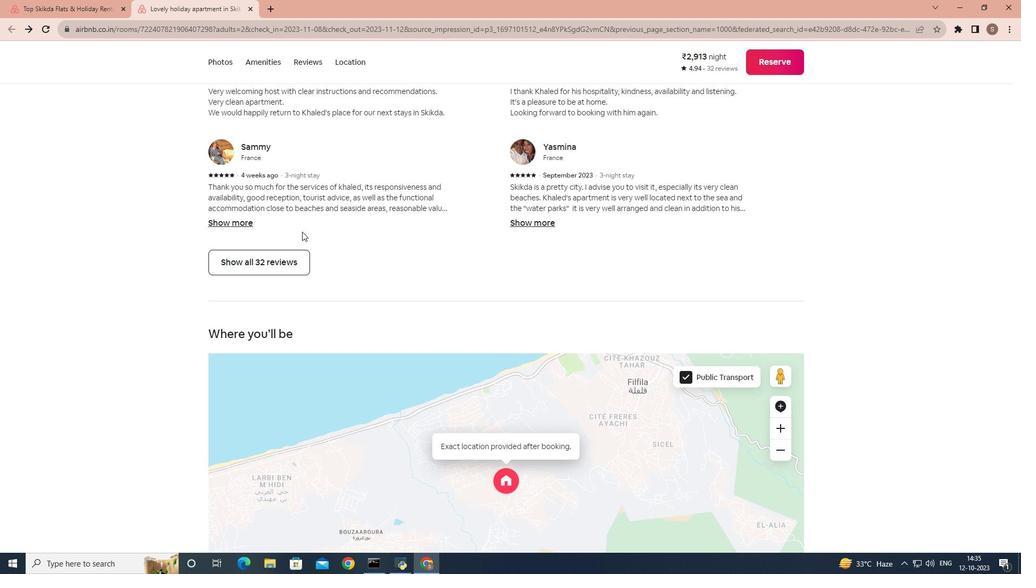 
Action: Mouse scrolled (302, 232) with delta (0, 0)
Screenshot: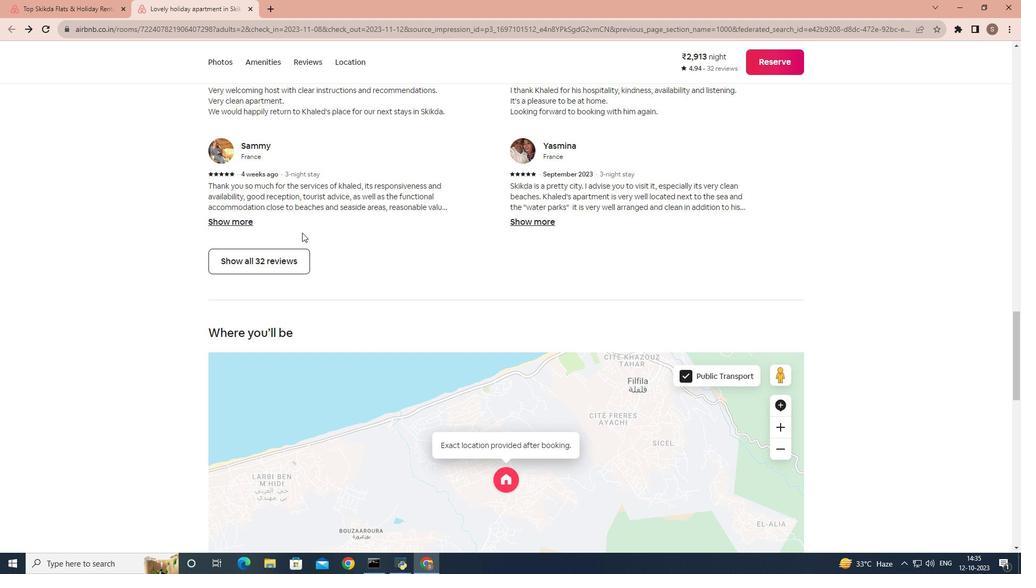 
Action: Mouse scrolled (302, 232) with delta (0, 0)
Screenshot: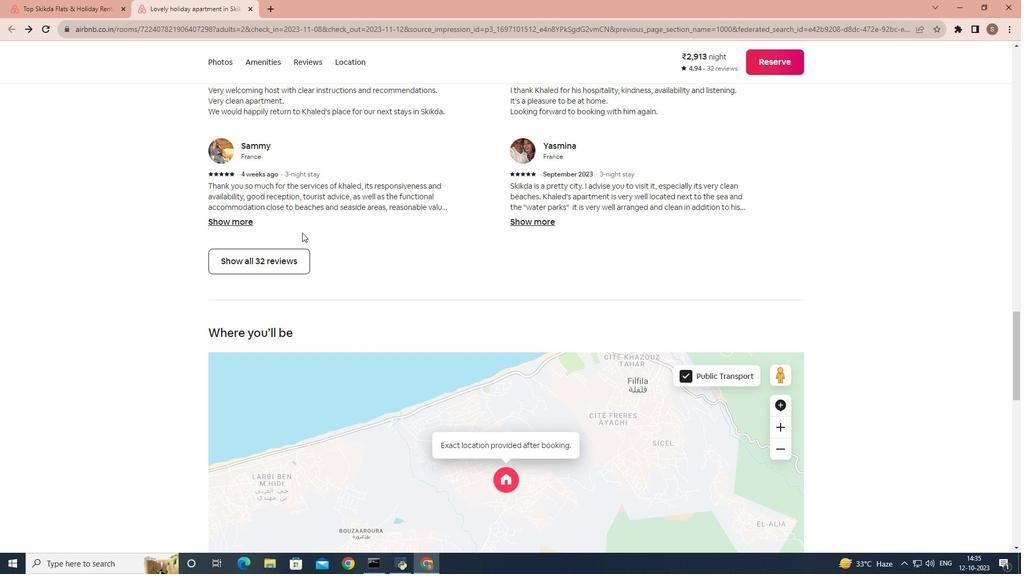 
Action: Mouse scrolled (302, 232) with delta (0, 0)
Screenshot: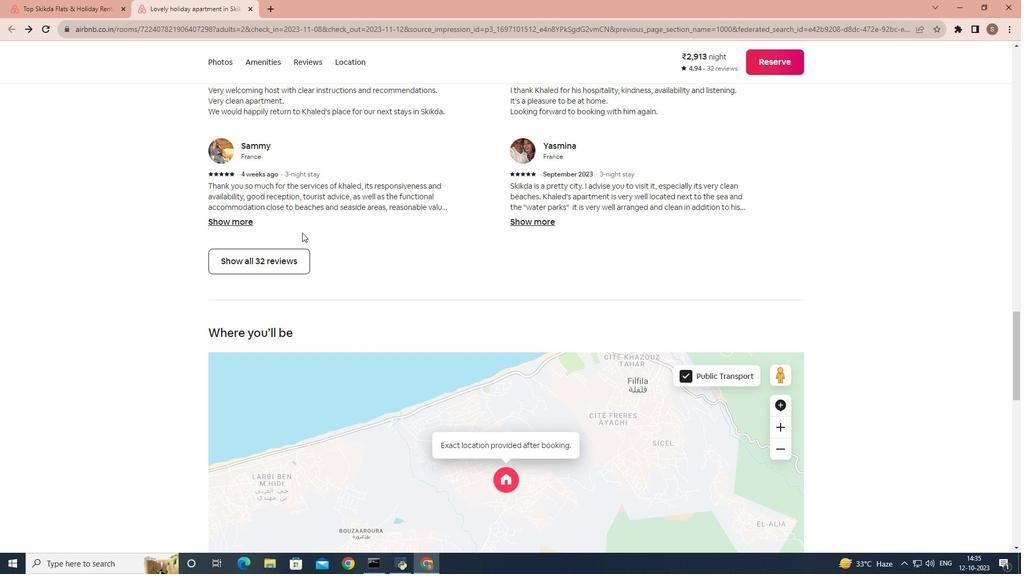 
Action: Mouse scrolled (302, 232) with delta (0, 0)
Screenshot: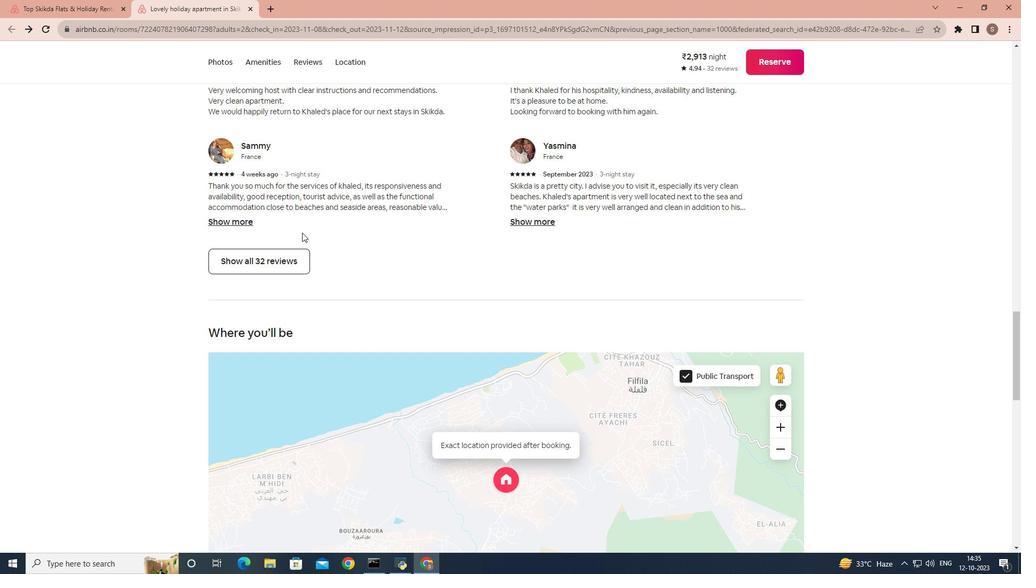 
Action: Mouse scrolled (302, 232) with delta (0, 0)
Screenshot: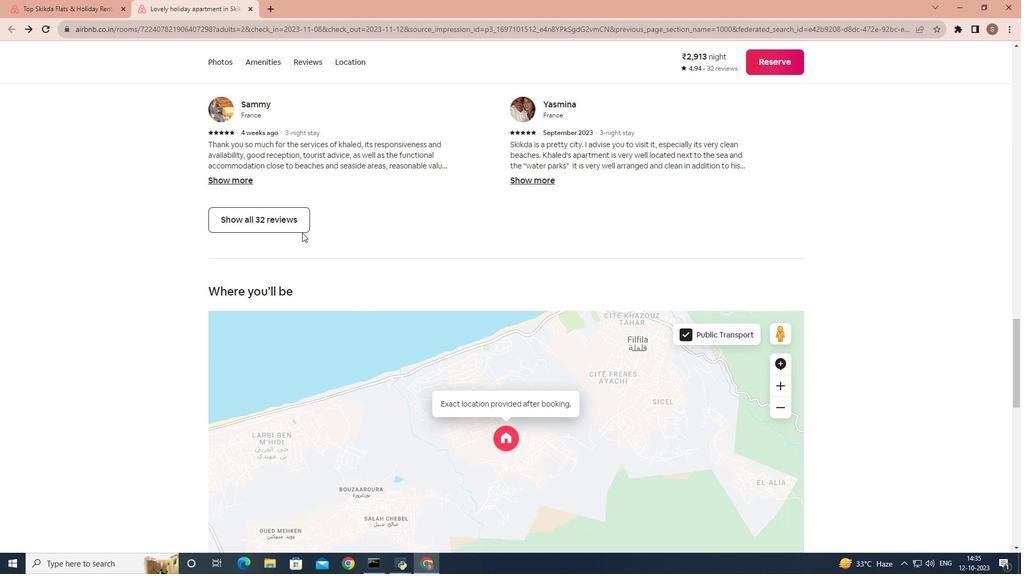 
Action: Mouse scrolled (302, 232) with delta (0, 0)
Screenshot: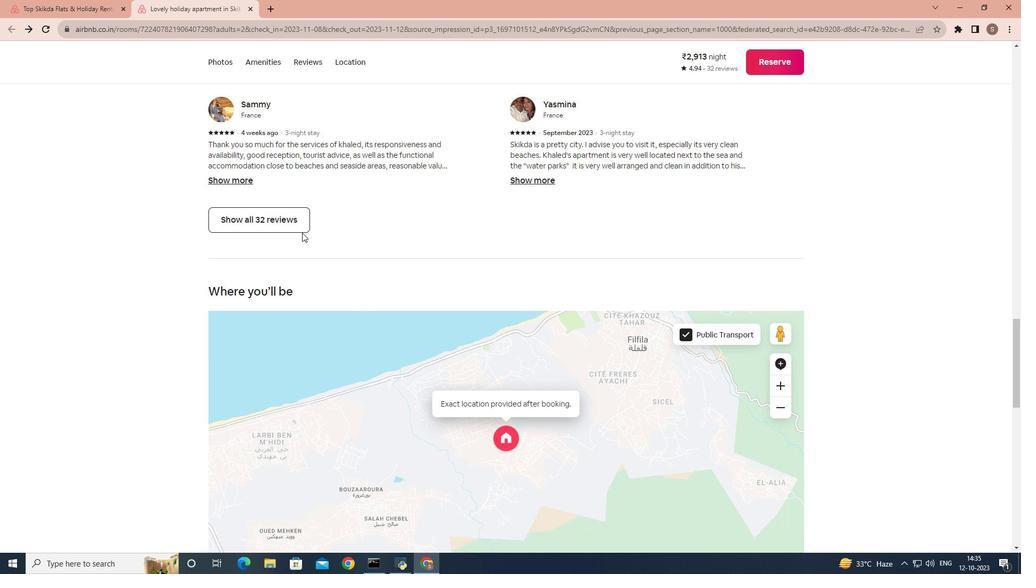 
Action: Mouse moved to (229, 376)
Screenshot: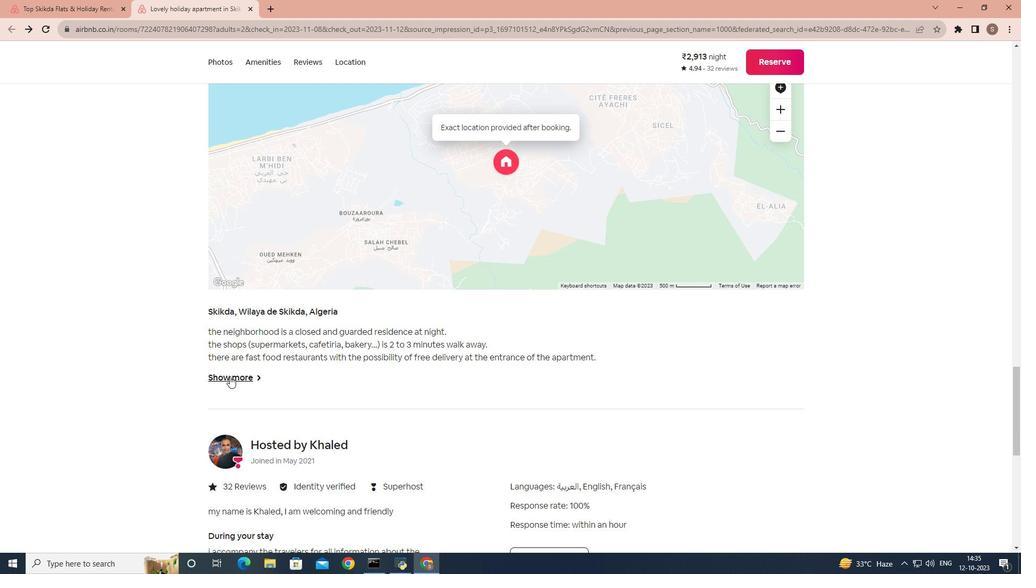 
Action: Mouse pressed left at (229, 376)
Screenshot: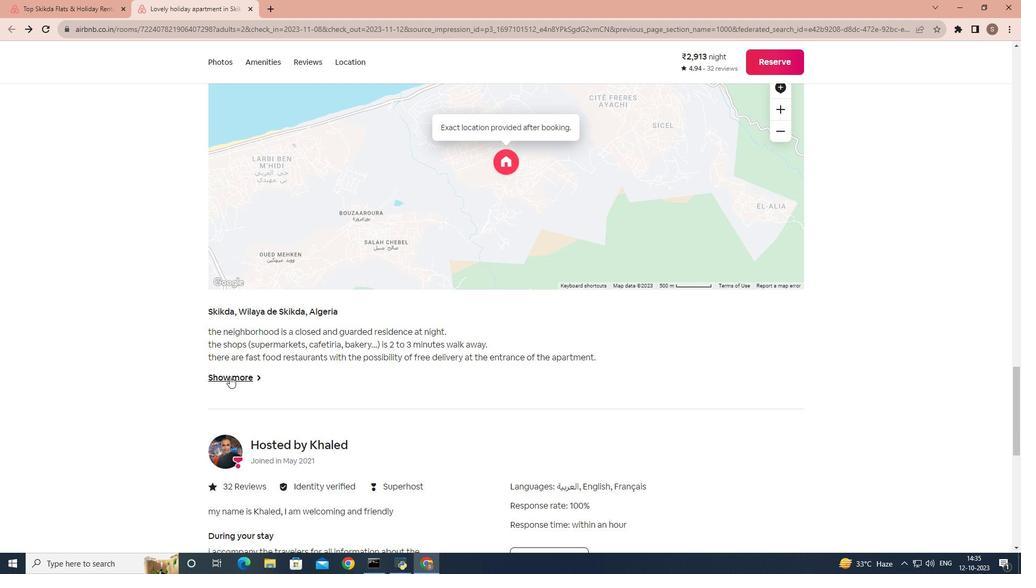 
Action: Mouse moved to (42, 180)
Screenshot: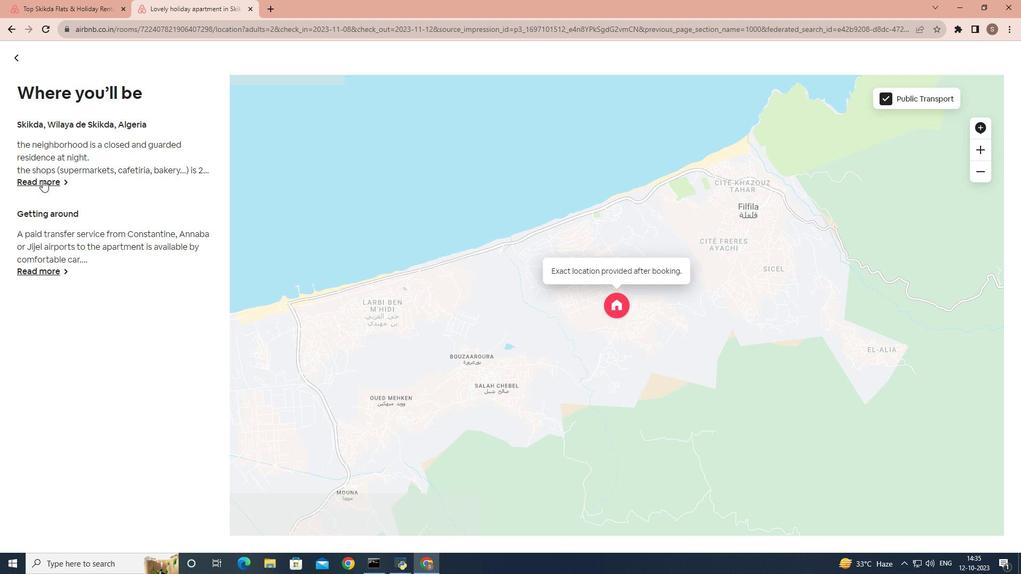 
Action: Mouse pressed left at (42, 180)
Screenshot: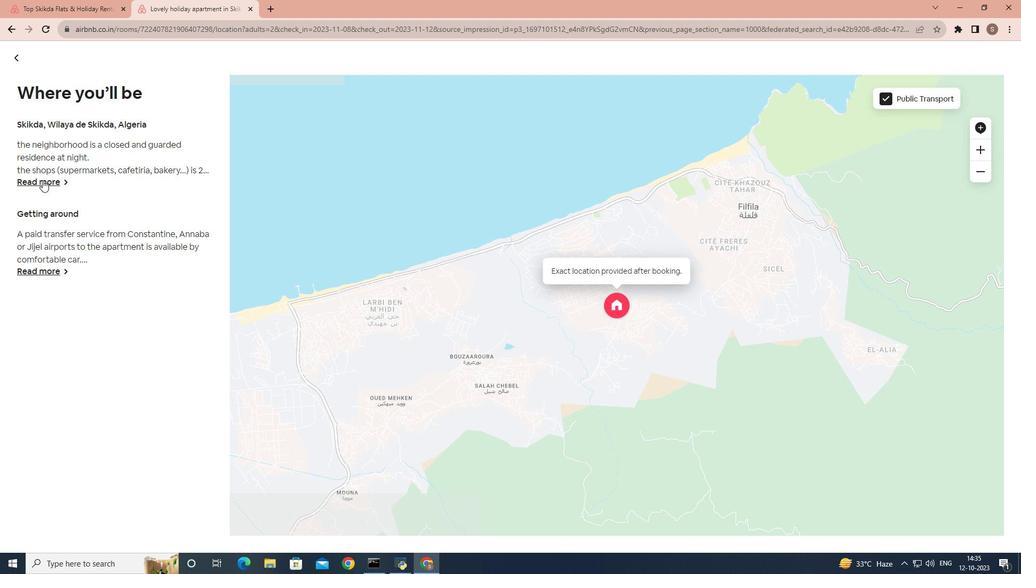 
Action: Mouse moved to (52, 303)
Screenshot: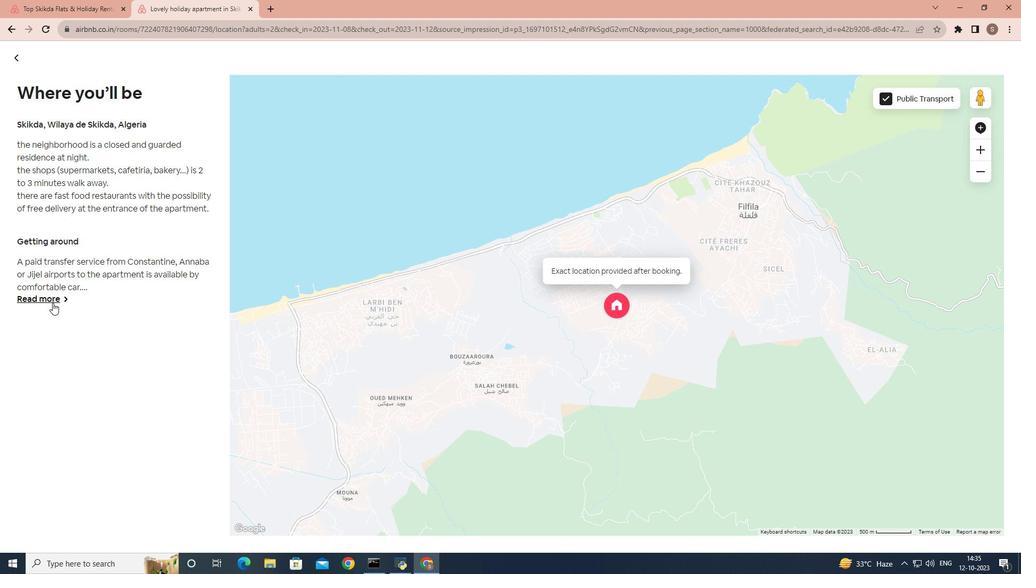 
Action: Mouse pressed left at (52, 303)
Screenshot: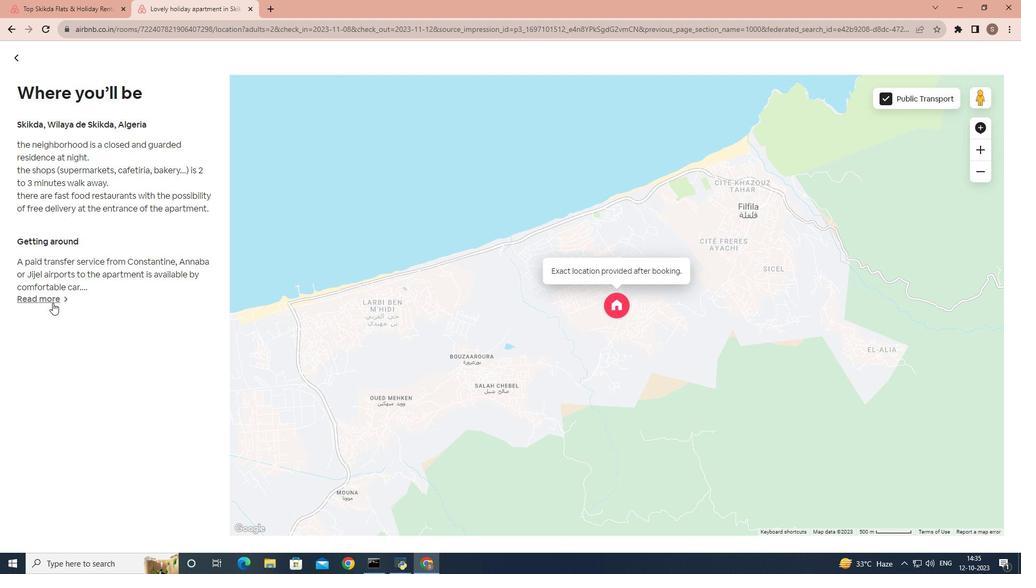 
Action: Mouse moved to (617, 313)
Screenshot: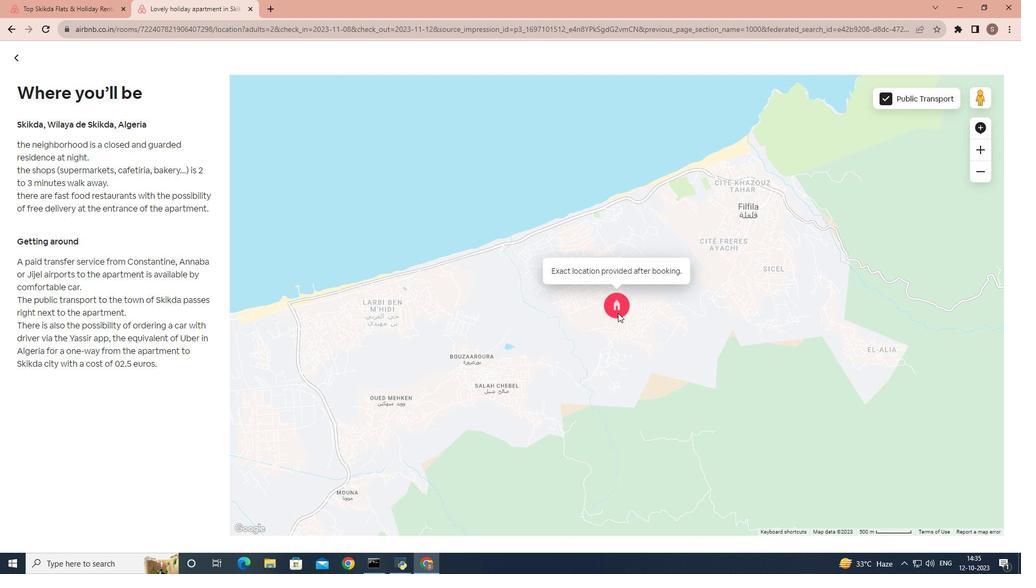 
Action: Mouse scrolled (617, 313) with delta (0, 0)
Screenshot: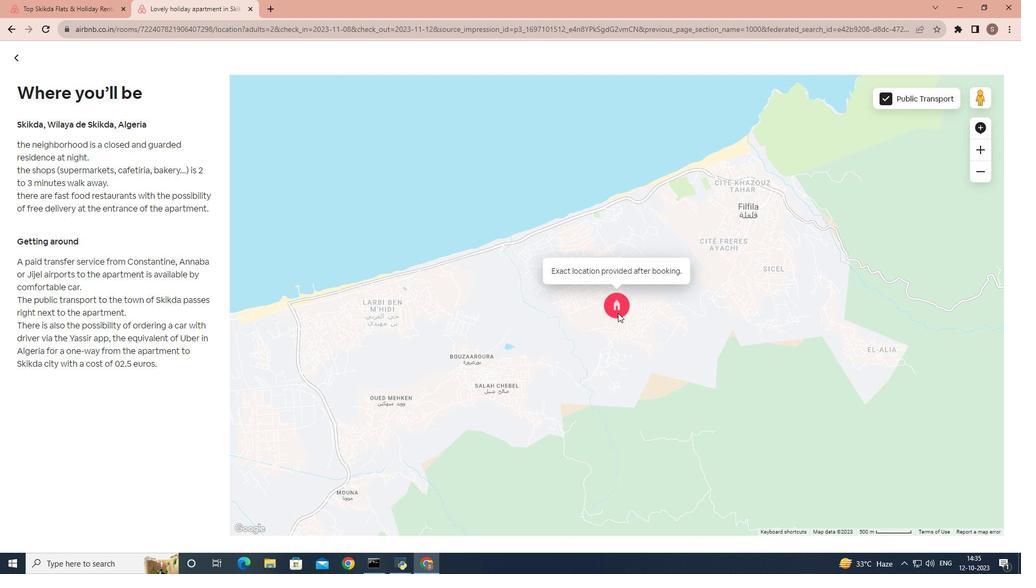 
Action: Mouse scrolled (617, 313) with delta (0, 0)
Screenshot: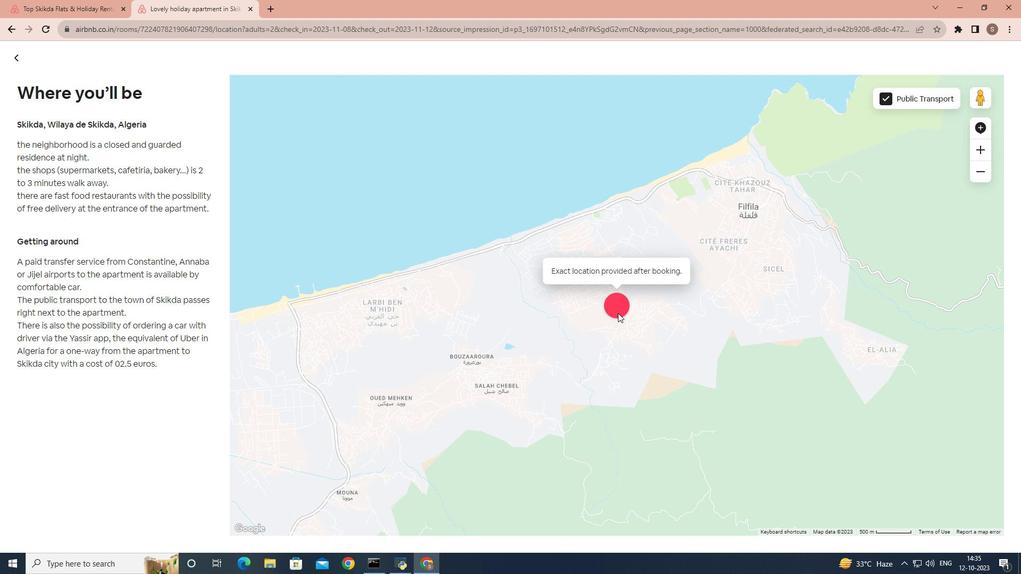 
Action: Mouse scrolled (617, 313) with delta (0, 0)
Screenshot: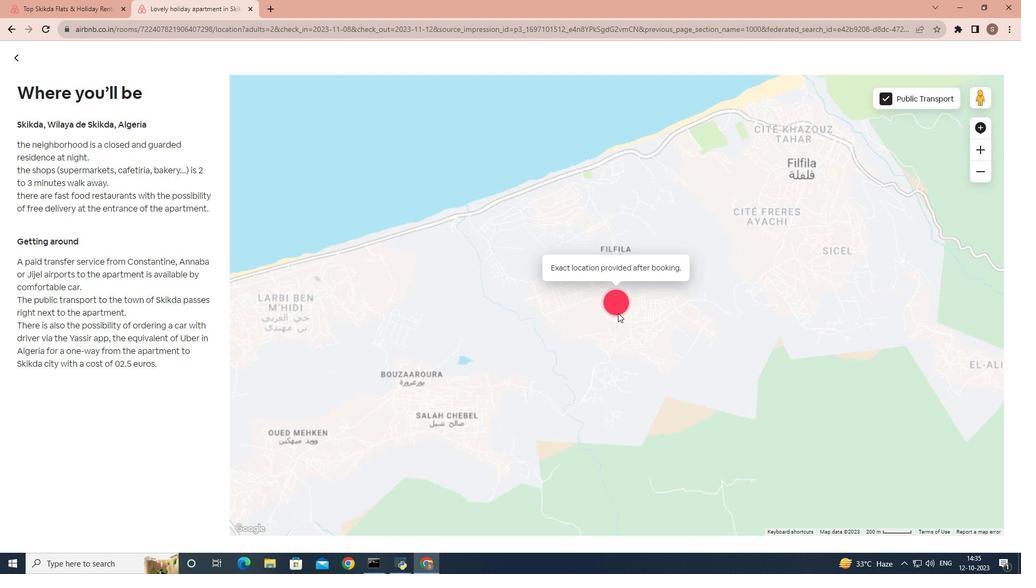 
Action: Mouse scrolled (617, 313) with delta (0, 0)
